 Task: Make a video presentation on a cultural or historical figure, highlighting their contributions and significance in an engaging way.
Action: Mouse moved to (91, 197)
Screenshot: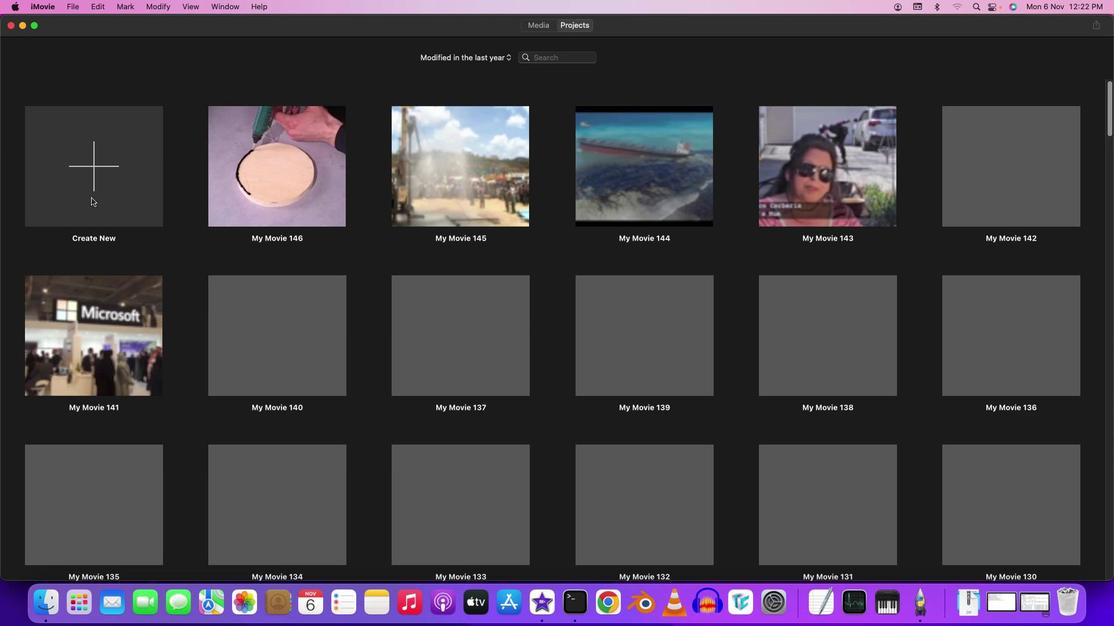 
Action: Mouse pressed left at (91, 197)
Screenshot: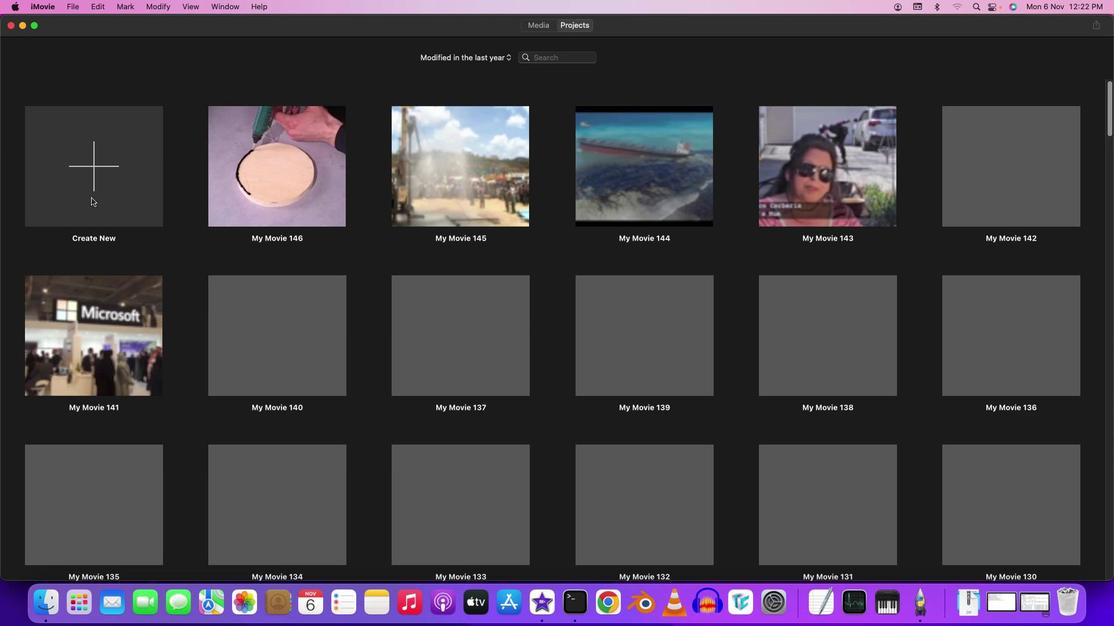 
Action: Mouse moved to (98, 178)
Screenshot: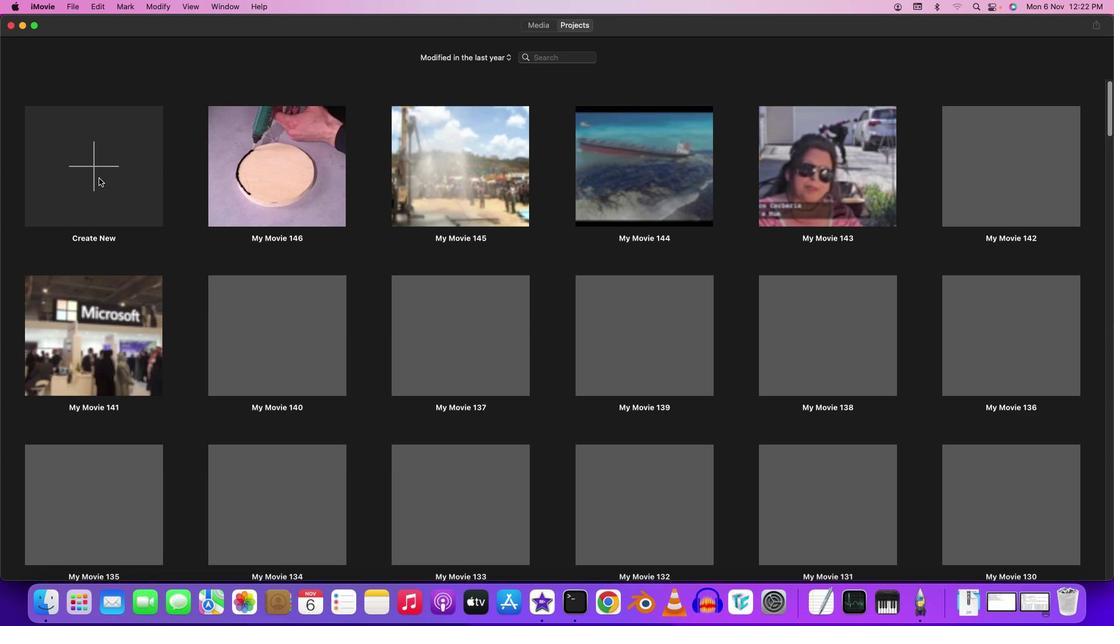 
Action: Mouse pressed left at (98, 178)
Screenshot: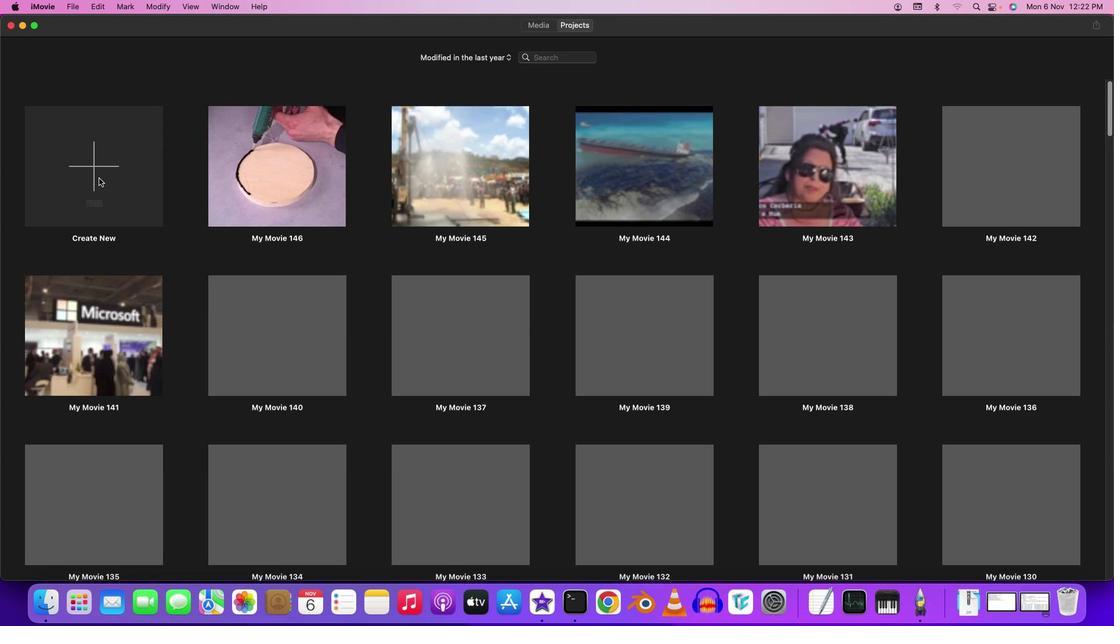 
Action: Mouse moved to (100, 219)
Screenshot: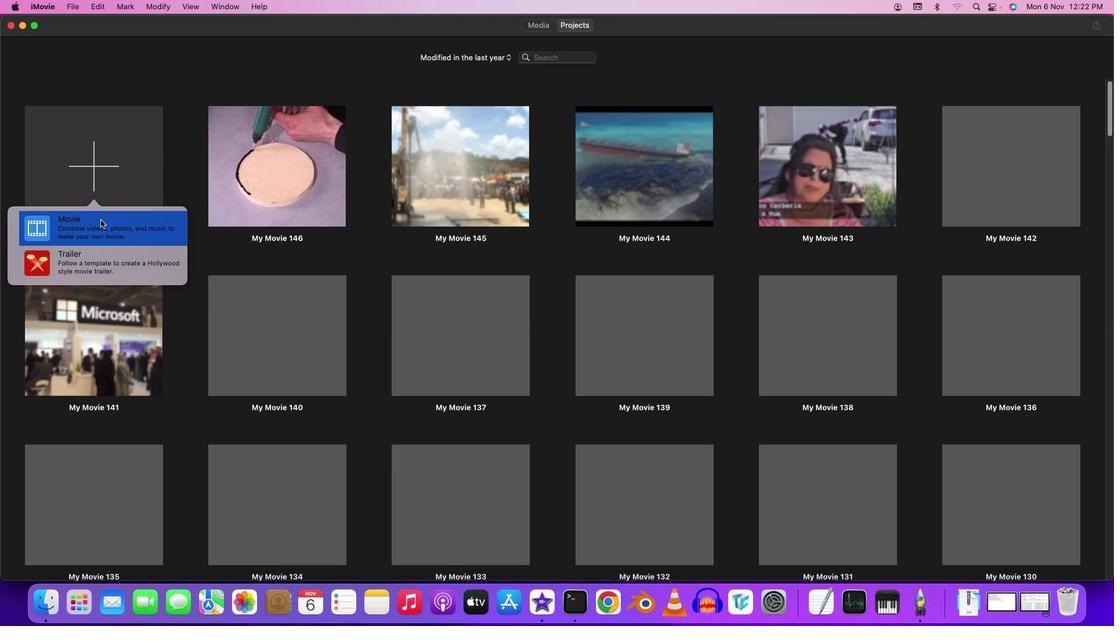 
Action: Mouse pressed left at (100, 219)
Screenshot: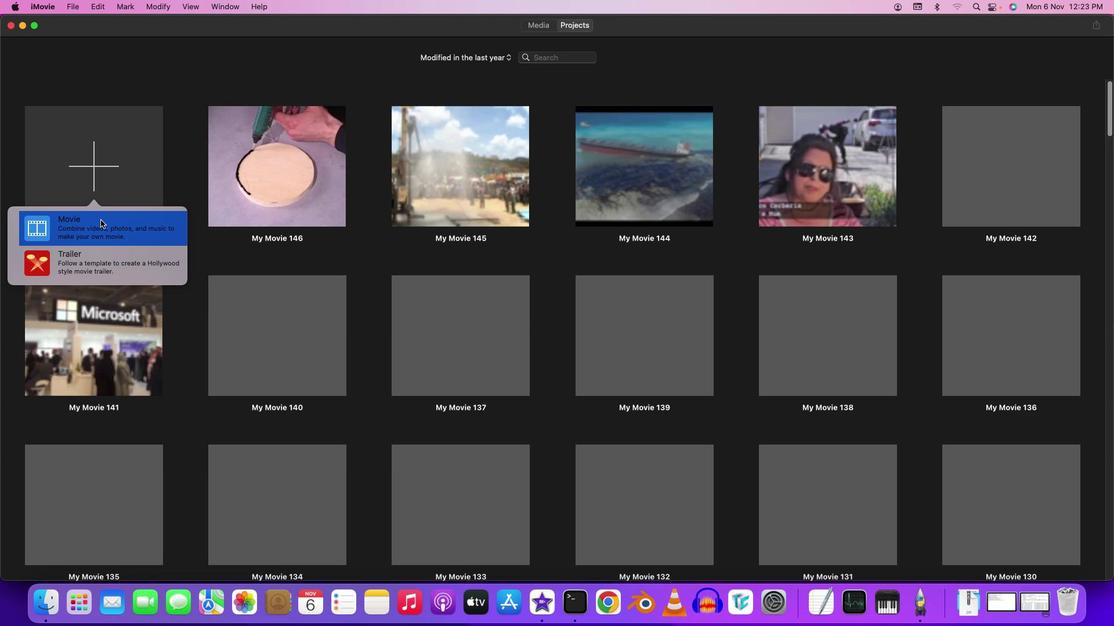 
Action: Mouse moved to (73, 88)
Screenshot: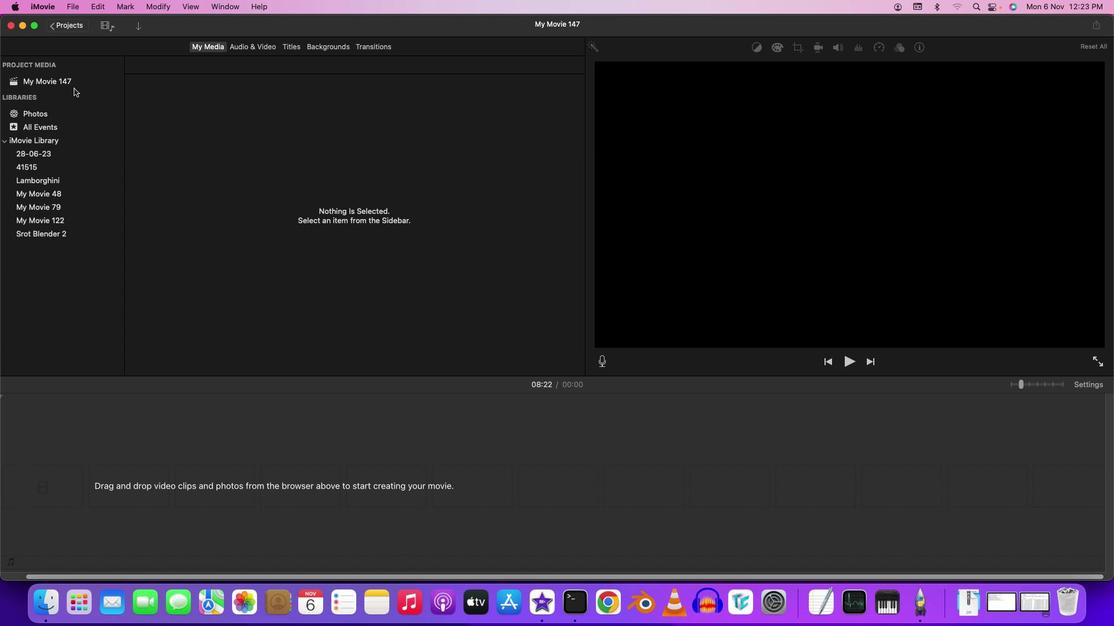 
Action: Mouse pressed left at (73, 88)
Screenshot: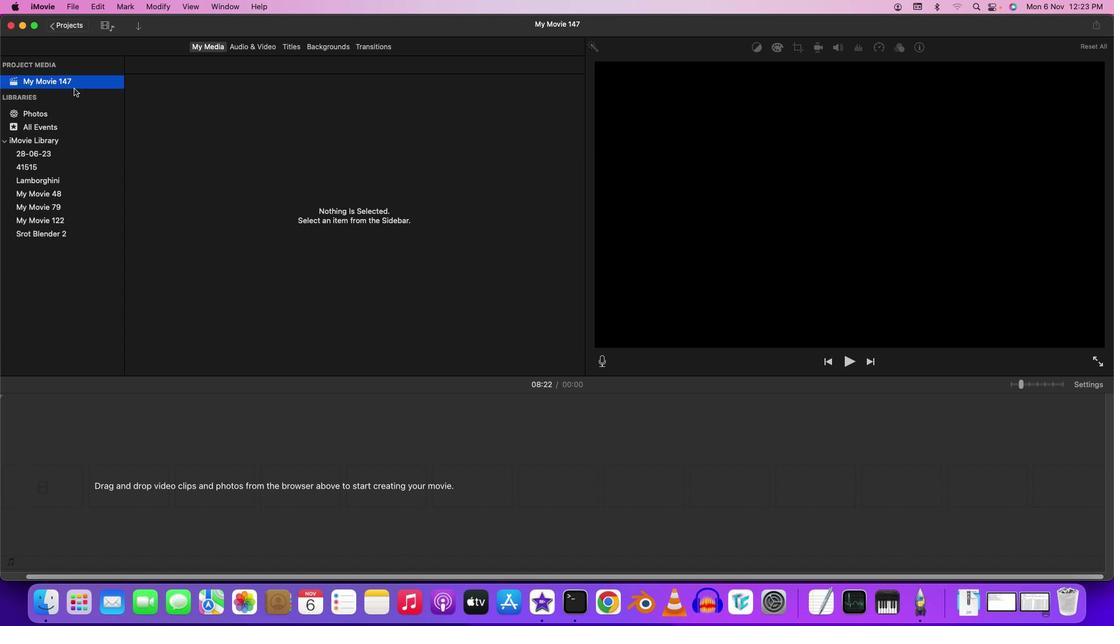
Action: Mouse moved to (309, 283)
Screenshot: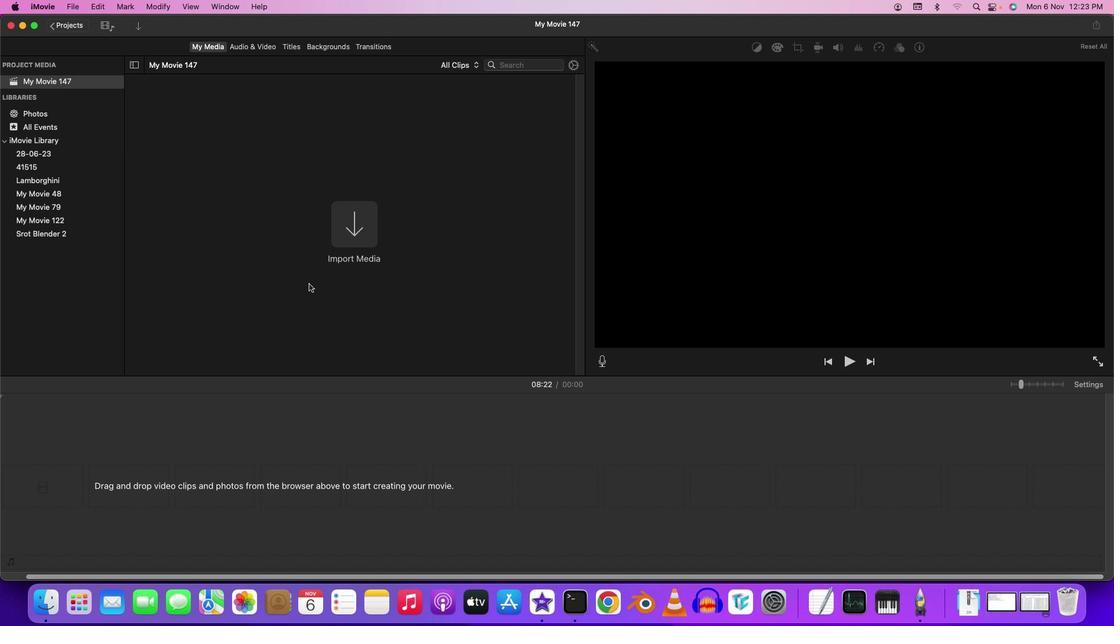 
Action: Mouse pressed left at (309, 283)
Screenshot: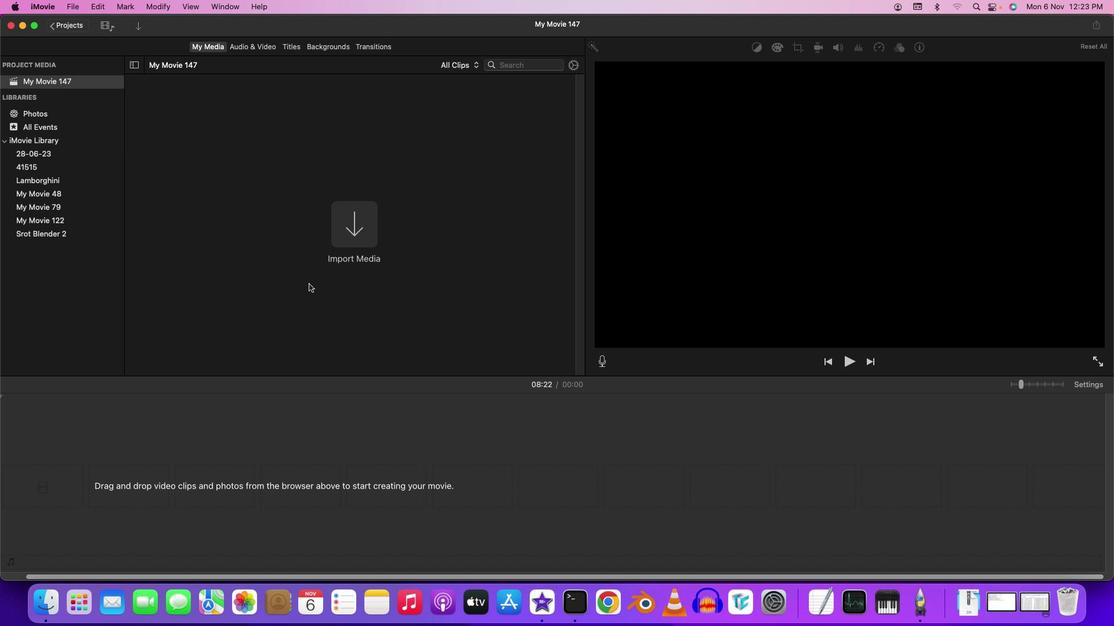 
Action: Mouse moved to (347, 234)
Screenshot: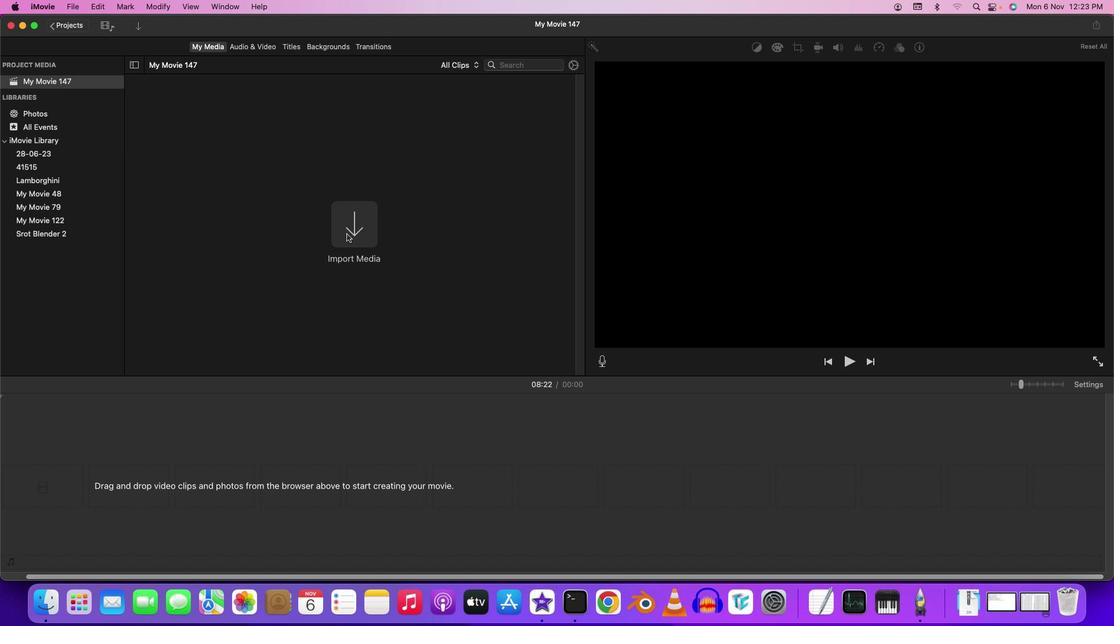 
Action: Mouse pressed left at (347, 234)
Screenshot: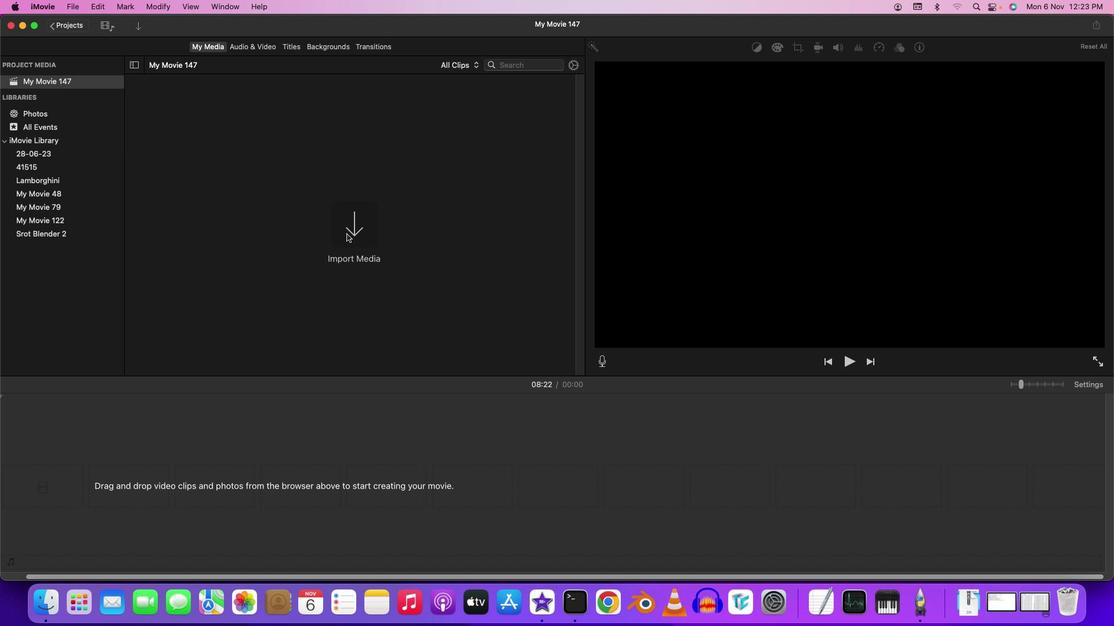 
Action: Mouse moved to (70, 152)
Screenshot: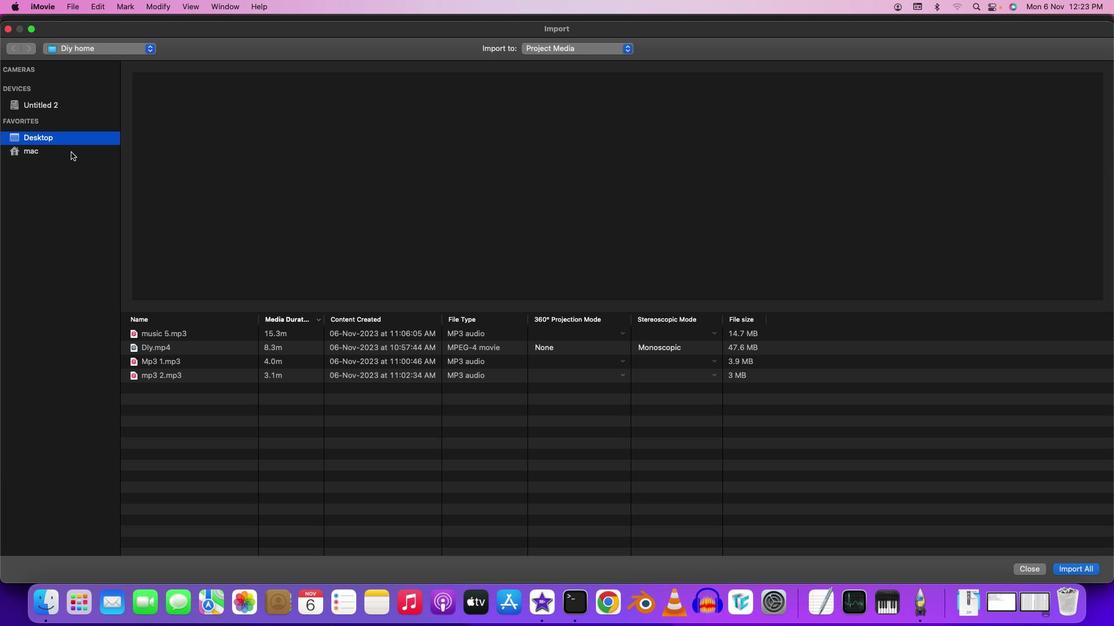 
Action: Mouse pressed left at (70, 152)
Screenshot: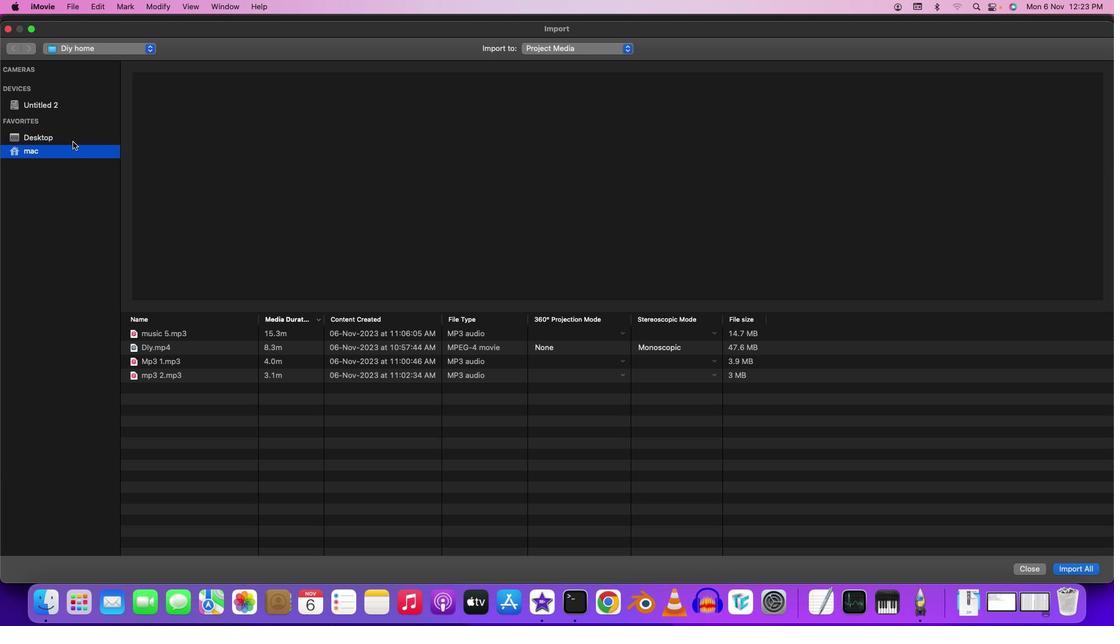 
Action: Mouse moved to (73, 137)
Screenshot: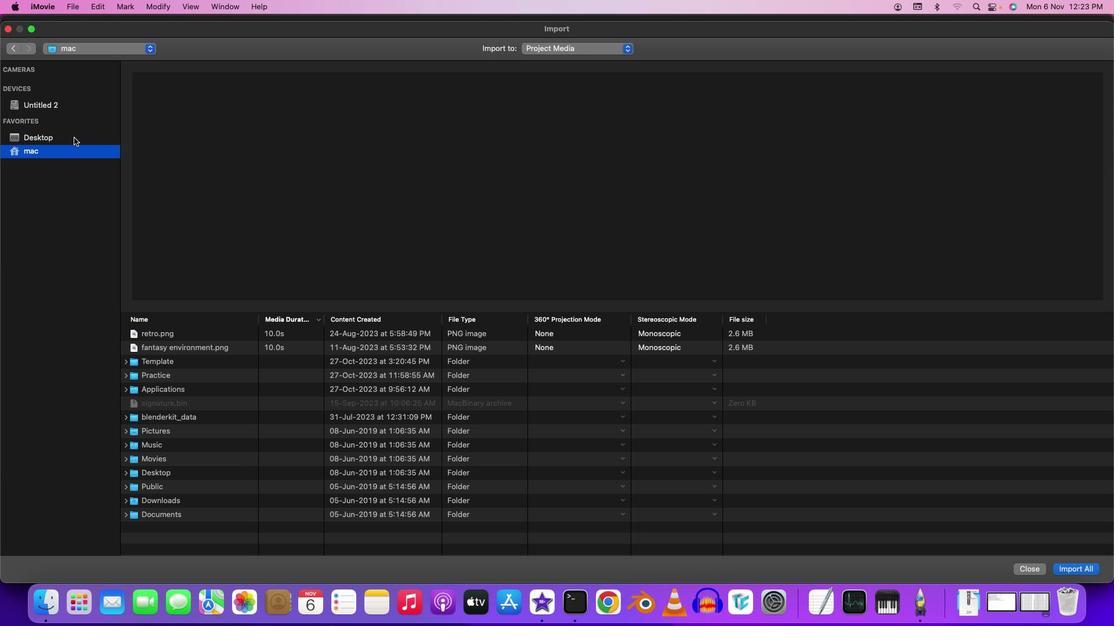 
Action: Mouse pressed left at (73, 137)
Screenshot: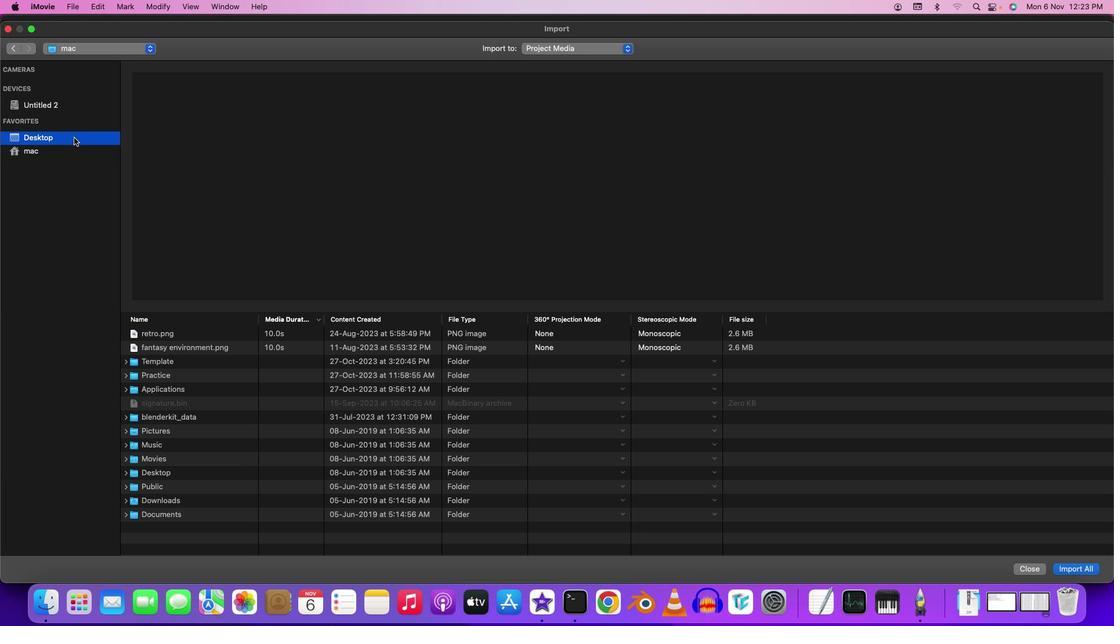 
Action: Mouse moved to (192, 362)
Screenshot: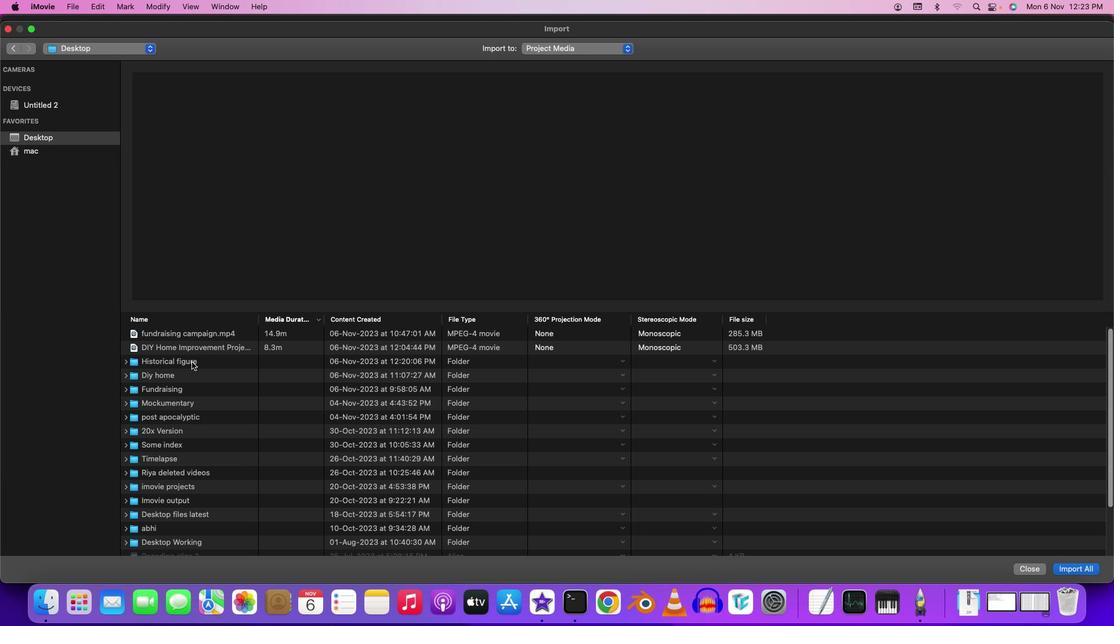 
Action: Mouse pressed left at (192, 362)
Screenshot: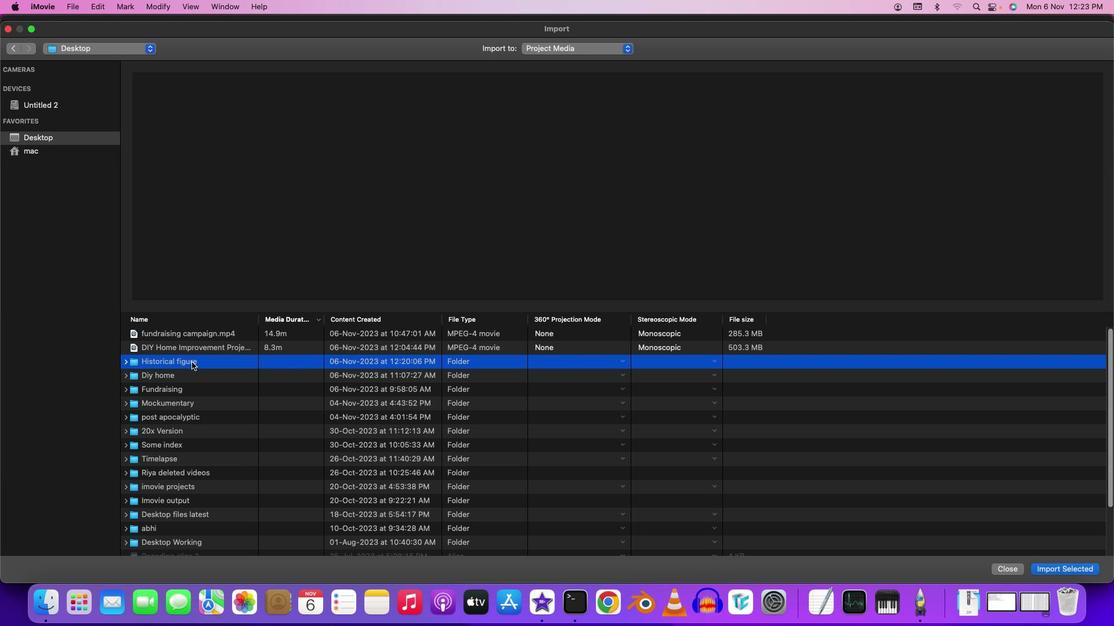 
Action: Mouse pressed left at (192, 362)
Screenshot: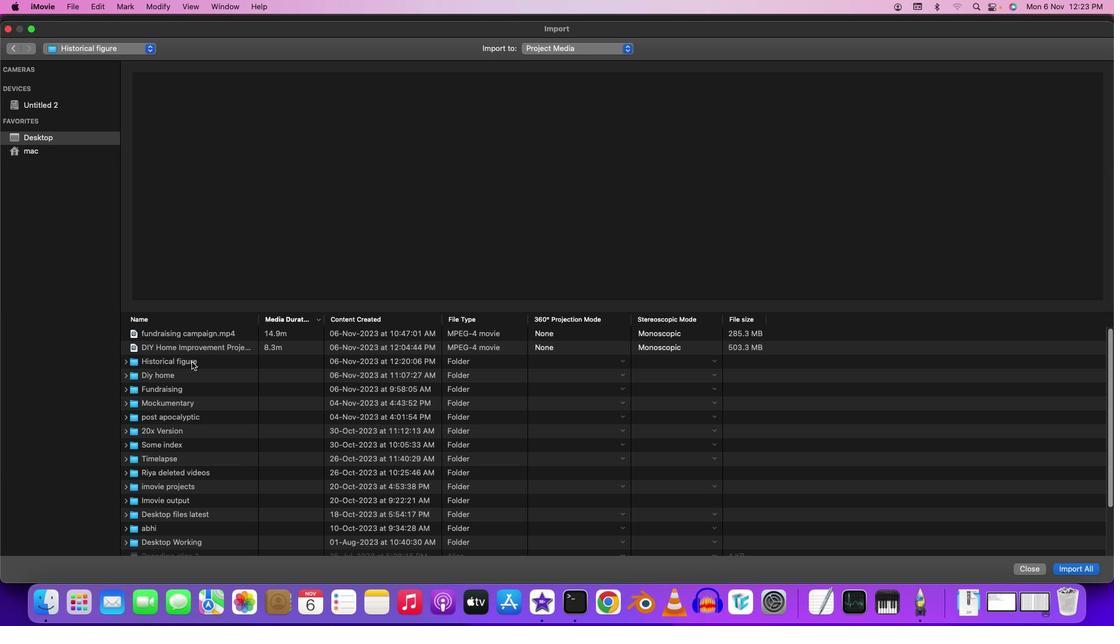 
Action: Mouse pressed left at (192, 362)
Screenshot: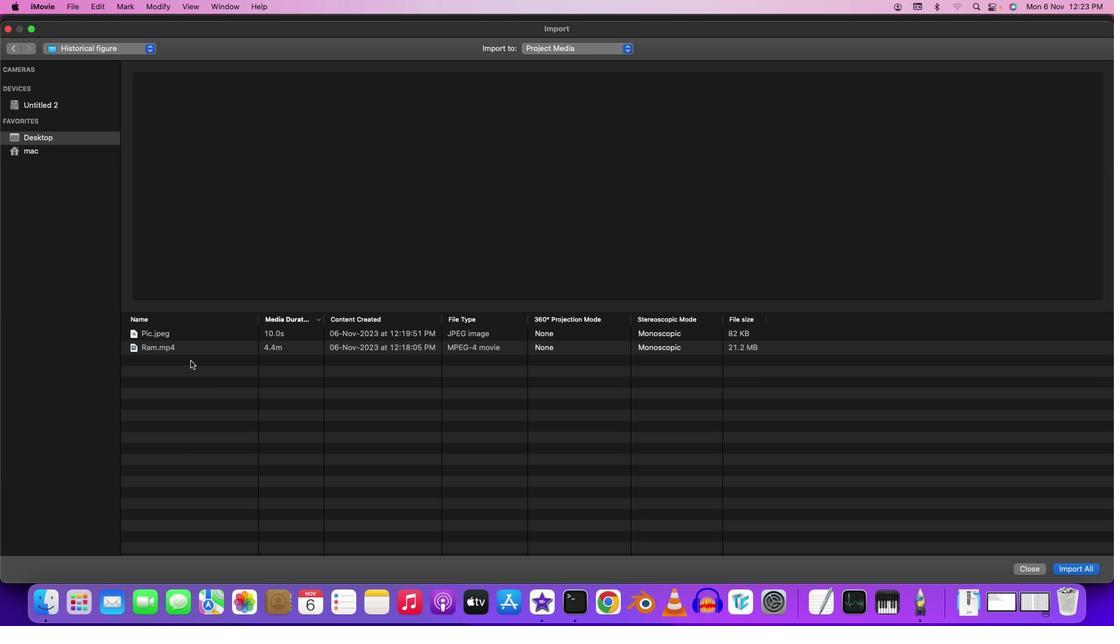 
Action: Mouse moved to (1066, 572)
Screenshot: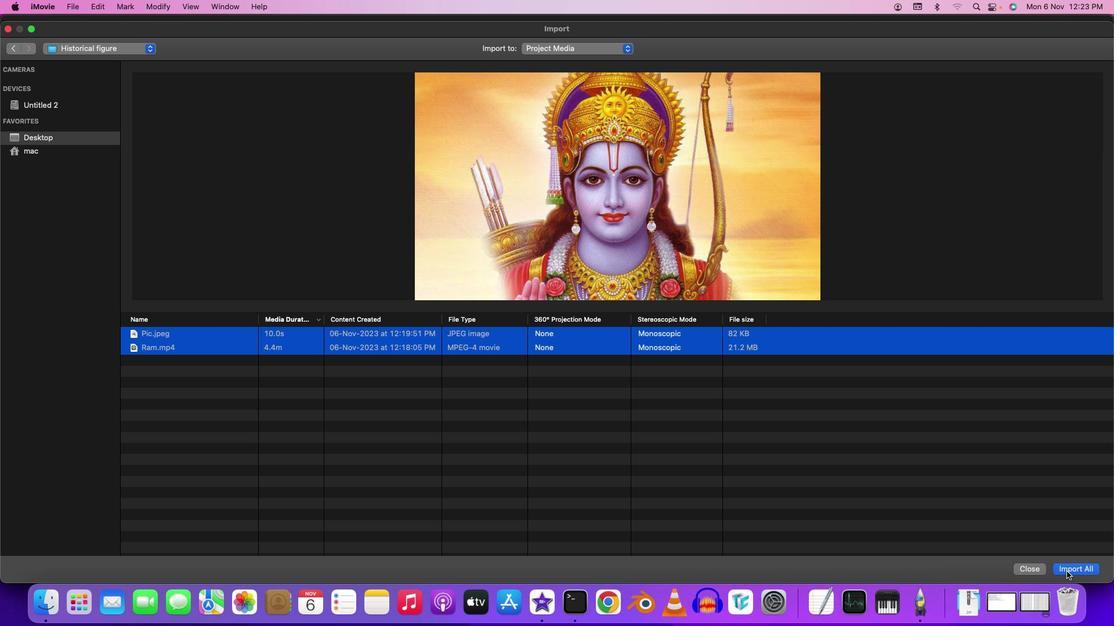 
Action: Mouse pressed left at (1066, 572)
Screenshot: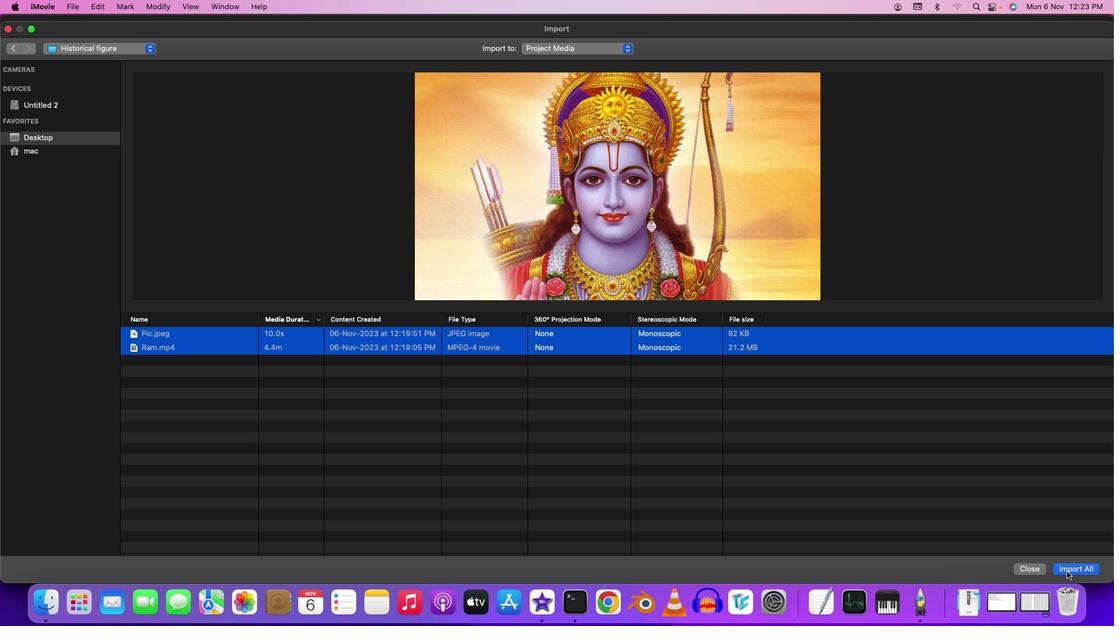 
Action: Mouse moved to (174, 114)
Screenshot: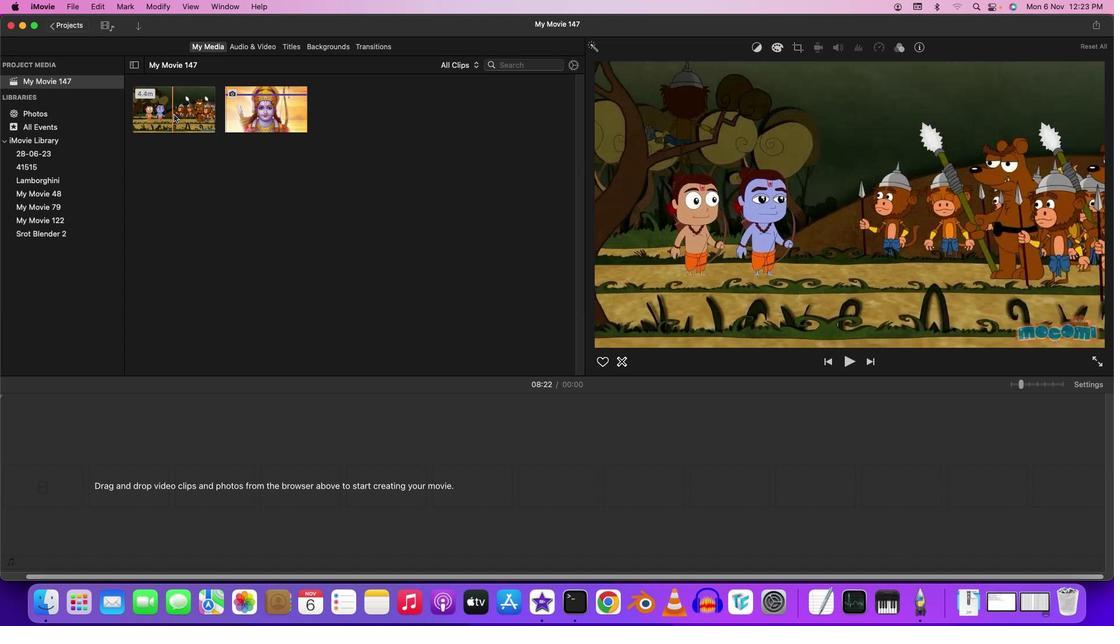 
Action: Mouse pressed left at (174, 114)
Screenshot: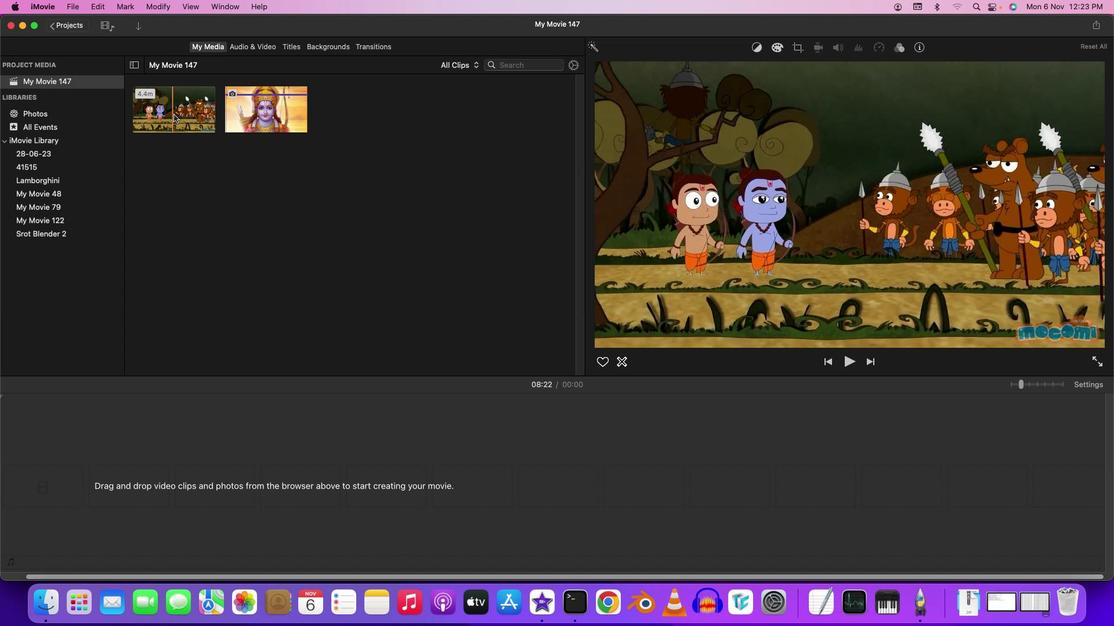 
Action: Mouse moved to (1017, 385)
Screenshot: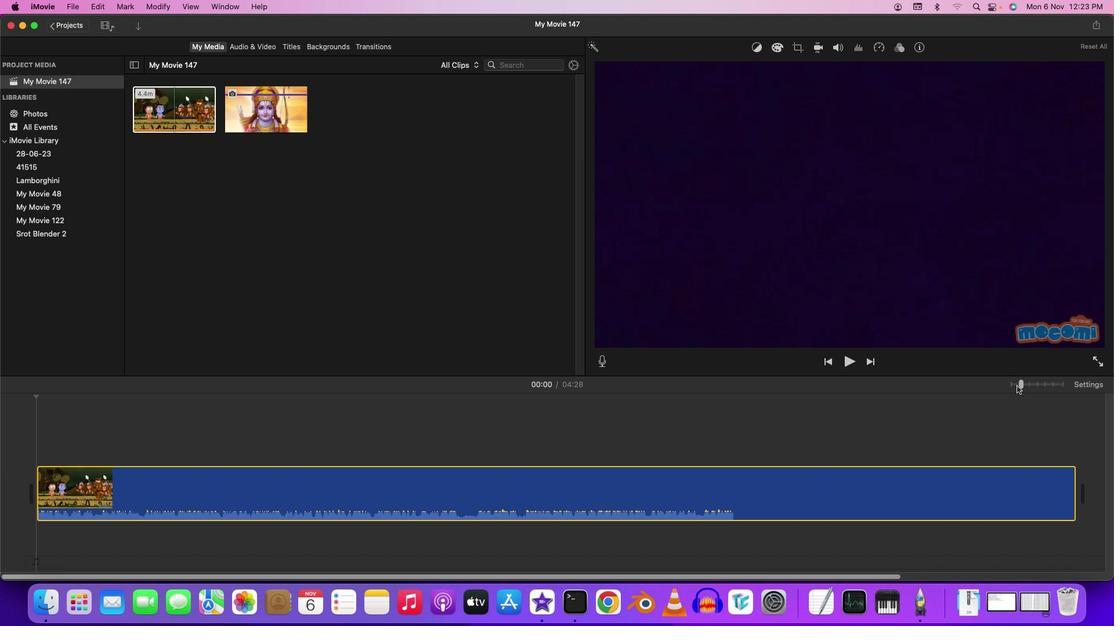 
Action: Mouse pressed left at (1017, 385)
Screenshot: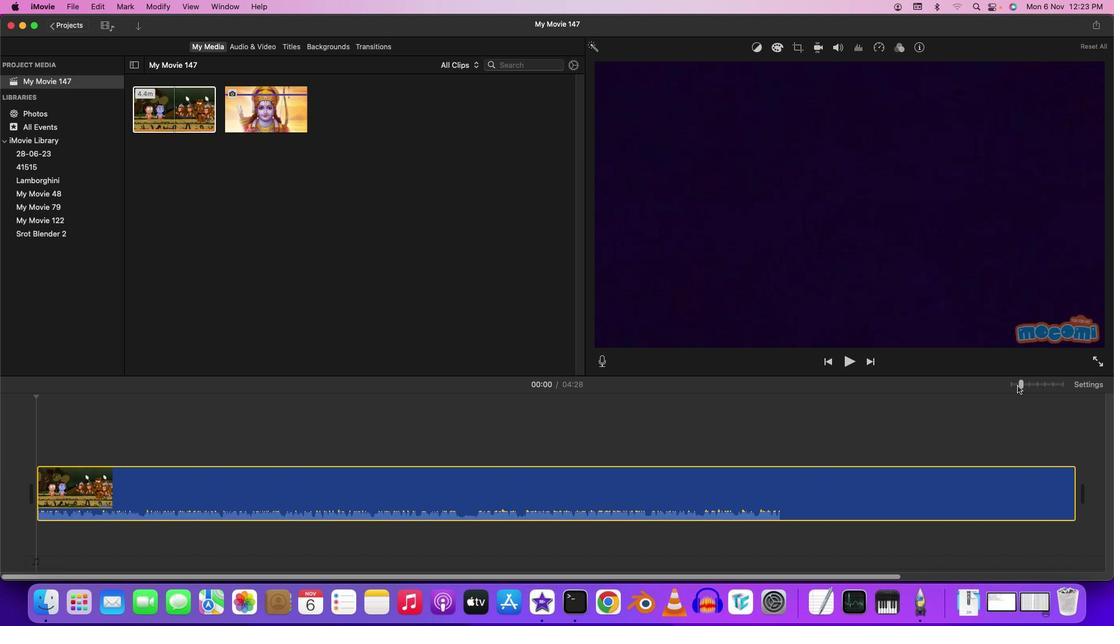 
Action: Mouse moved to (37, 449)
Screenshot: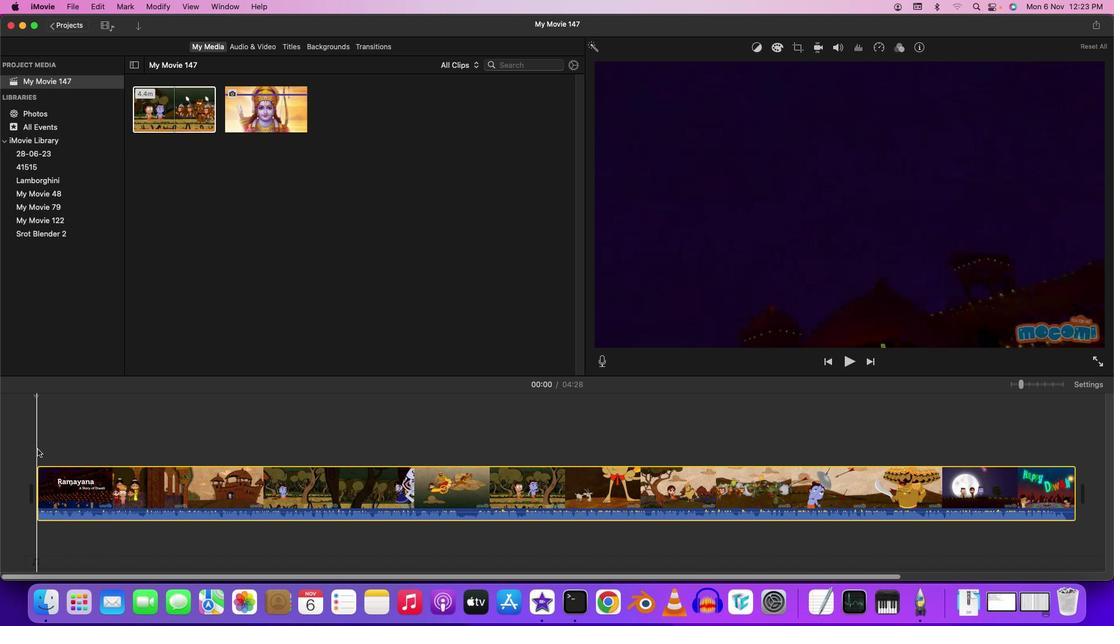 
Action: Key pressed Key.space
Screenshot: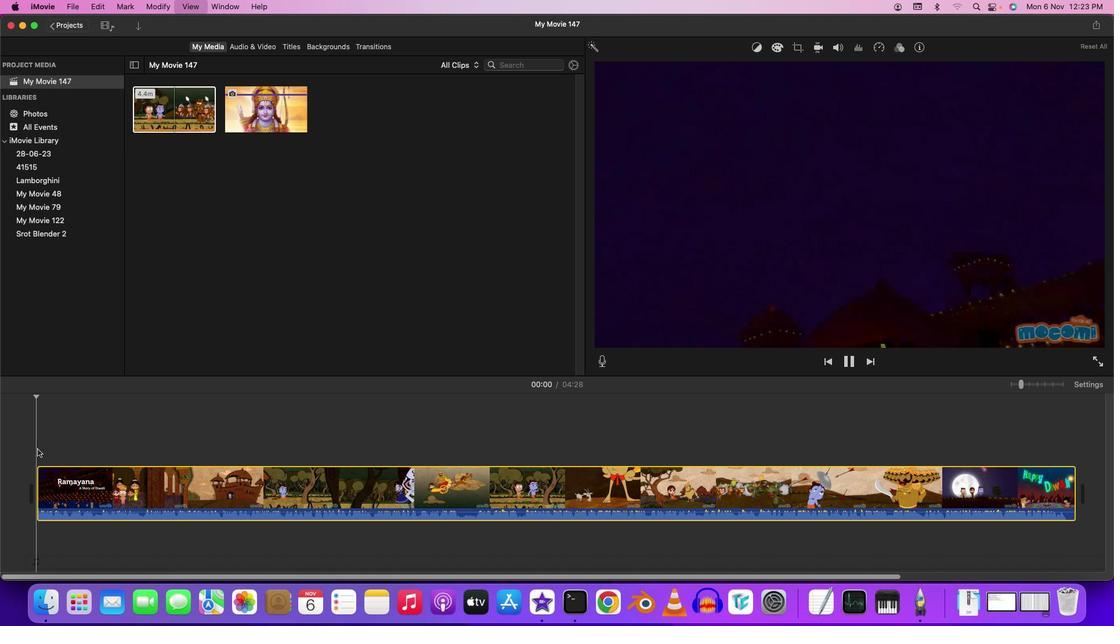 
Action: Mouse moved to (73, 457)
Screenshot: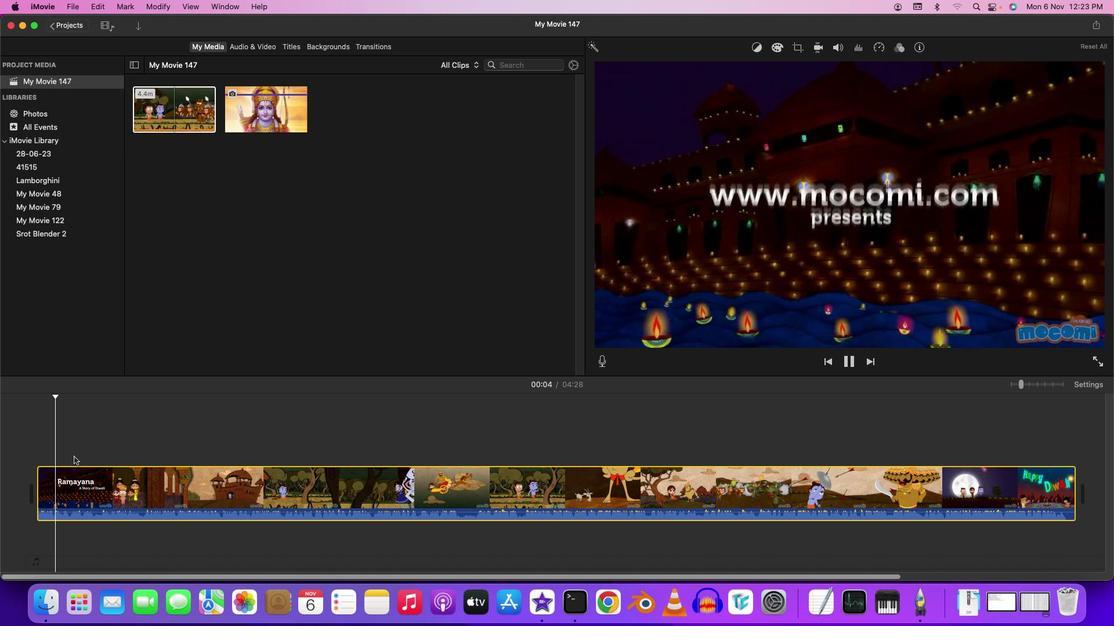 
Action: Key pressed Key.space
Screenshot: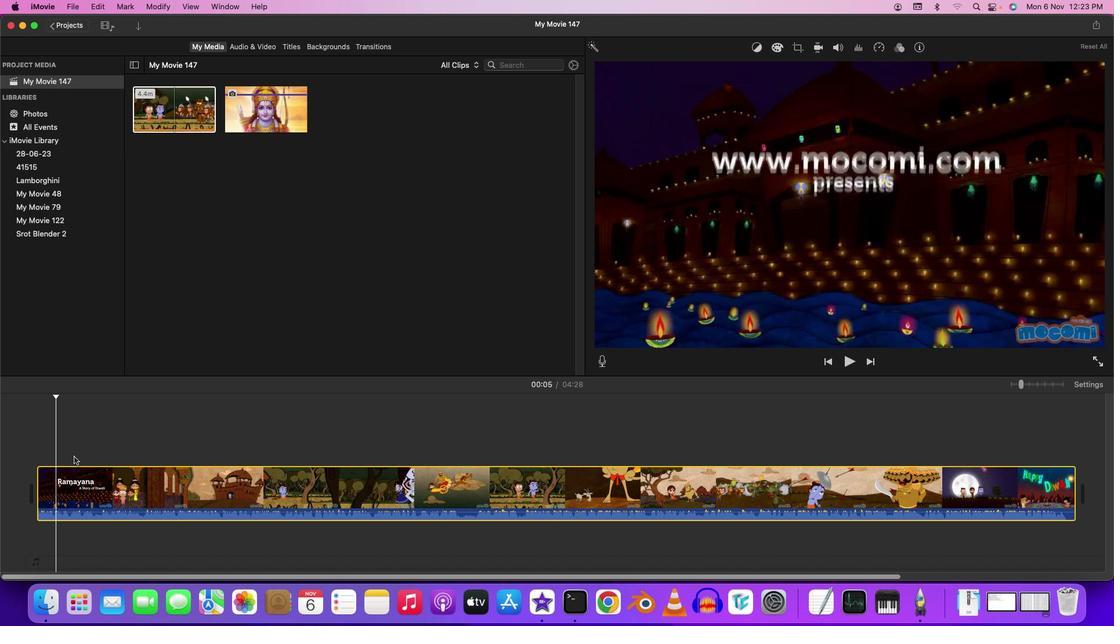 
Action: Mouse moved to (264, 121)
Screenshot: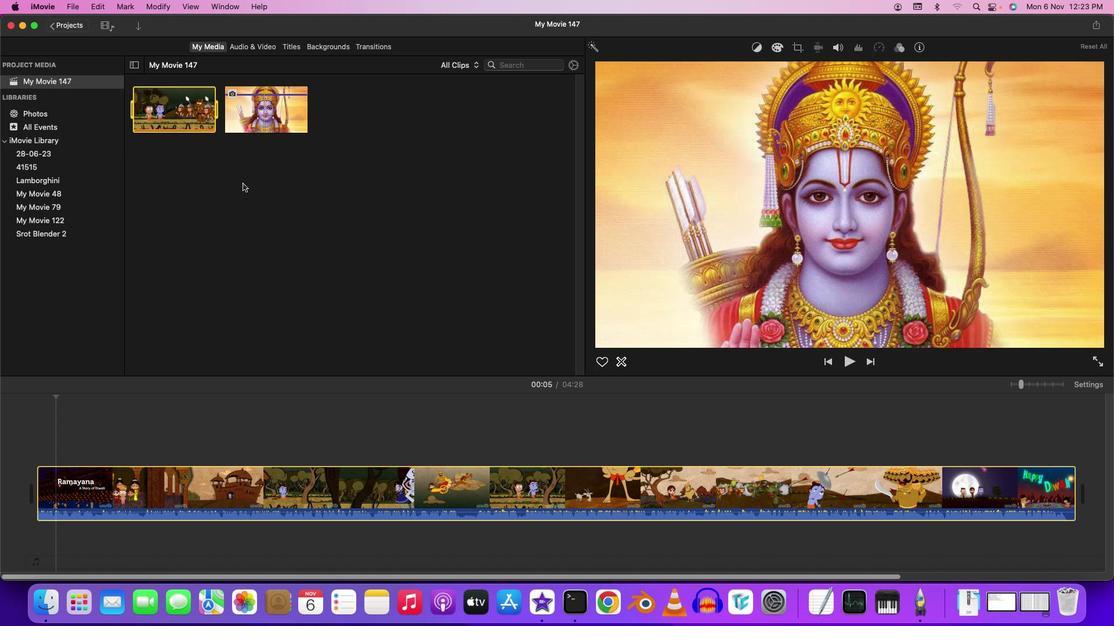 
Action: Mouse pressed left at (264, 121)
Screenshot: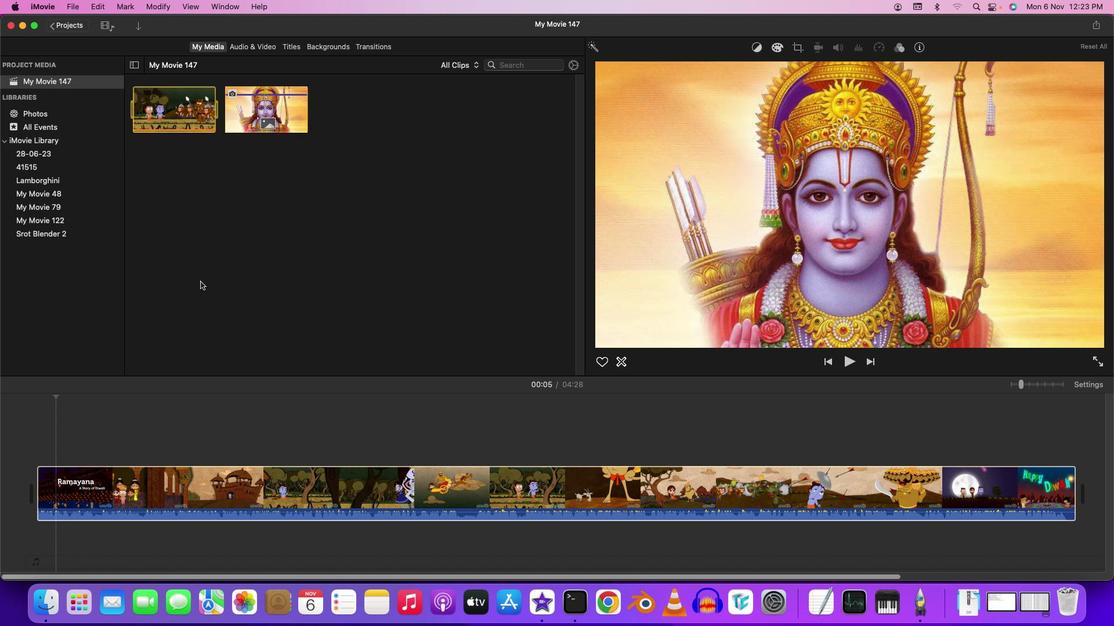 
Action: Mouse moved to (38, 407)
Screenshot: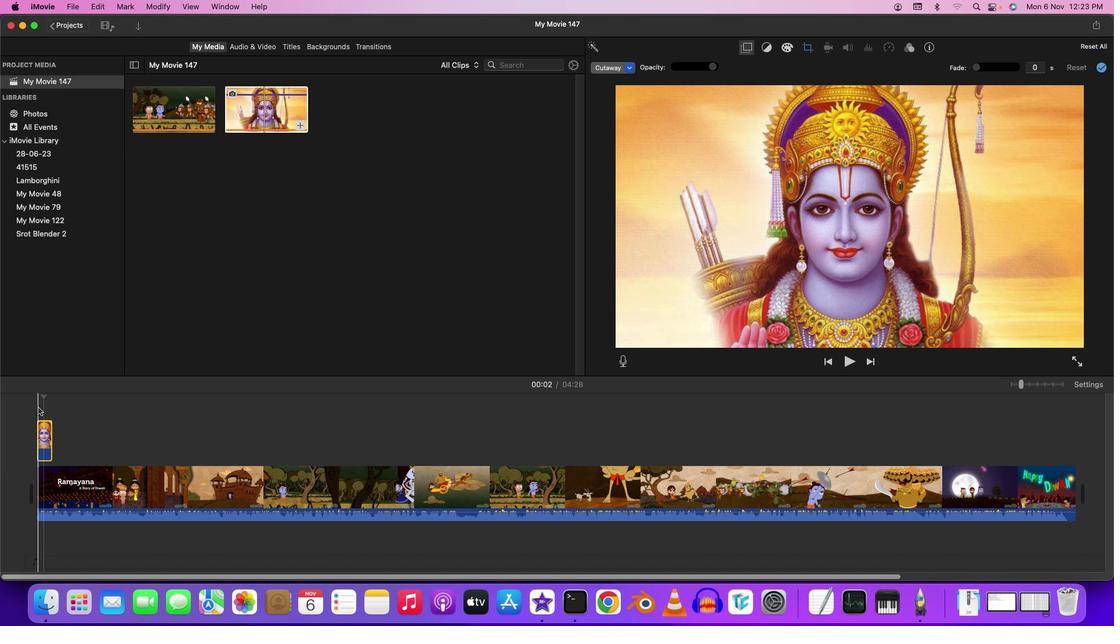 
Action: Mouse pressed left at (38, 407)
Screenshot: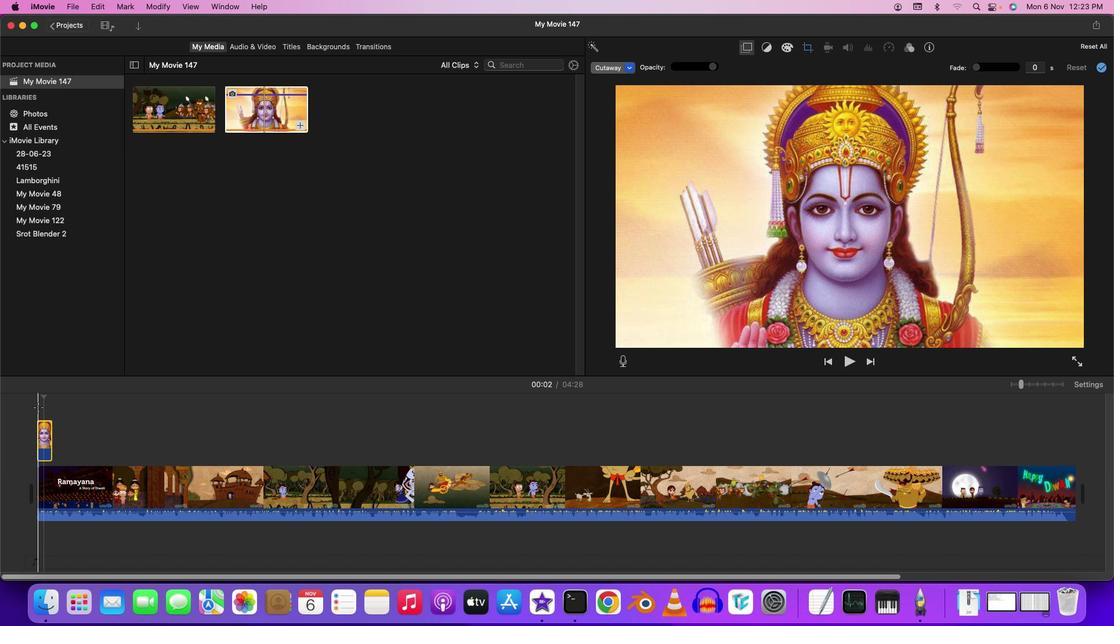 
Action: Key pressed Key.spaceKey.space
Screenshot: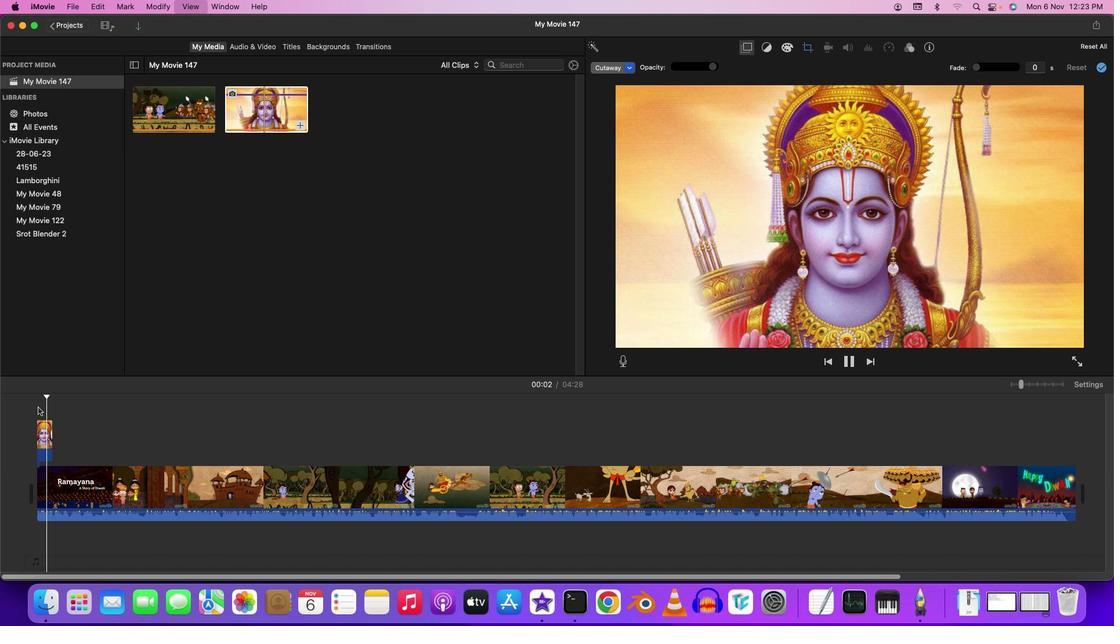 
Action: Mouse moved to (55, 435)
Screenshot: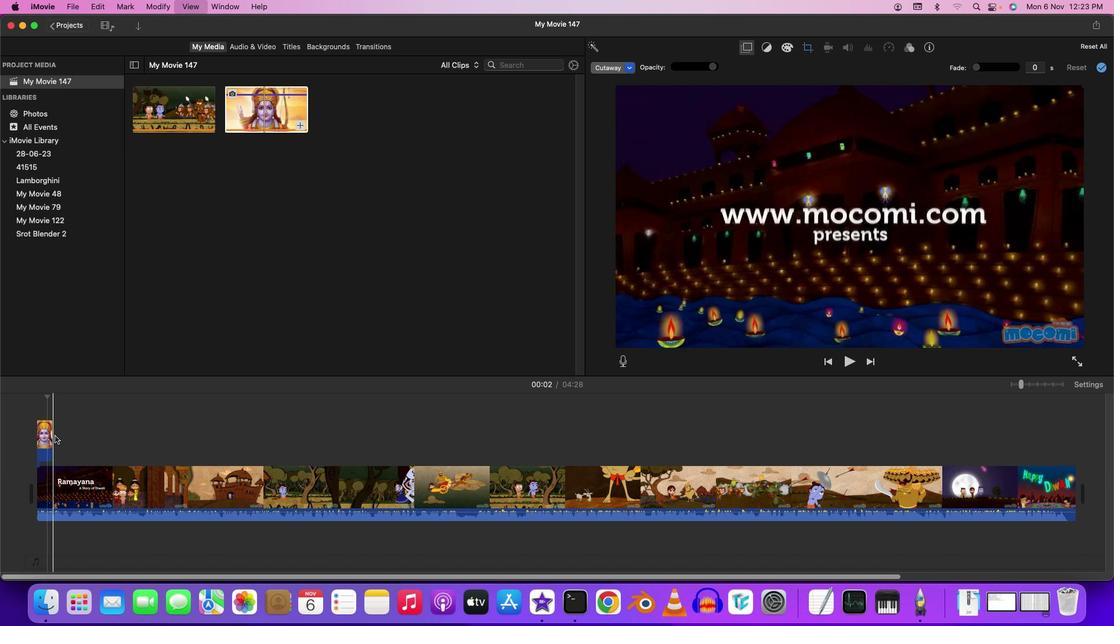 
Action: Mouse pressed left at (55, 435)
Screenshot: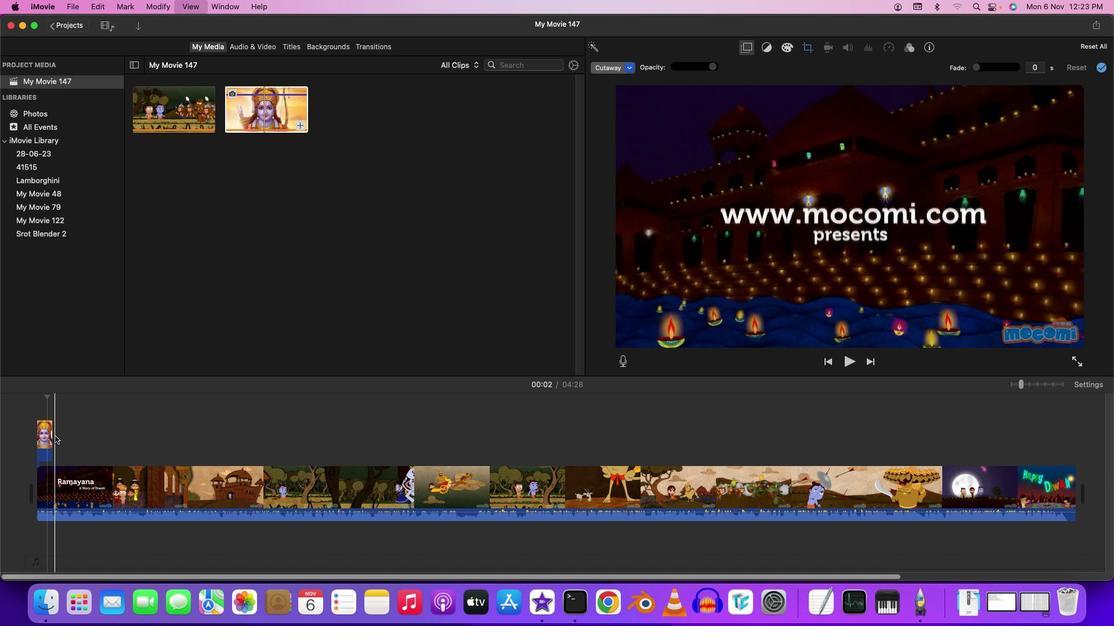 
Action: Key pressed Key.spaceKey.space
Screenshot: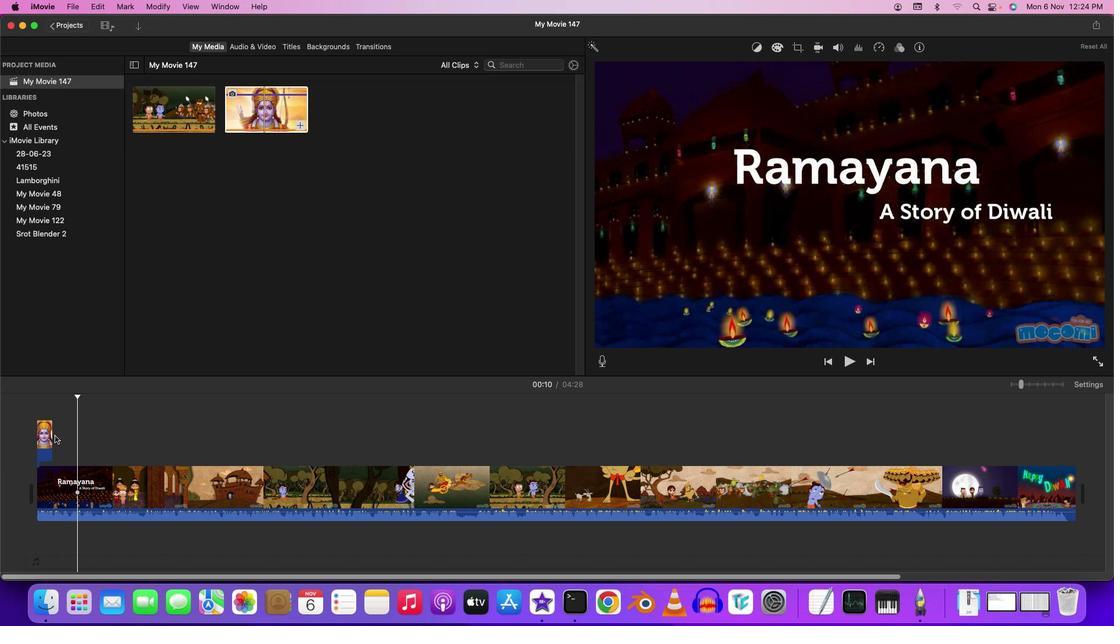 
Action: Mouse moved to (46, 448)
Screenshot: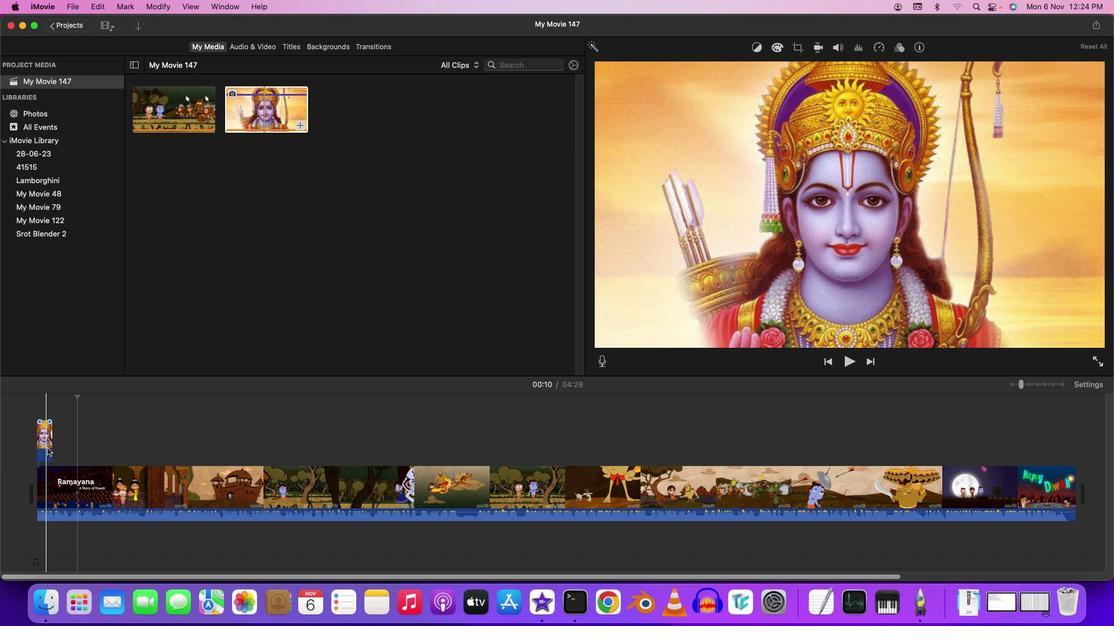 
Action: Mouse pressed left at (46, 448)
Screenshot: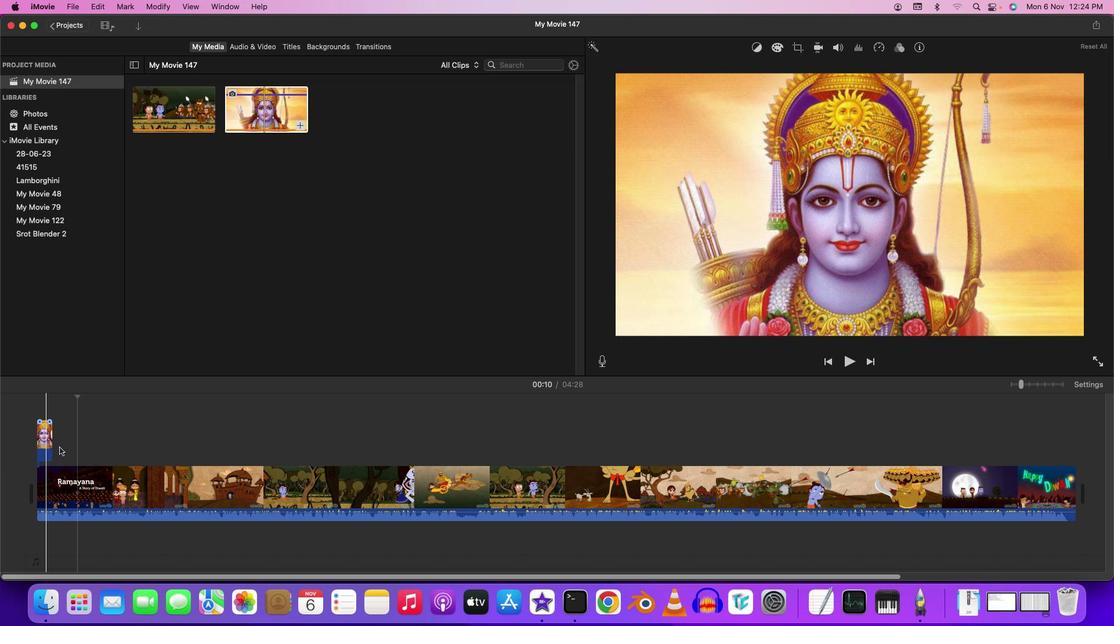 
Action: Mouse moved to (87, 448)
Screenshot: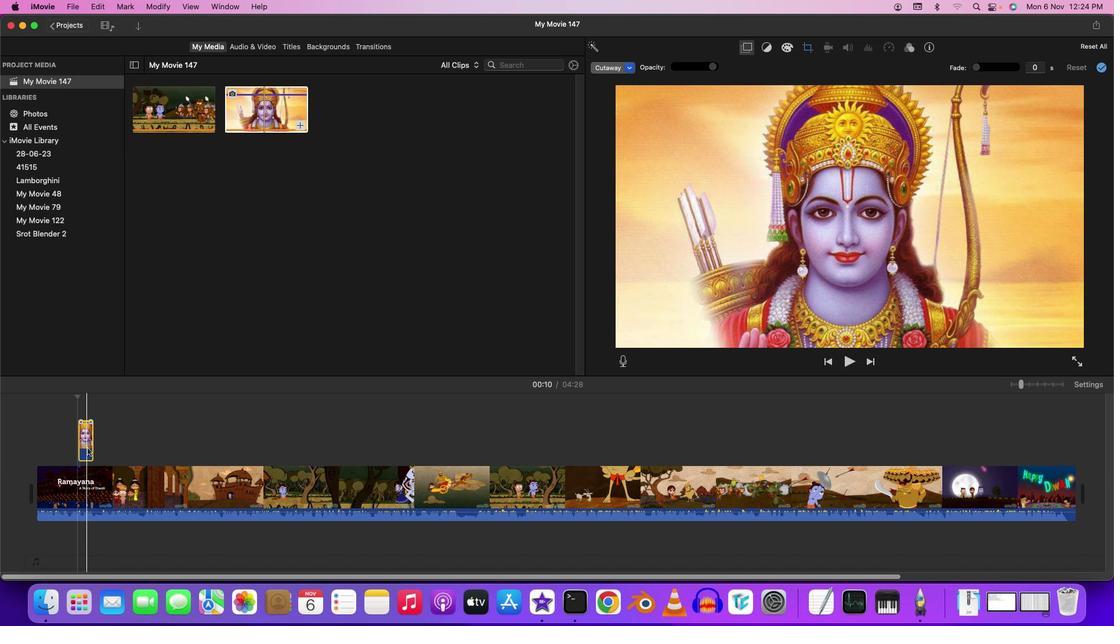 
Action: Mouse pressed left at (87, 448)
Screenshot: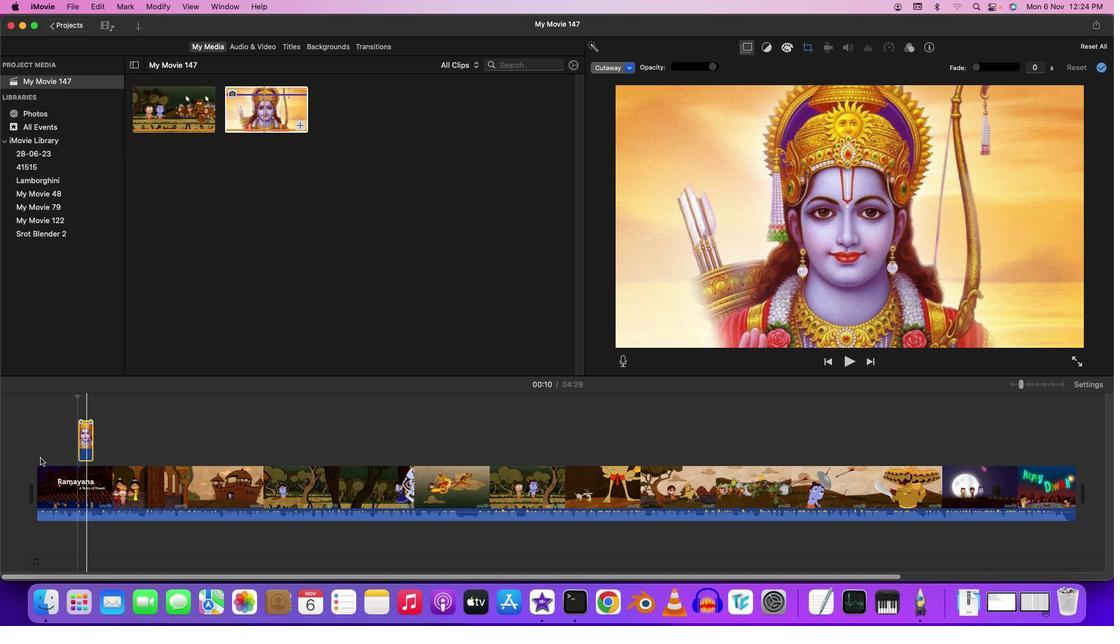 
Action: Mouse moved to (799, 49)
Screenshot: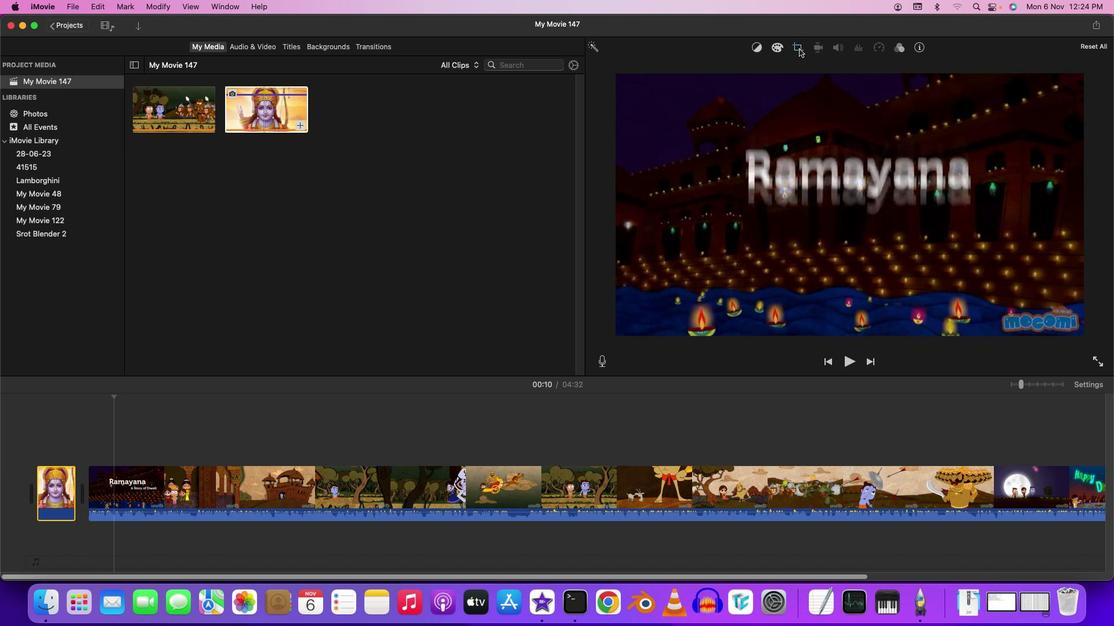 
Action: Mouse pressed left at (799, 49)
Screenshot: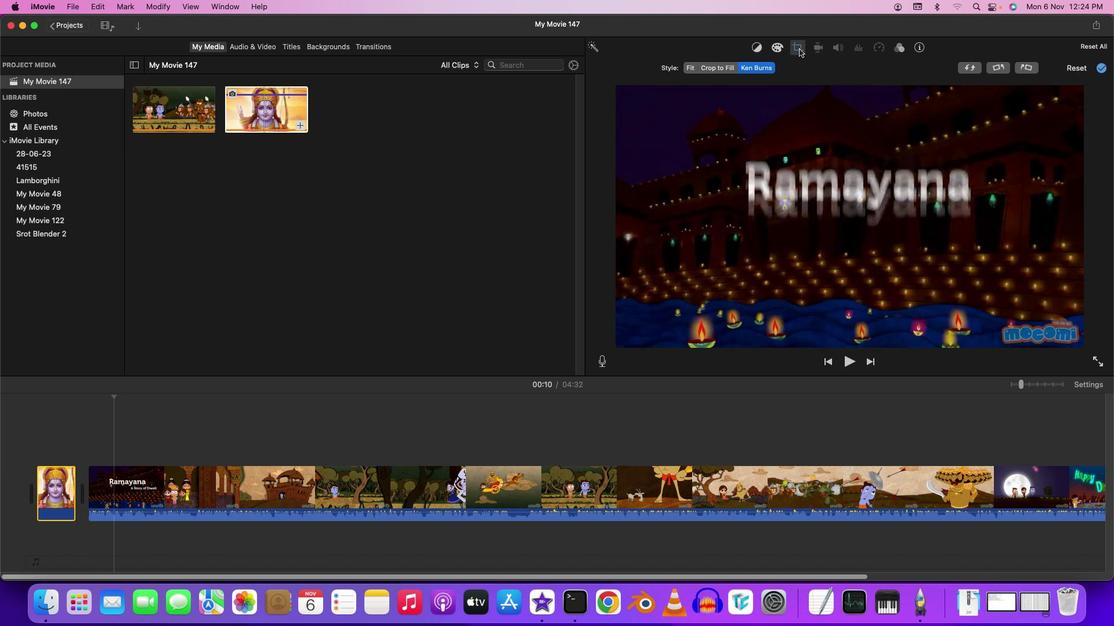 
Action: Mouse moved to (695, 67)
Screenshot: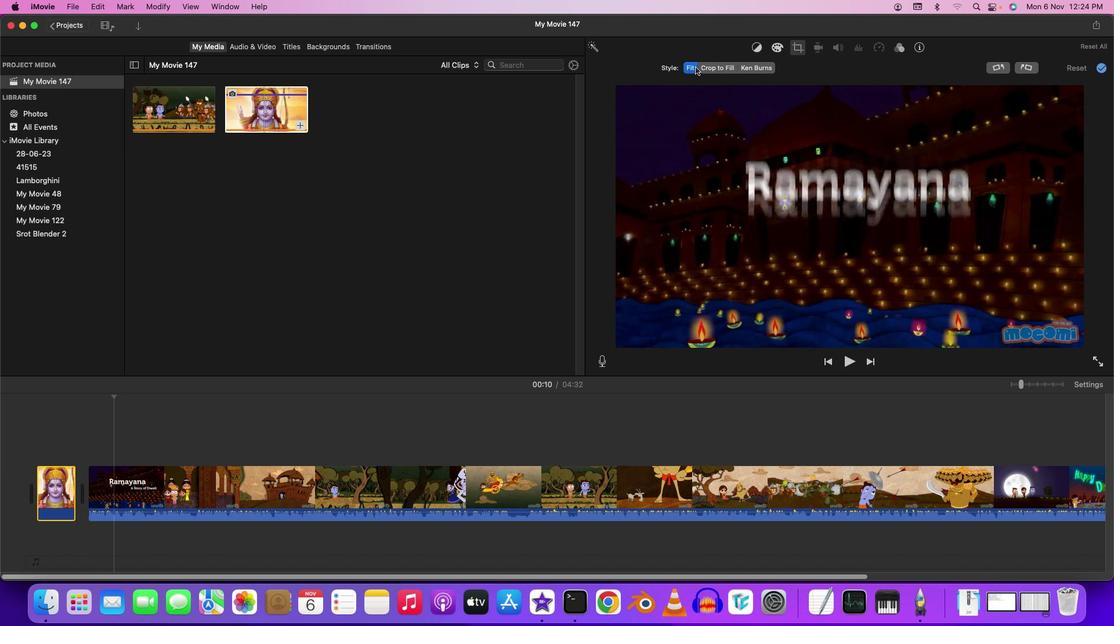 
Action: Mouse pressed left at (695, 67)
Screenshot: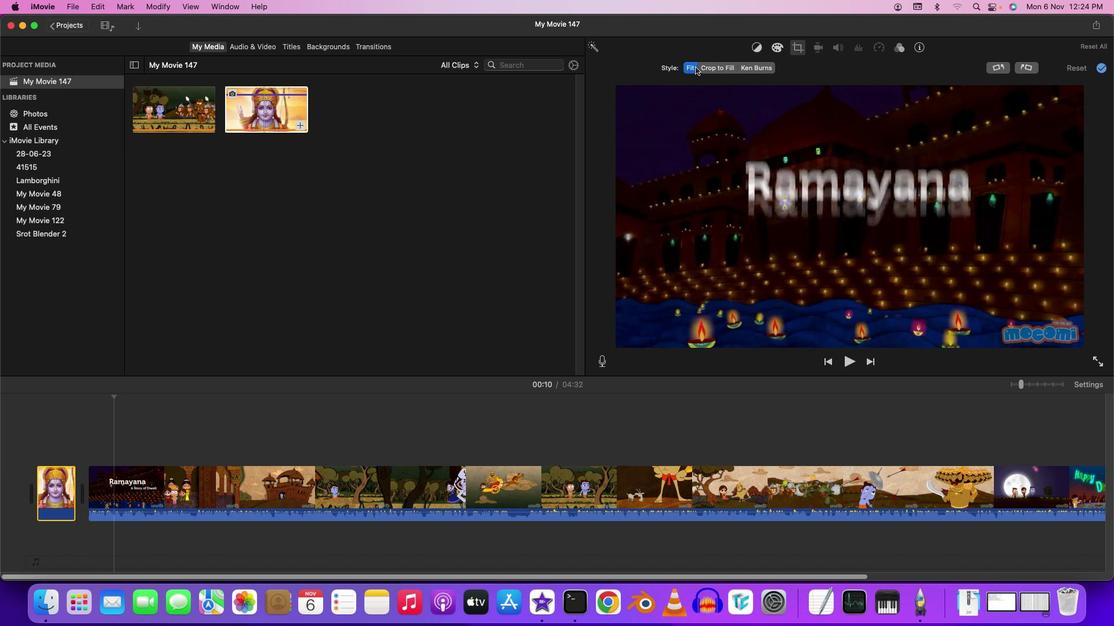 
Action: Mouse moved to (47, 447)
Screenshot: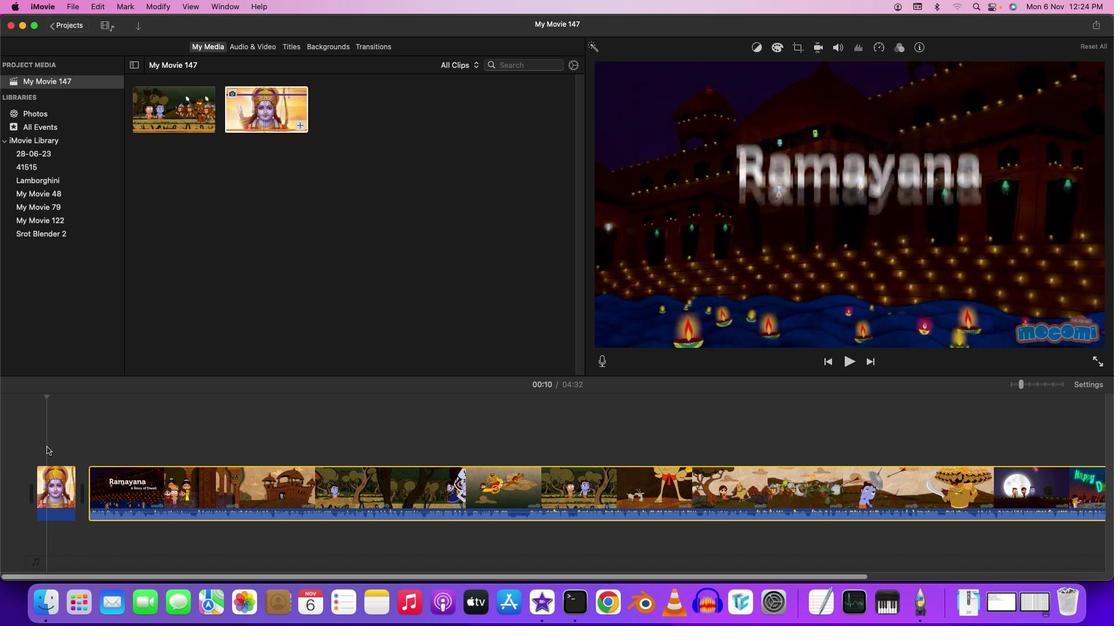 
Action: Mouse pressed left at (47, 447)
Screenshot: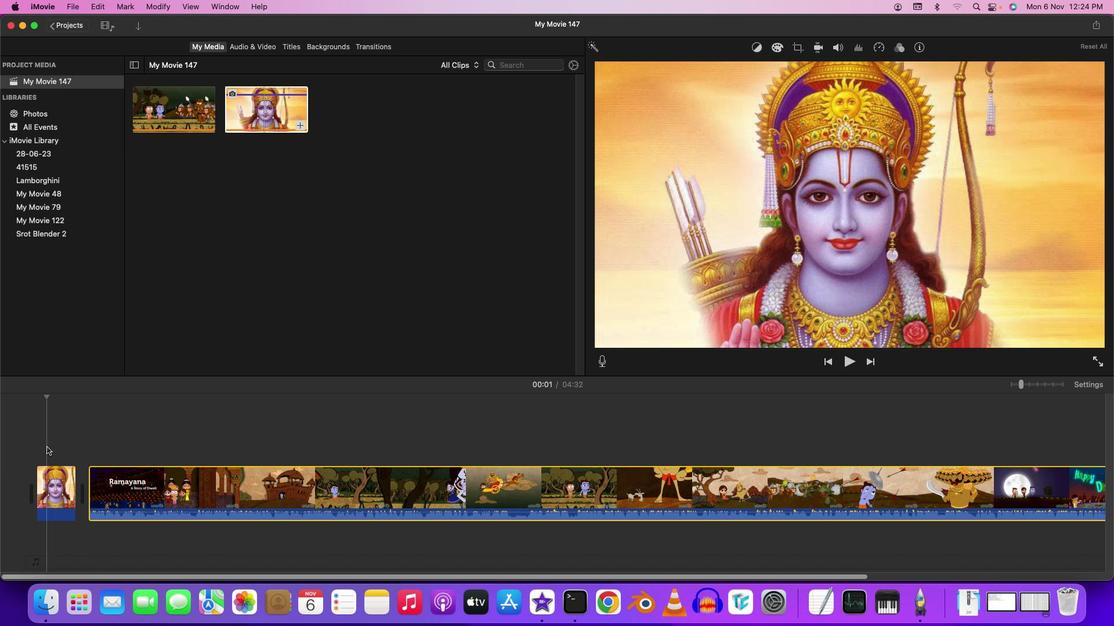
Action: Mouse moved to (788, 89)
Screenshot: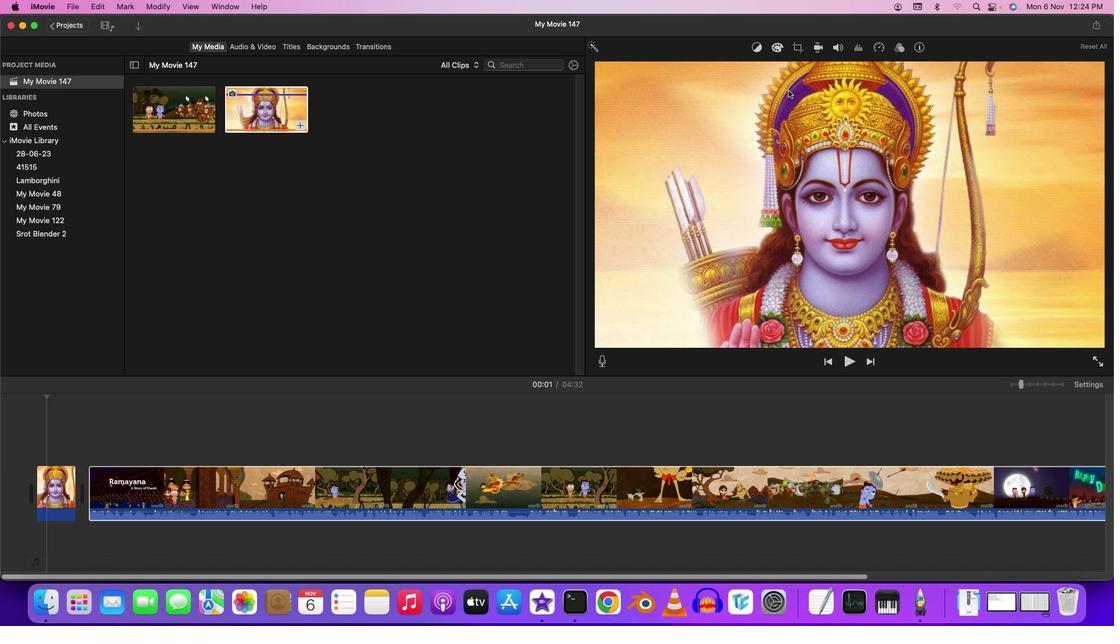 
Action: Mouse pressed left at (788, 89)
Screenshot: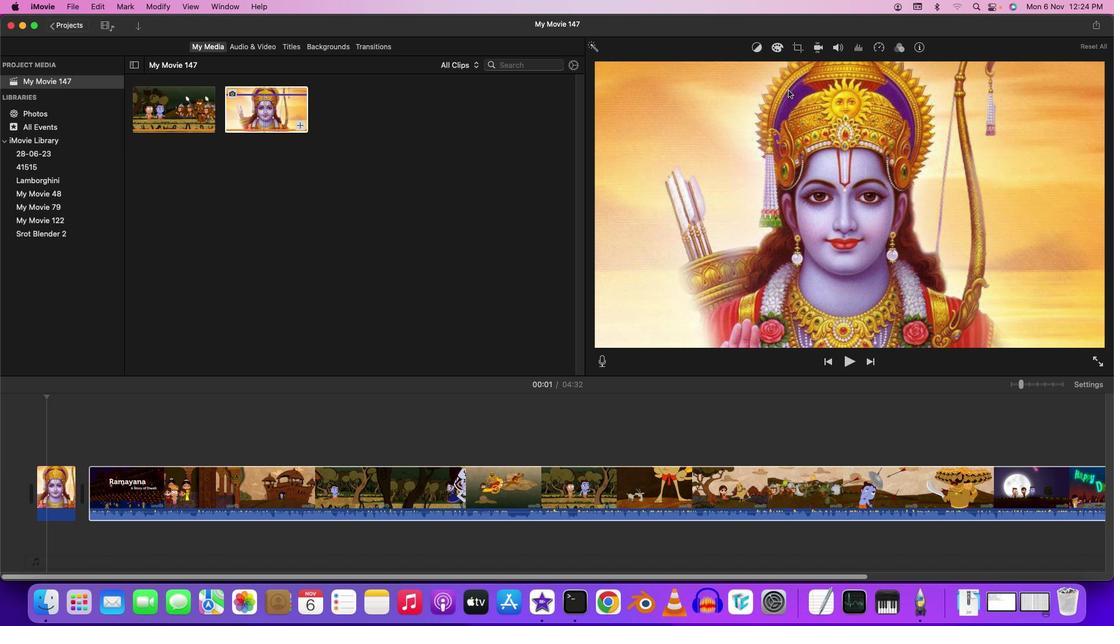 
Action: Mouse moved to (57, 489)
Screenshot: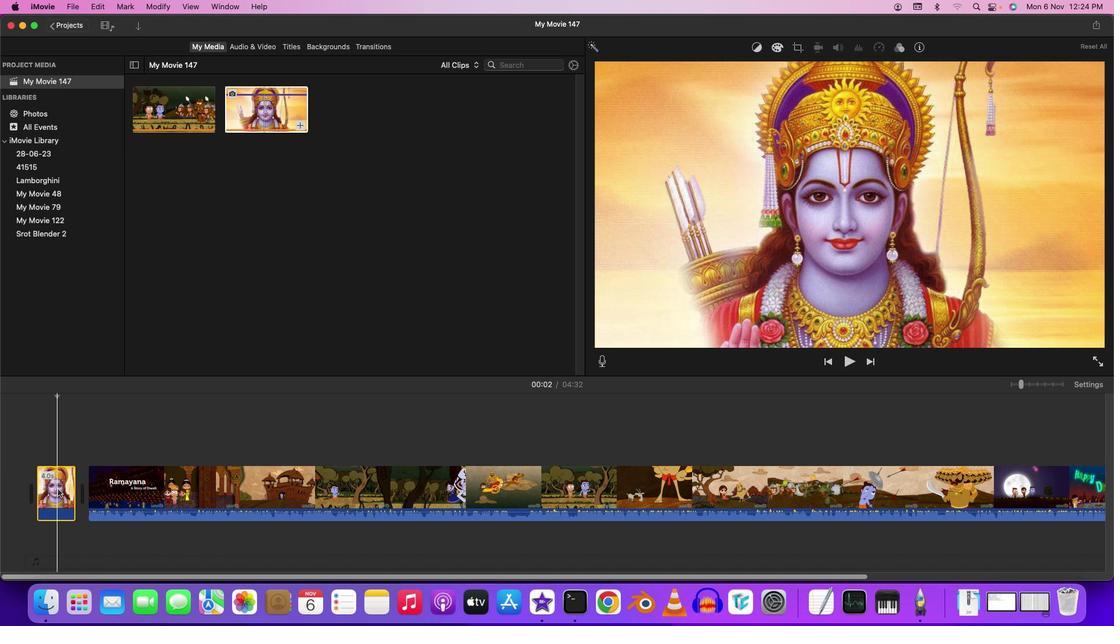 
Action: Mouse pressed left at (57, 489)
Screenshot: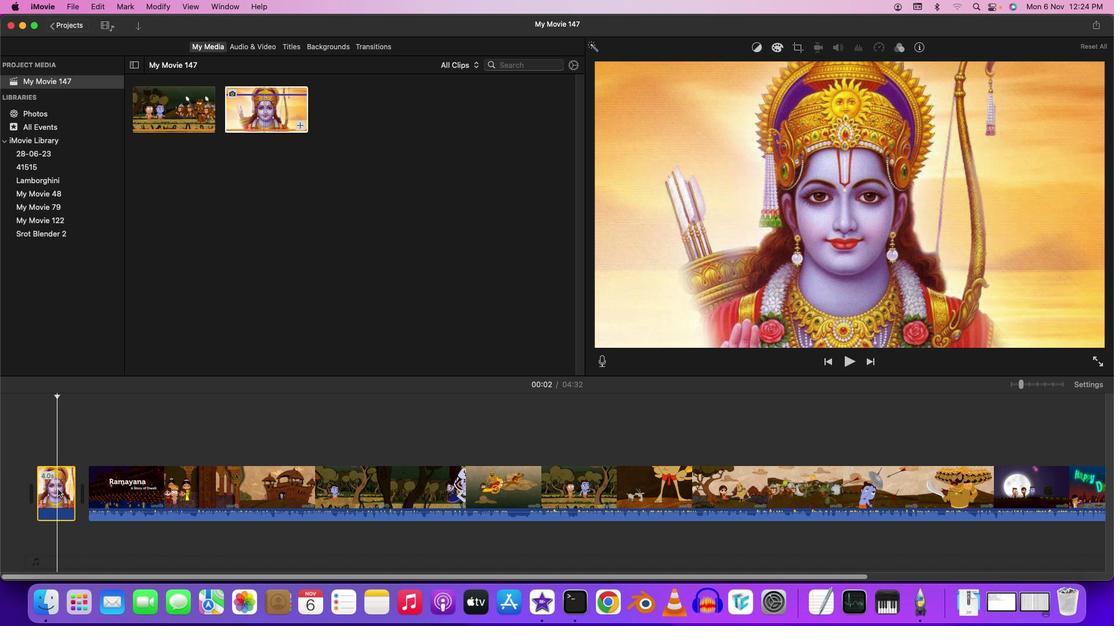 
Action: Mouse moved to (800, 48)
Screenshot: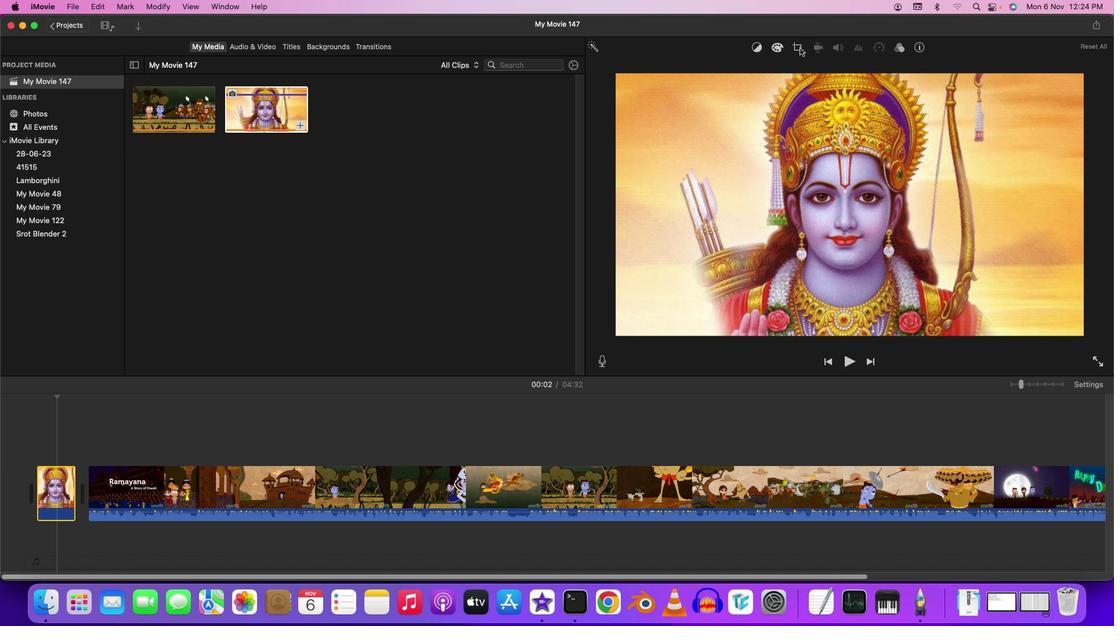 
Action: Mouse pressed left at (800, 48)
Screenshot: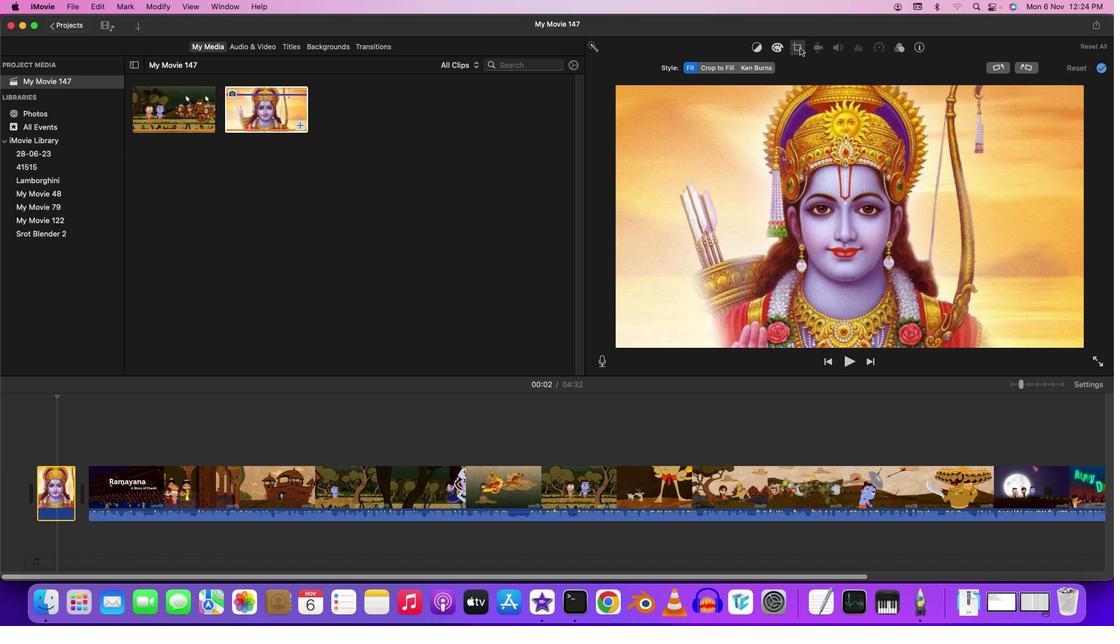 
Action: Mouse moved to (716, 69)
Screenshot: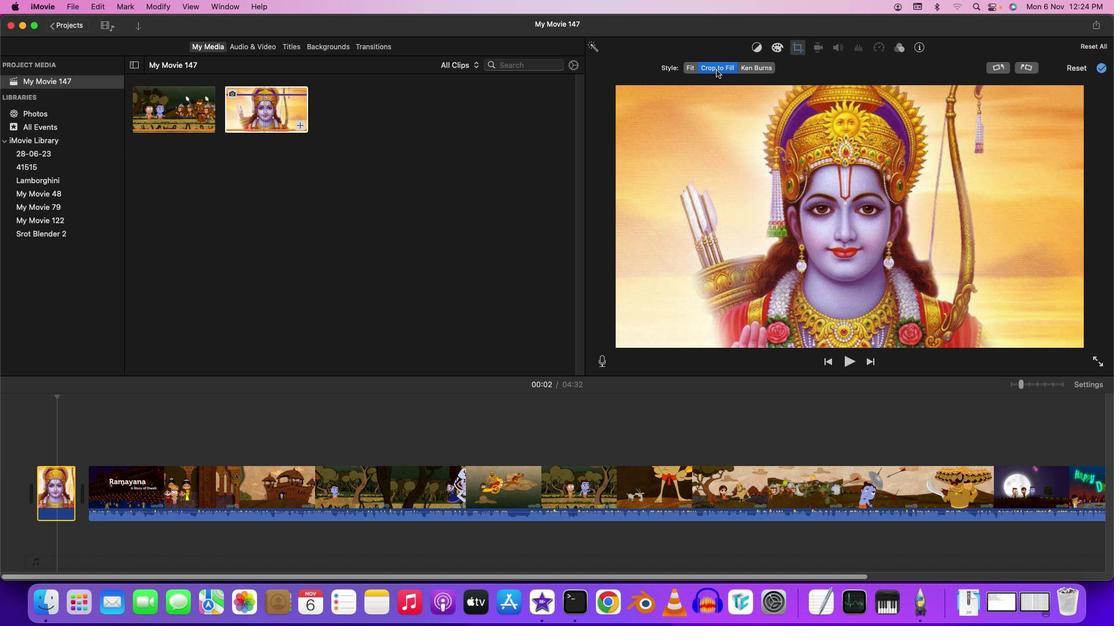 
Action: Mouse pressed left at (716, 69)
Screenshot: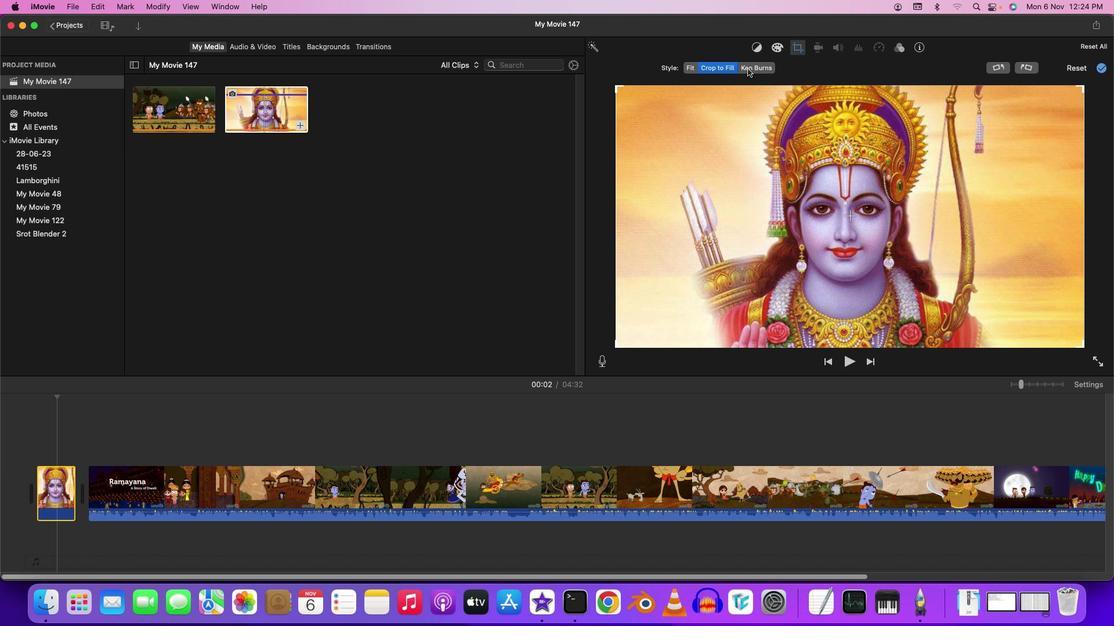 
Action: Mouse moved to (752, 68)
Screenshot: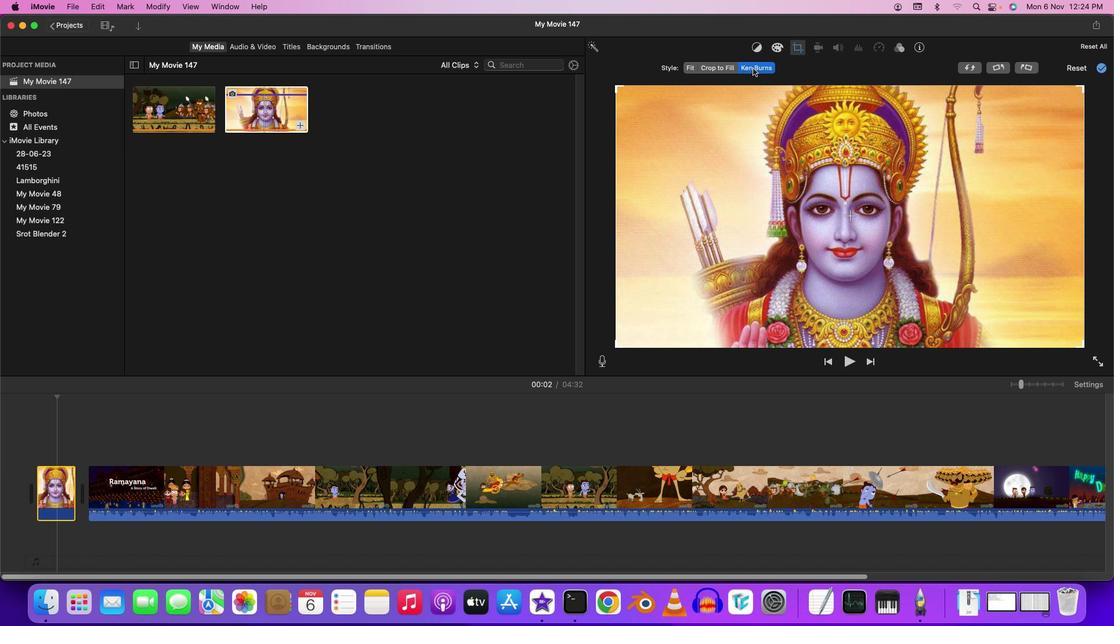 
Action: Mouse pressed left at (752, 68)
Screenshot: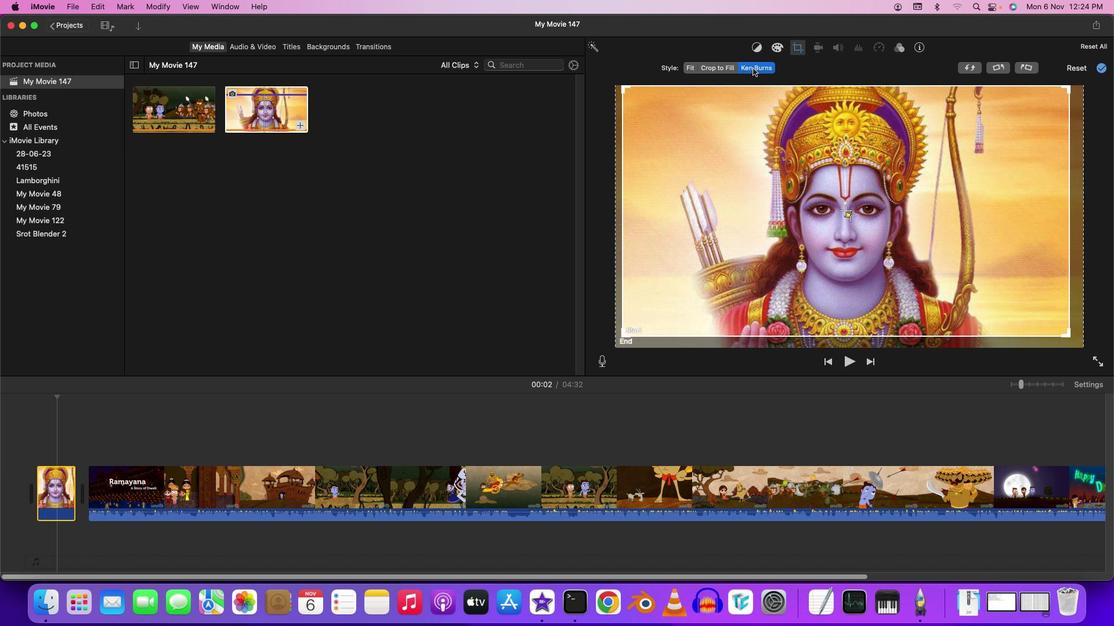 
Action: Mouse moved to (674, 65)
Screenshot: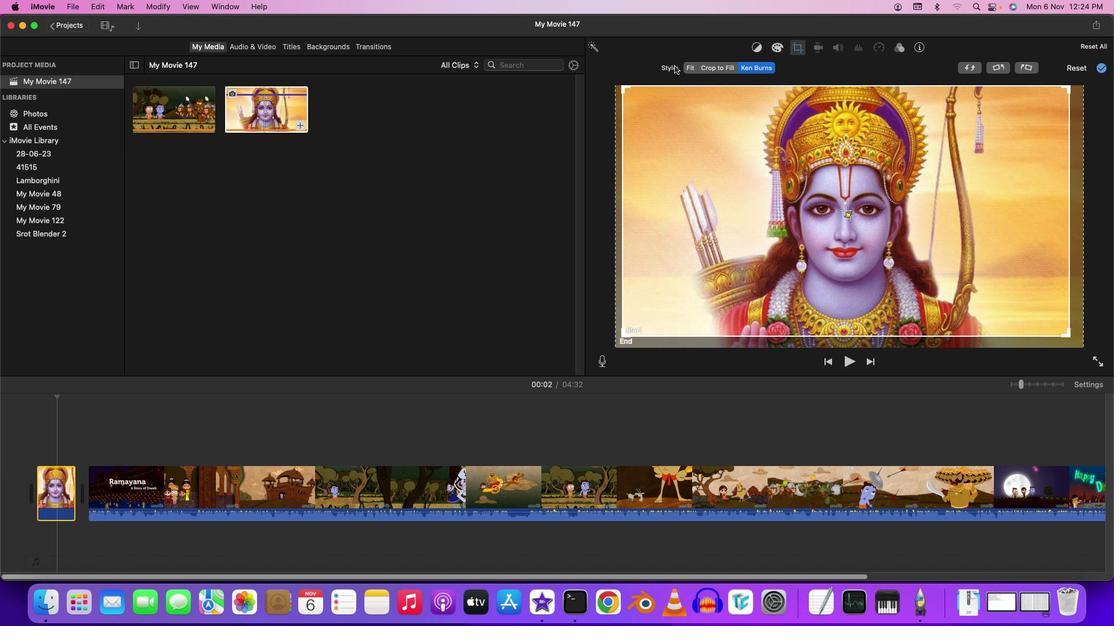 
Action: Mouse pressed left at (674, 65)
Screenshot: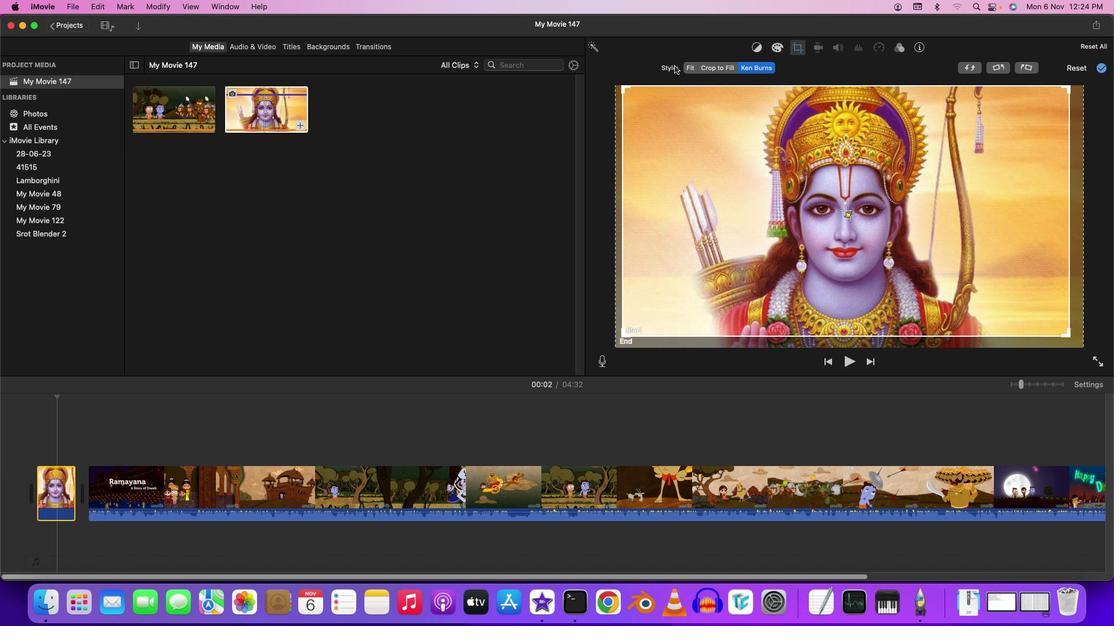
Action: Mouse moved to (663, 73)
Screenshot: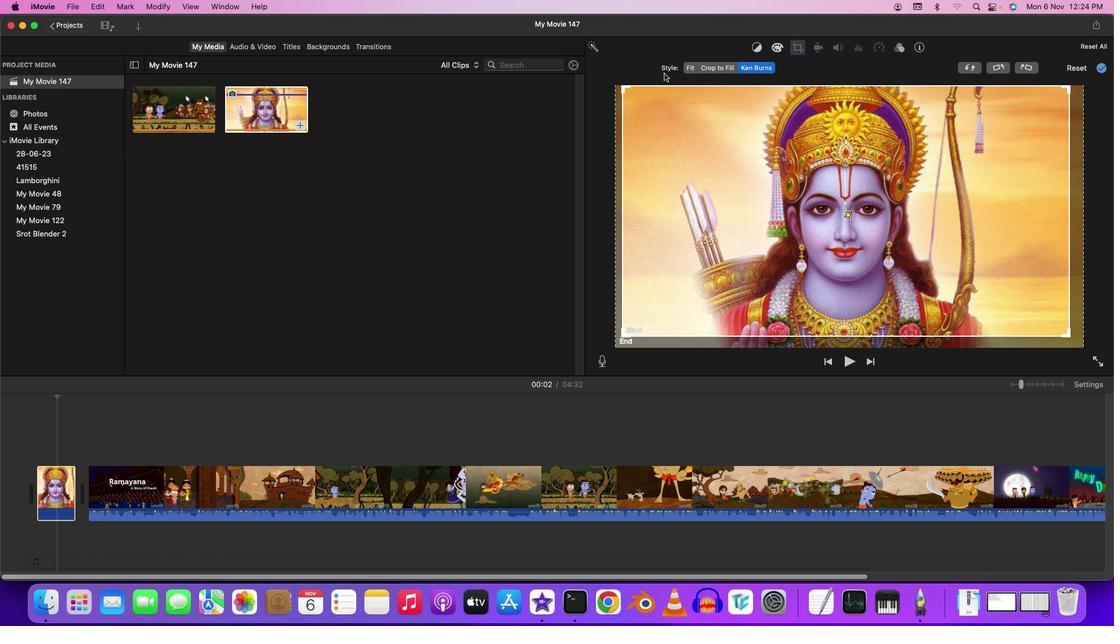 
Action: Mouse pressed left at (663, 73)
Screenshot: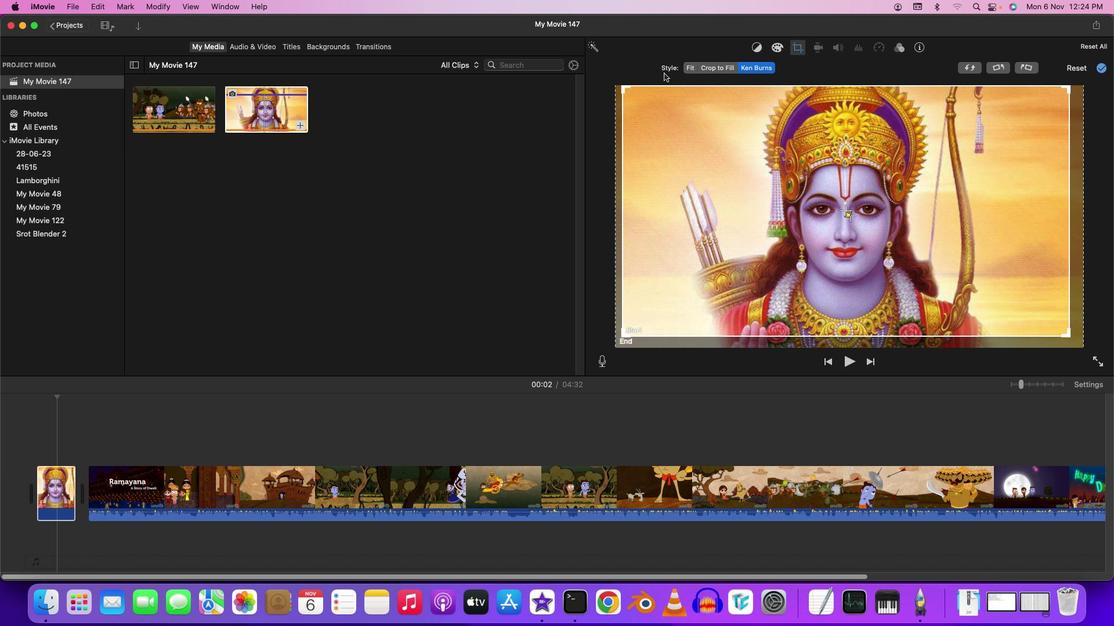 
Action: Mouse moved to (665, 68)
Screenshot: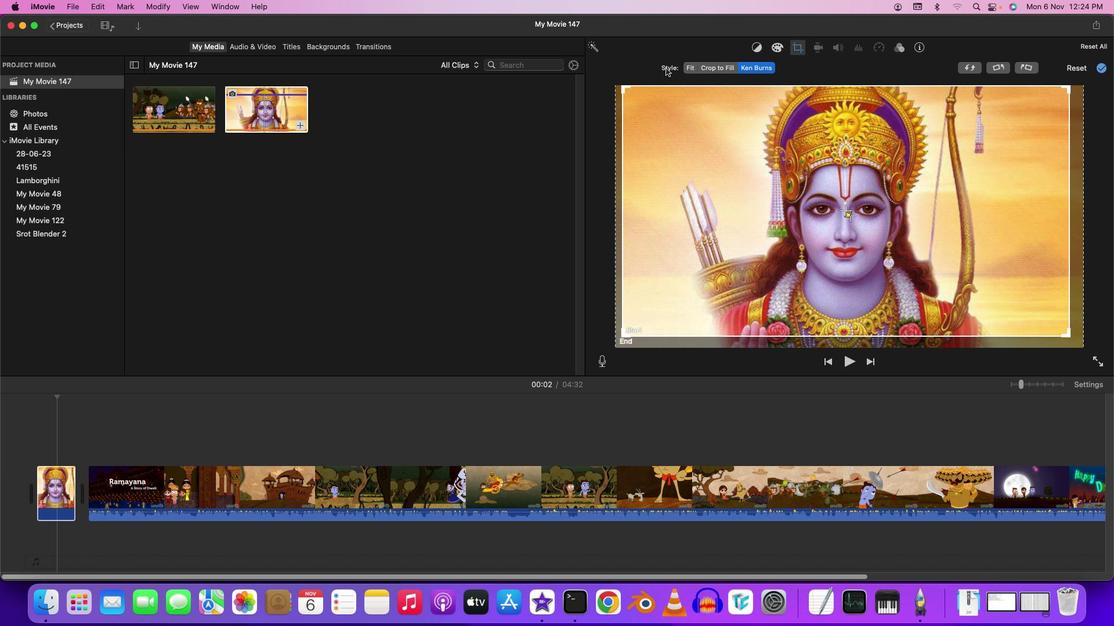 
Action: Mouse pressed left at (665, 68)
Screenshot: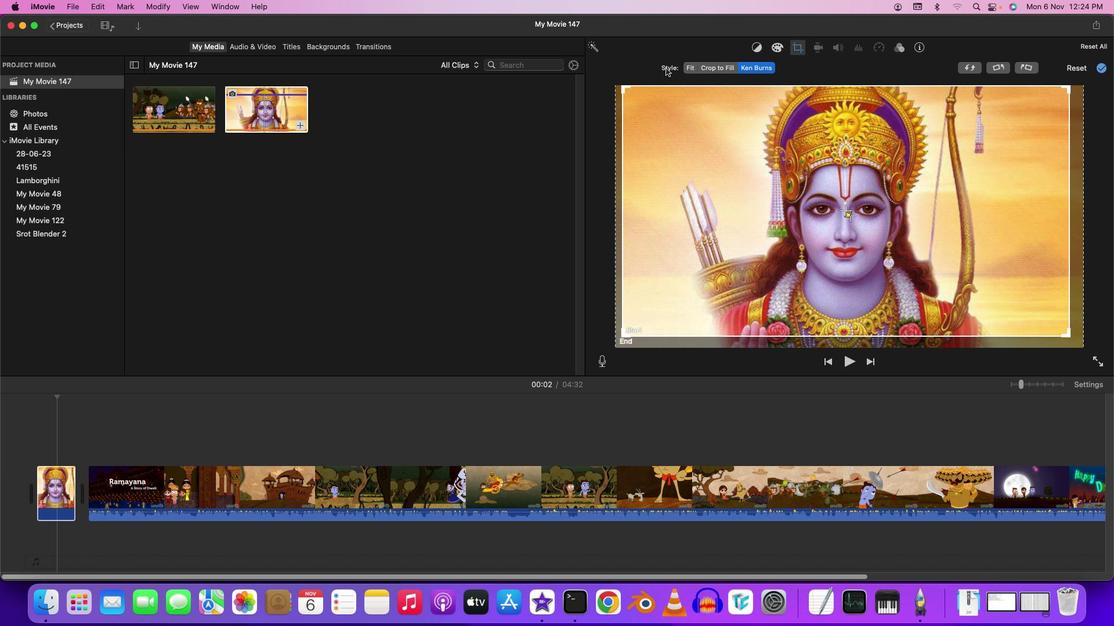 
Action: Mouse moved to (687, 67)
Screenshot: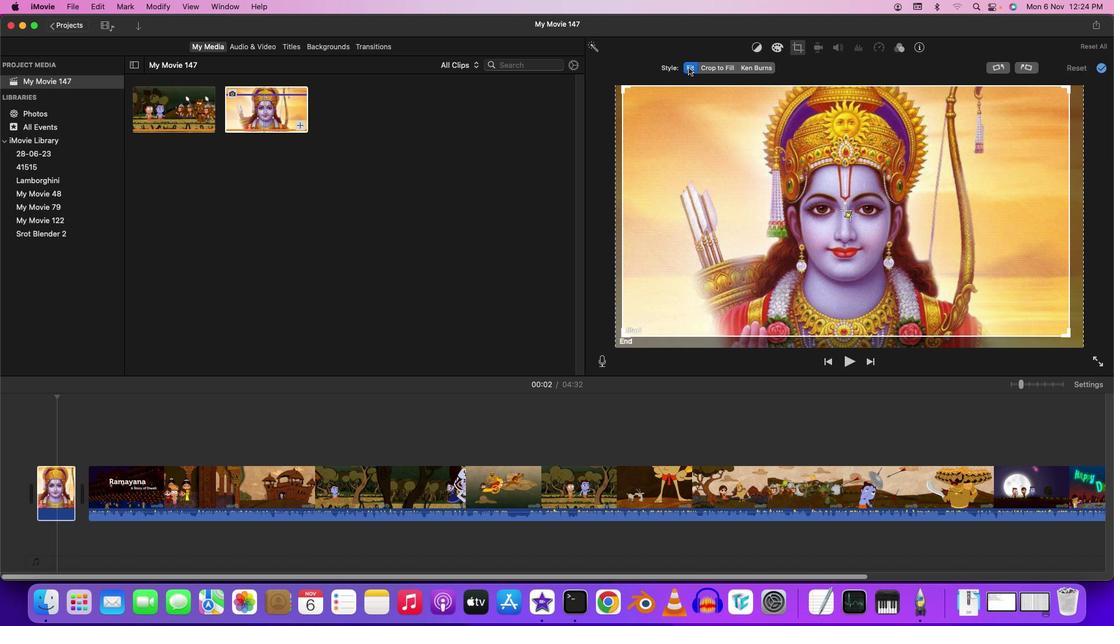 
Action: Mouse pressed left at (687, 67)
Screenshot: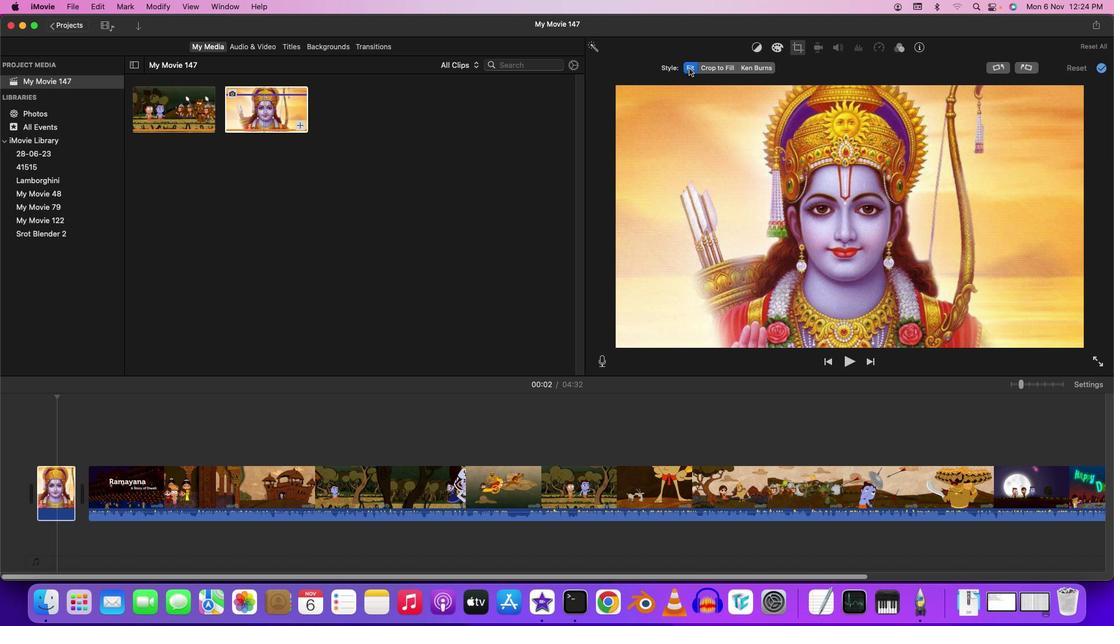
Action: Mouse moved to (745, 210)
Screenshot: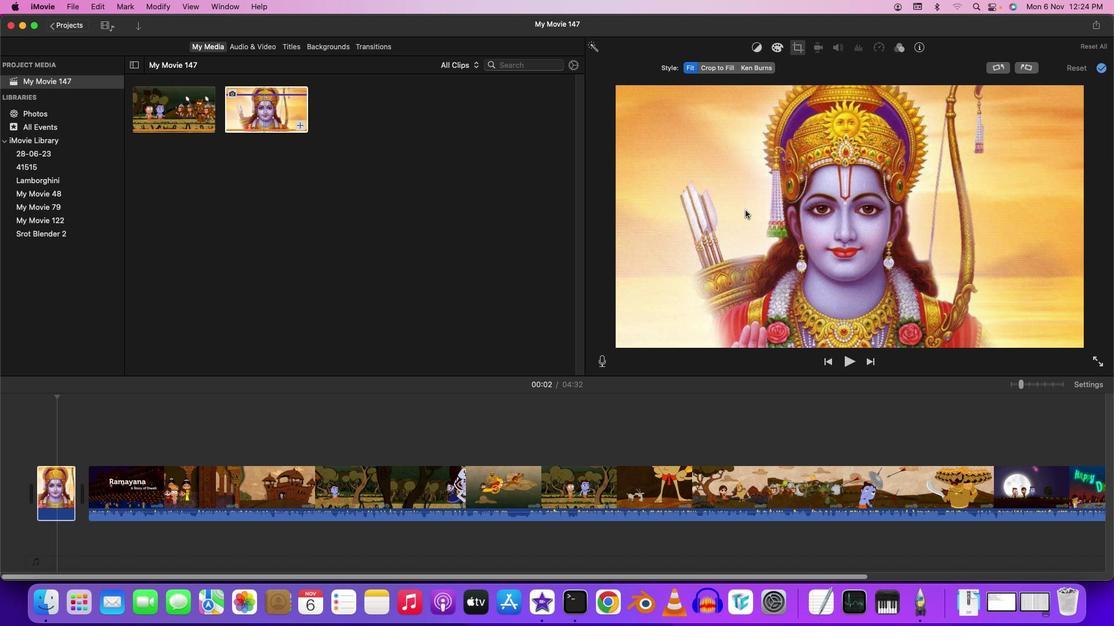 
Action: Mouse pressed left at (745, 210)
Screenshot: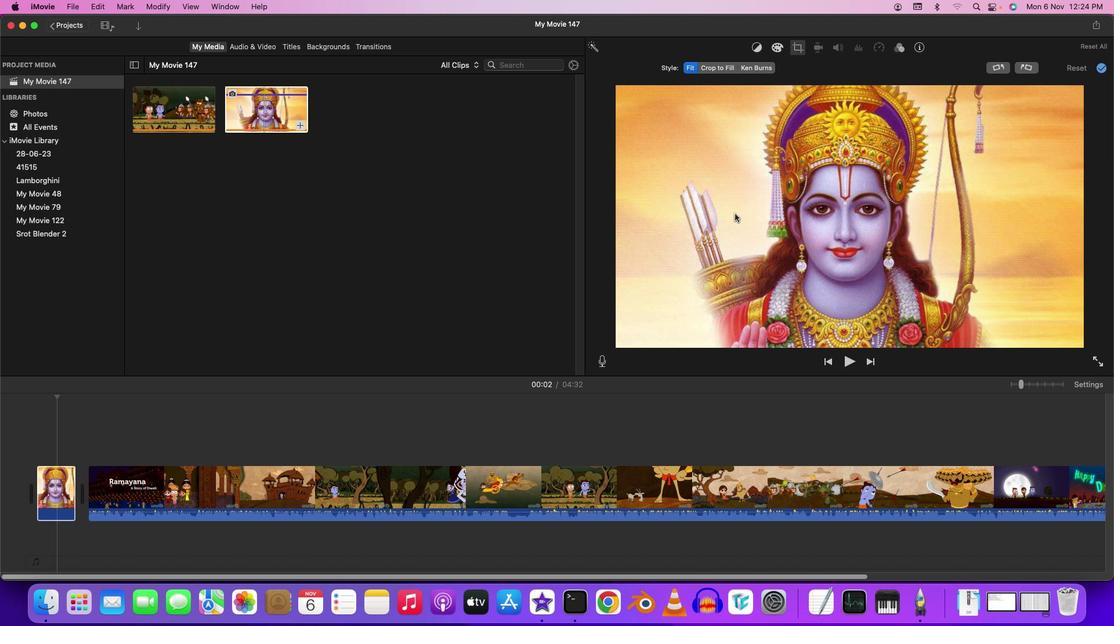 
Action: Mouse moved to (298, 48)
Screenshot: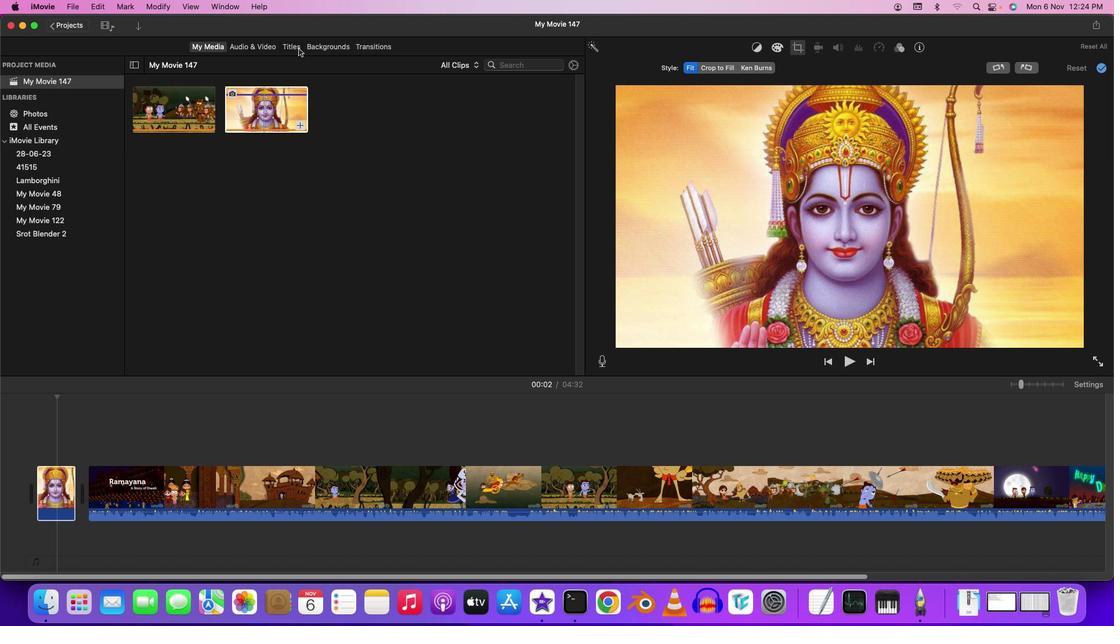 
Action: Mouse pressed left at (298, 48)
Screenshot: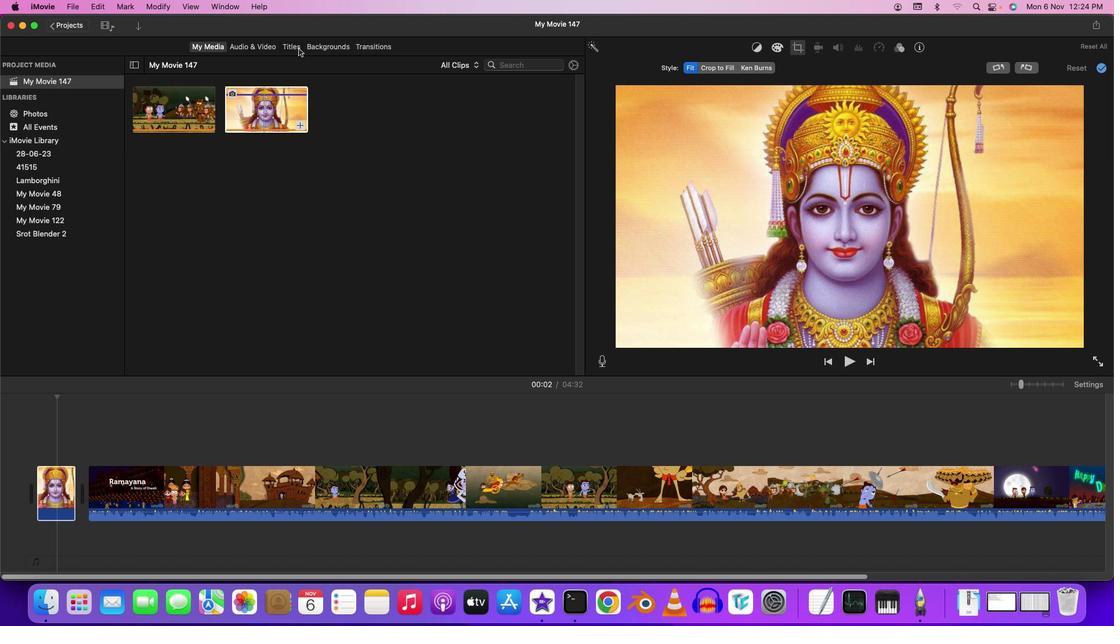 
Action: Mouse moved to (506, 242)
Screenshot: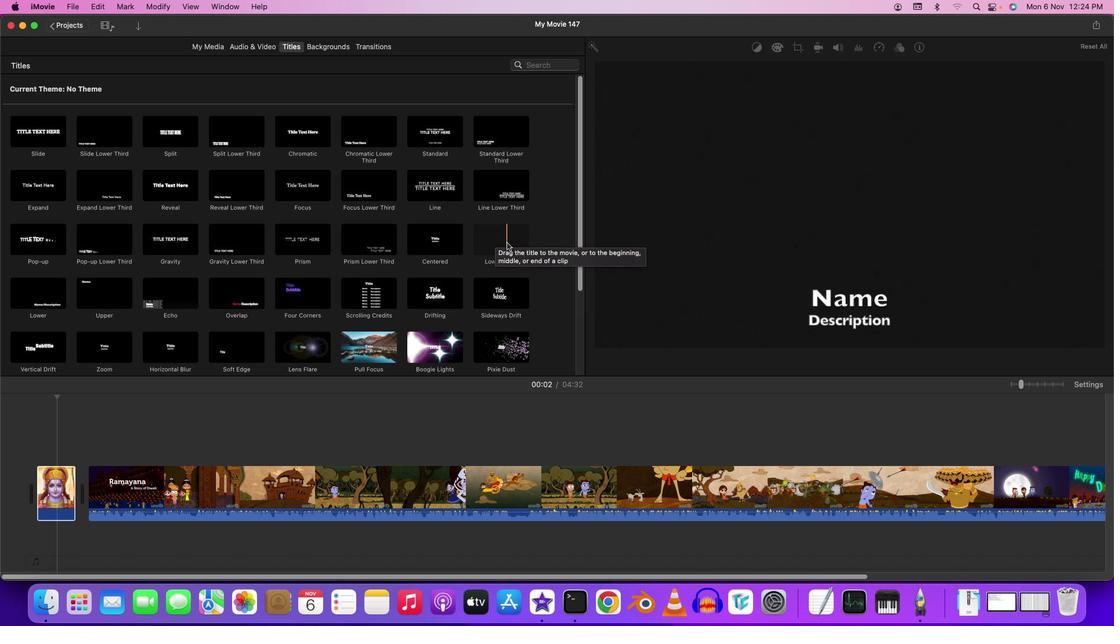 
Action: Mouse pressed left at (506, 242)
Screenshot: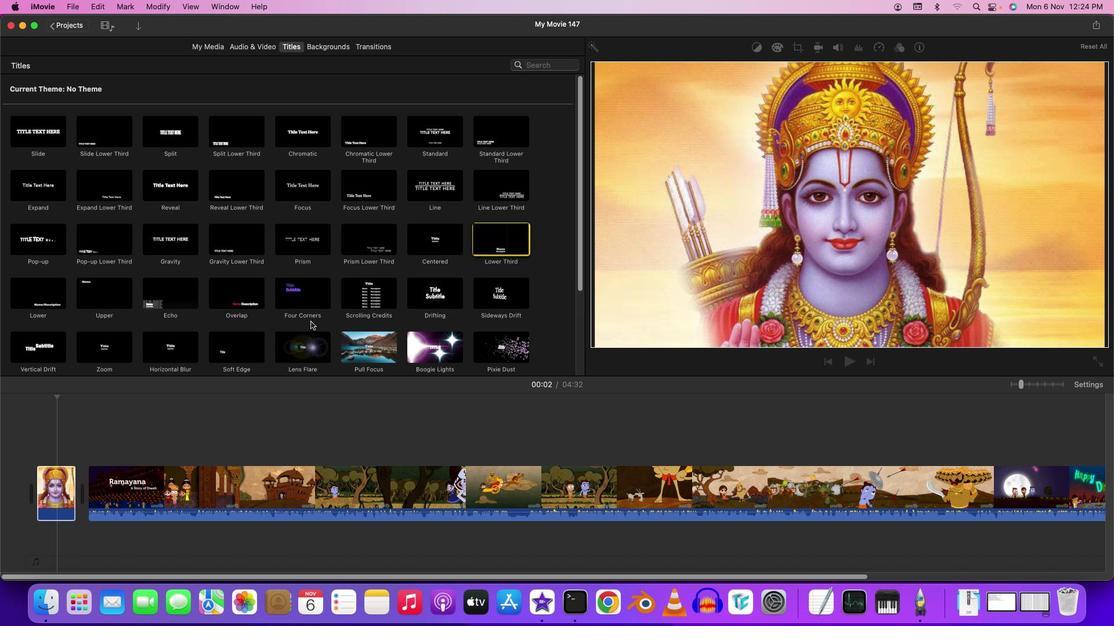 
Action: Mouse moved to (894, 321)
Screenshot: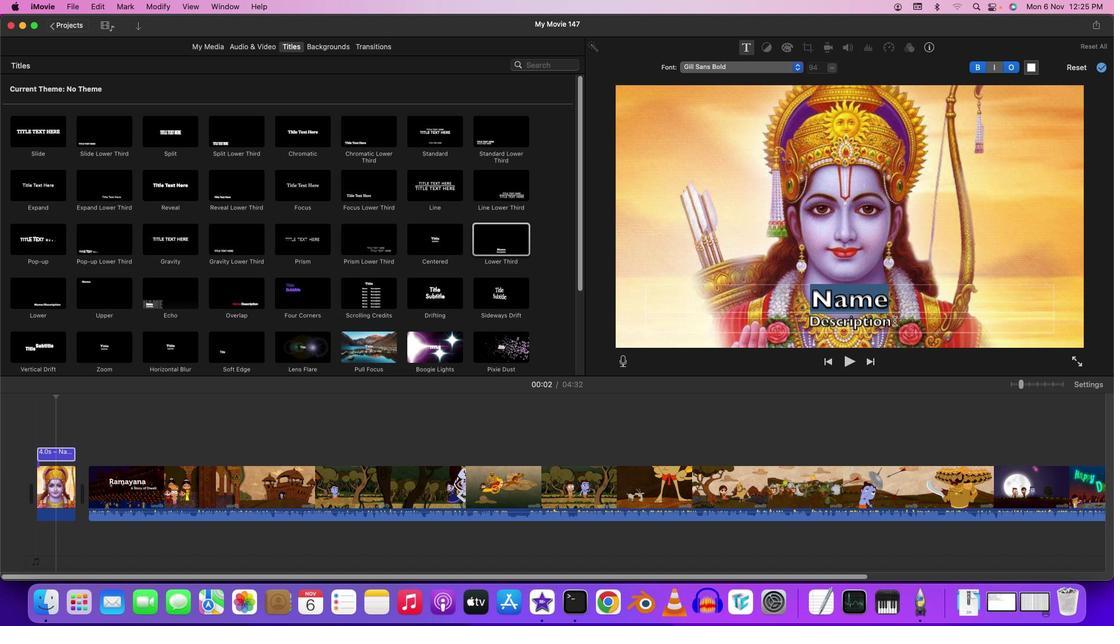 
Action: Mouse pressed left at (894, 321)
Screenshot: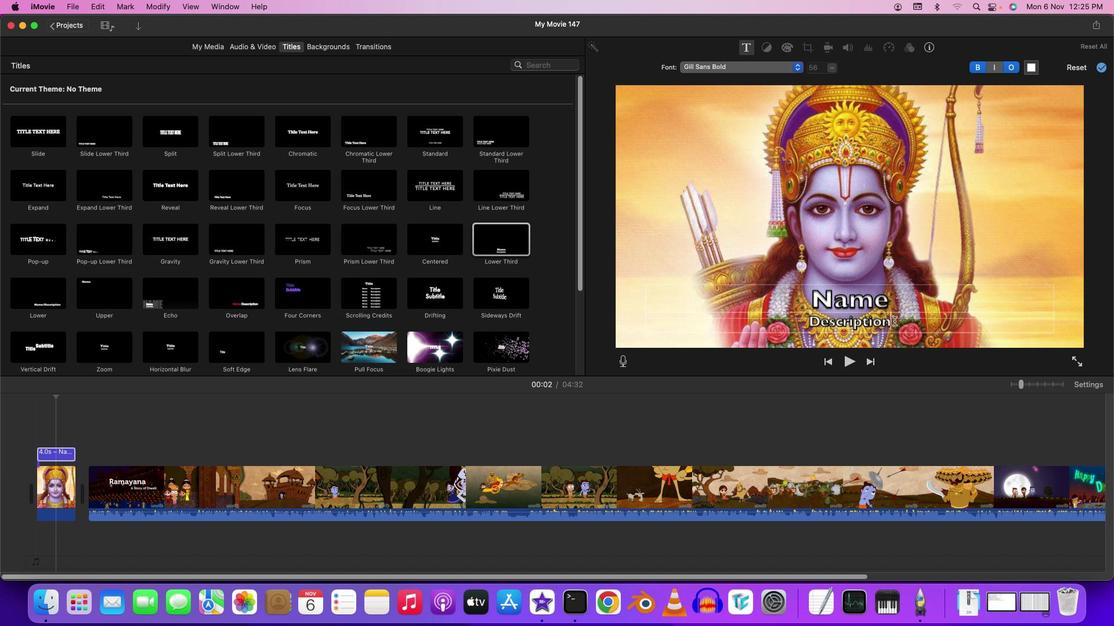 
Action: Key pressed Key.backspaceKey.backspaceKey.backspaceKey.backspaceKey.backspaceKey.backspaceKey.backspaceKey.backspaceKey.backspaceKey.backspaceKey.backspaceKey.backspaceKey.backspaceKey.backspaceKey.backspaceKey.backspaceKey.shift'H''u''s'Key.backspaceKey.backspace'i''s''t''o''r''i''c''a''l'Key.spaceKey.shift'F''i''g''u''r''e'Key.space
Screenshot: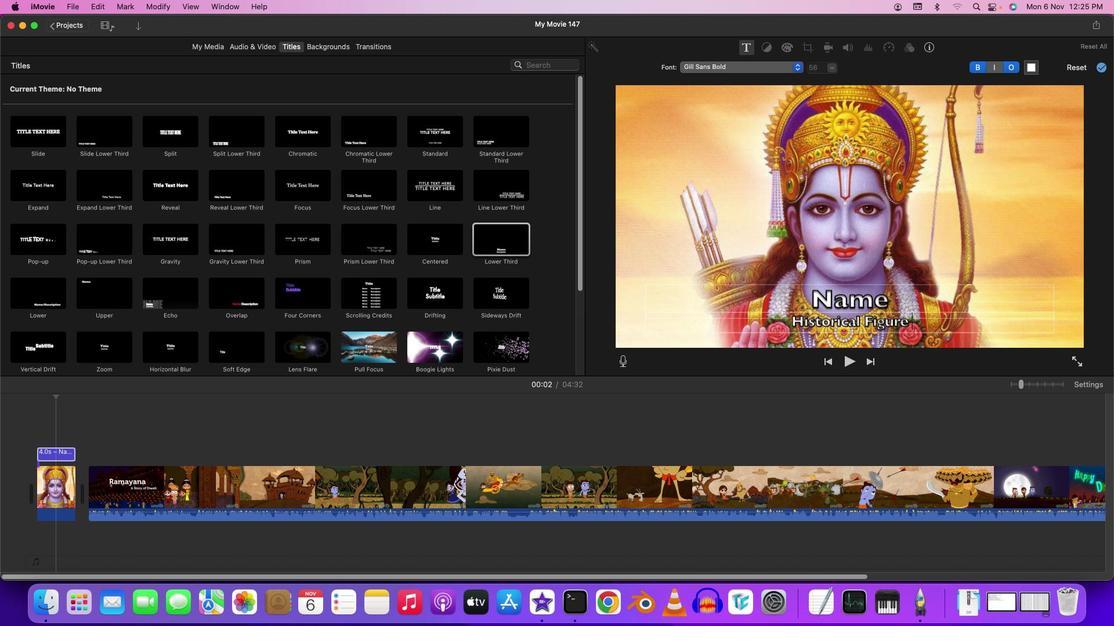 
Action: Mouse moved to (889, 300)
Screenshot: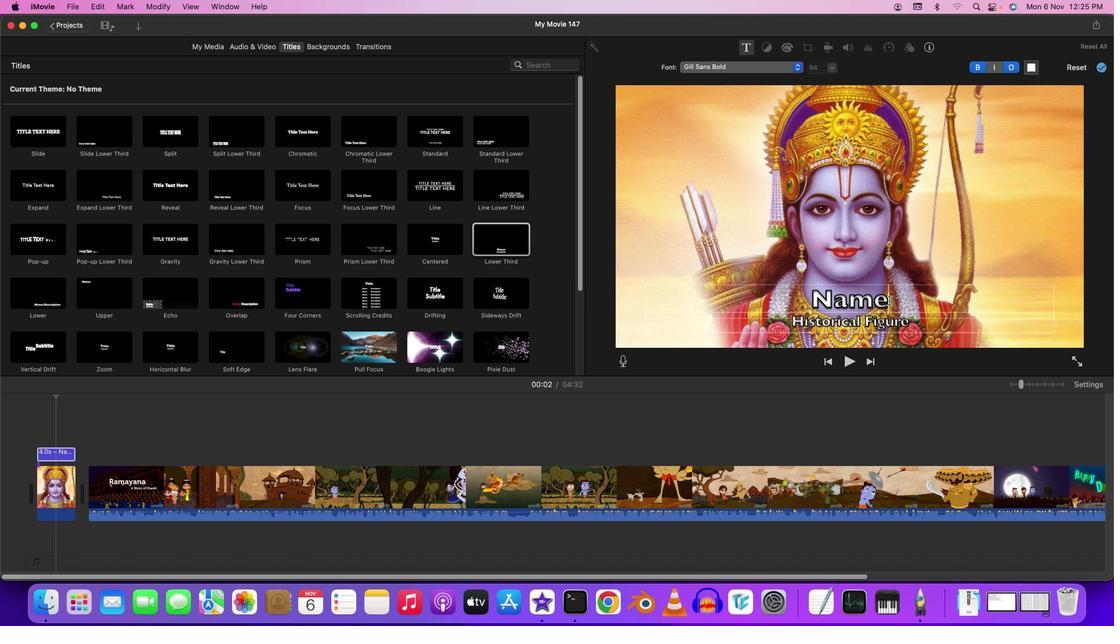 
Action: Mouse pressed left at (889, 300)
Screenshot: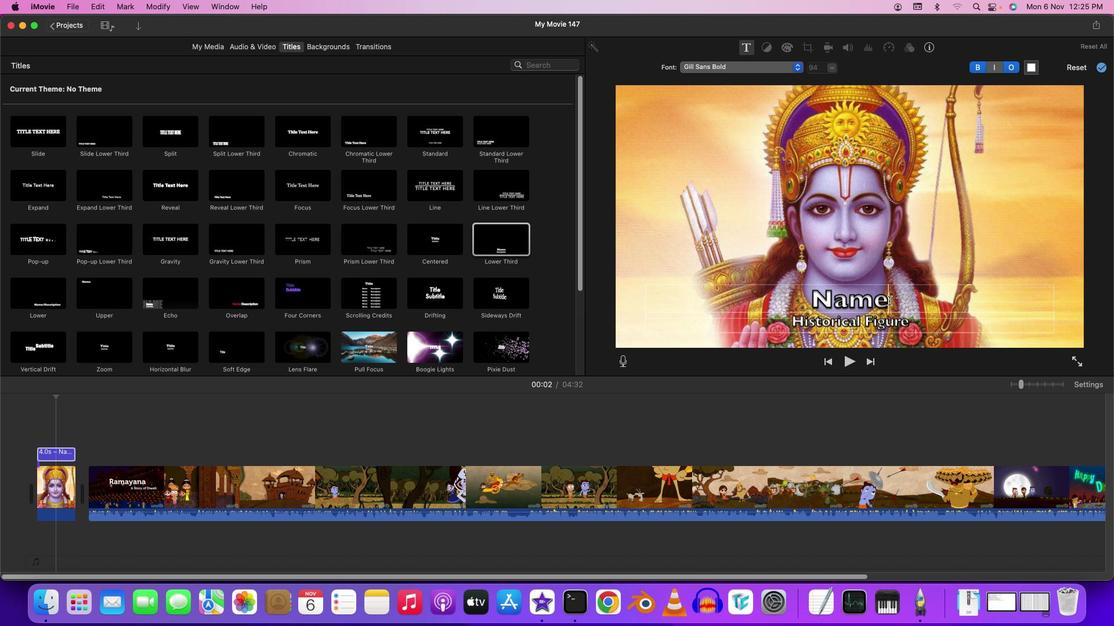 
Action: Key pressed Key.backspaceKey.backspaceKey.backspaceKey.backspaceKey.backspaceKey.backspaceKey.backspaceKey.shift'R'Key.shift'A''M''A'
Screenshot: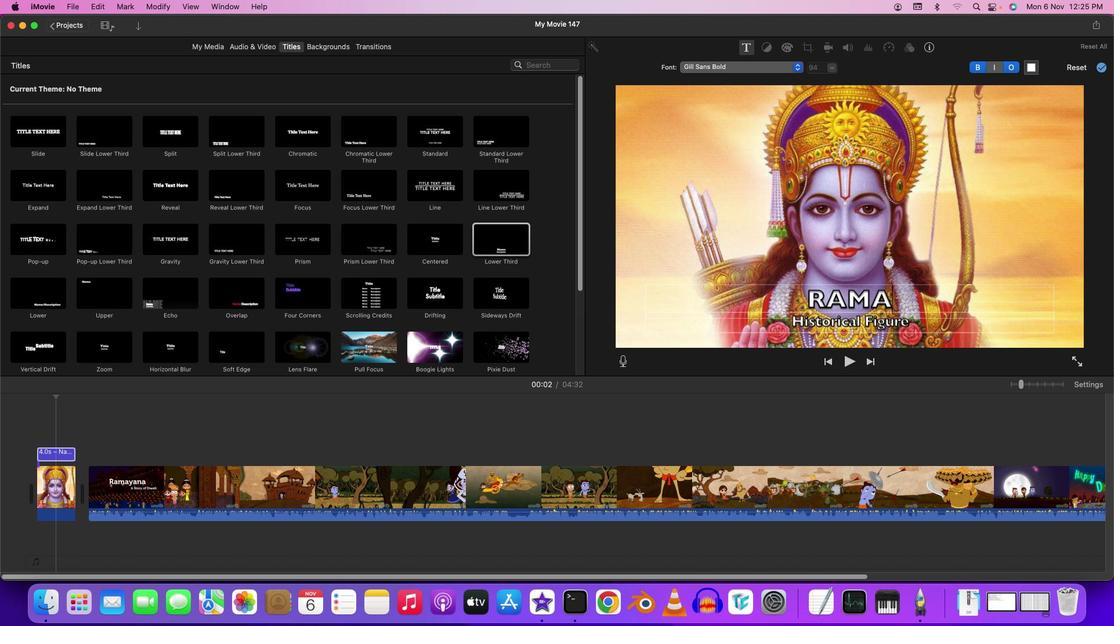 
Action: Mouse moved to (966, 253)
Screenshot: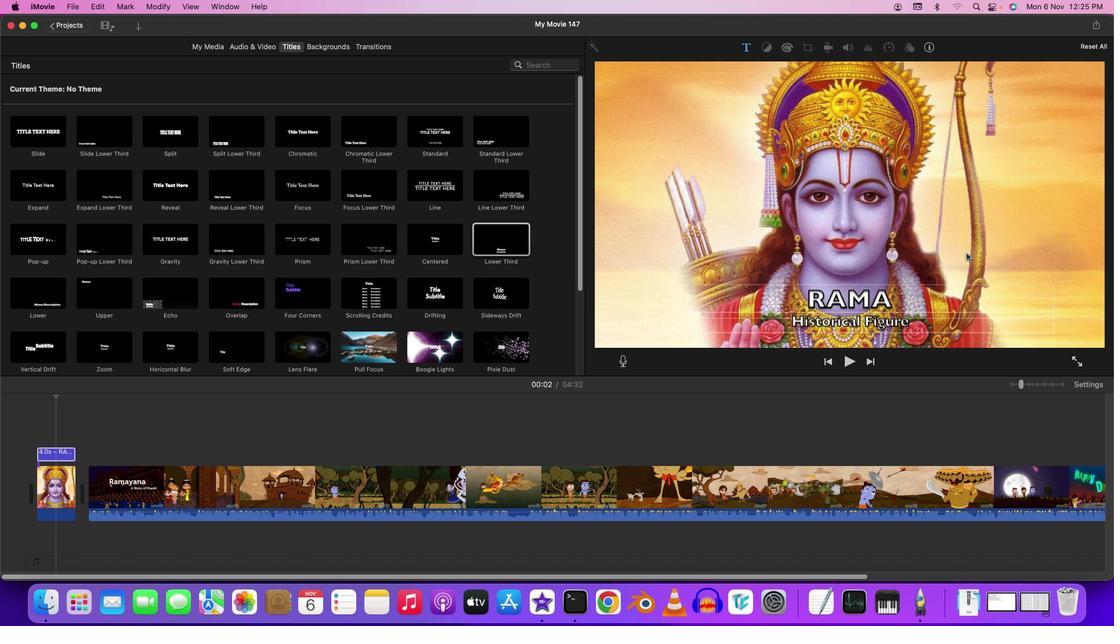 
Action: Mouse pressed left at (966, 253)
Screenshot: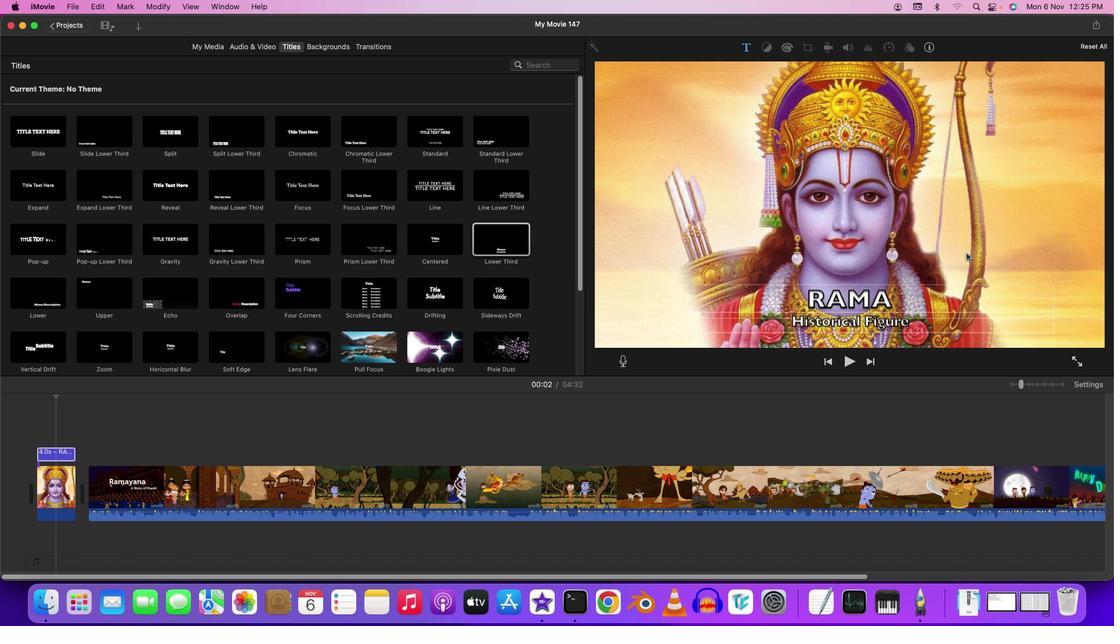 
Action: Mouse moved to (51, 456)
Screenshot: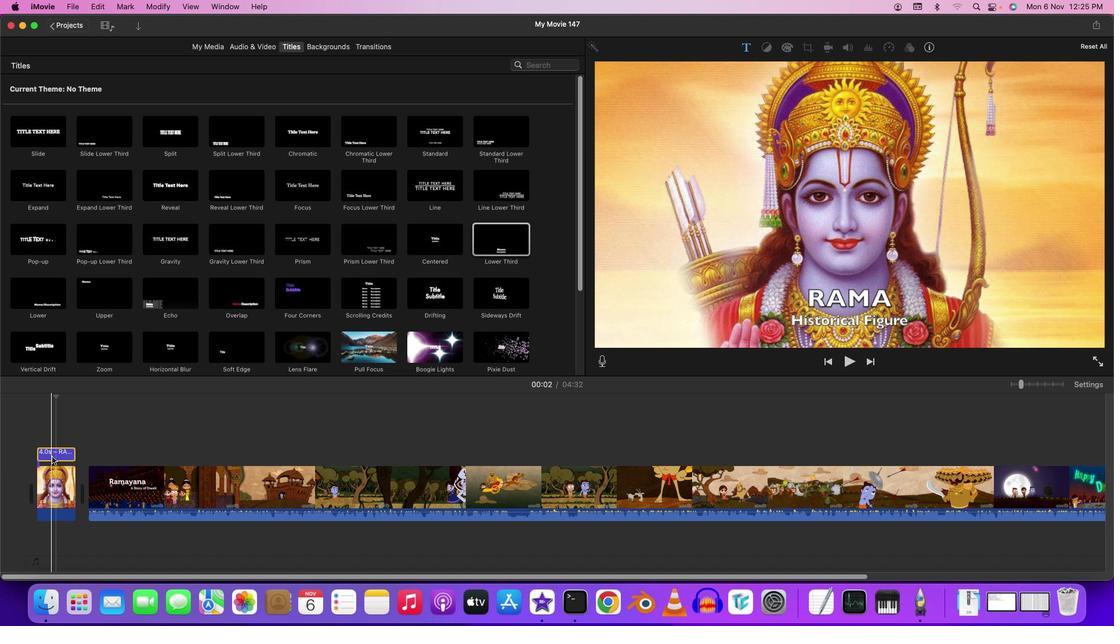 
Action: Mouse pressed left at (51, 456)
Screenshot: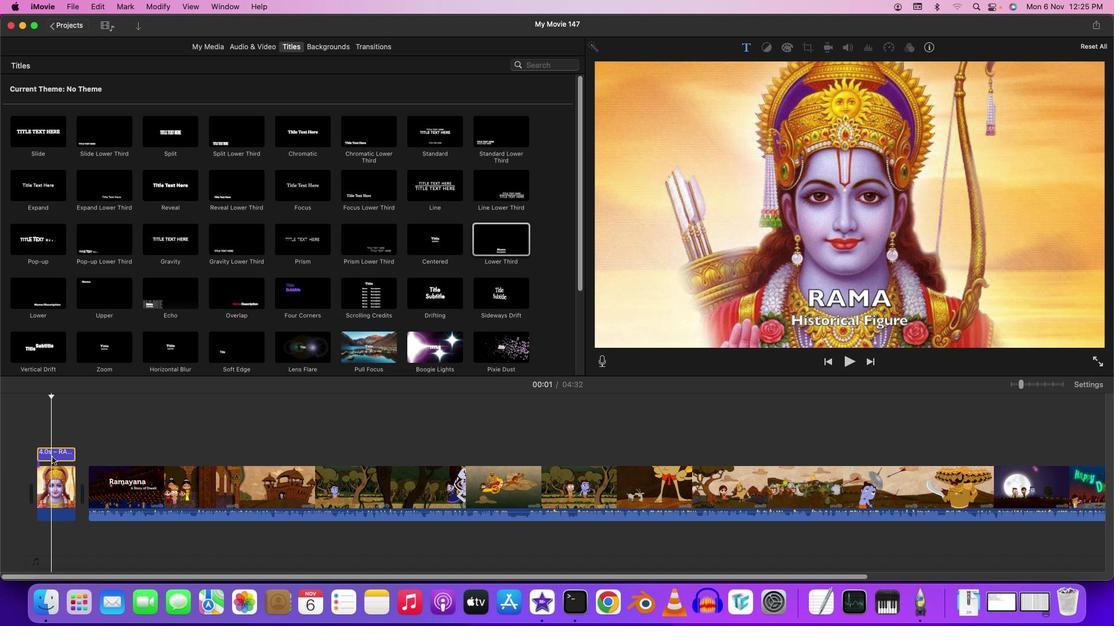
Action: Mouse pressed left at (51, 456)
Screenshot: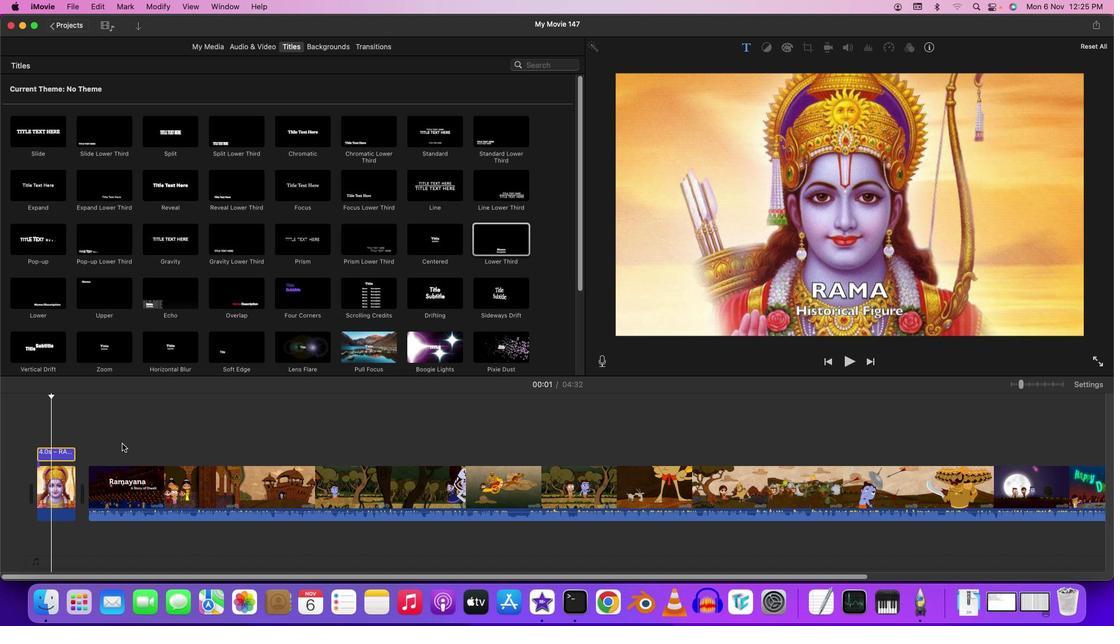 
Action: Mouse moved to (1035, 66)
Screenshot: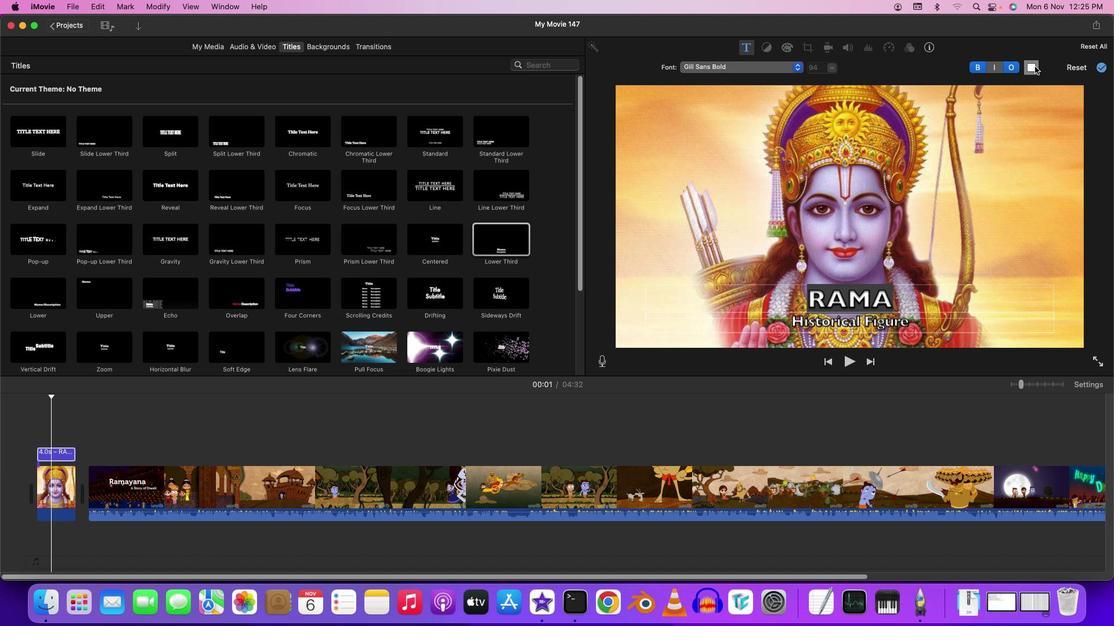 
Action: Mouse pressed left at (1035, 66)
Screenshot: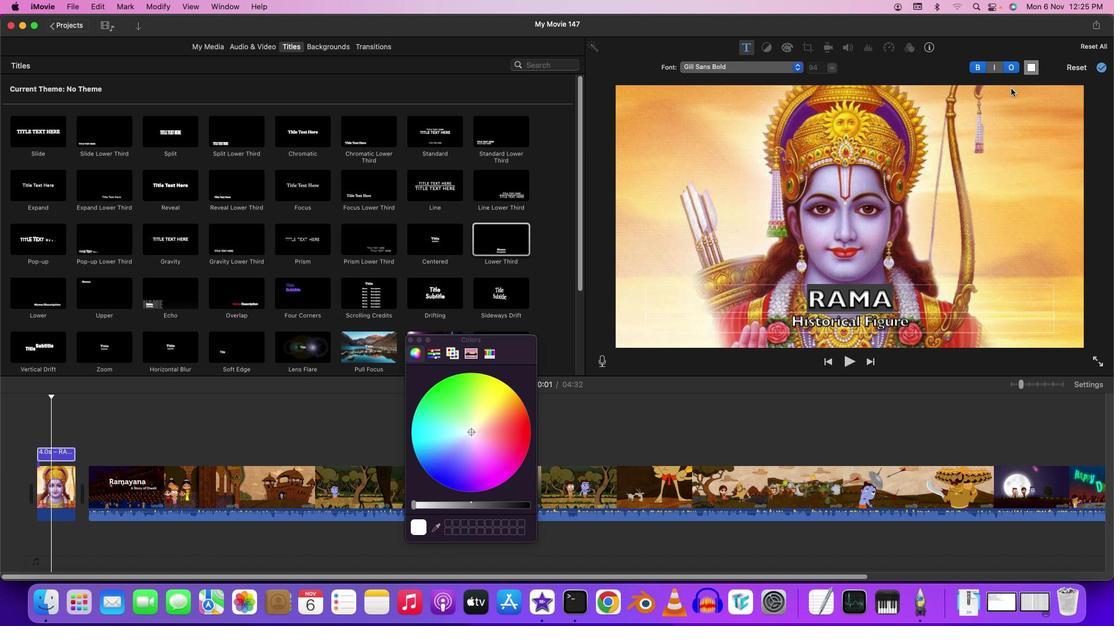 
Action: Mouse moved to (470, 431)
Screenshot: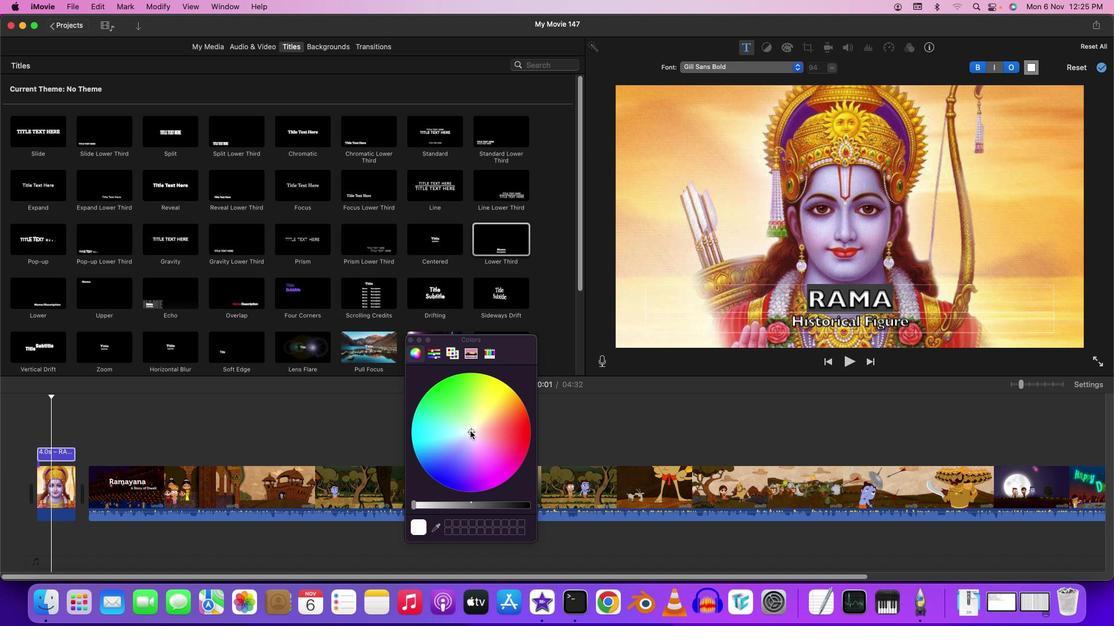 
Action: Mouse pressed left at (470, 431)
Screenshot: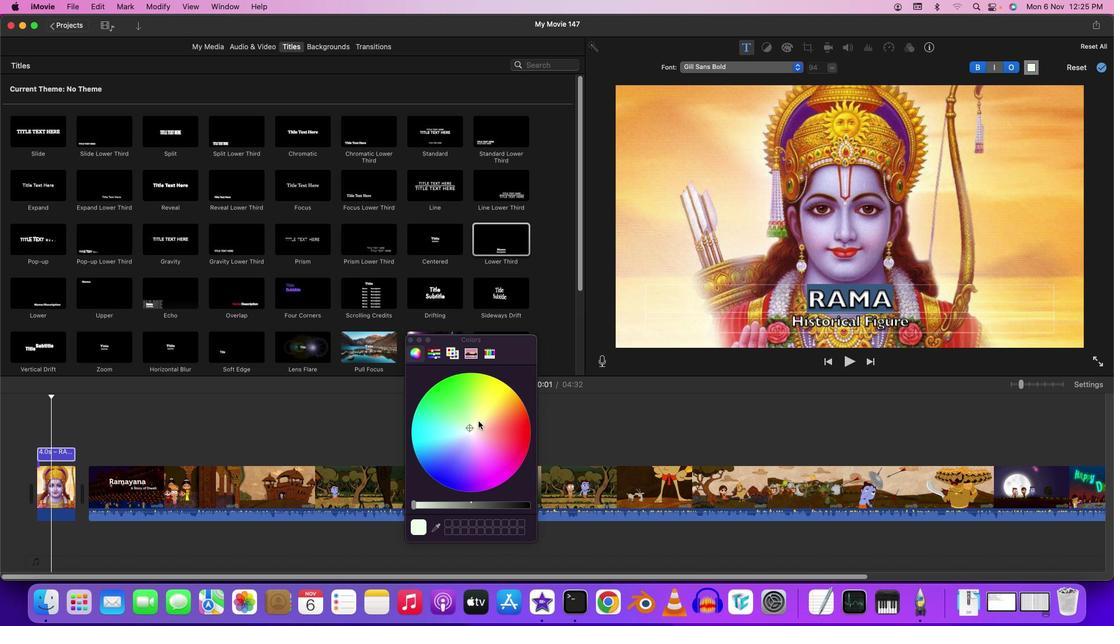 
Action: Mouse moved to (904, 291)
Screenshot: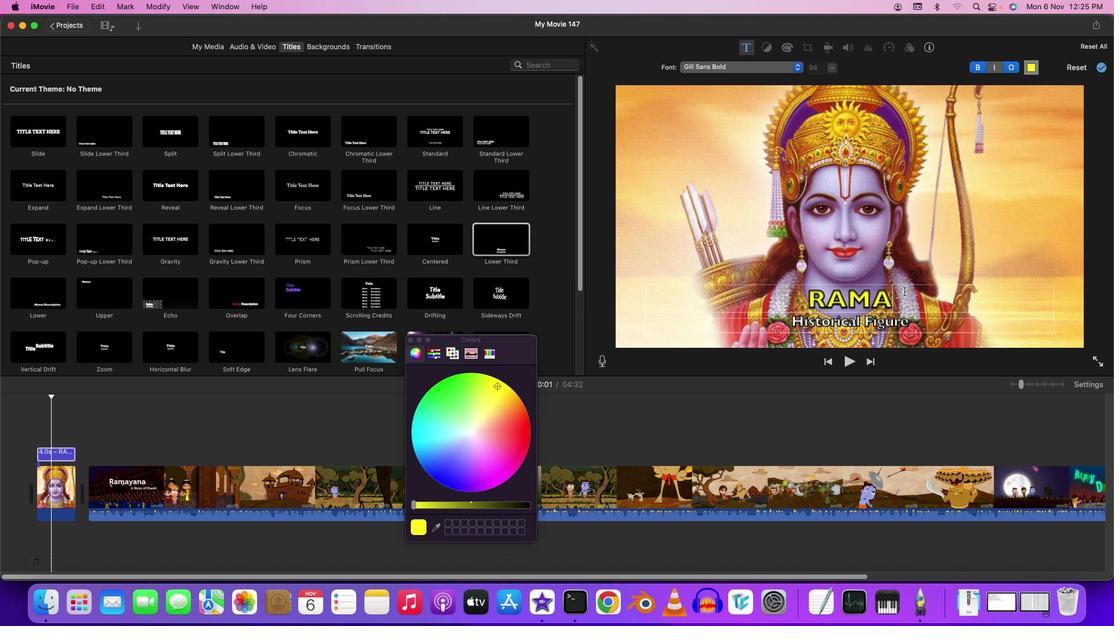 
Action: Mouse pressed left at (904, 291)
Screenshot: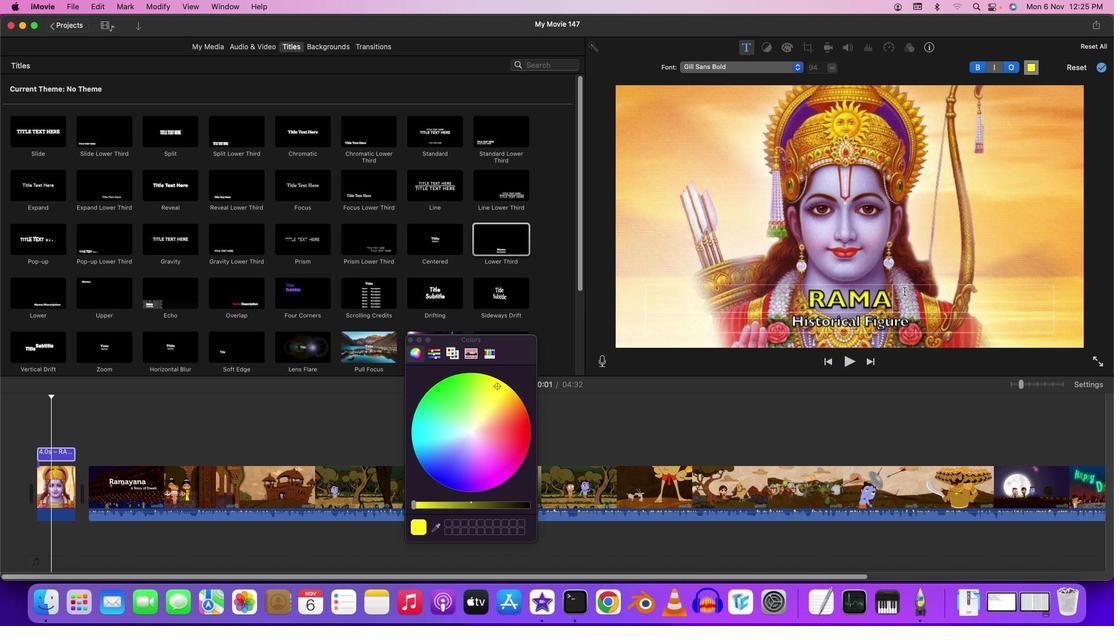 
Action: Mouse moved to (926, 325)
Screenshot: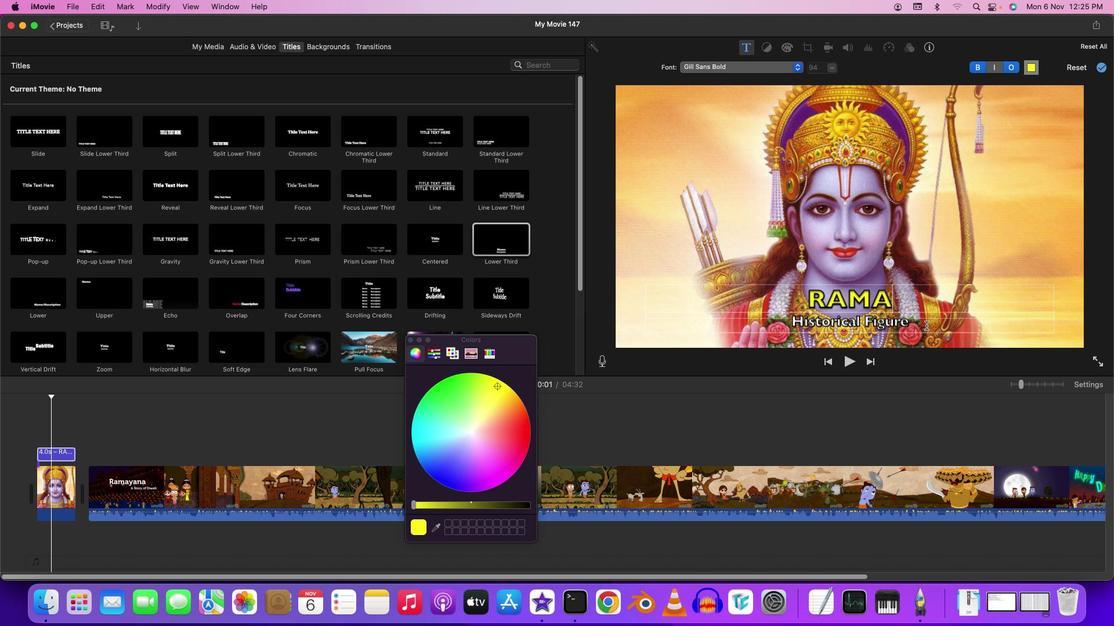 
Action: Mouse pressed left at (926, 325)
Screenshot: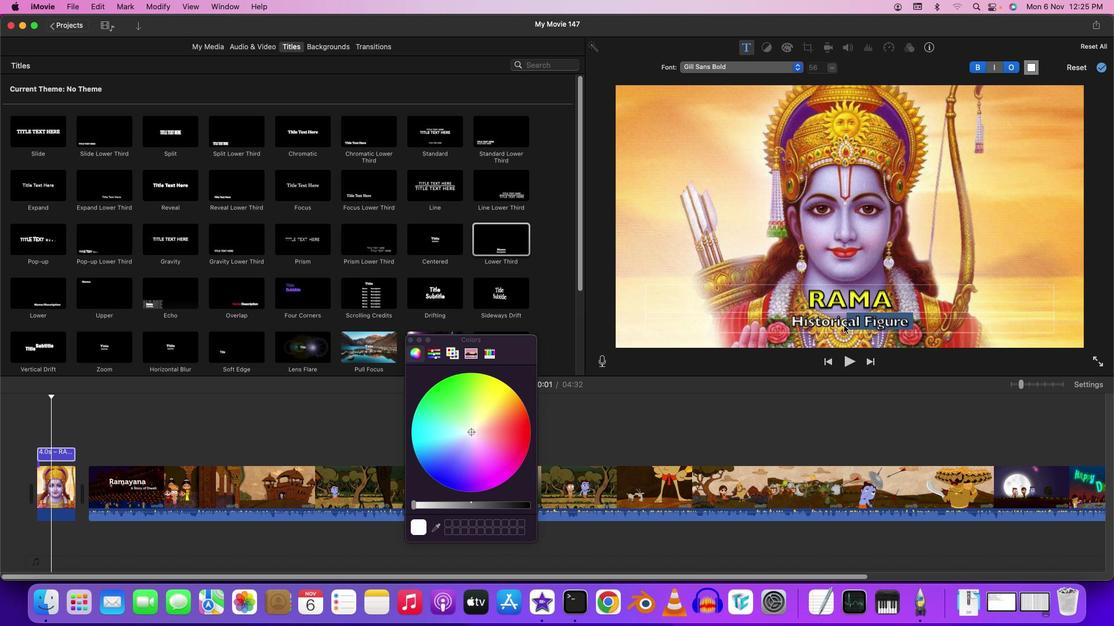 
Action: Mouse moved to (1032, 65)
Screenshot: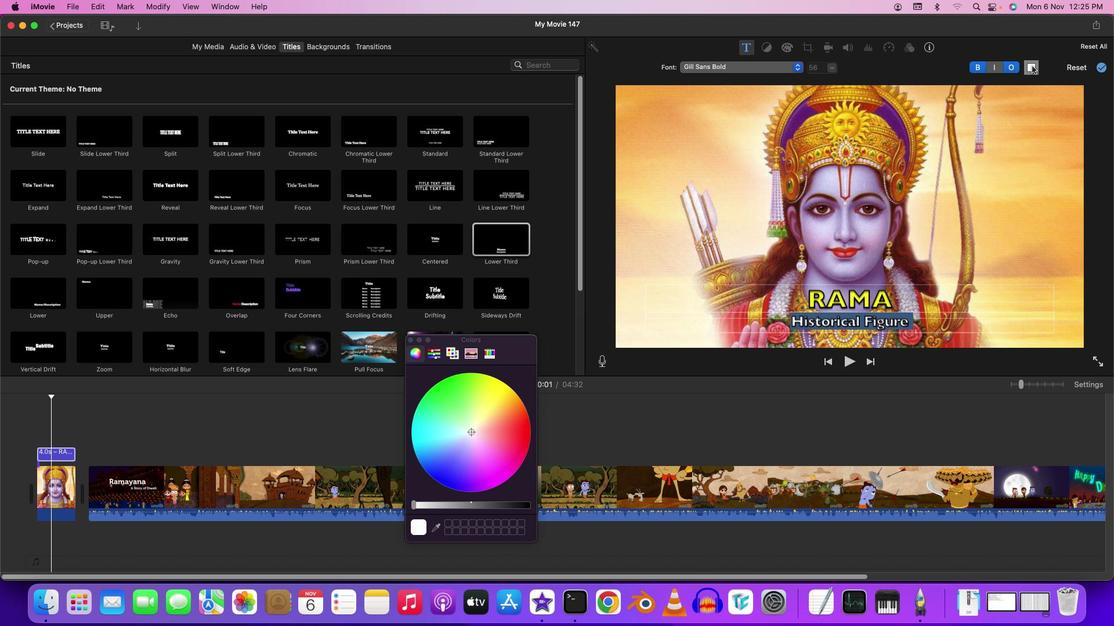 
Action: Mouse pressed left at (1032, 65)
Screenshot: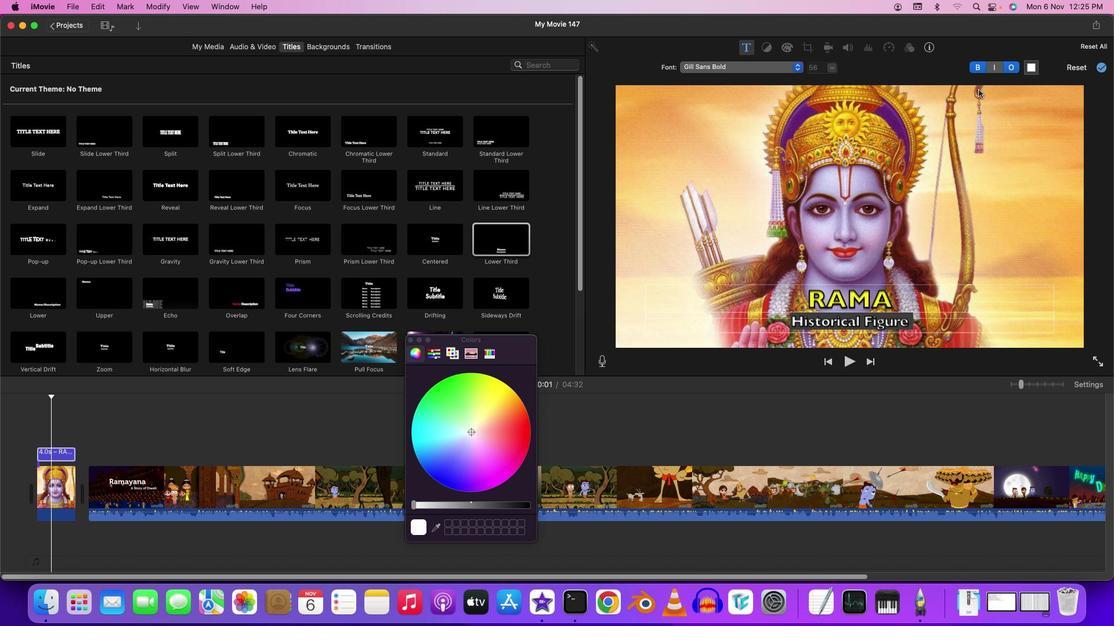 
Action: Mouse moved to (412, 341)
Screenshot: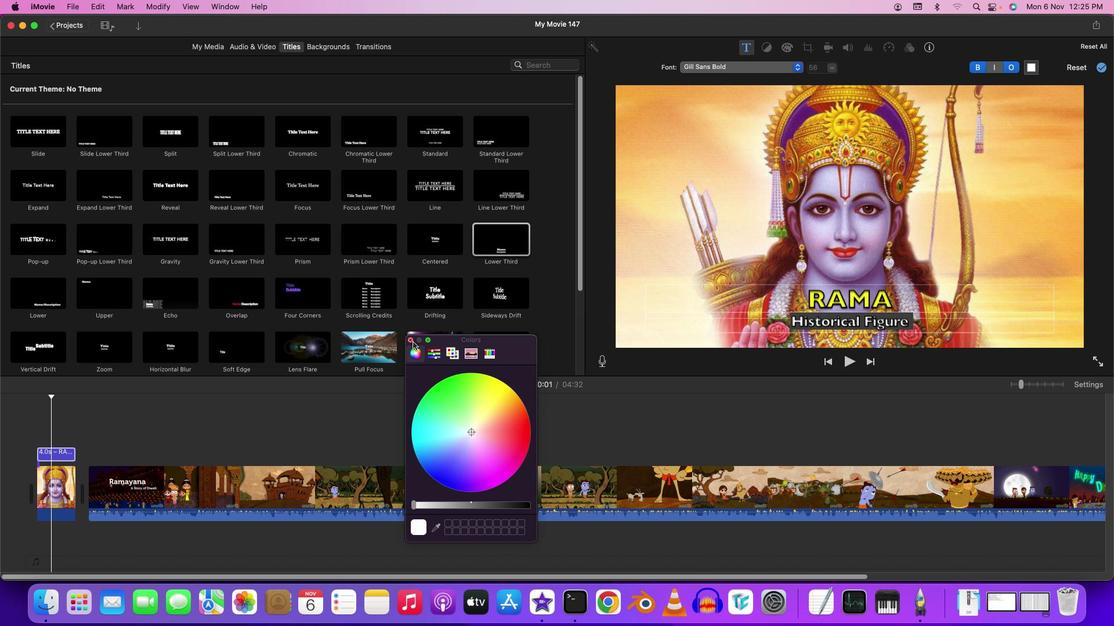 
Action: Mouse pressed left at (412, 341)
Screenshot: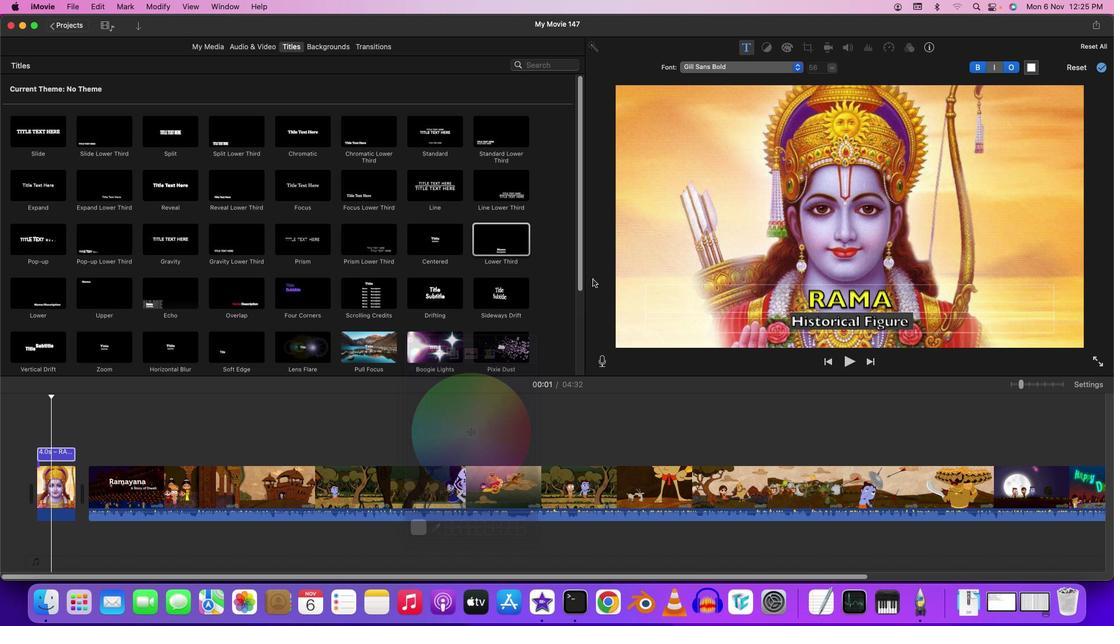
Action: Mouse moved to (1037, 64)
Screenshot: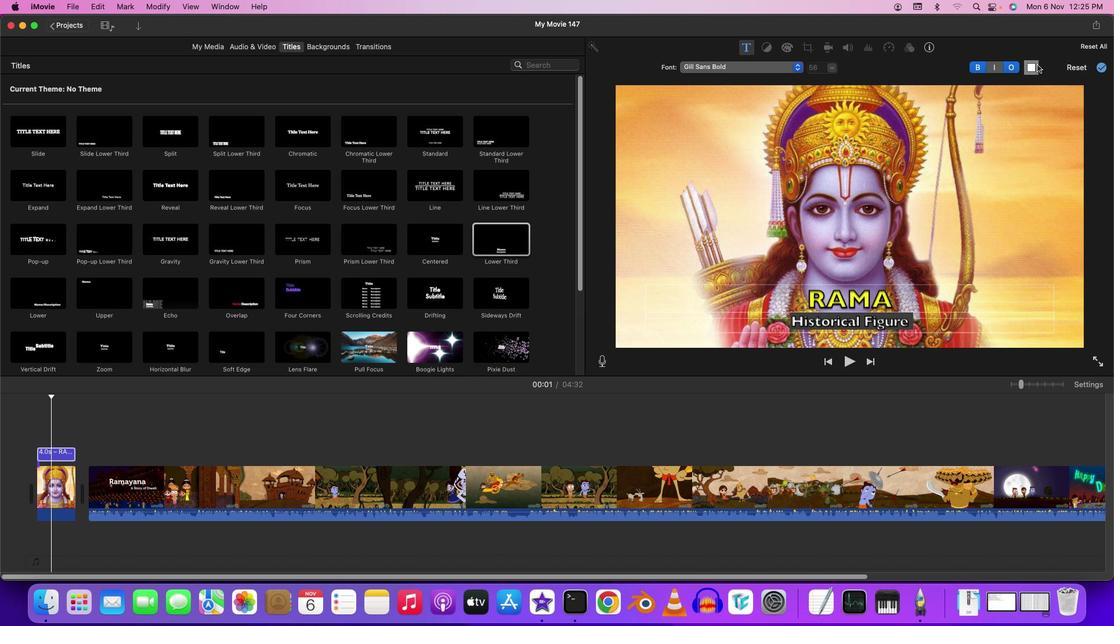 
Action: Mouse pressed left at (1037, 64)
Screenshot: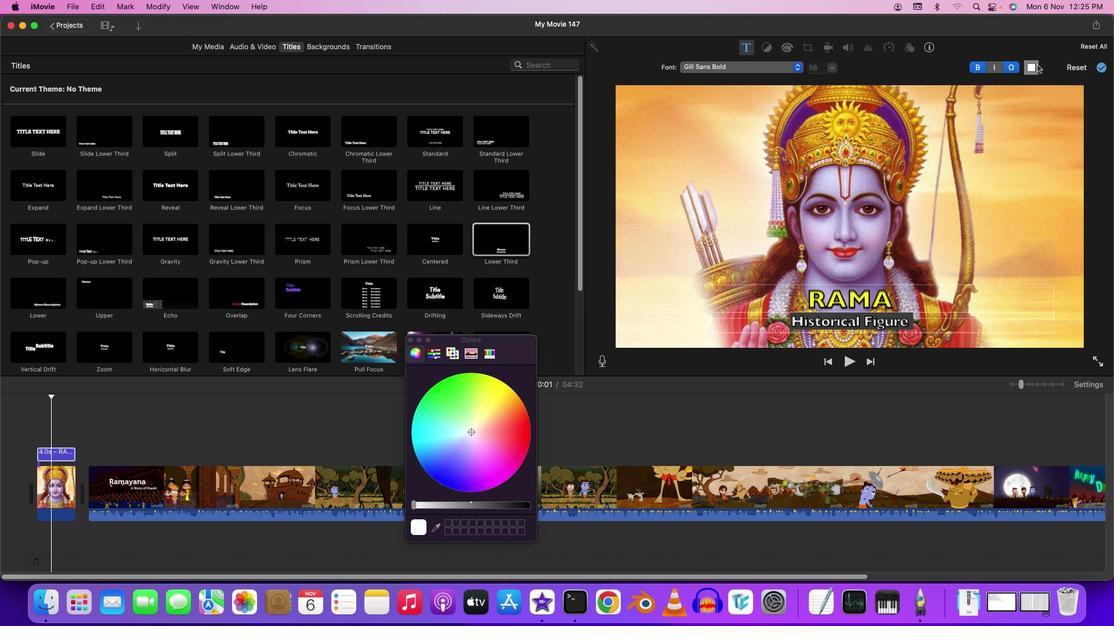 
Action: Mouse moved to (469, 433)
Screenshot: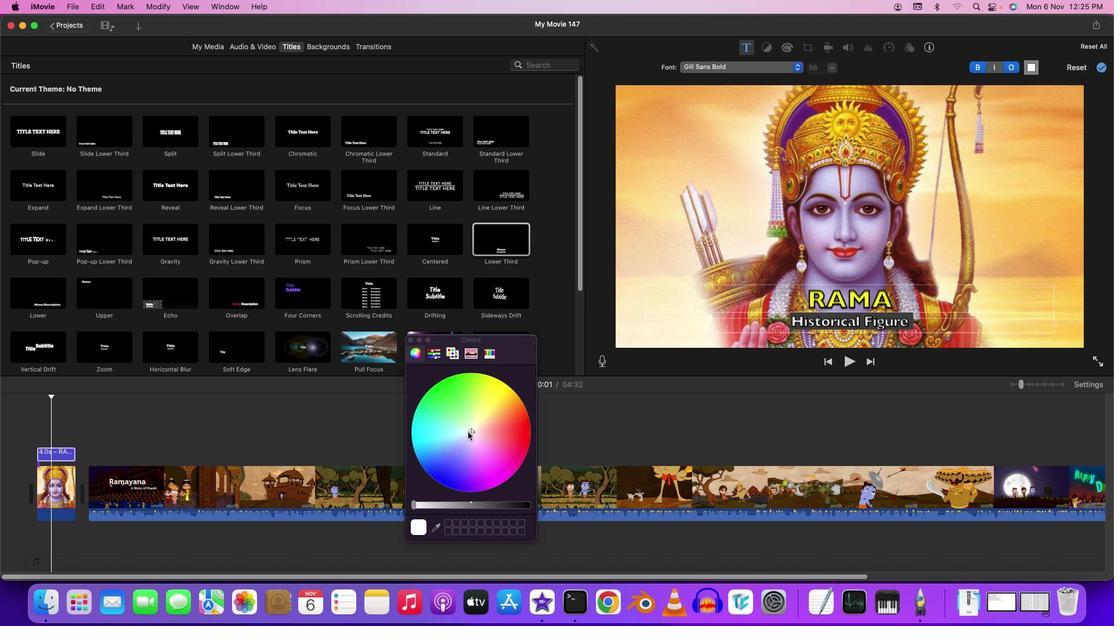 
Action: Mouse pressed left at (469, 433)
Screenshot: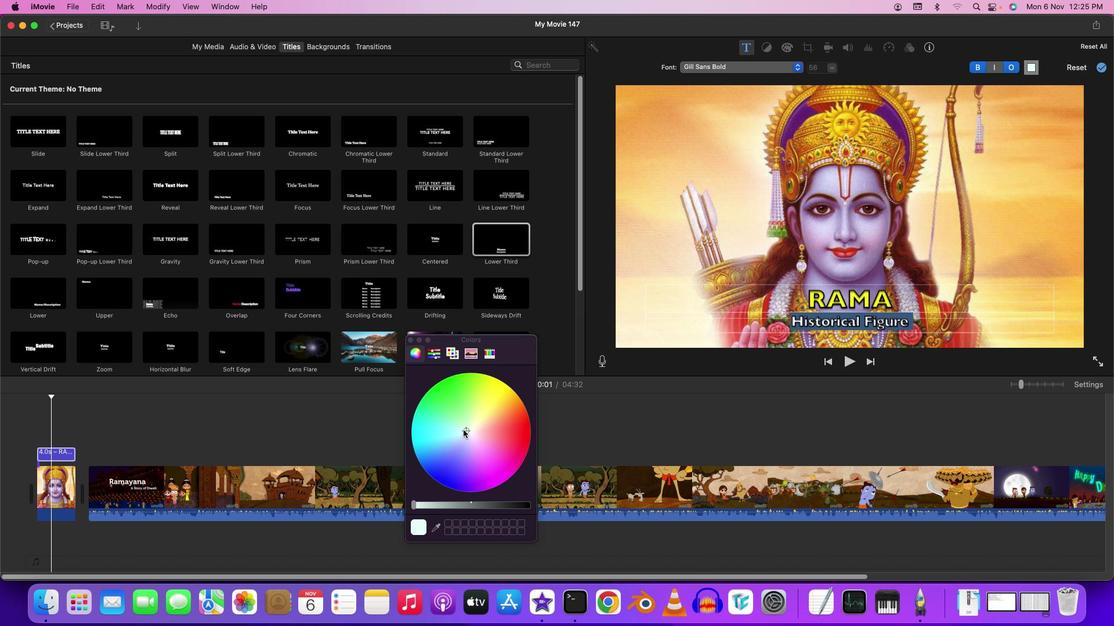 
Action: Mouse moved to (929, 319)
Screenshot: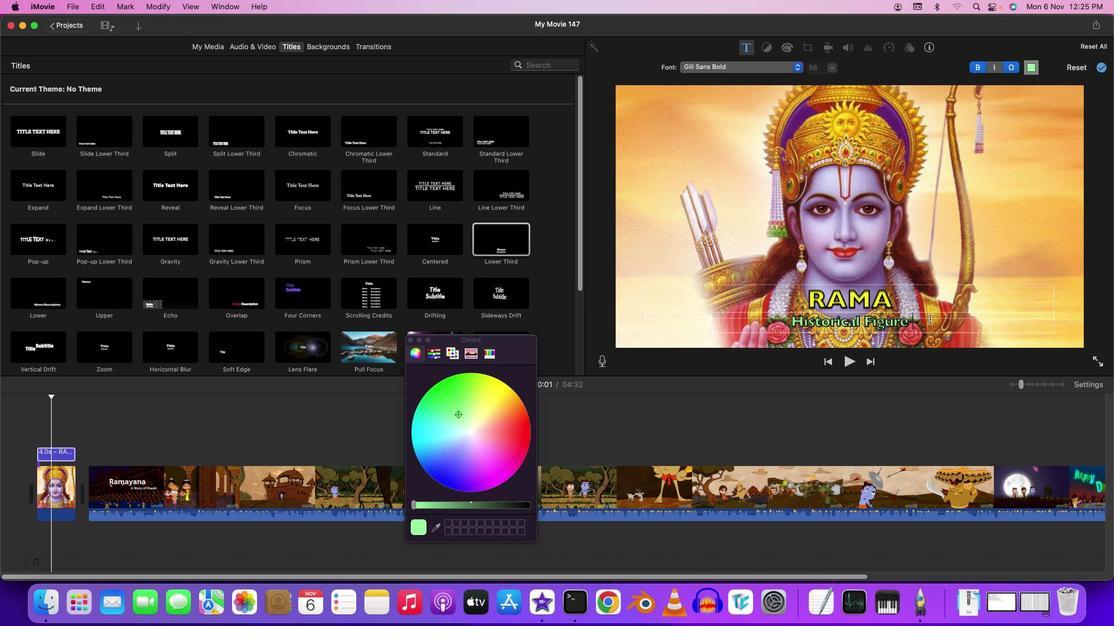 
Action: Mouse pressed left at (929, 319)
Screenshot: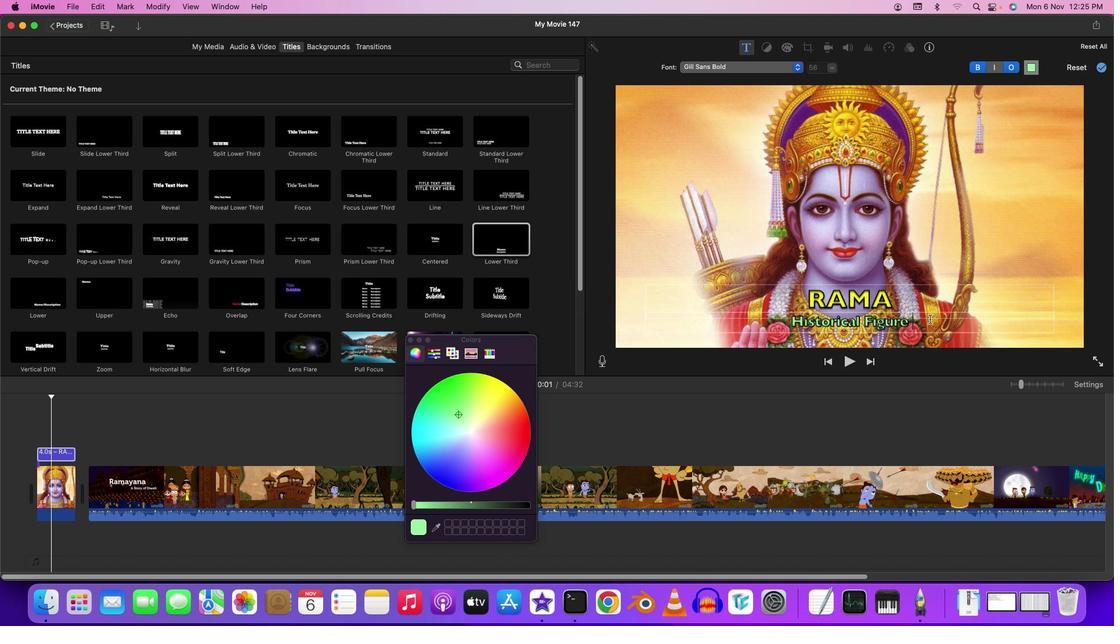 
Action: Mouse moved to (706, 430)
Screenshot: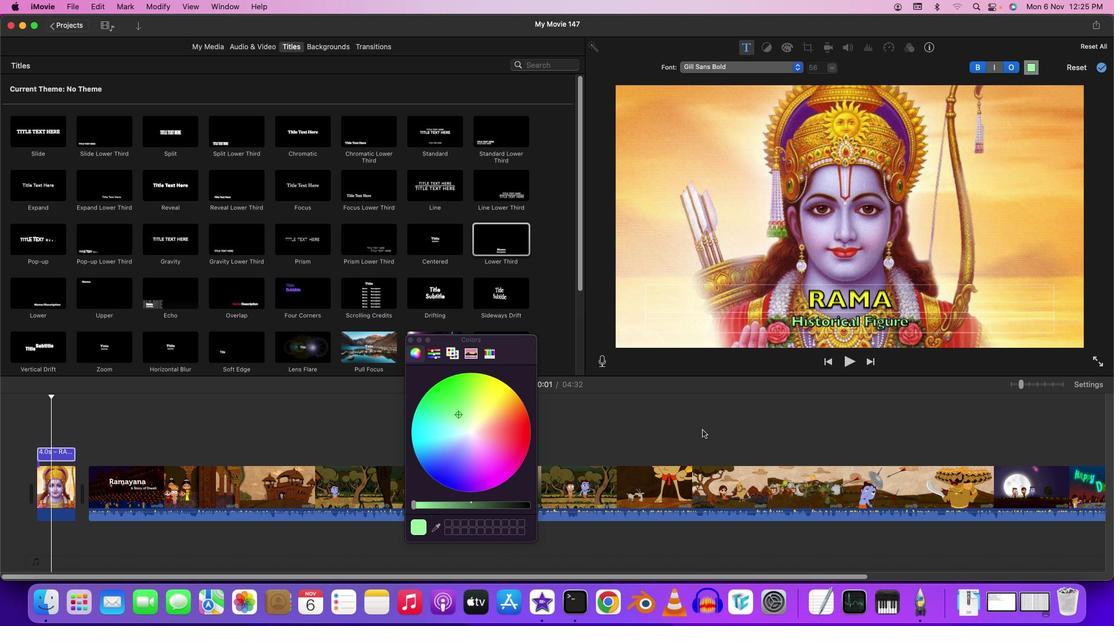 
Action: Mouse pressed left at (706, 430)
Screenshot: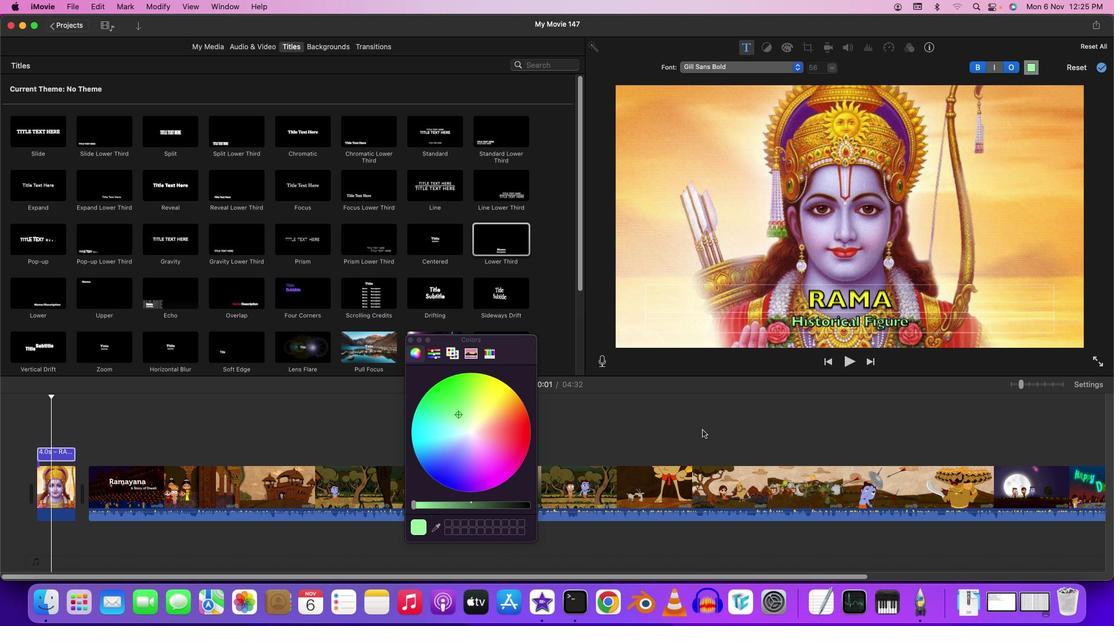 
Action: Mouse moved to (412, 340)
Screenshot: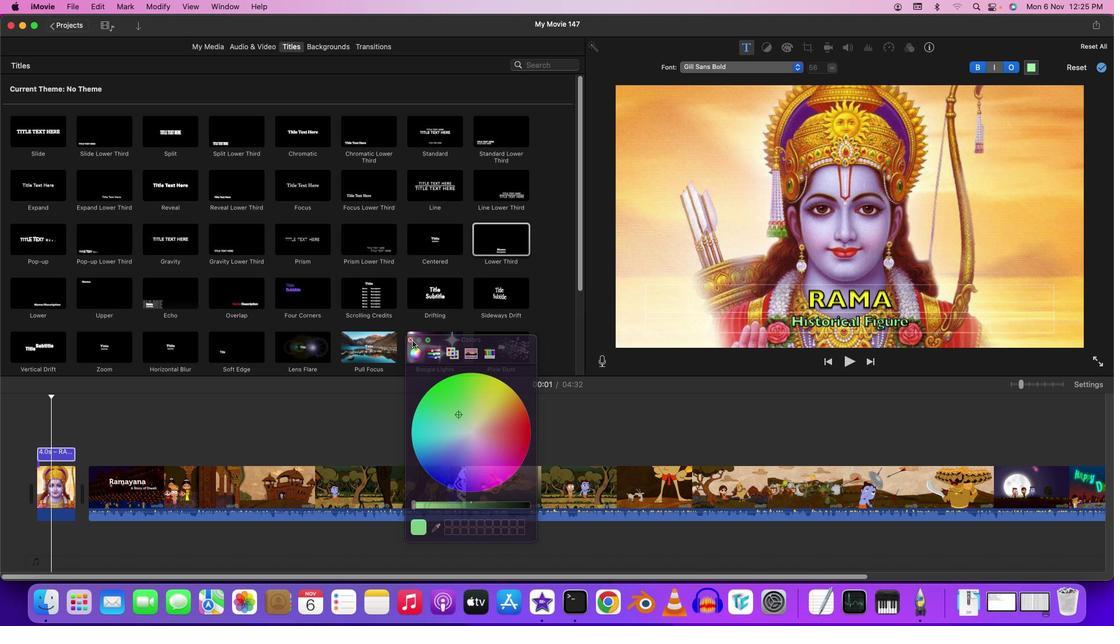 
Action: Mouse pressed left at (412, 340)
Screenshot: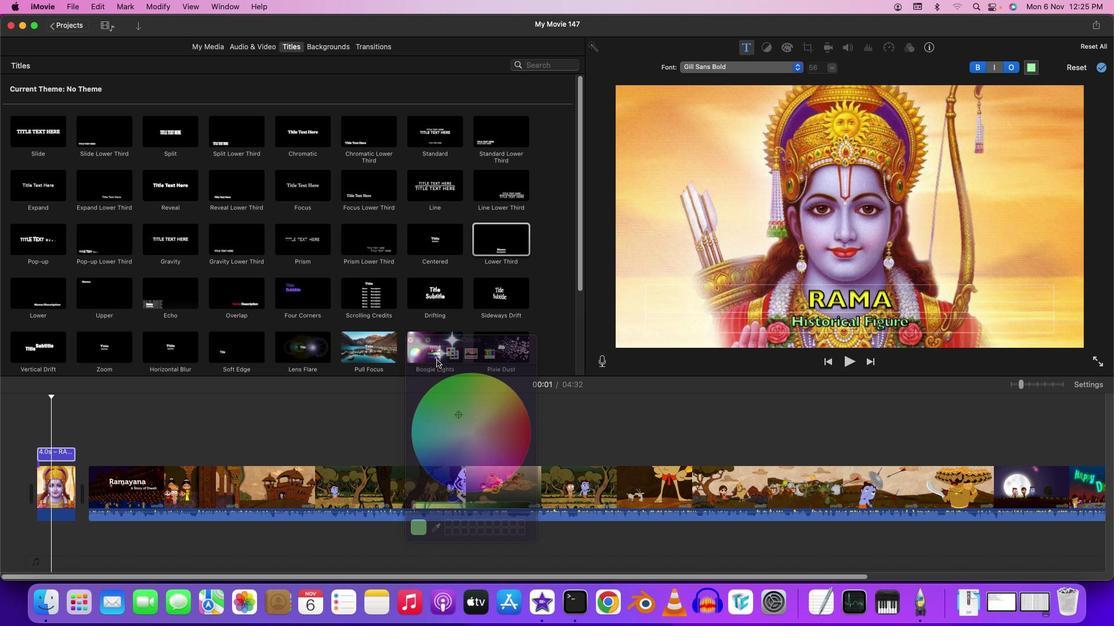 
Action: Mouse moved to (499, 416)
Screenshot: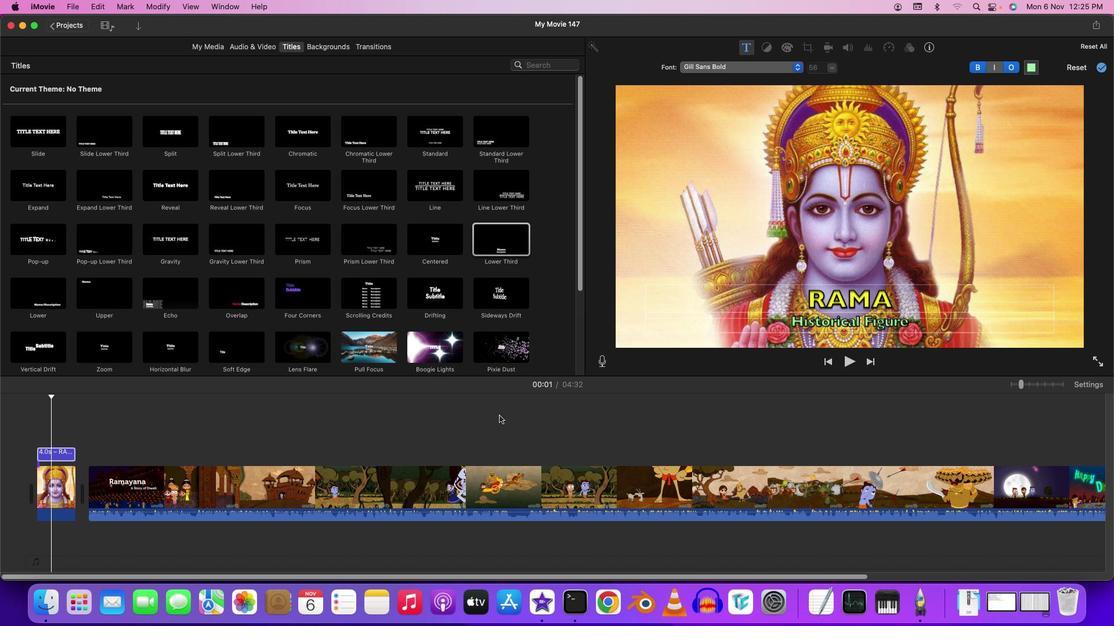 
Action: Mouse pressed left at (499, 416)
Screenshot: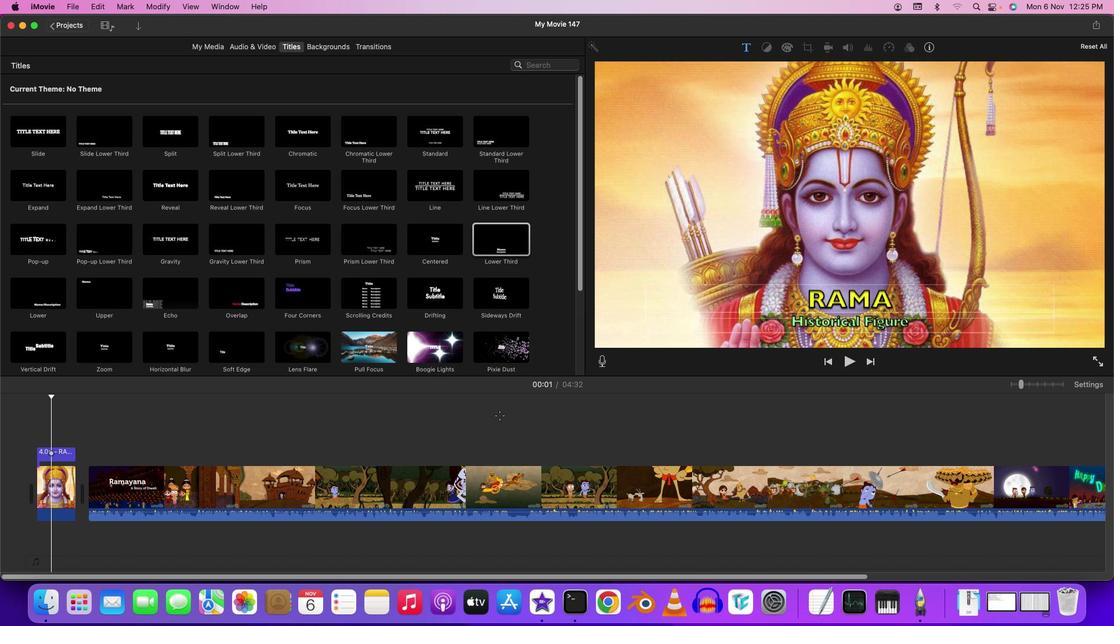 
Action: Mouse moved to (22, 419)
Screenshot: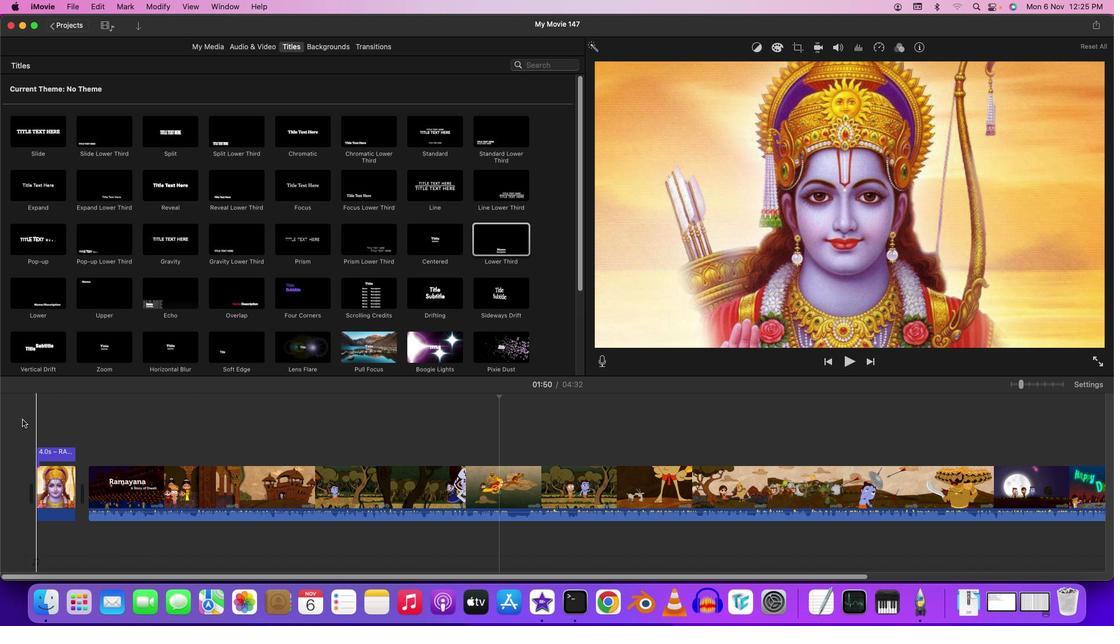 
Action: Mouse pressed left at (22, 419)
Screenshot: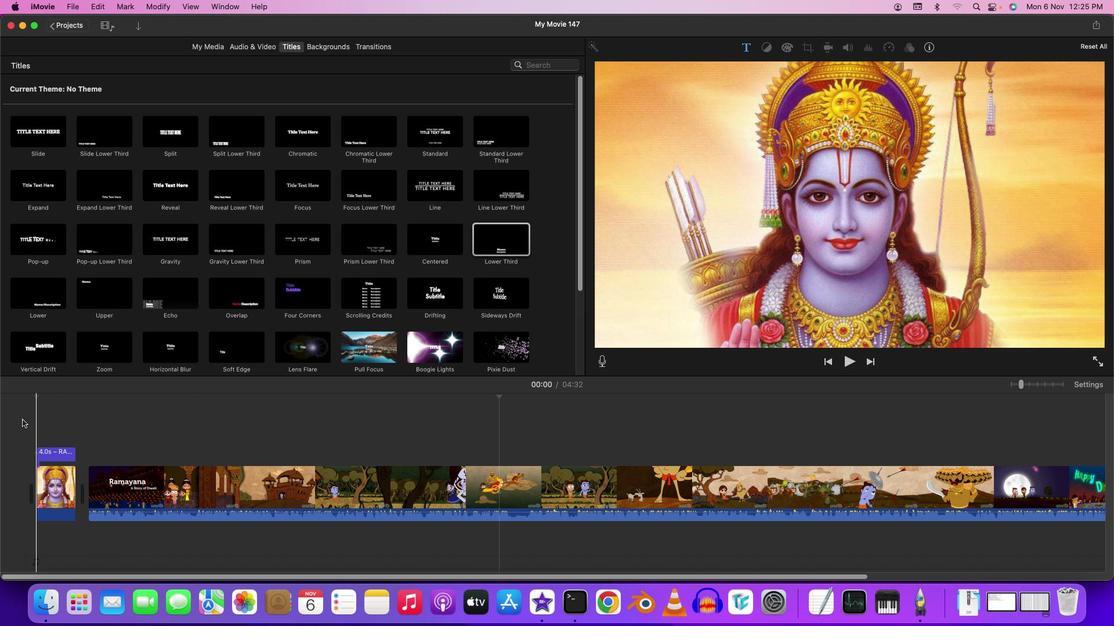 
Action: Key pressed Key.spaceKey.space
Screenshot: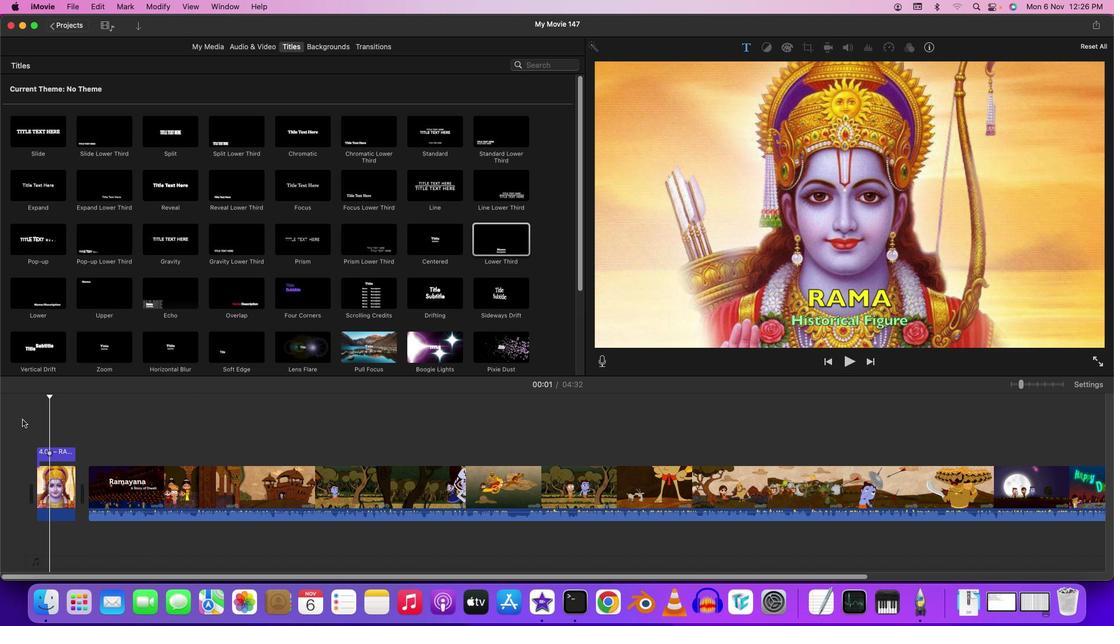 
Action: Mouse moved to (246, 45)
Screenshot: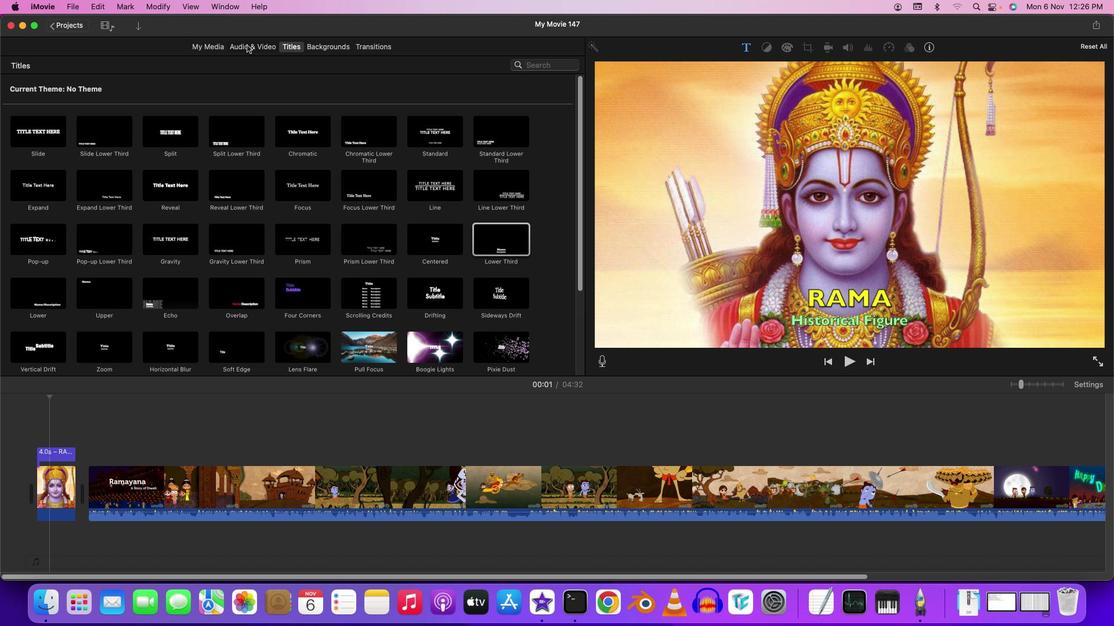 
Action: Mouse pressed left at (246, 45)
Screenshot: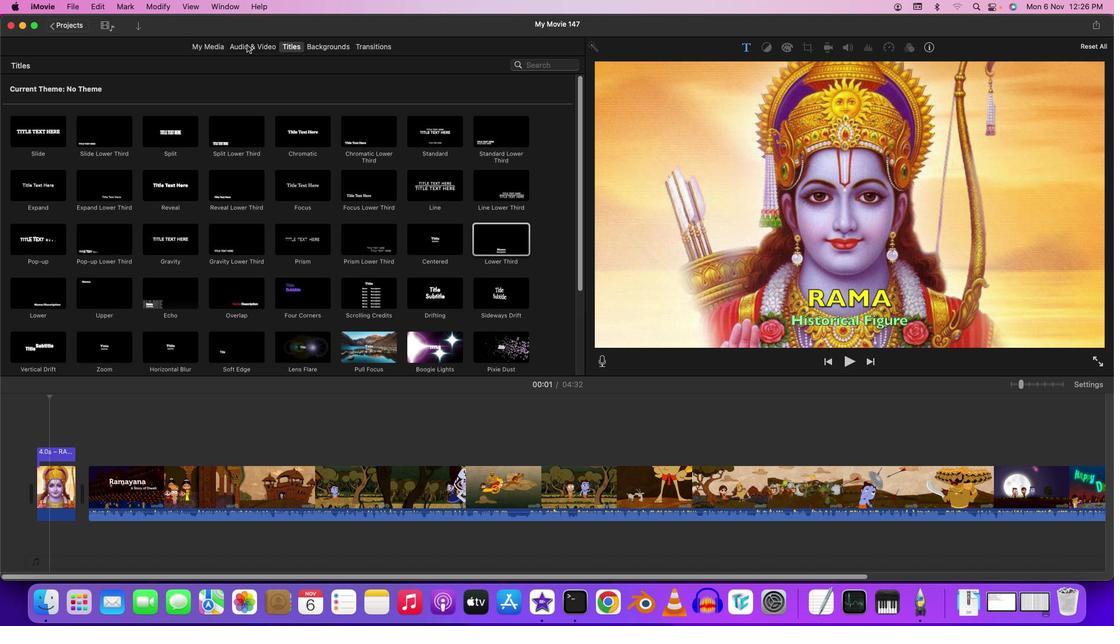 
Action: Mouse moved to (136, 206)
Screenshot: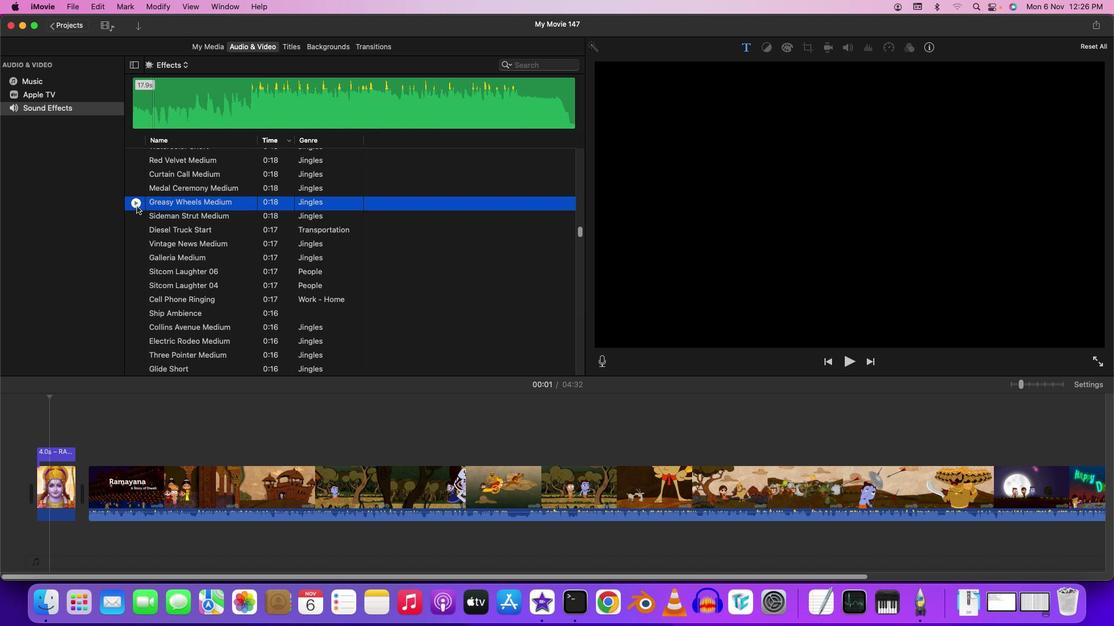 
Action: Mouse pressed left at (136, 206)
Screenshot: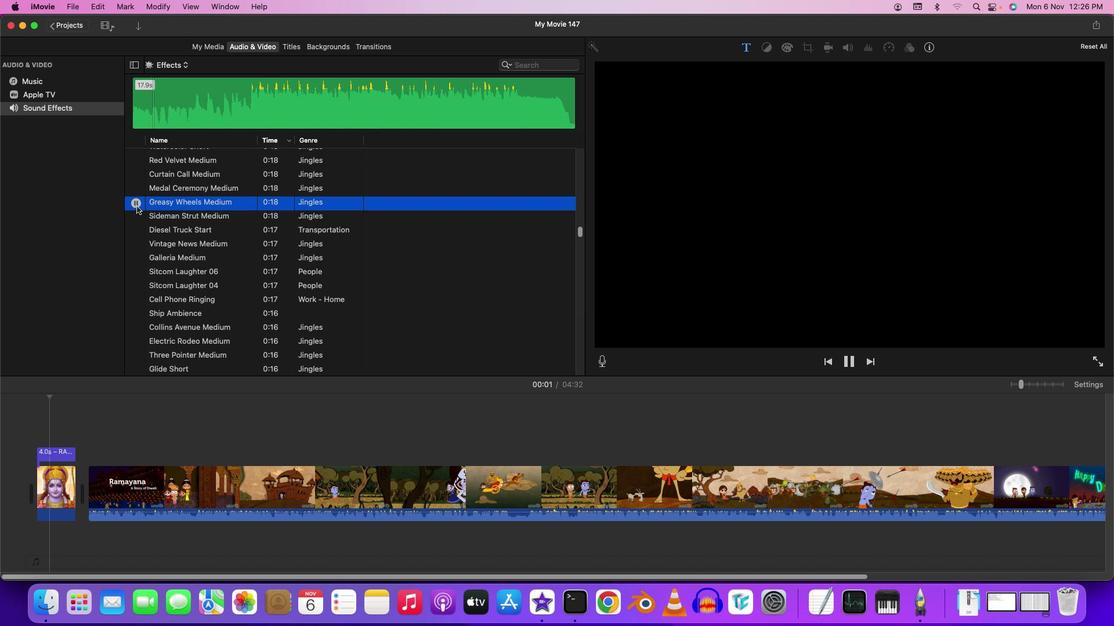 
Action: Mouse moved to (579, 231)
Screenshot: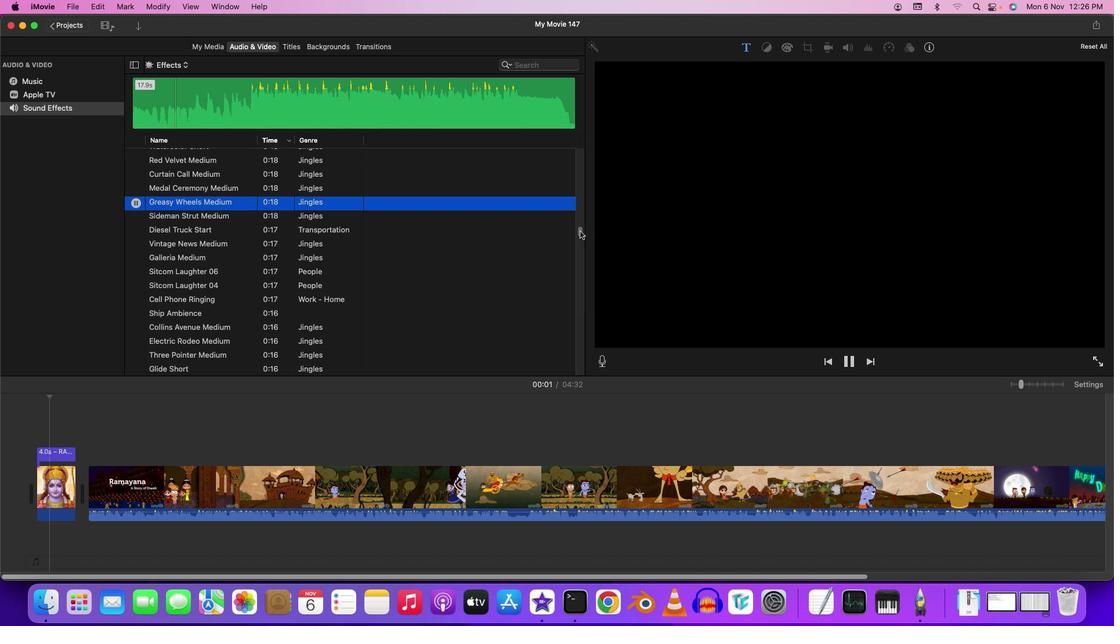 
Action: Mouse pressed left at (579, 231)
Screenshot: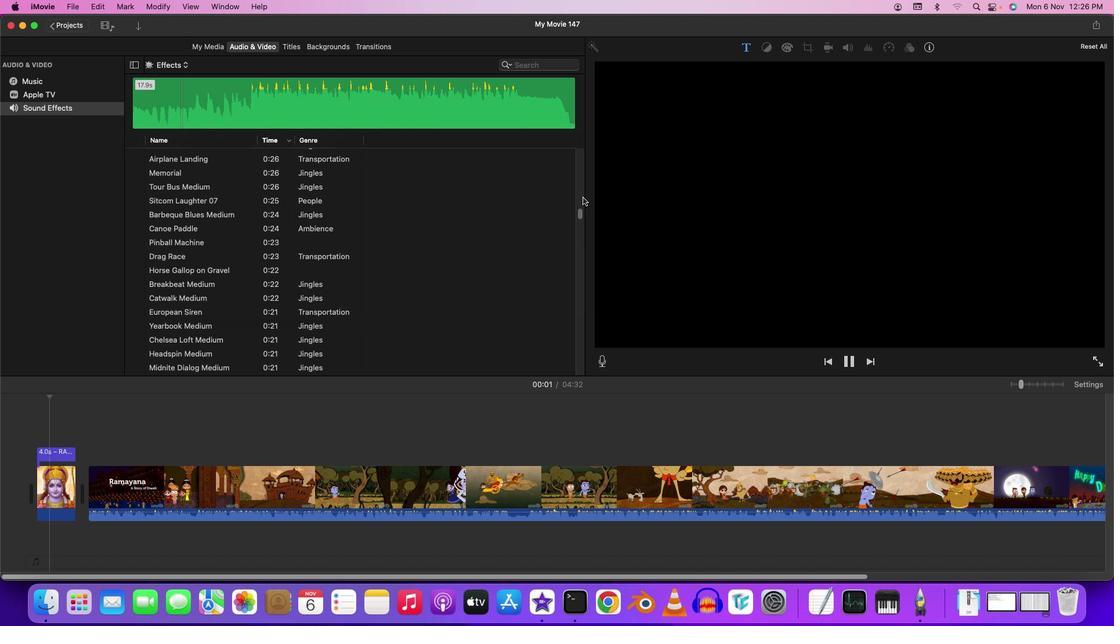 
Action: Mouse moved to (133, 154)
Screenshot: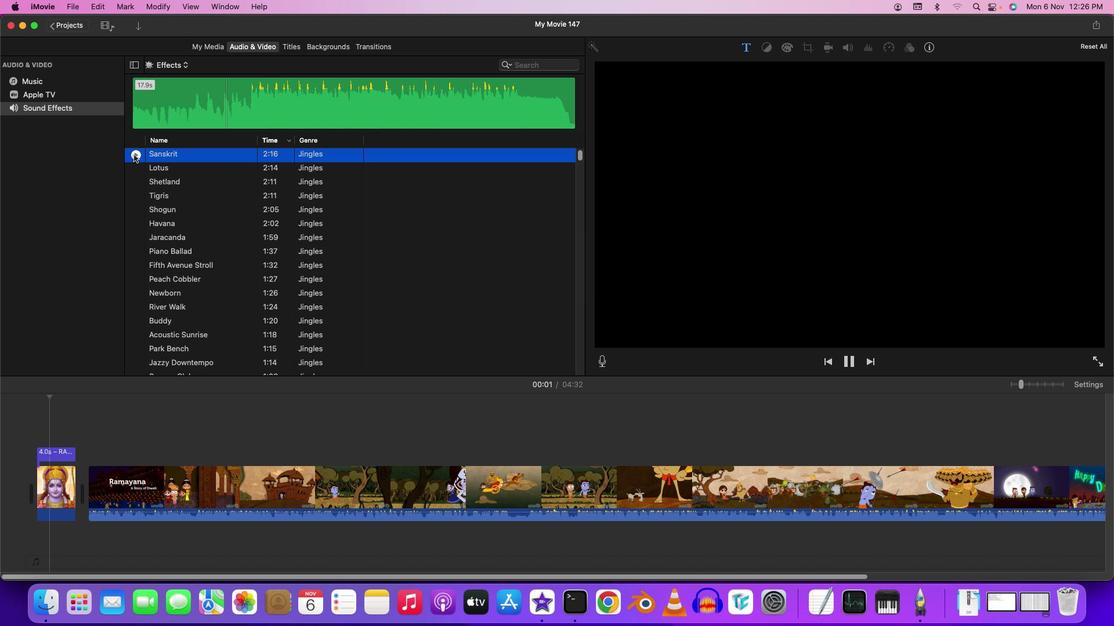 
Action: Mouse pressed left at (133, 154)
Screenshot: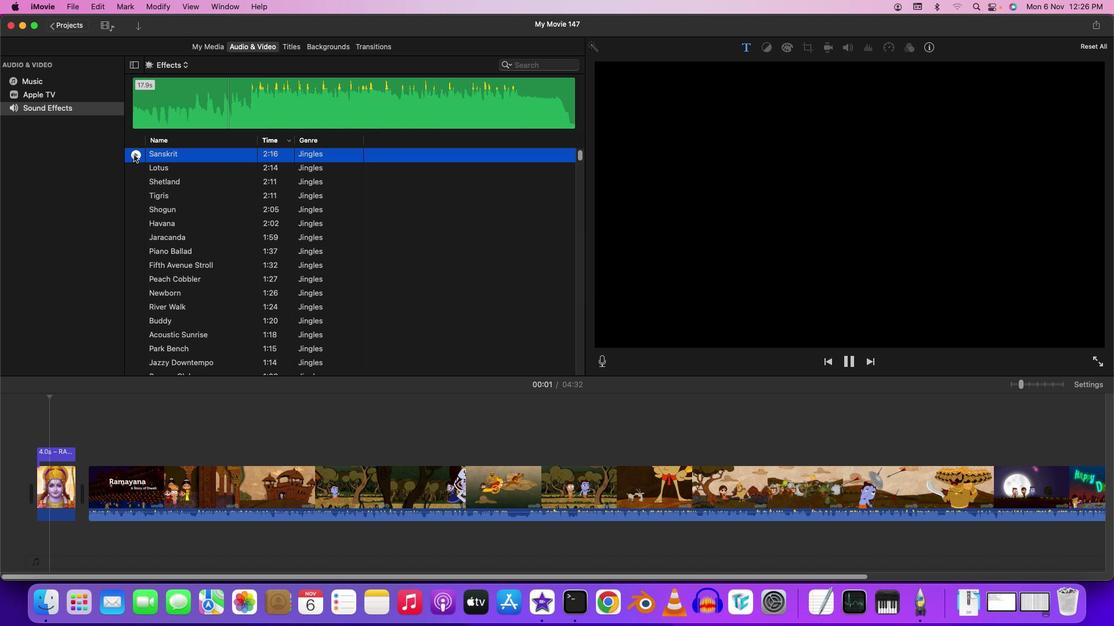 
Action: Mouse moved to (136, 168)
Screenshot: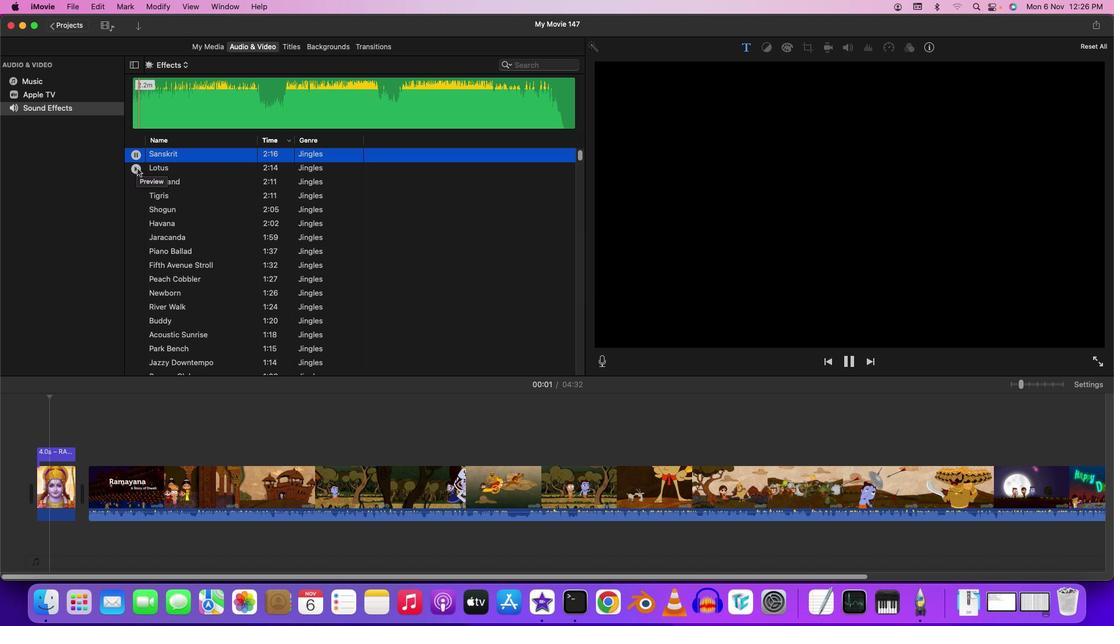 
Action: Mouse pressed left at (136, 168)
Screenshot: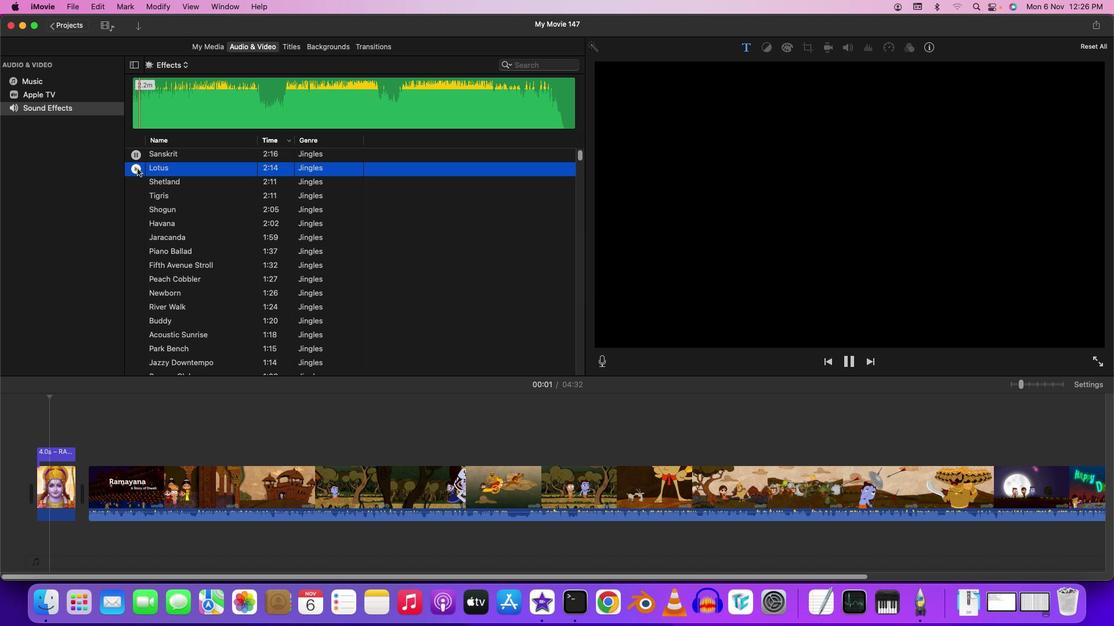 
Action: Mouse moved to (136, 180)
Screenshot: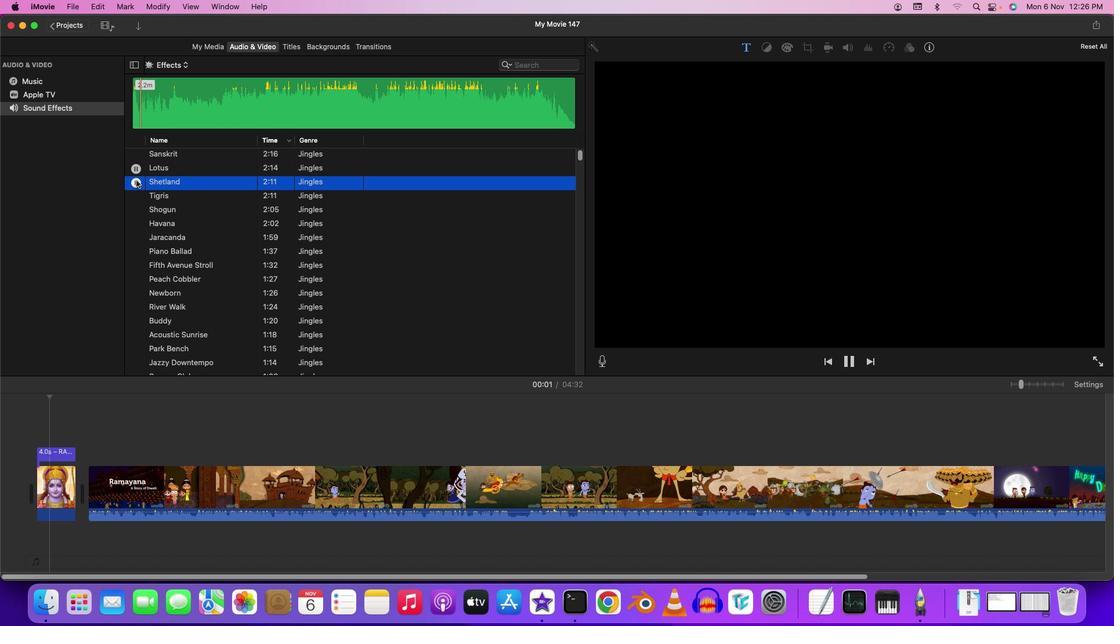 
Action: Mouse pressed left at (136, 180)
Screenshot: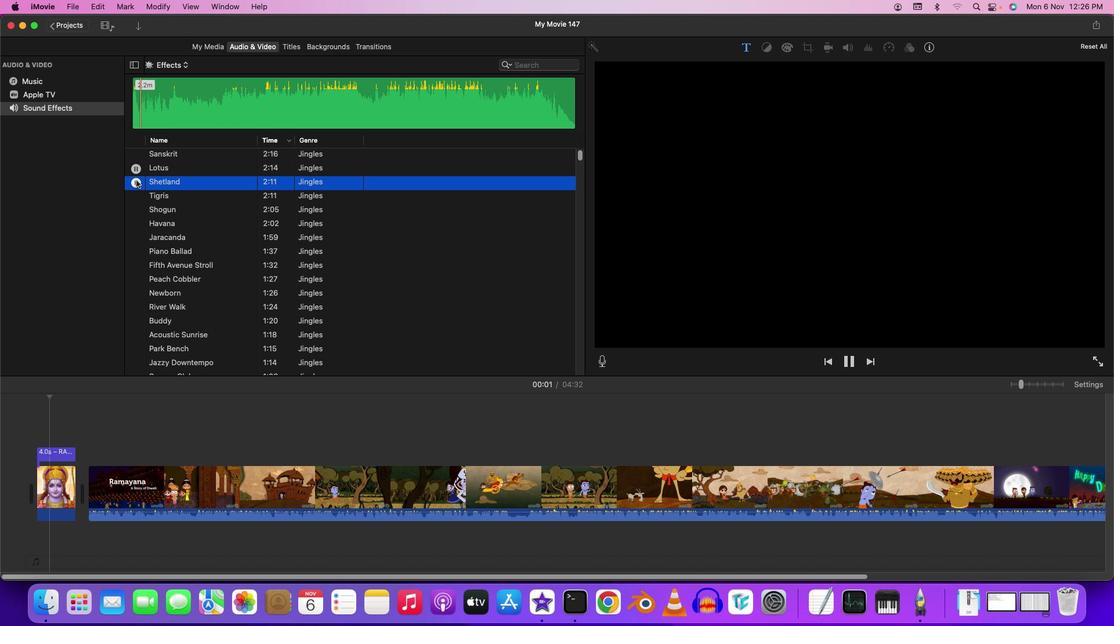 
Action: Mouse moved to (135, 197)
Screenshot: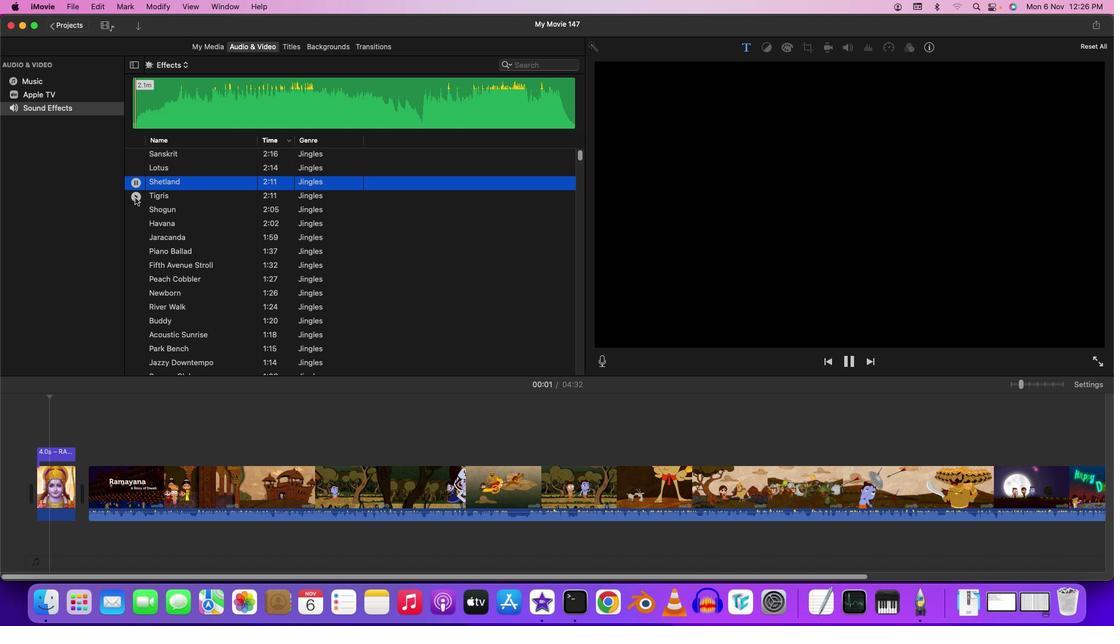 
Action: Mouse pressed left at (135, 197)
Screenshot: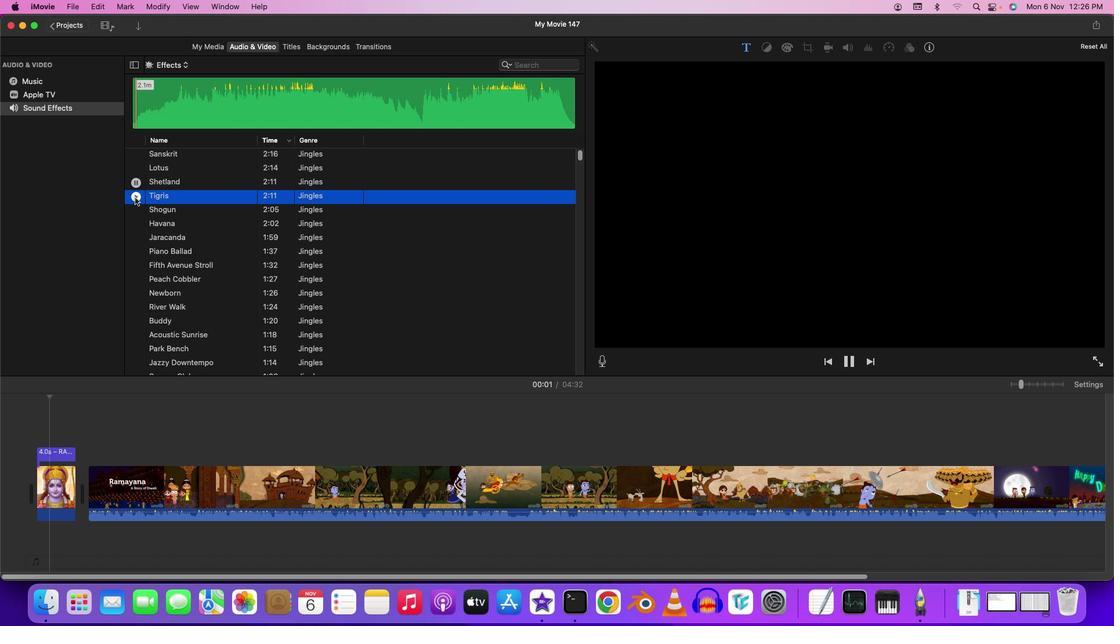 
Action: Mouse moved to (139, 211)
Screenshot: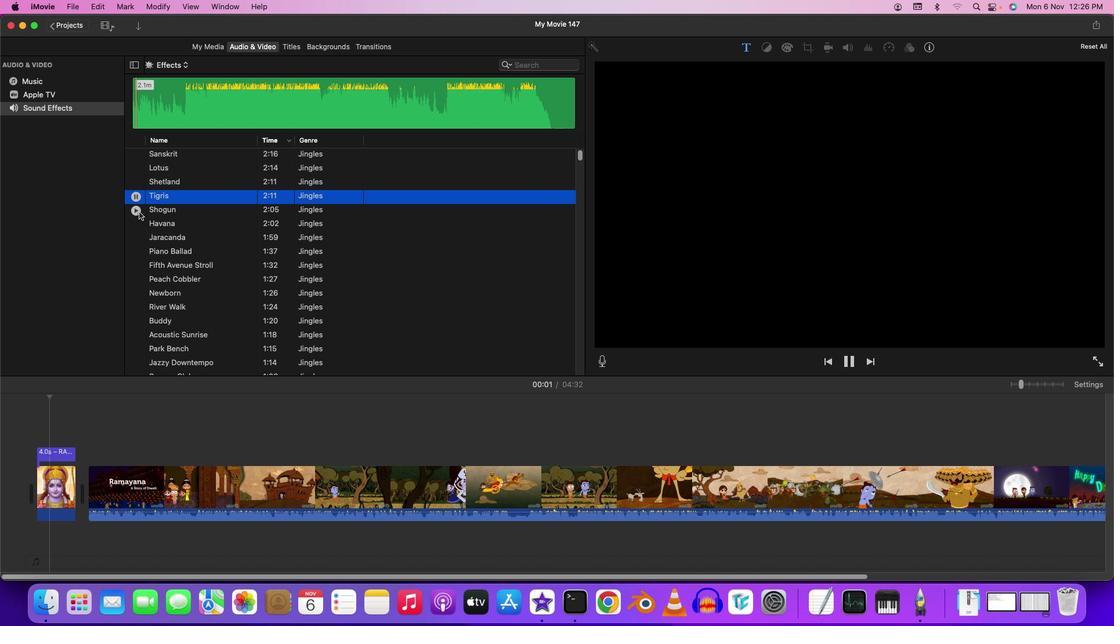 
Action: Mouse pressed left at (139, 211)
Screenshot: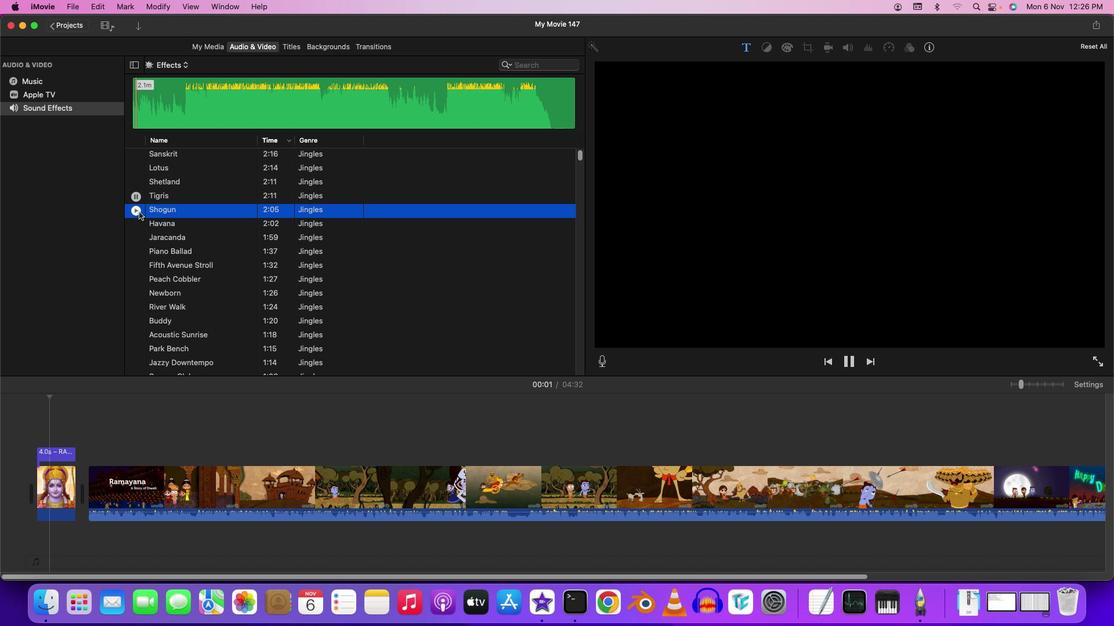 
Action: Mouse moved to (138, 225)
Screenshot: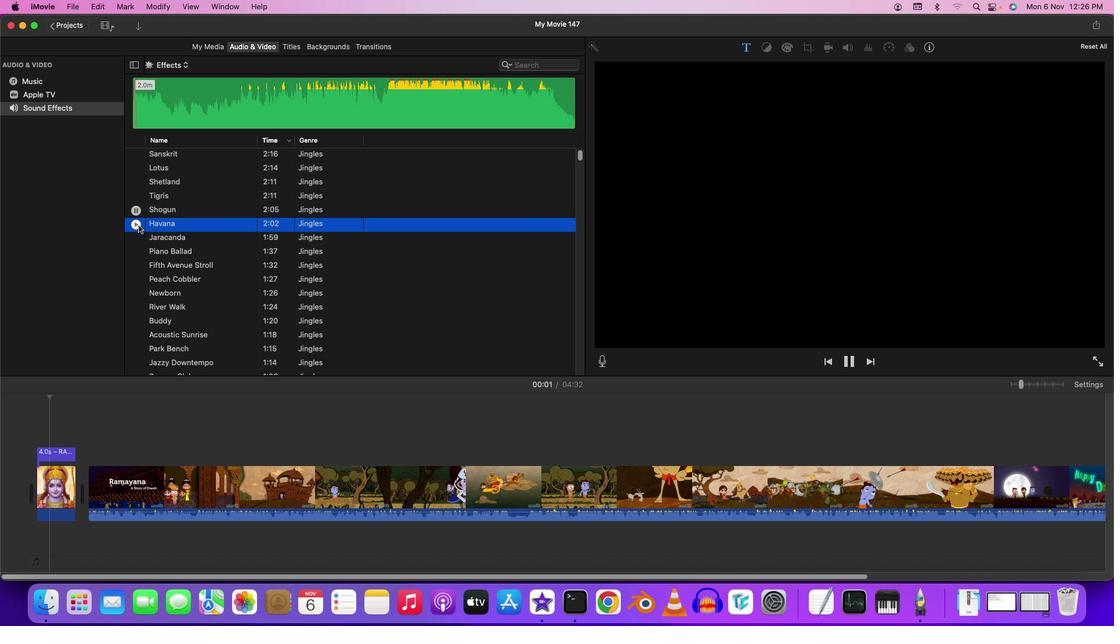 
Action: Mouse pressed left at (138, 225)
Screenshot: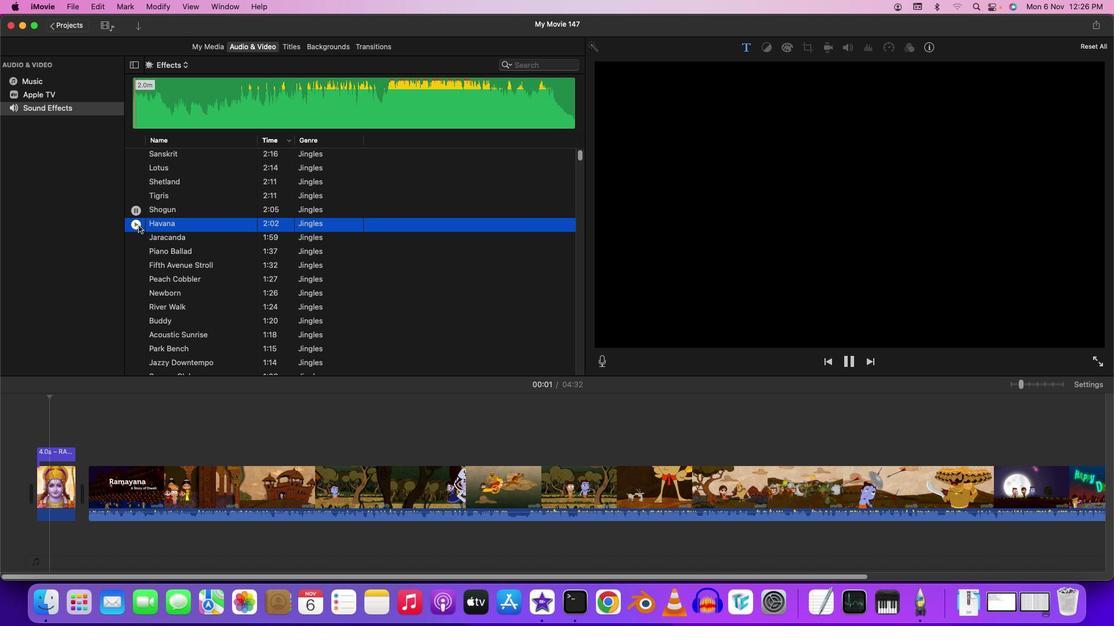 
Action: Mouse moved to (137, 235)
Screenshot: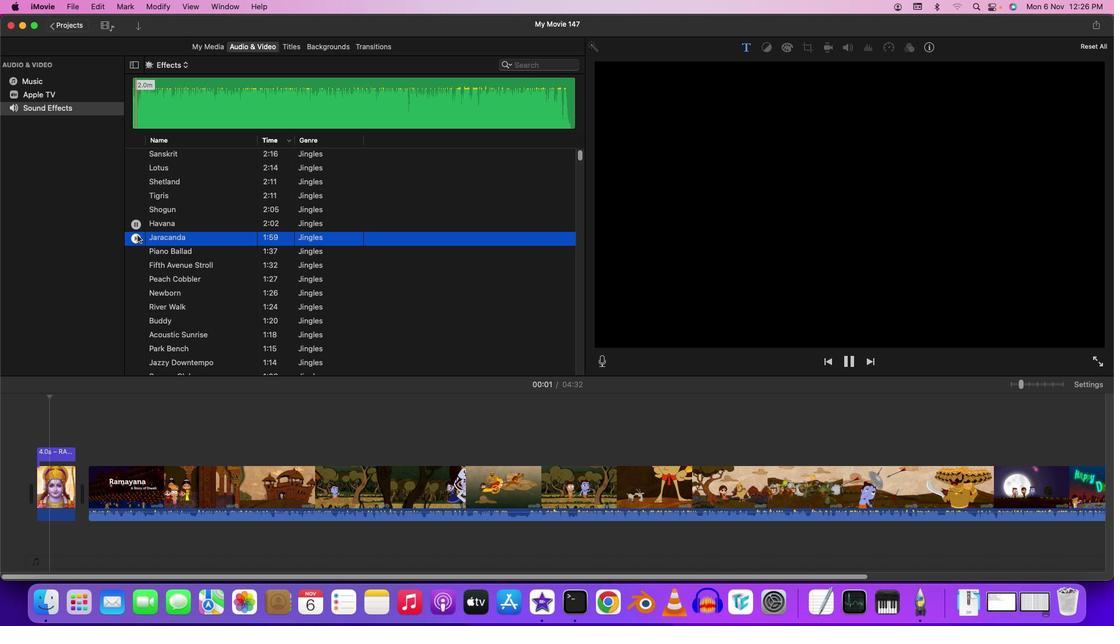 
Action: Mouse pressed left at (137, 235)
Screenshot: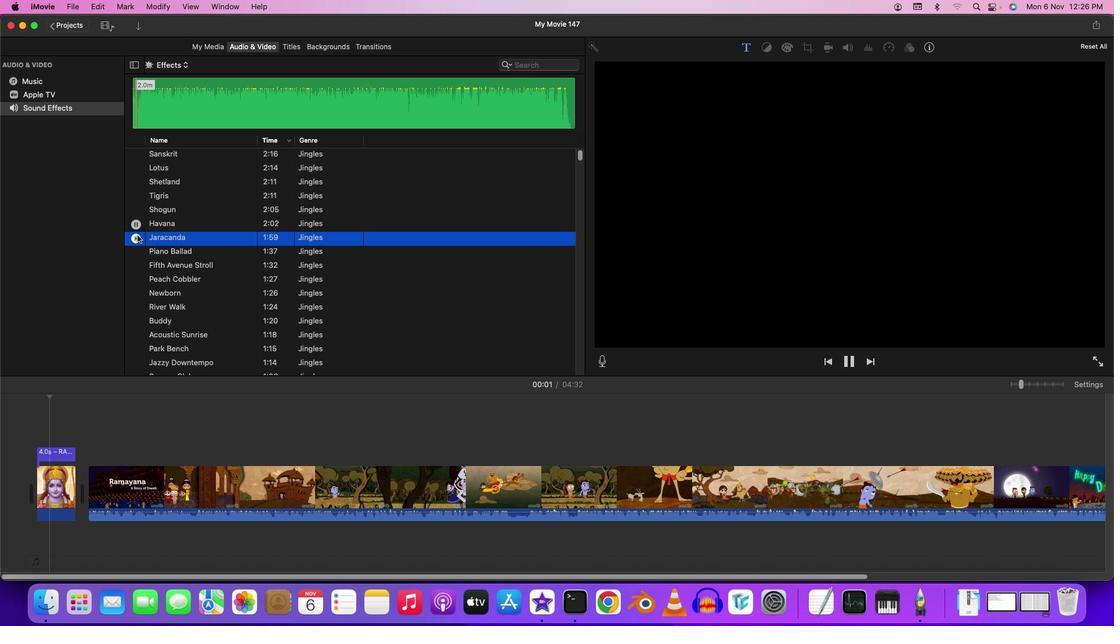 
Action: Mouse moved to (140, 254)
Screenshot: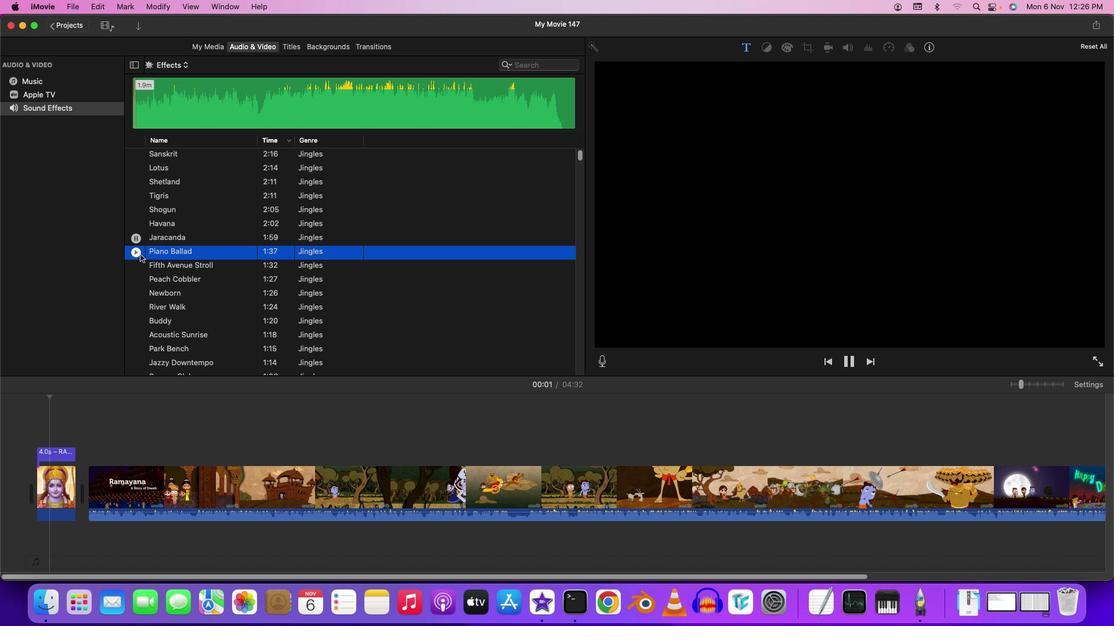 
Action: Mouse pressed left at (140, 254)
Screenshot: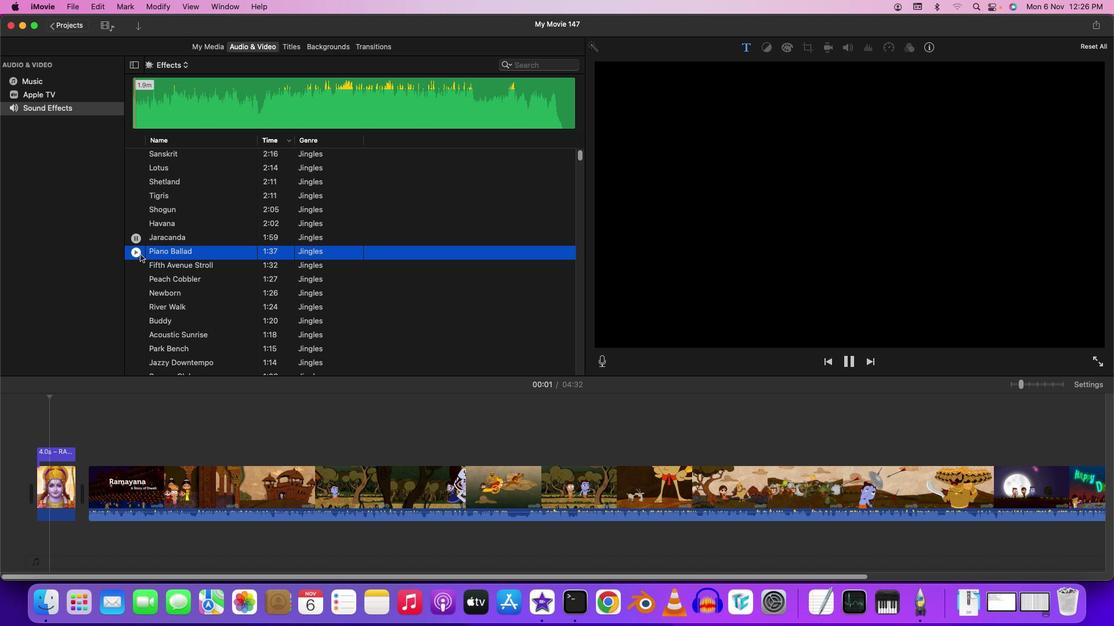 
Action: Mouse moved to (138, 266)
Screenshot: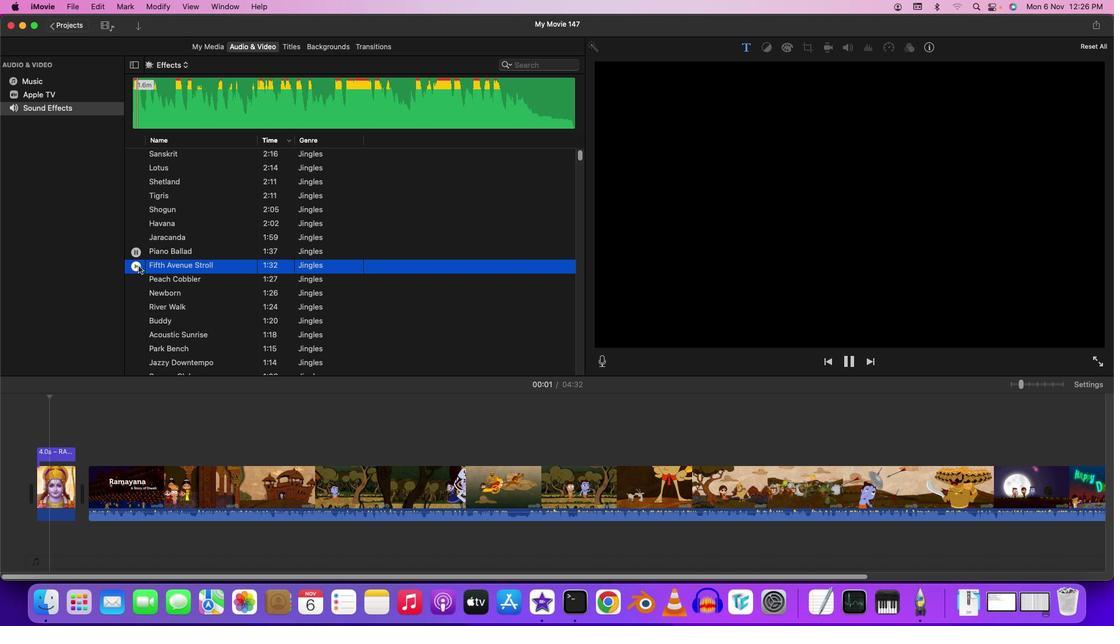 
Action: Mouse pressed left at (138, 266)
Screenshot: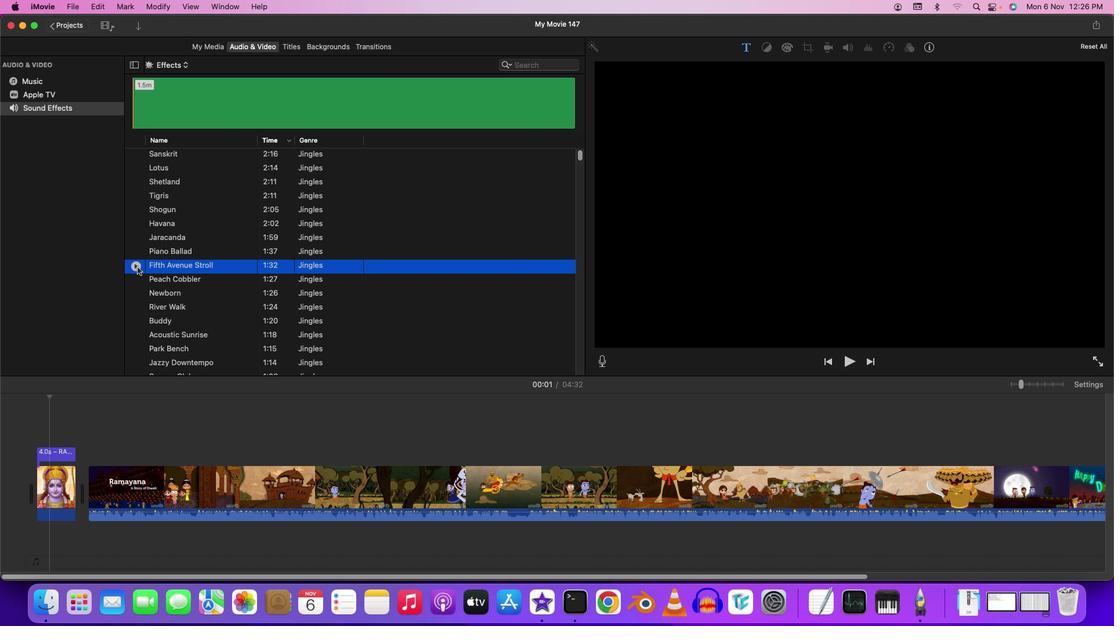 
Action: Mouse moved to (136, 279)
Screenshot: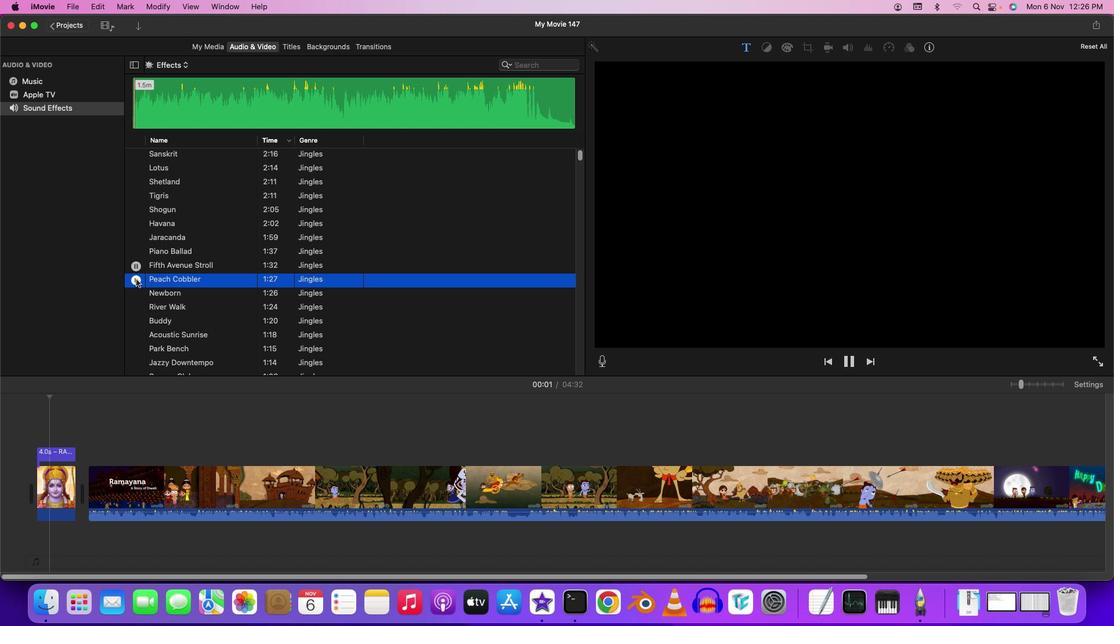
Action: Mouse pressed left at (136, 279)
Screenshot: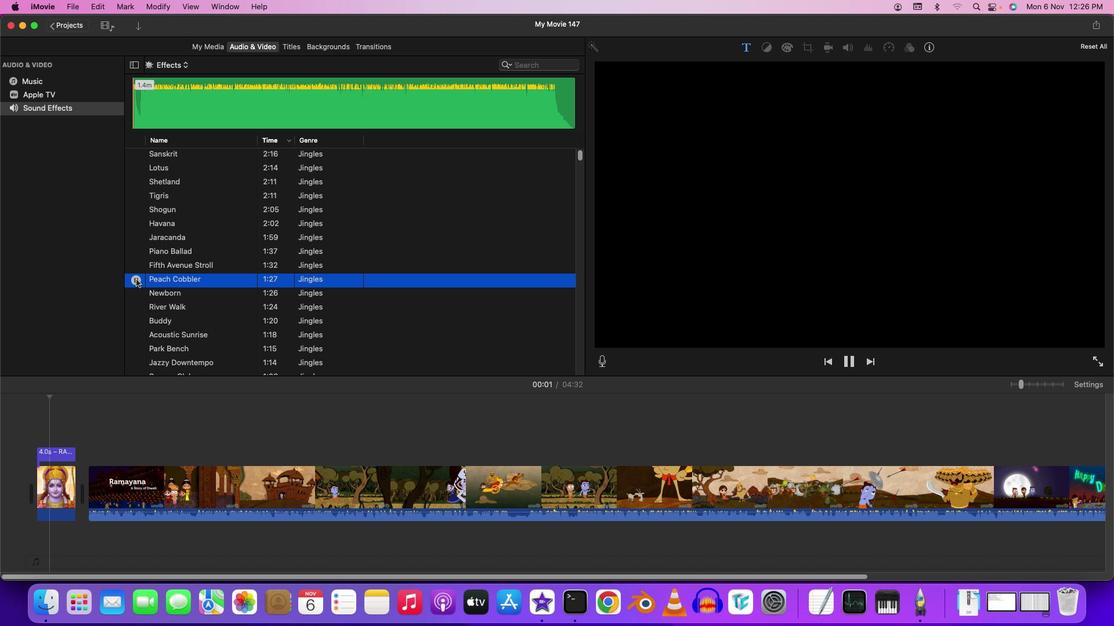 
Action: Mouse moved to (135, 290)
Screenshot: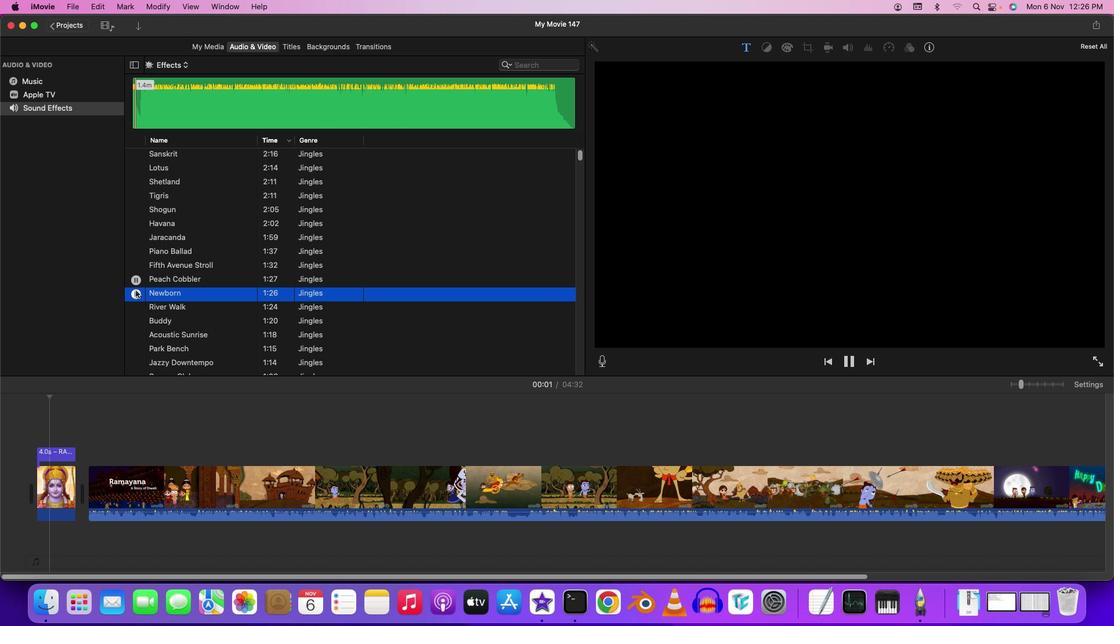 
Action: Mouse pressed left at (135, 290)
Screenshot: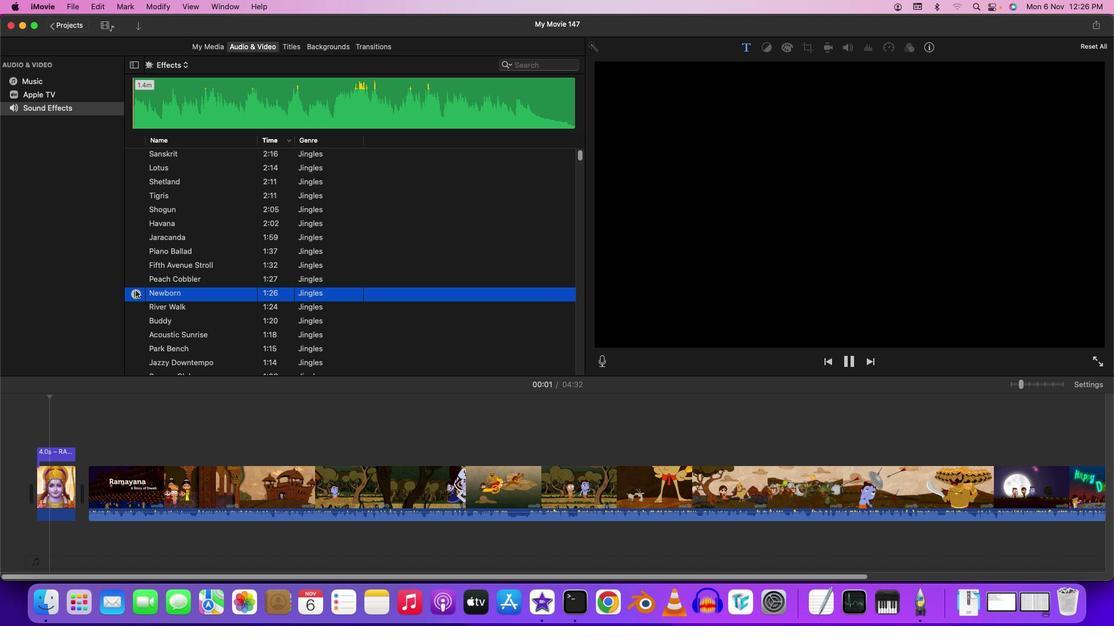 
Action: Mouse moved to (135, 308)
Screenshot: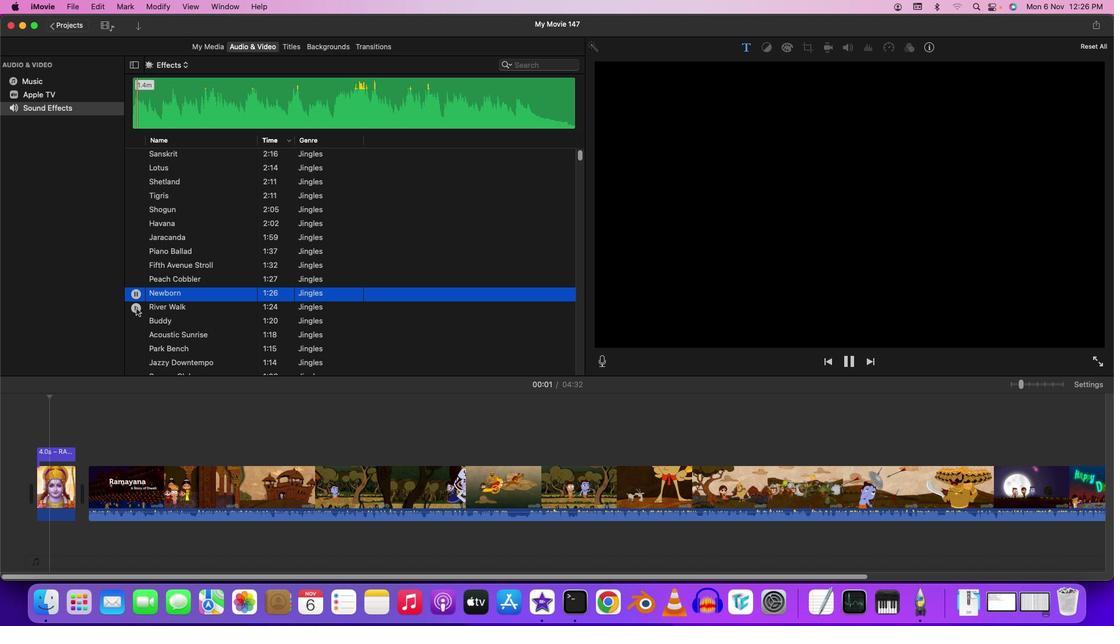 
Action: Mouse pressed left at (135, 308)
Screenshot: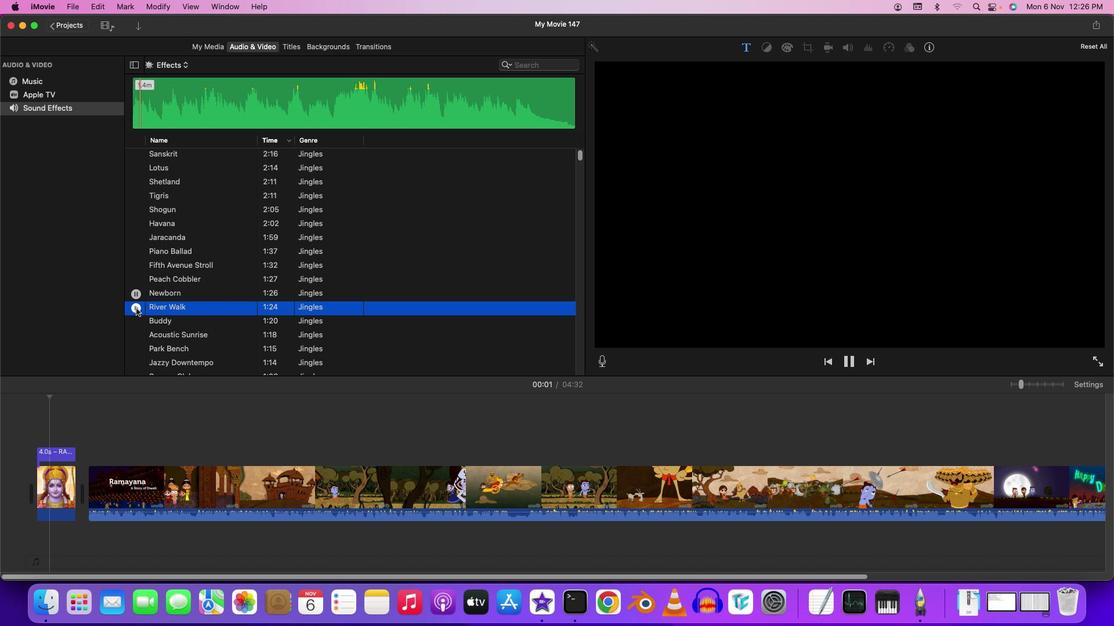 
Action: Mouse moved to (135, 308)
Screenshot: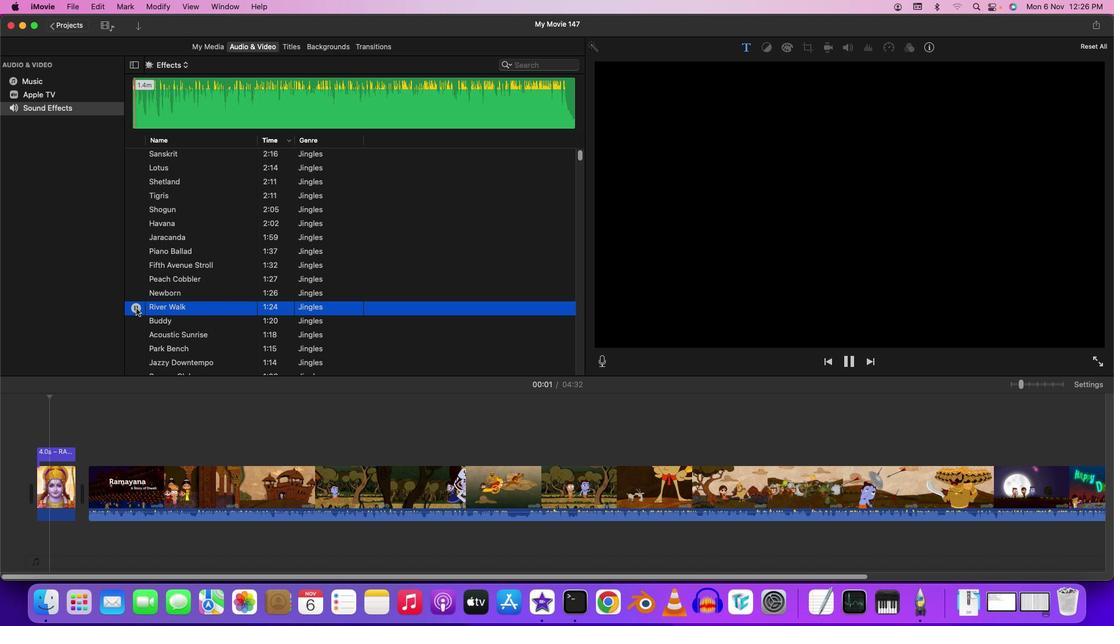 
Action: Mouse pressed left at (135, 308)
Screenshot: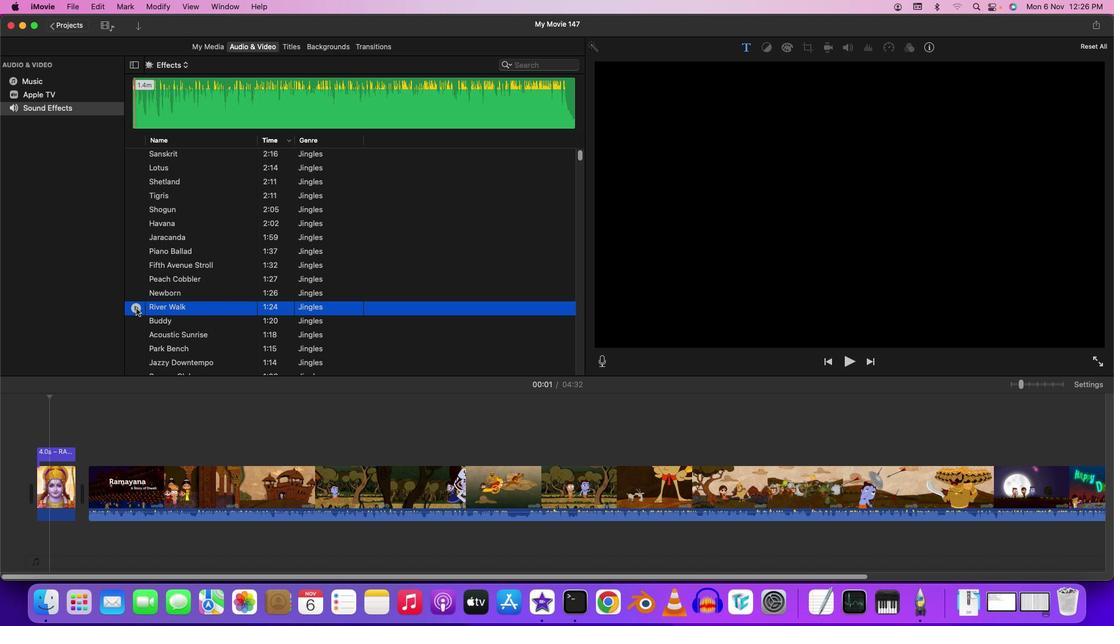 
Action: Mouse moved to (149, 311)
Screenshot: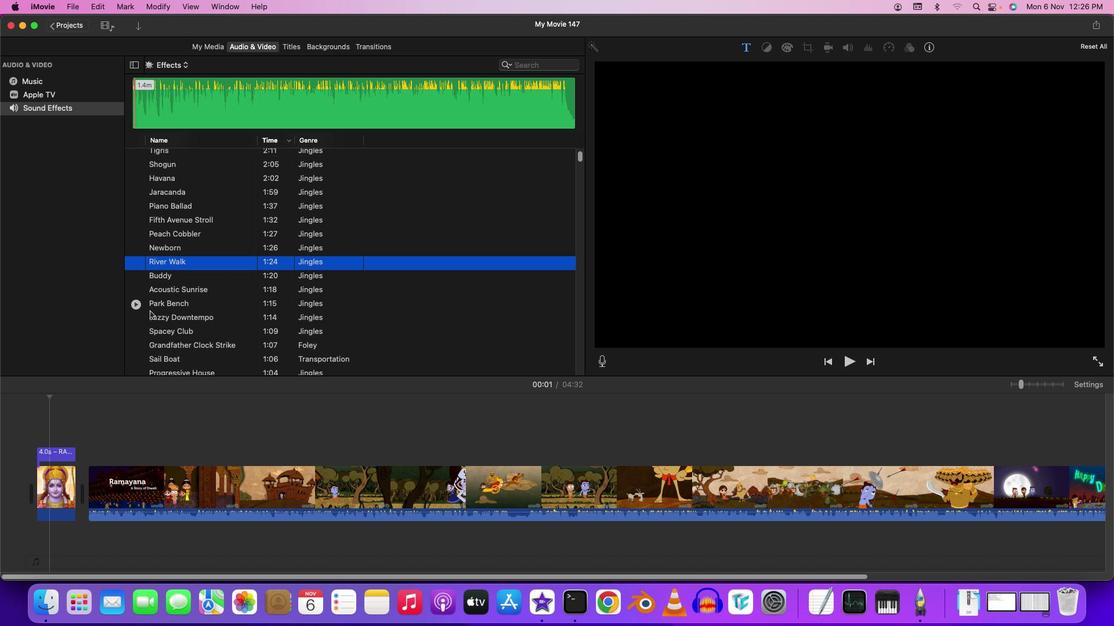 
Action: Mouse scrolled (149, 311) with delta (0, 0)
Screenshot: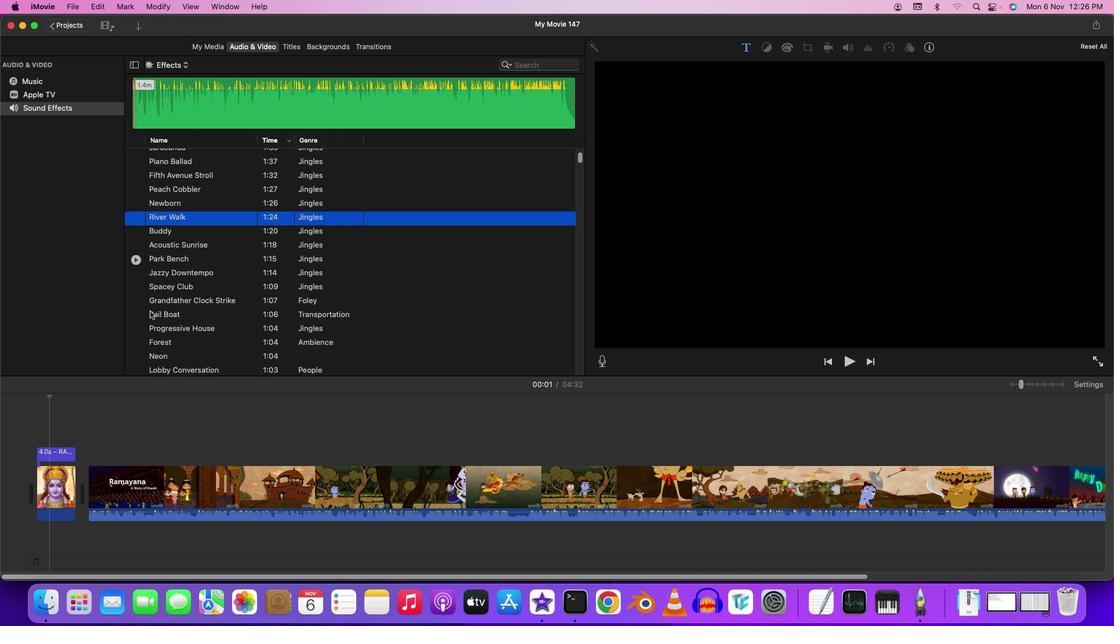 
Action: Mouse scrolled (149, 311) with delta (0, 0)
Screenshot: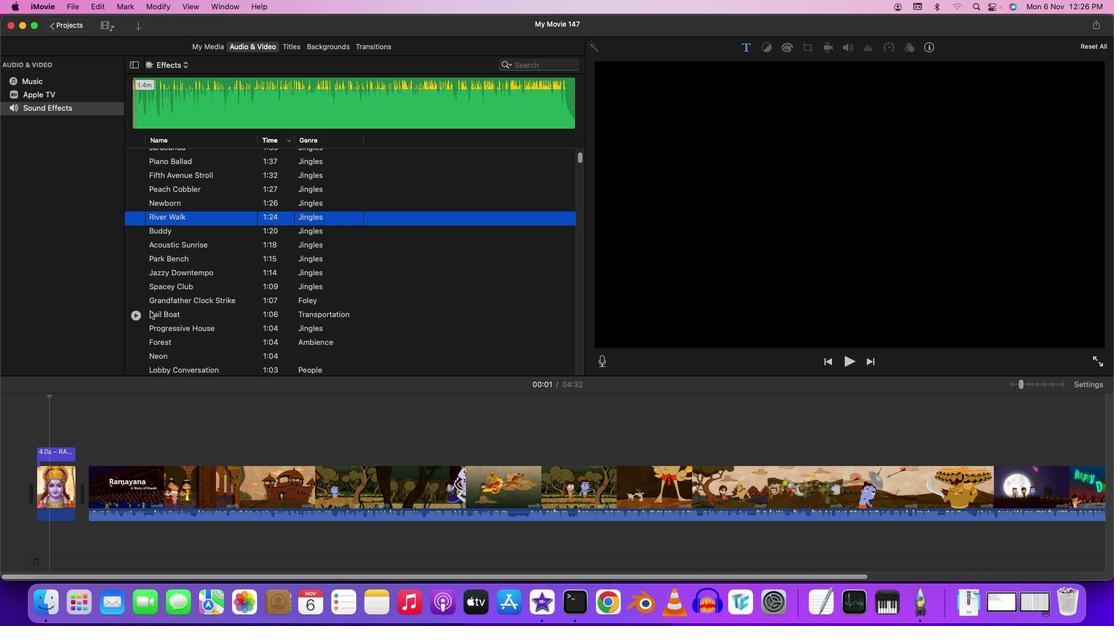 
Action: Mouse scrolled (149, 311) with delta (0, -1)
Screenshot: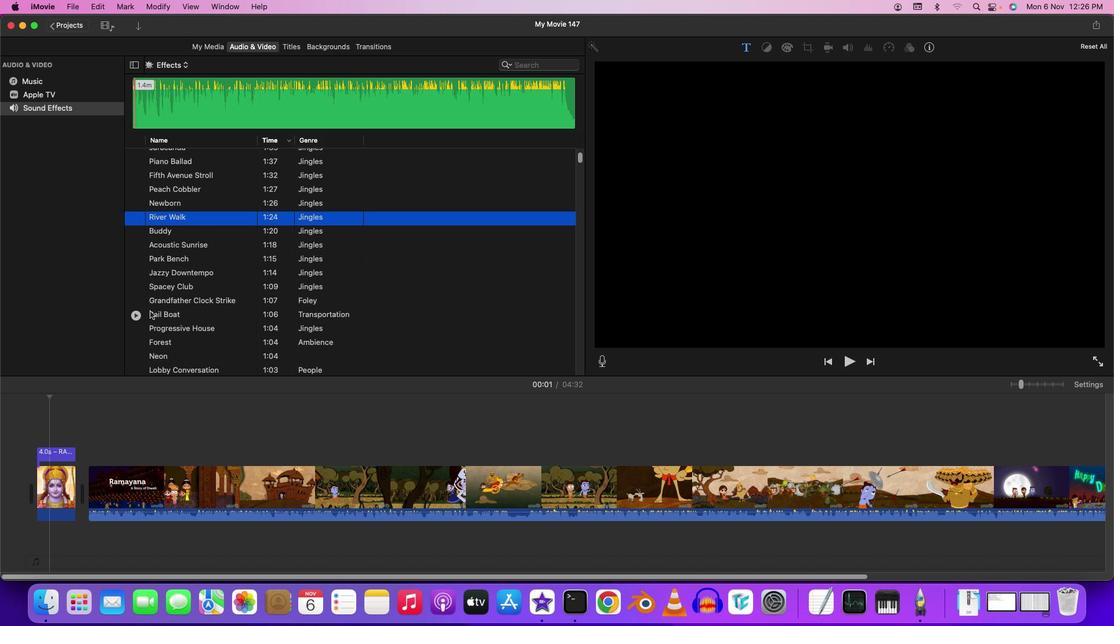 
Action: Mouse scrolled (149, 311) with delta (0, -1)
Screenshot: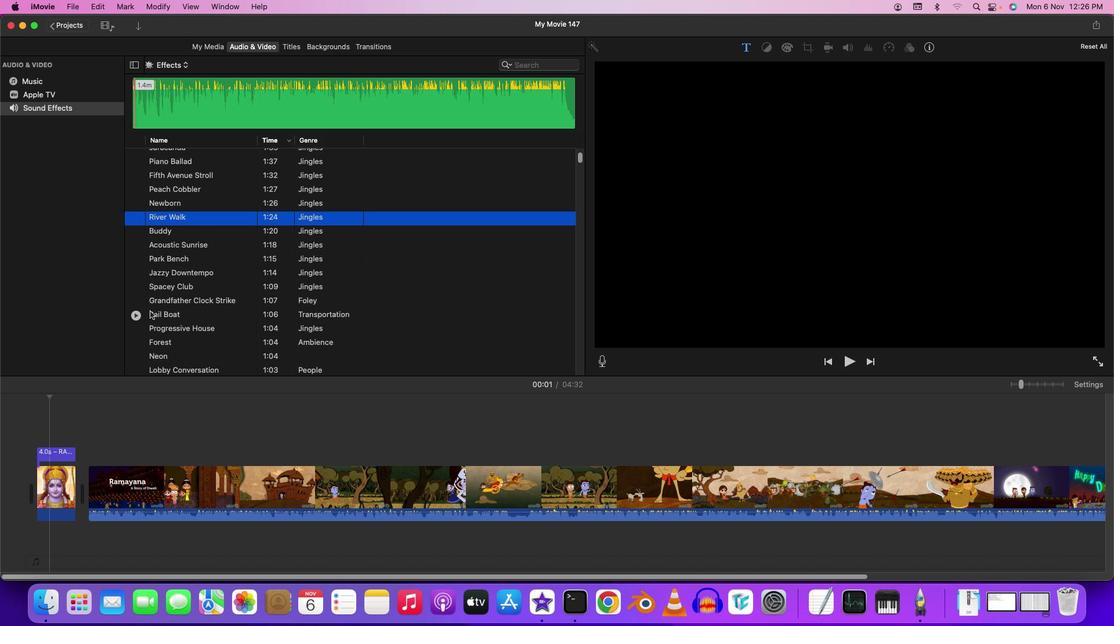 
Action: Mouse scrolled (149, 311) with delta (0, 0)
Screenshot: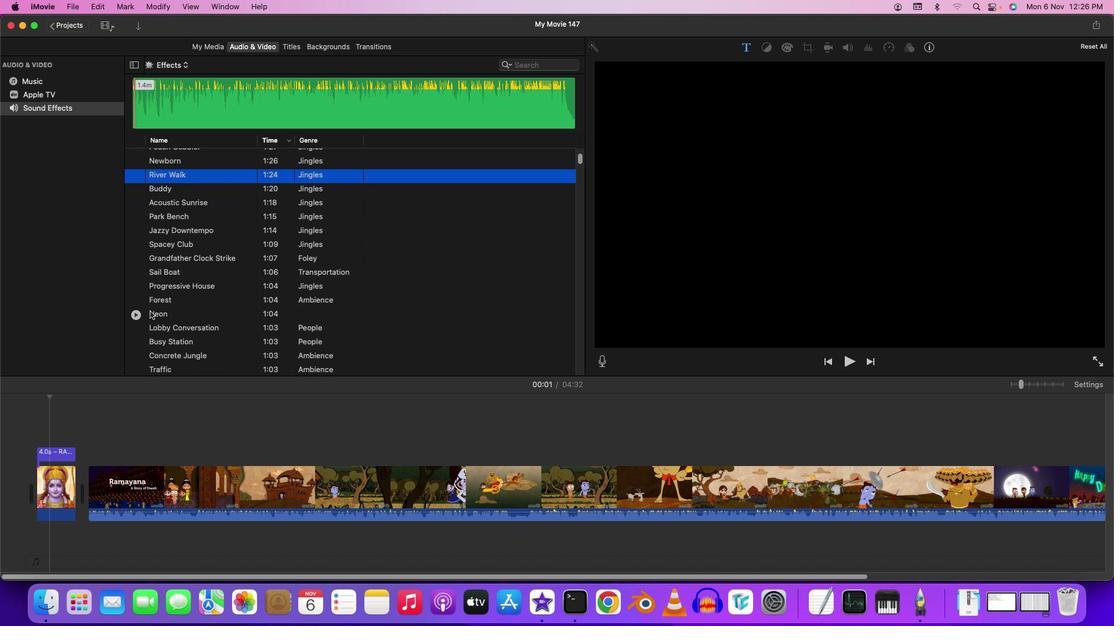 
Action: Mouse scrolled (149, 311) with delta (0, 0)
Screenshot: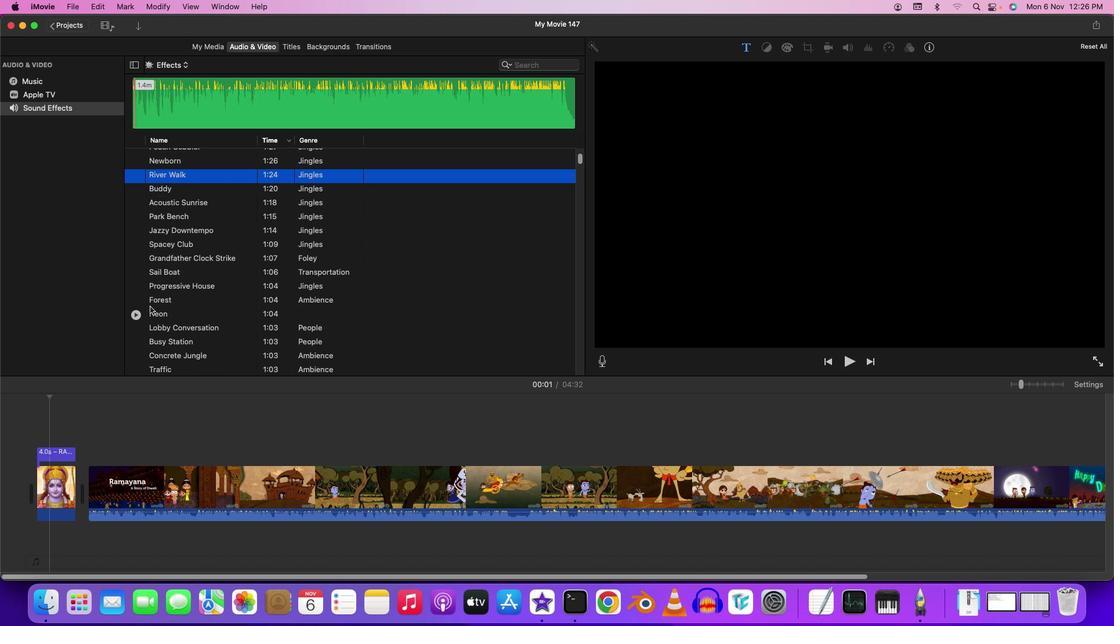 
Action: Mouse scrolled (149, 311) with delta (0, -1)
Screenshot: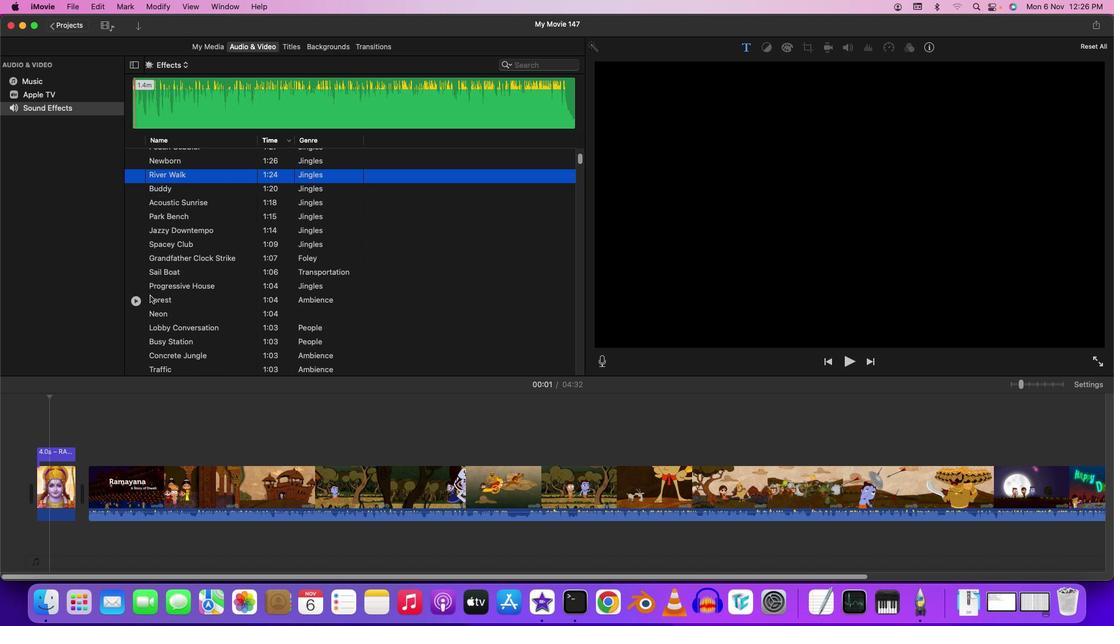 
Action: Mouse moved to (139, 191)
Screenshot: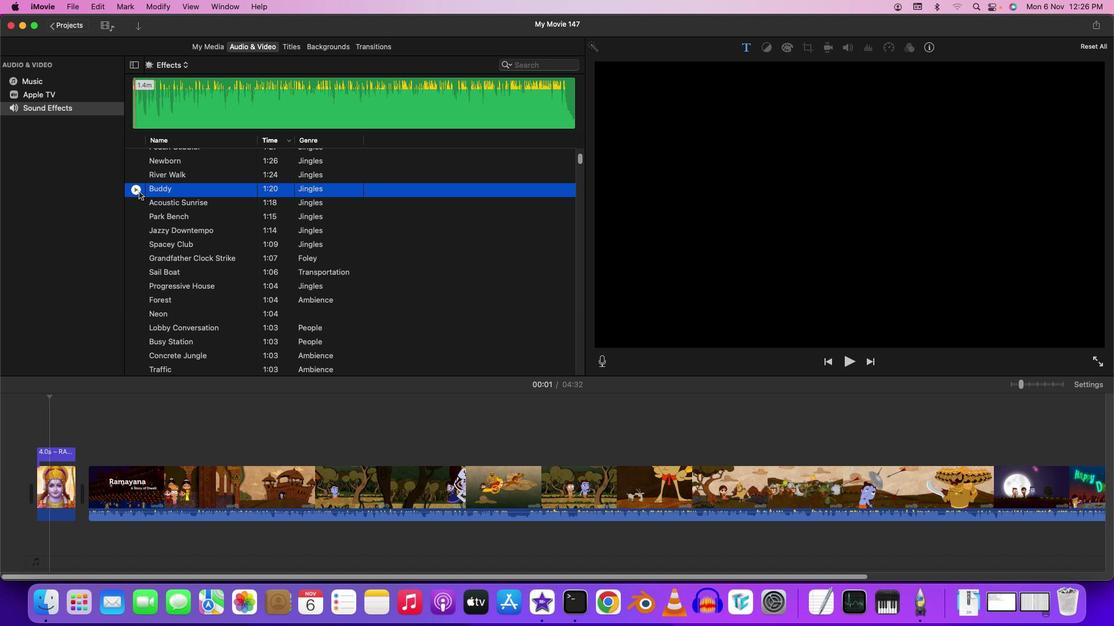 
Action: Mouse pressed left at (139, 191)
Screenshot: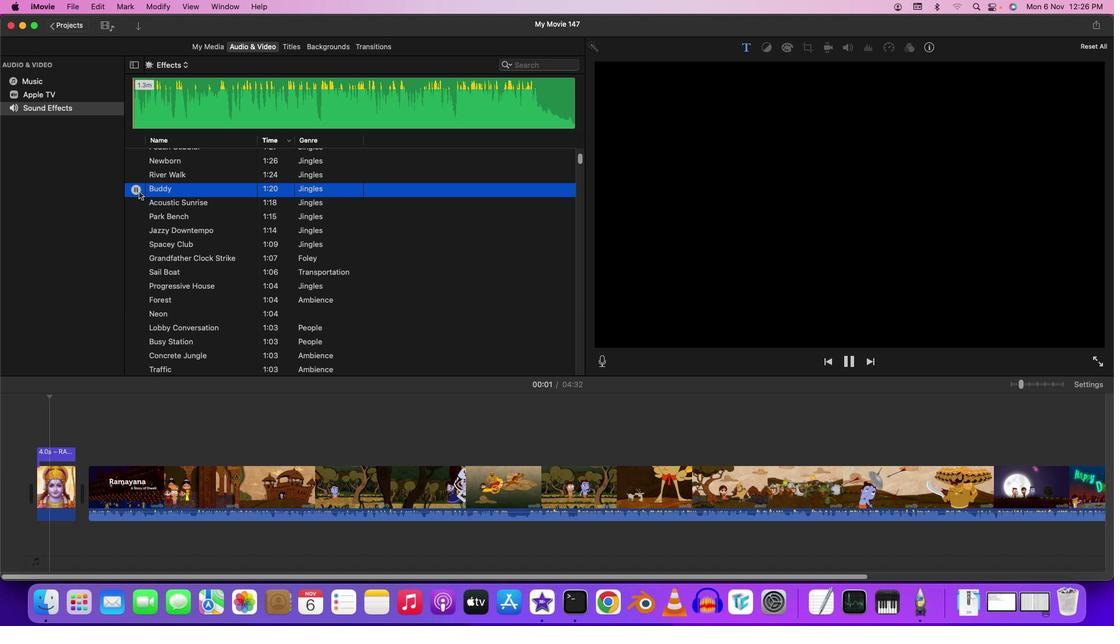 
Action: Mouse moved to (138, 195)
Screenshot: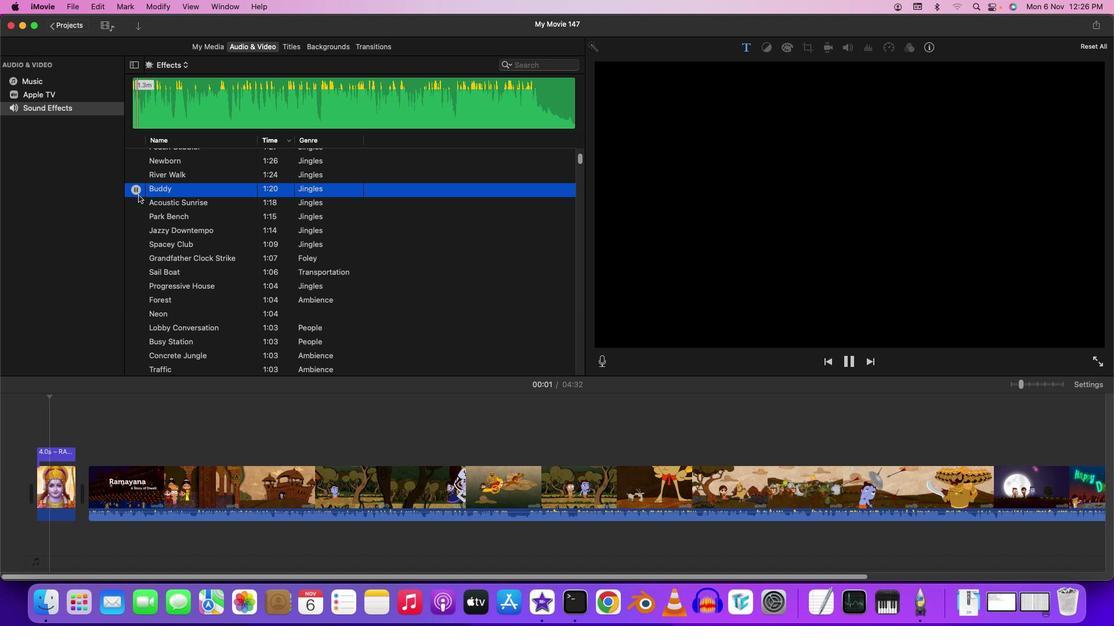 
Action: Mouse pressed left at (138, 195)
Screenshot: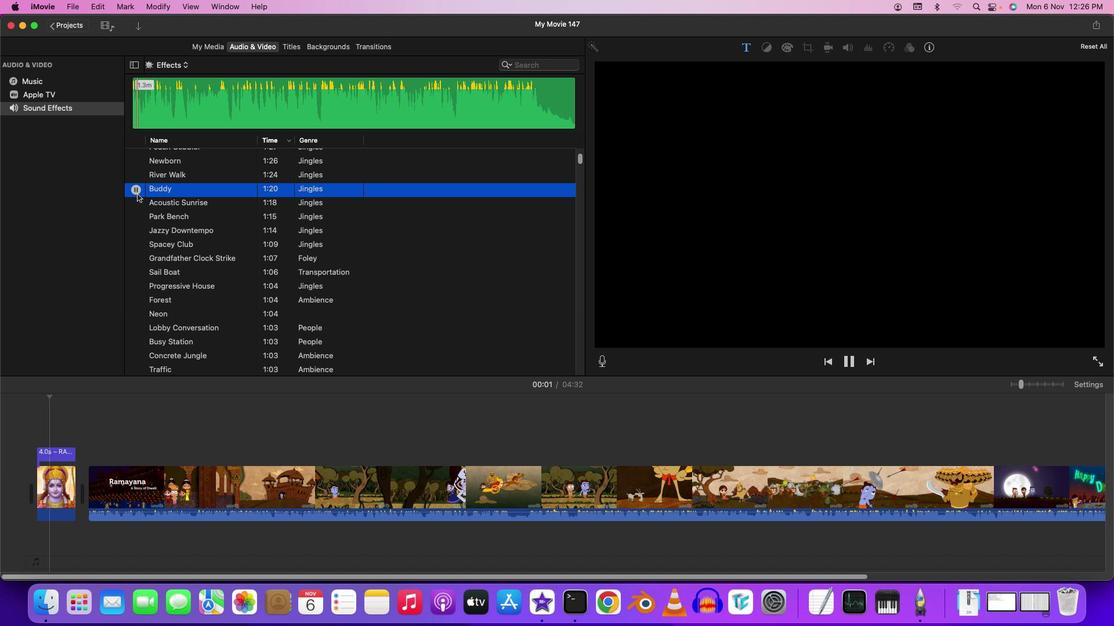 
Action: Mouse moved to (136, 191)
Screenshot: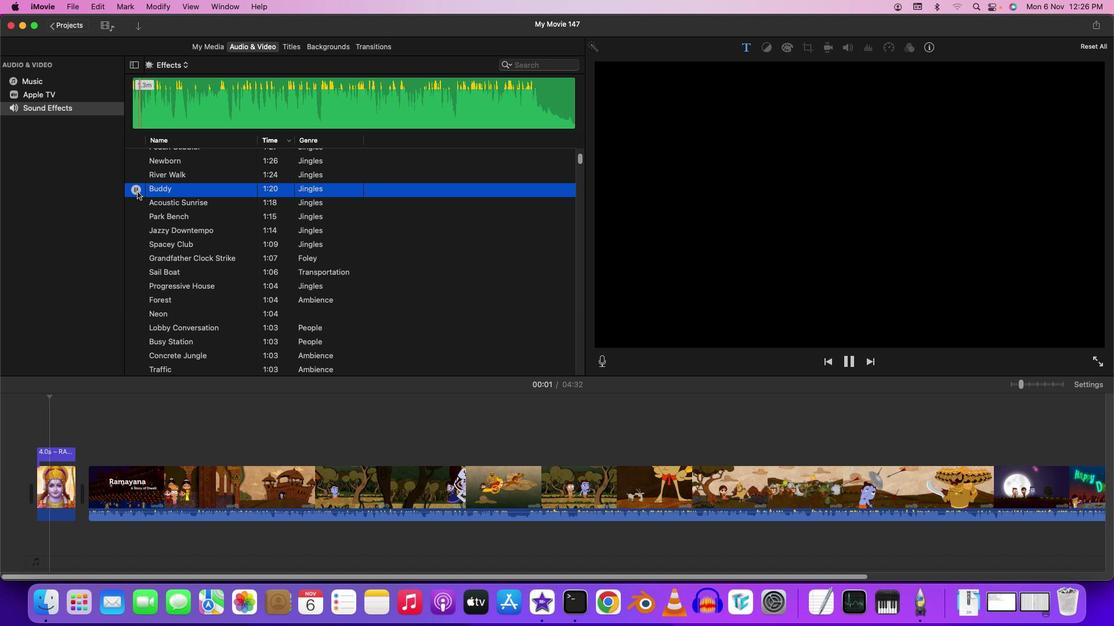 
Action: Mouse pressed left at (136, 191)
Screenshot: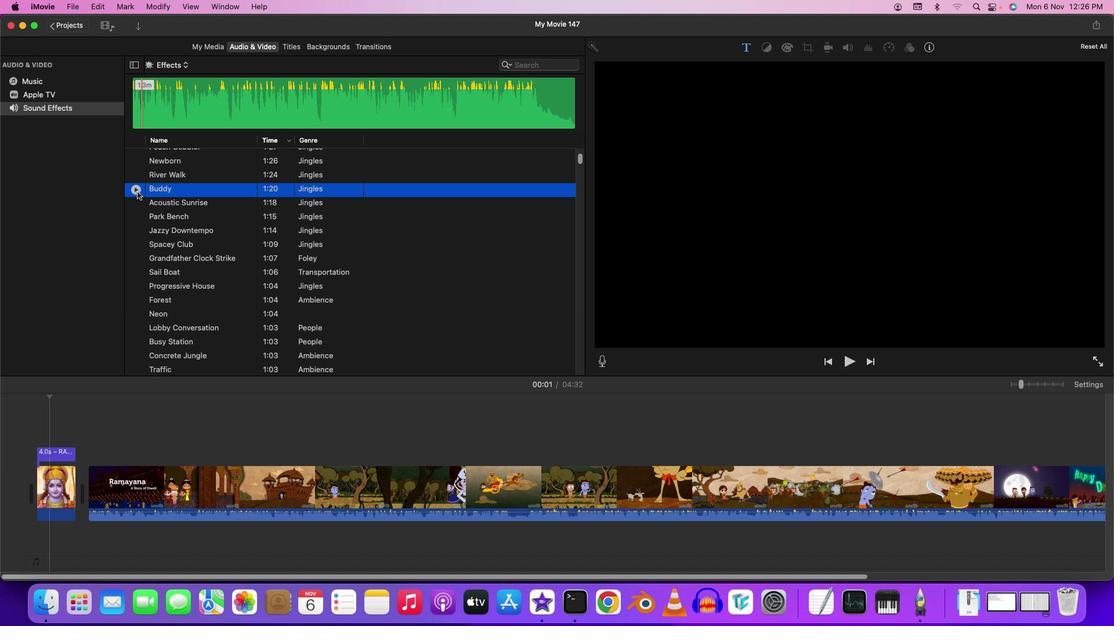 
Action: Mouse moved to (137, 202)
Screenshot: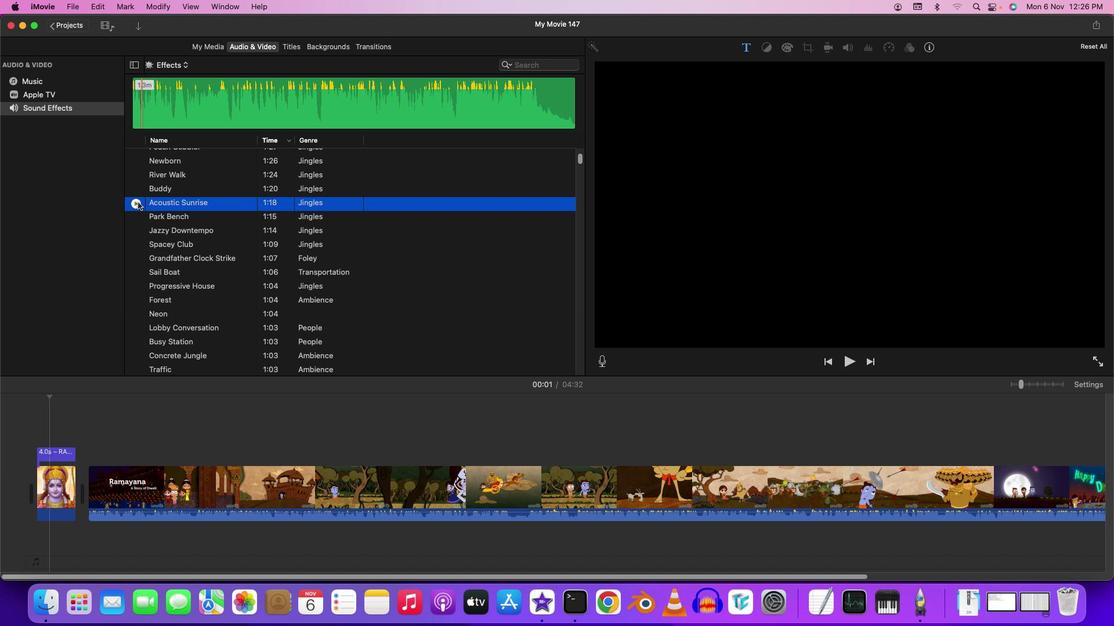 
Action: Mouse pressed left at (137, 202)
Screenshot: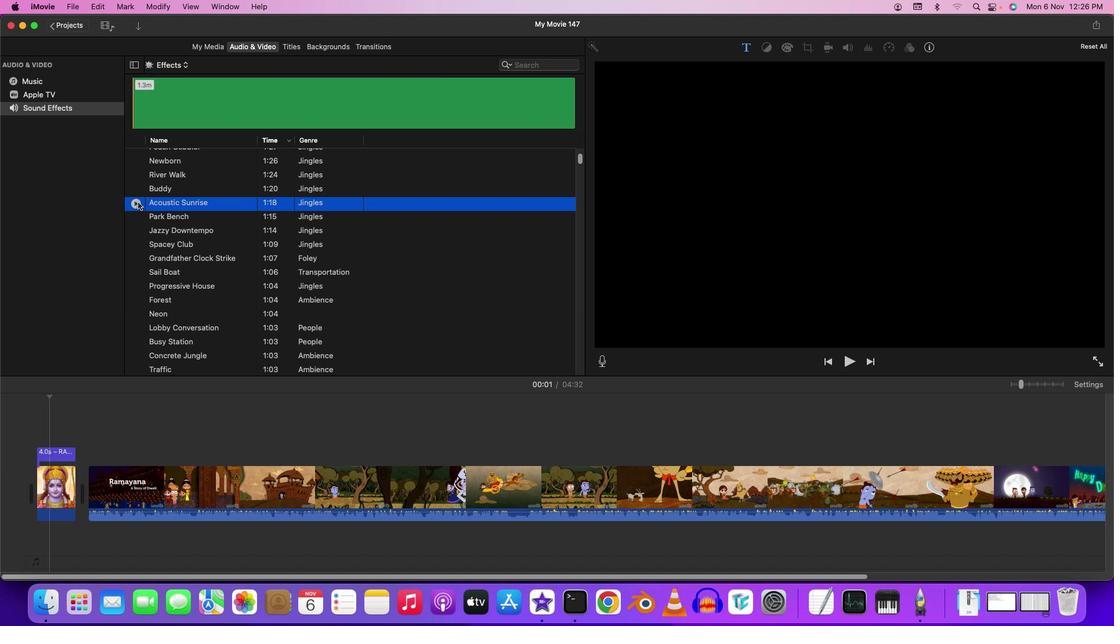 
Action: Mouse pressed left at (137, 202)
Screenshot: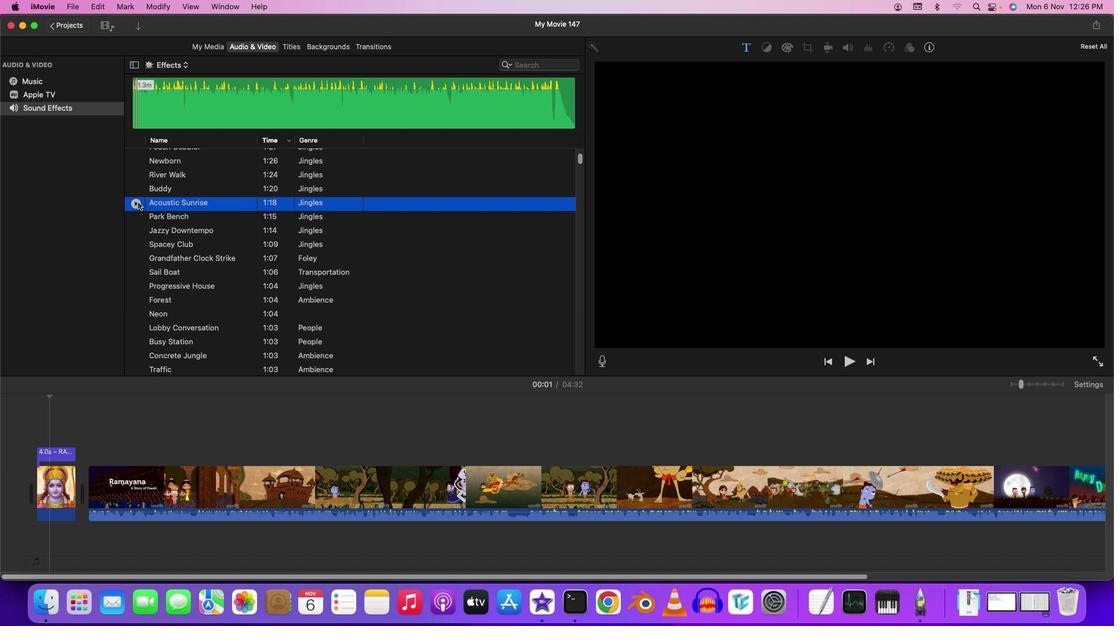 
Action: Mouse moved to (138, 214)
Screenshot: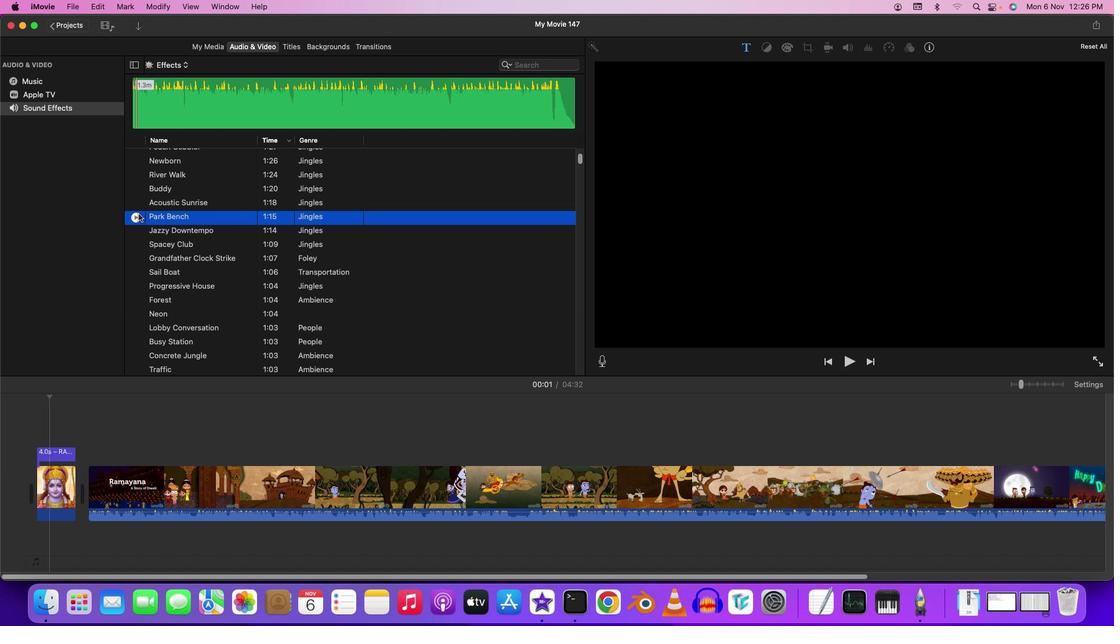 
Action: Mouse pressed left at (138, 214)
Screenshot: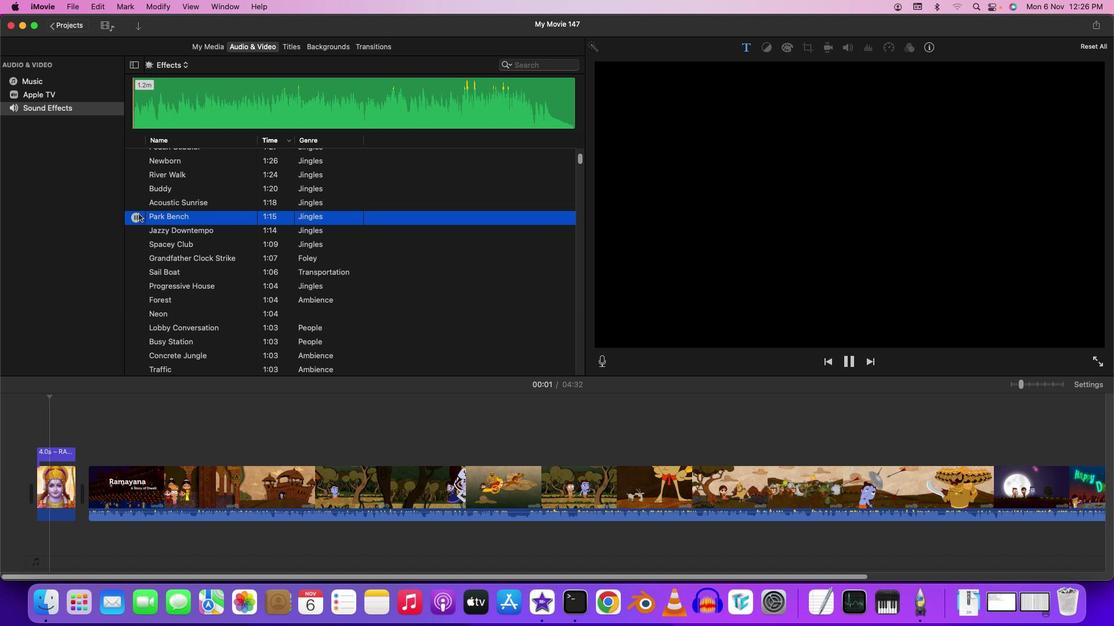 
Action: Mouse moved to (137, 231)
Screenshot: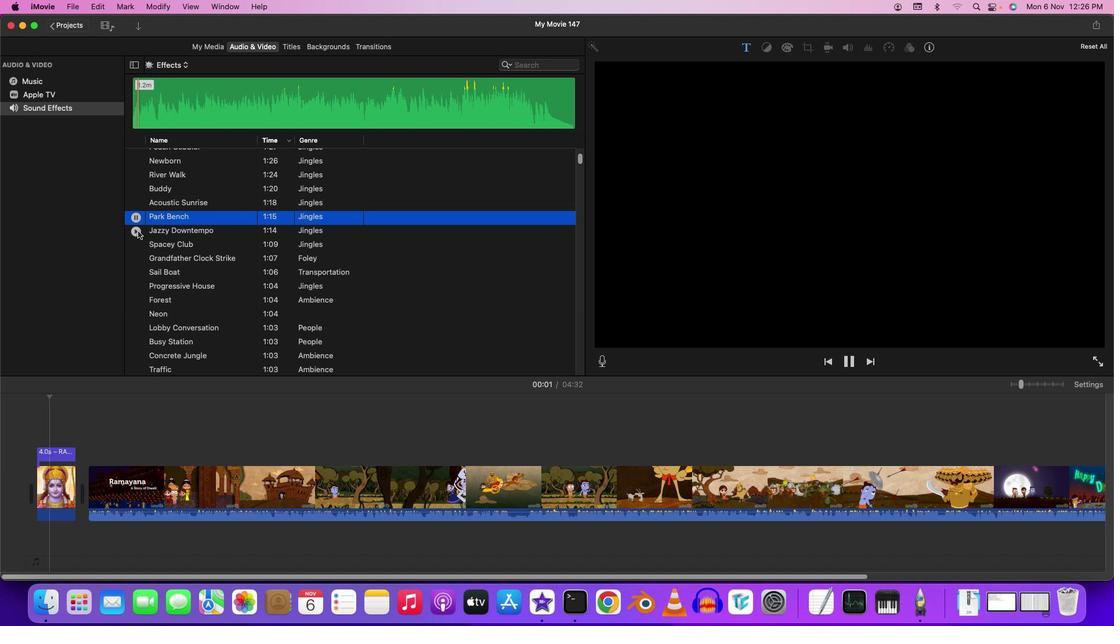 
Action: Mouse pressed left at (137, 231)
Screenshot: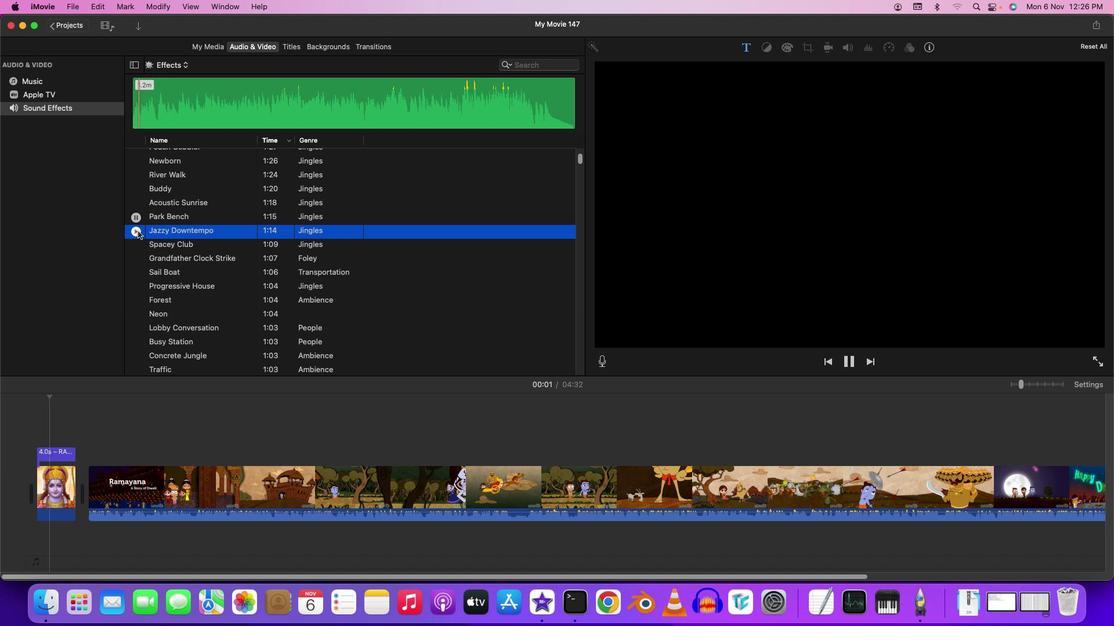 
Action: Mouse moved to (138, 244)
Screenshot: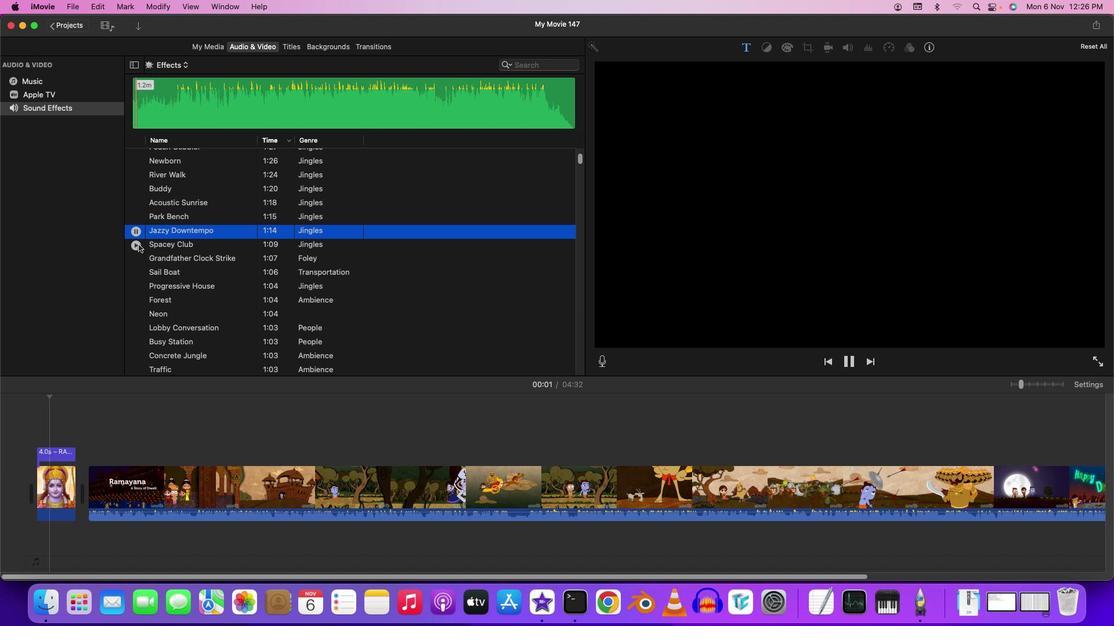 
Action: Mouse pressed left at (138, 244)
Screenshot: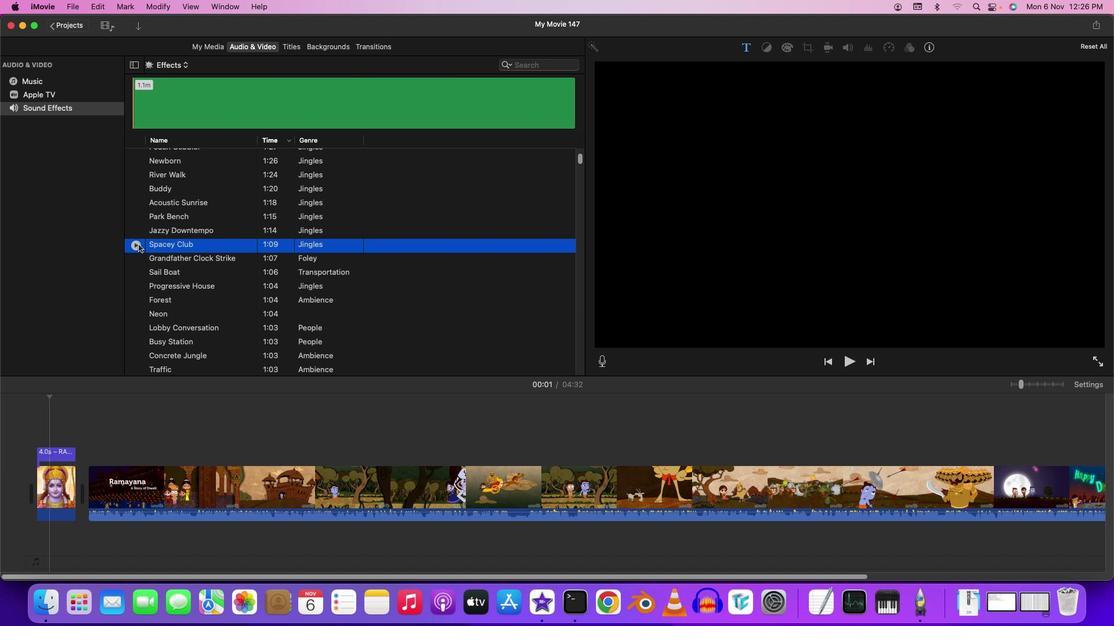 
Action: Mouse moved to (137, 257)
Screenshot: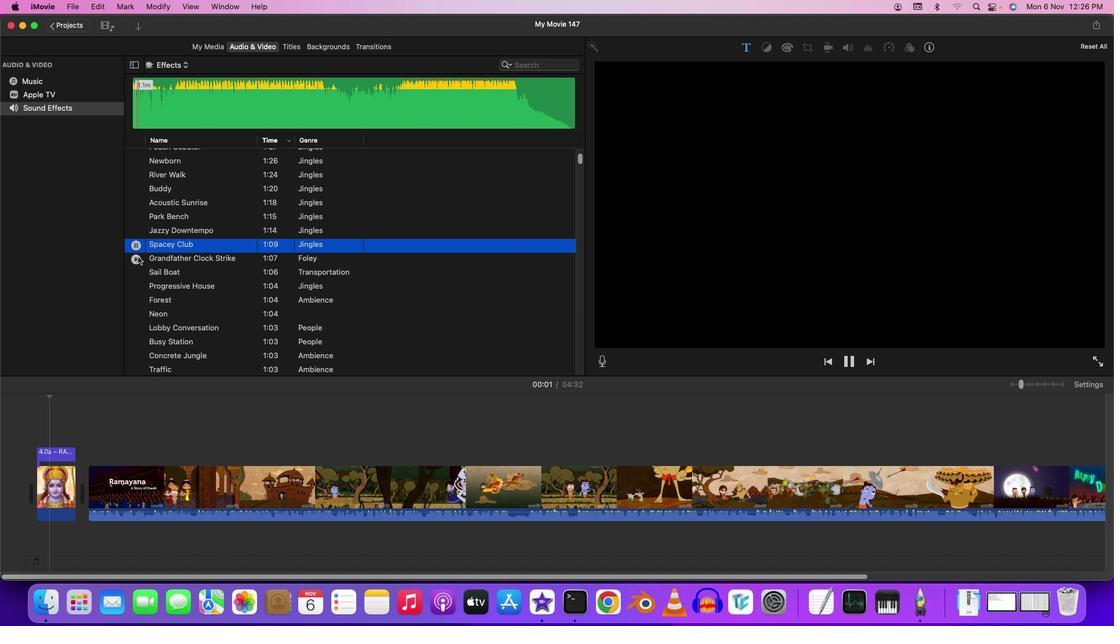 
Action: Mouse pressed left at (137, 257)
Screenshot: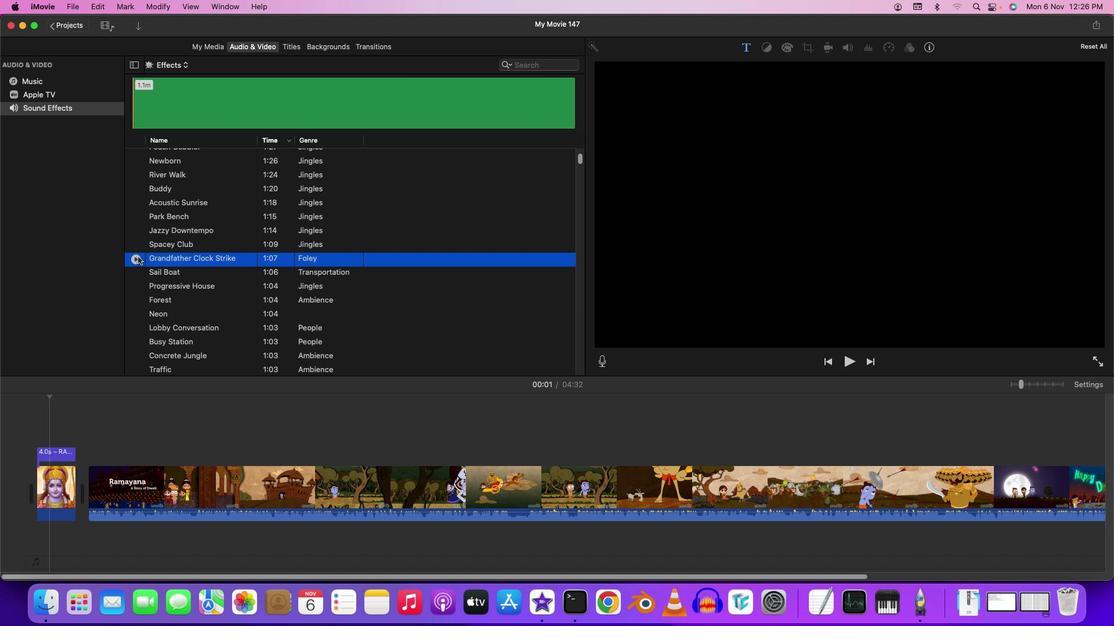 
Action: Mouse moved to (138, 272)
Screenshot: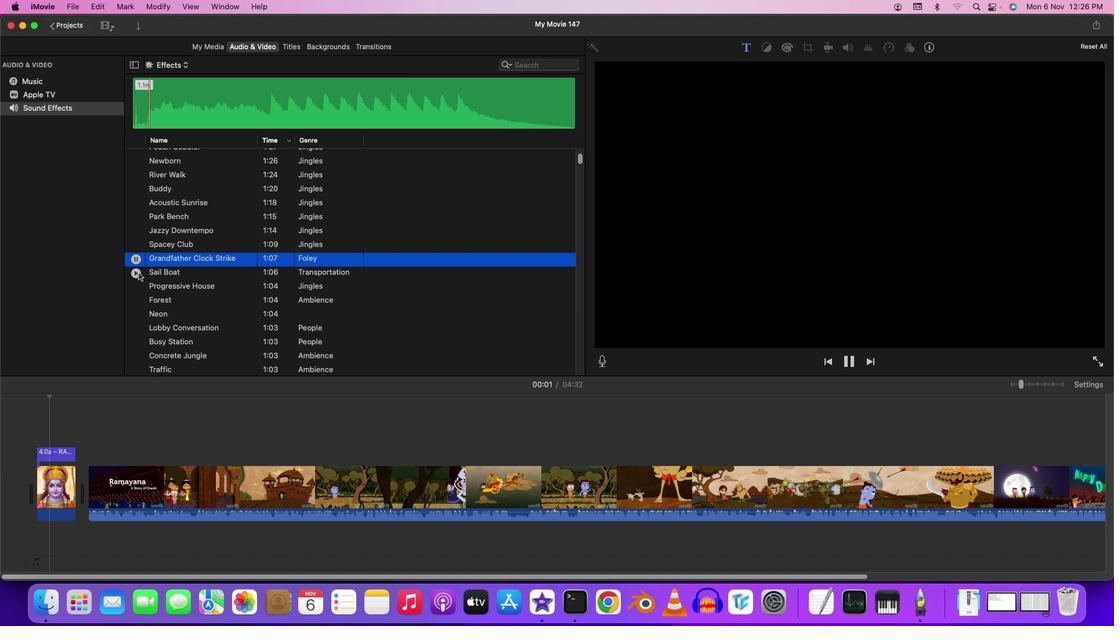 
Action: Mouse pressed left at (138, 272)
Screenshot: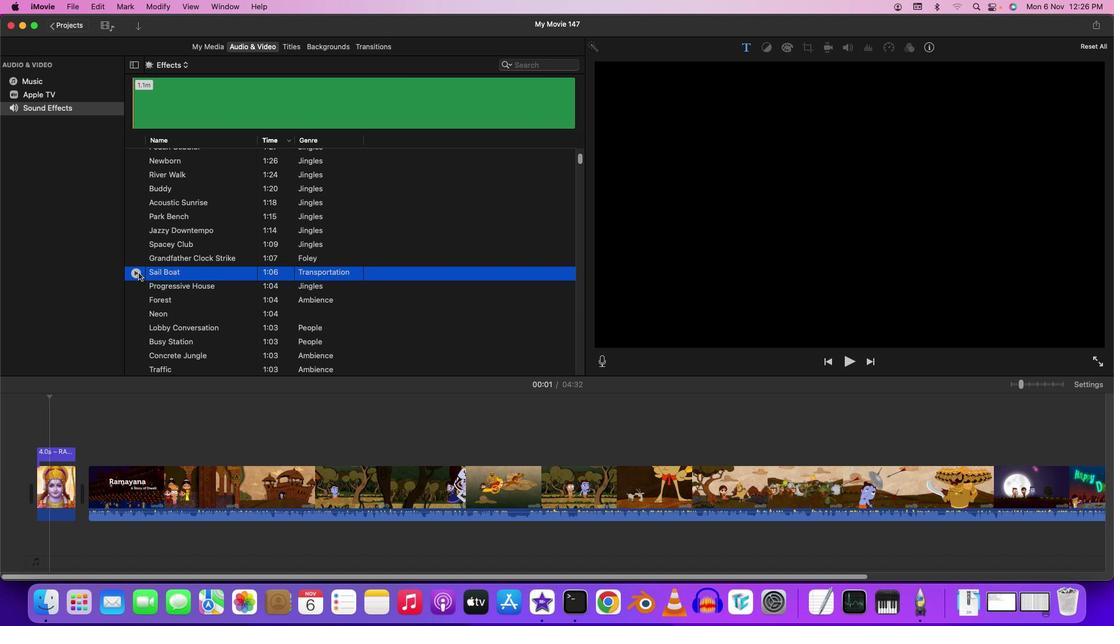 
Action: Mouse moved to (139, 287)
Screenshot: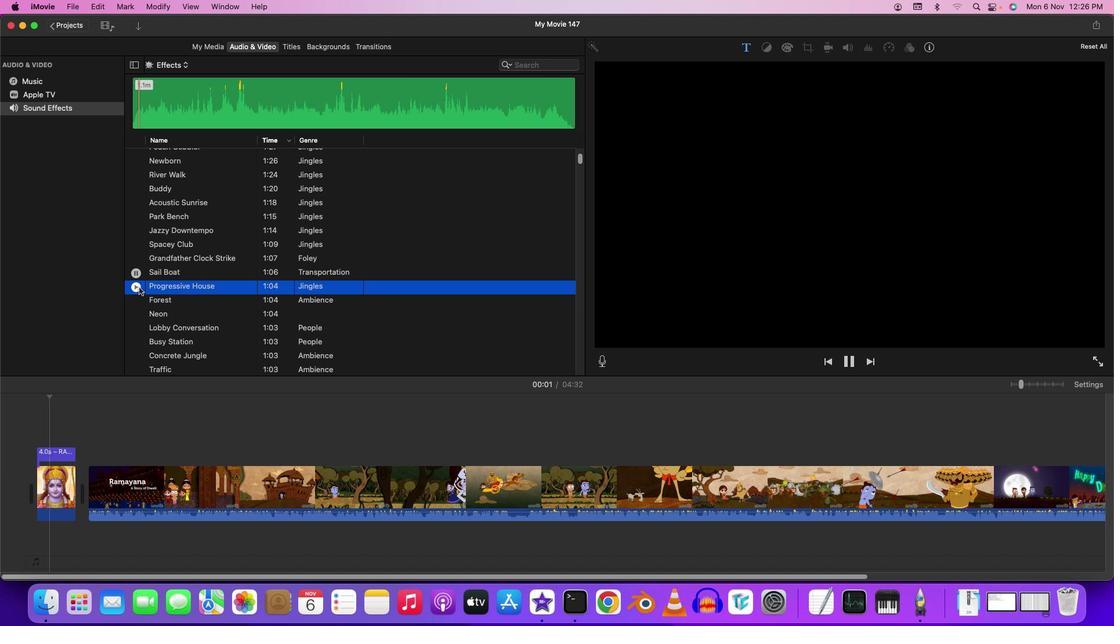 
Action: Mouse pressed left at (139, 287)
Screenshot: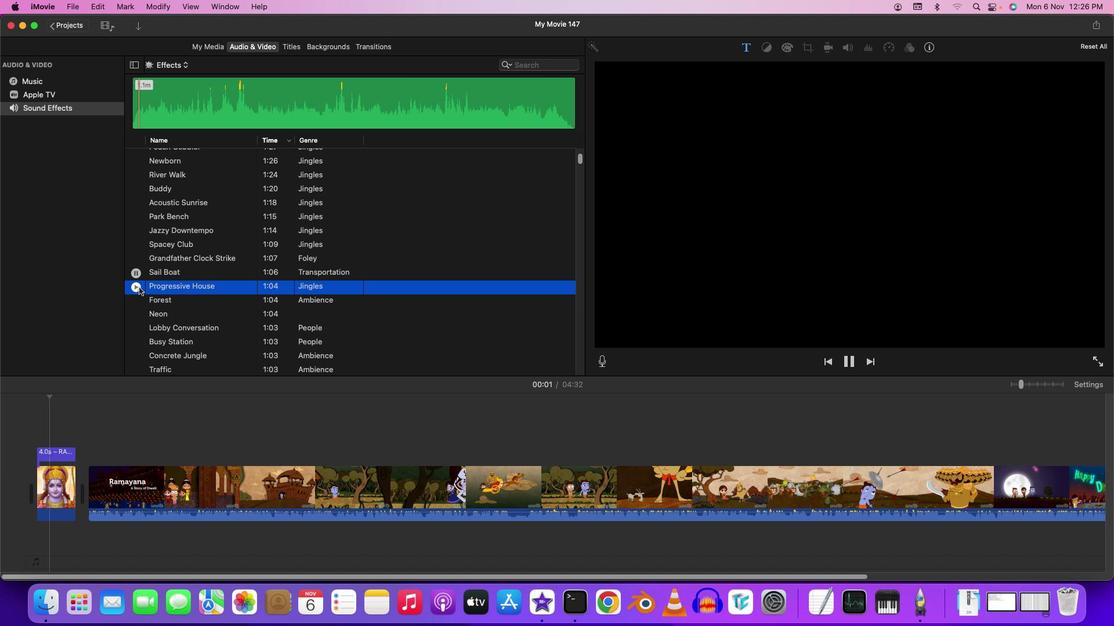 
Action: Mouse moved to (132, 301)
Screenshot: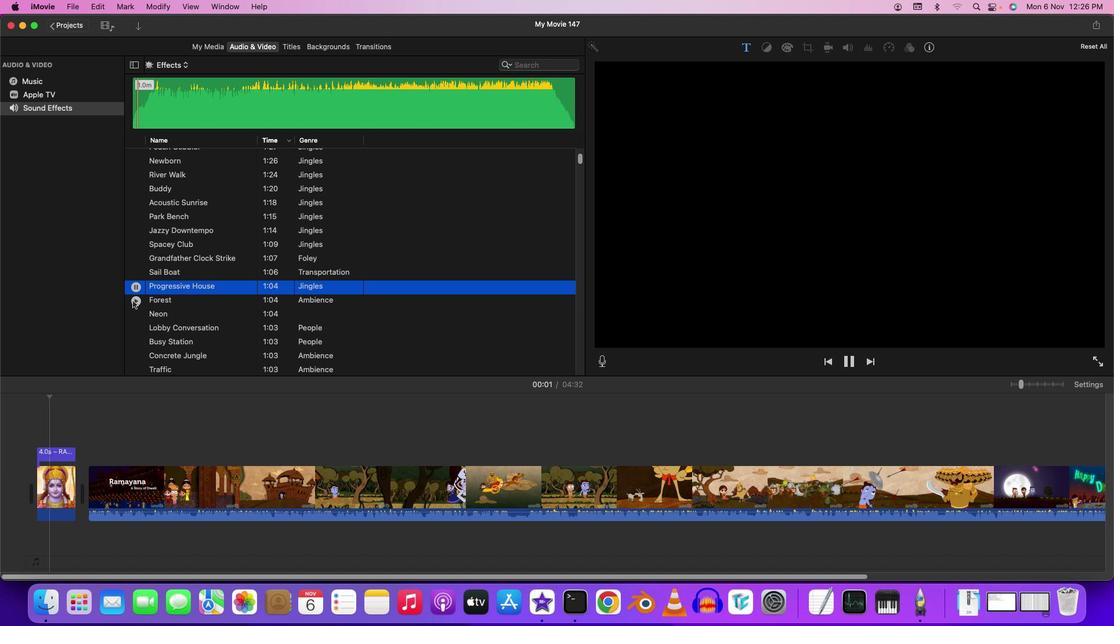 
Action: Mouse pressed left at (132, 301)
Screenshot: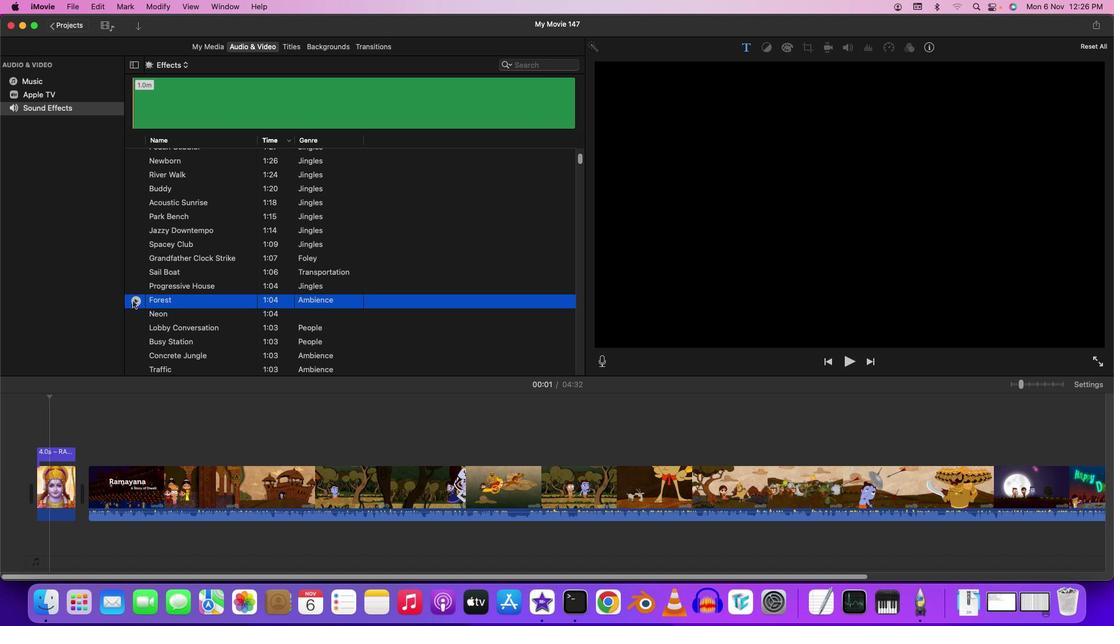 
Action: Mouse moved to (137, 313)
Screenshot: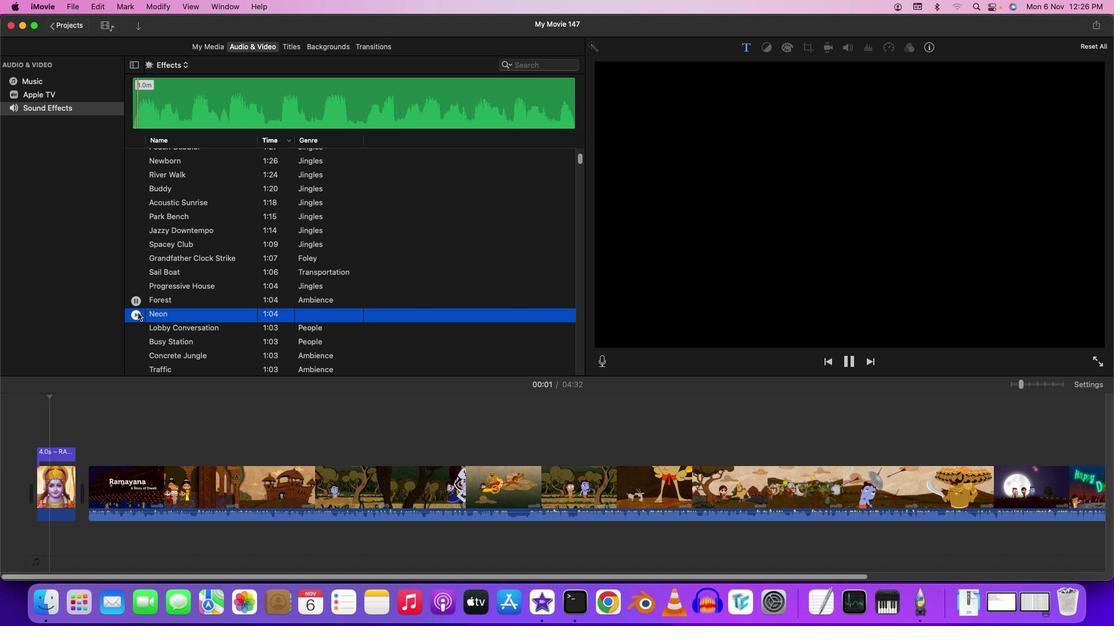 
Action: Mouse pressed left at (137, 313)
Screenshot: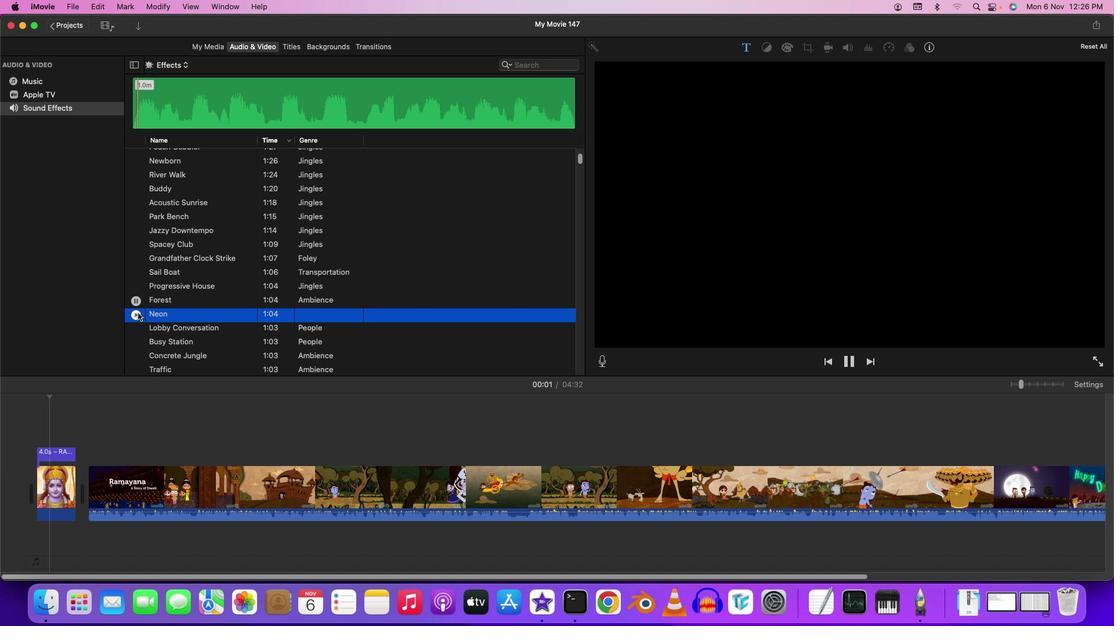 
Action: Mouse moved to (137, 326)
Screenshot: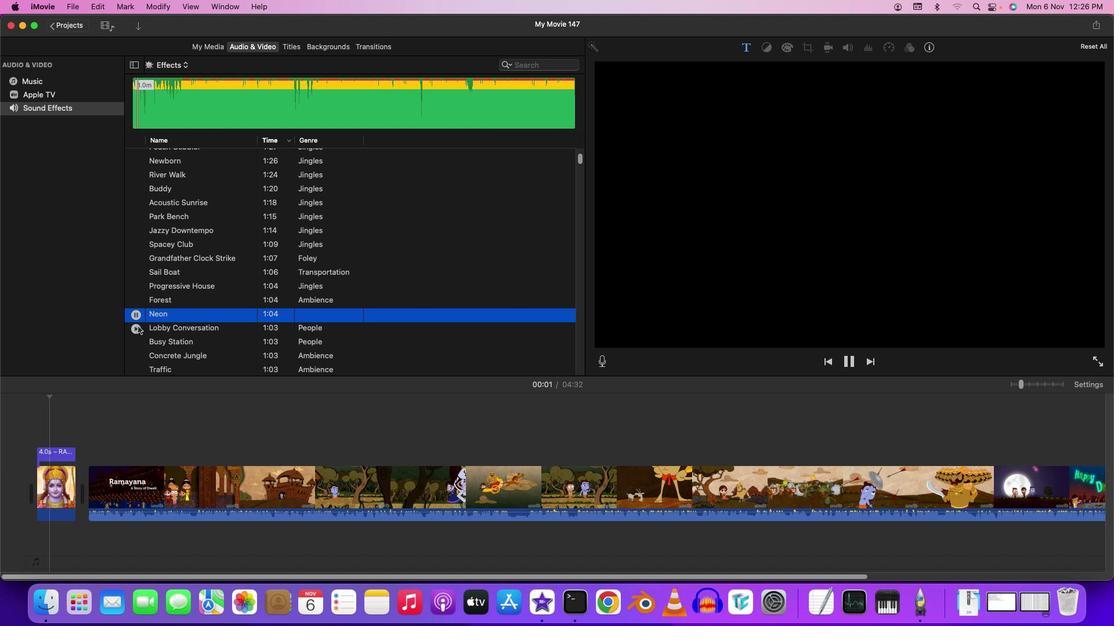 
Action: Mouse pressed left at (137, 326)
Screenshot: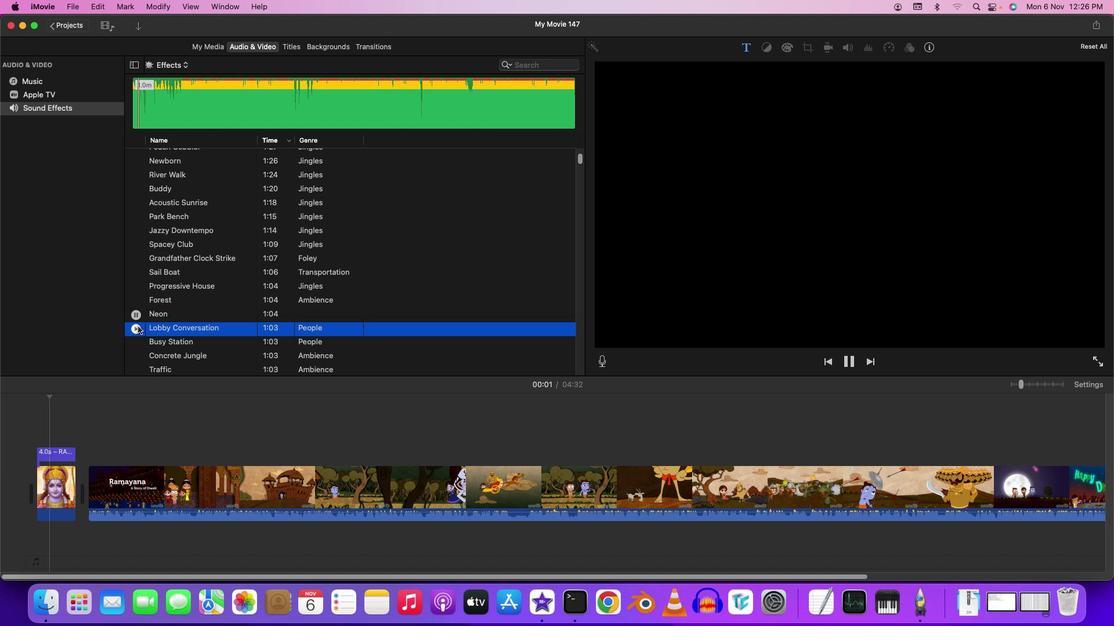 
Action: Mouse moved to (140, 324)
Screenshot: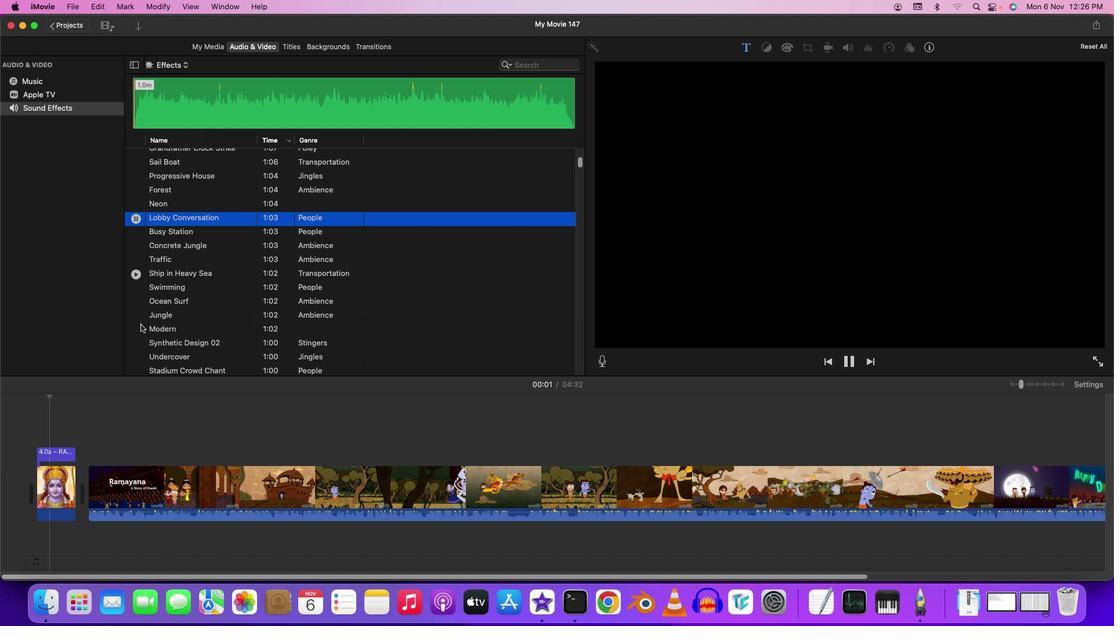 
Action: Mouse scrolled (140, 324) with delta (0, 0)
Screenshot: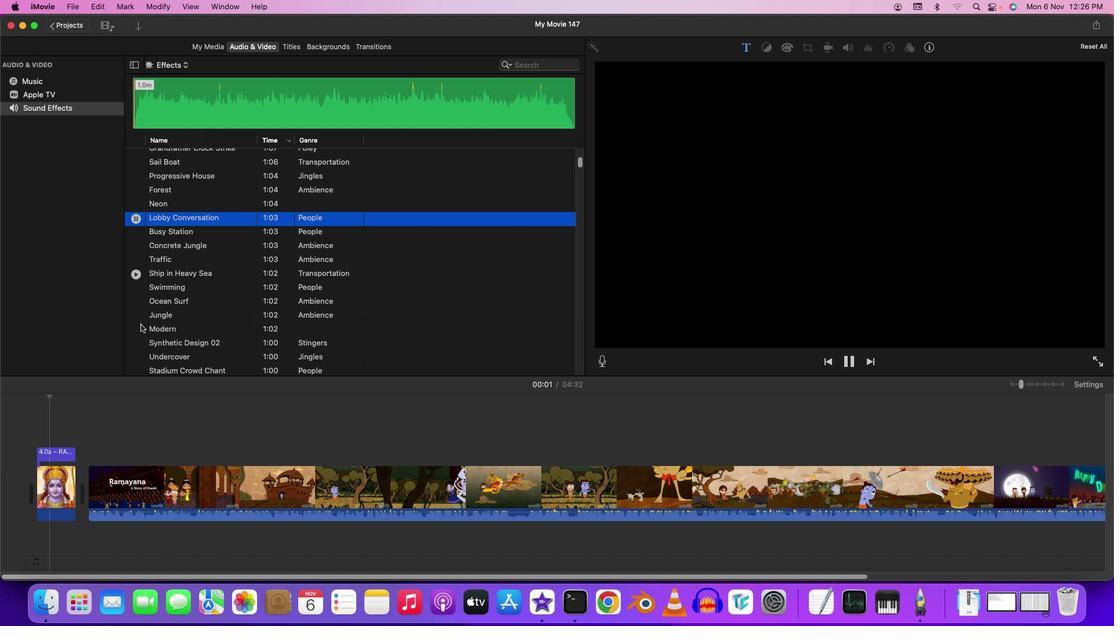 
Action: Mouse scrolled (140, 324) with delta (0, 0)
Screenshot: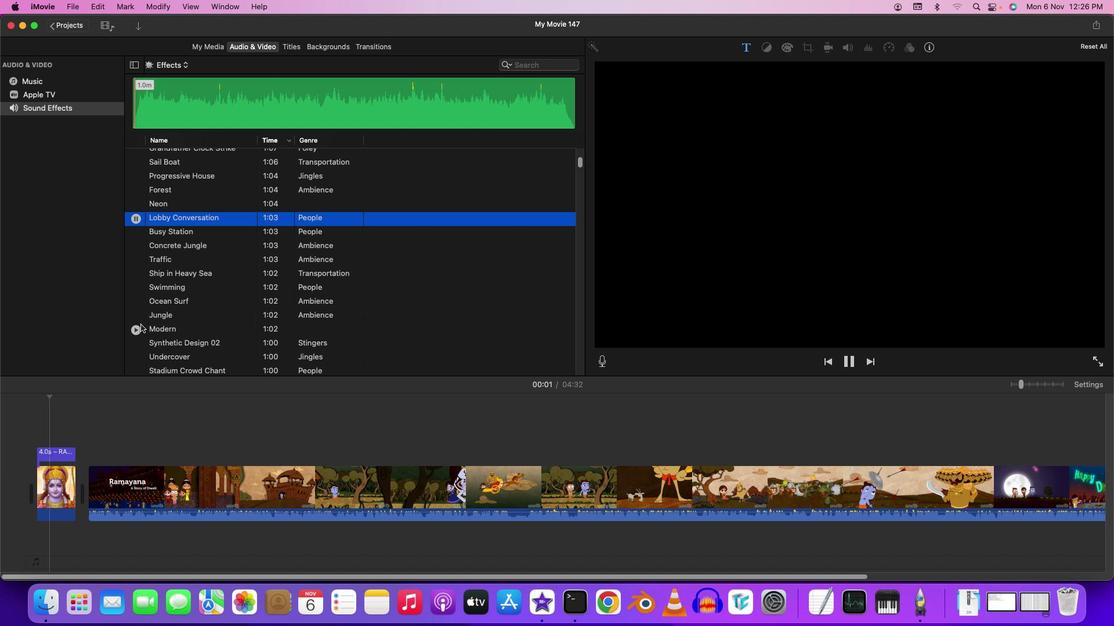 
Action: Mouse scrolled (140, 324) with delta (0, -1)
Screenshot: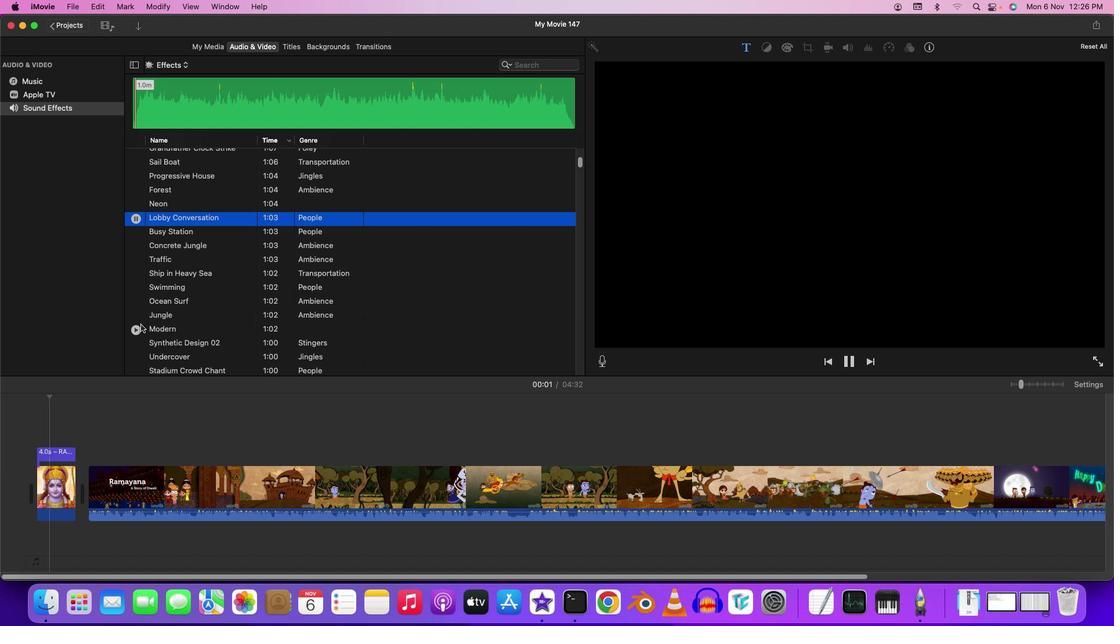 
Action: Mouse scrolled (140, 324) with delta (0, -1)
Screenshot: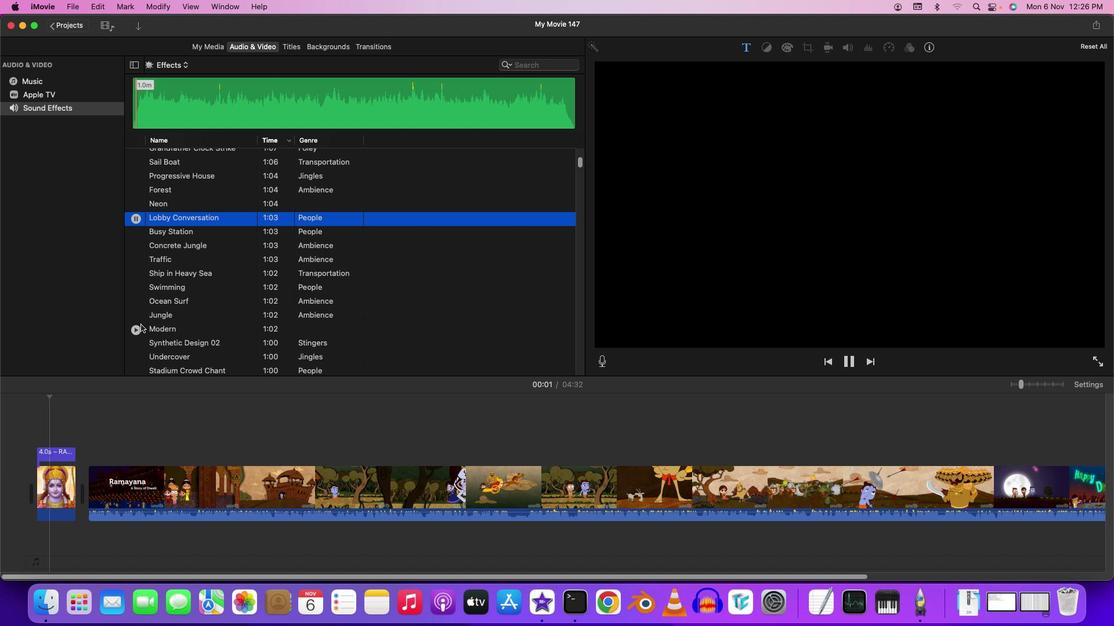 
Action: Mouse moved to (138, 233)
Screenshot: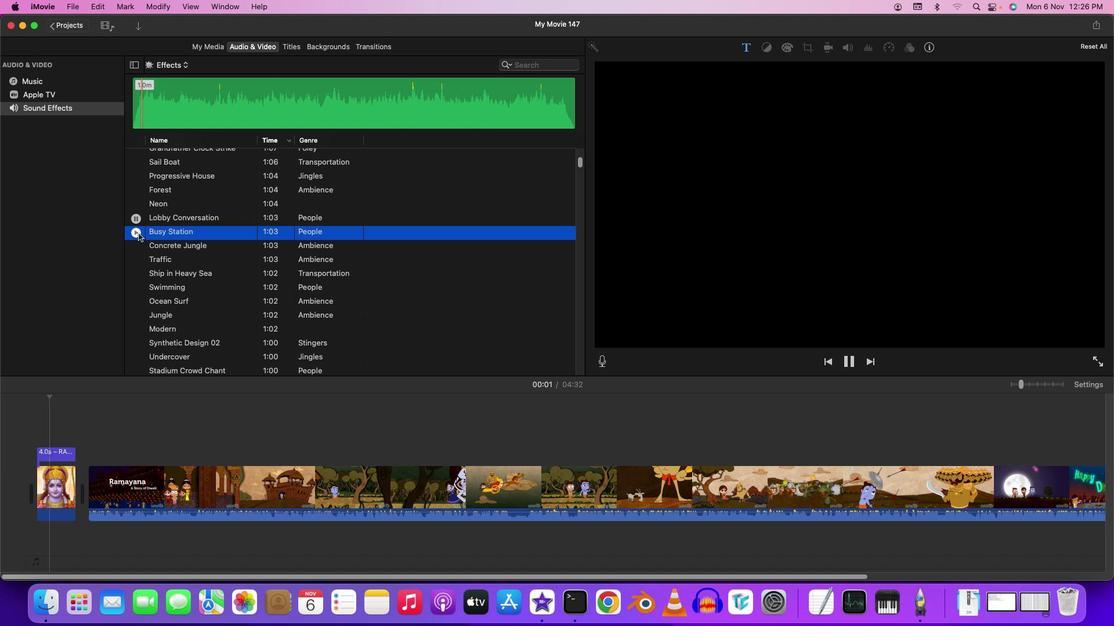 
Action: Mouse pressed left at (138, 233)
Screenshot: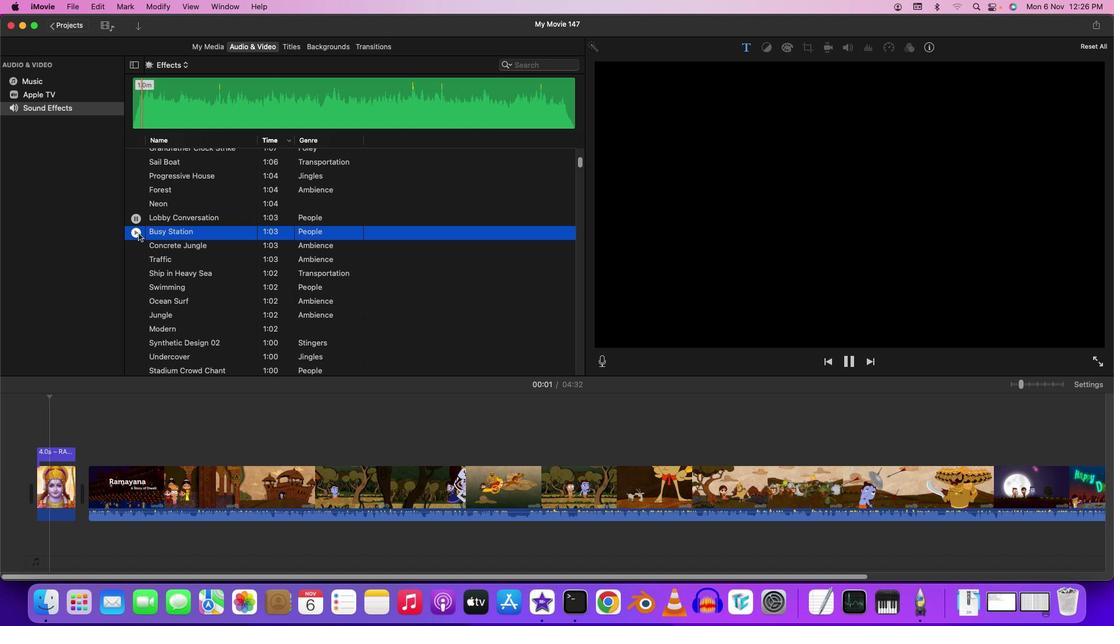 
Action: Mouse moved to (137, 249)
Screenshot: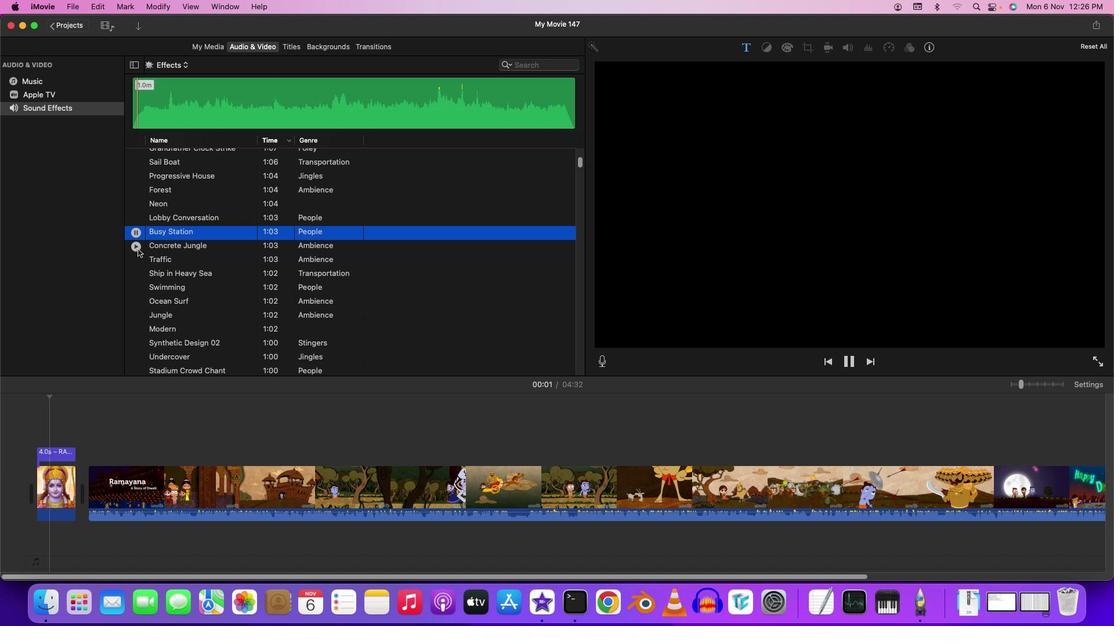 
Action: Mouse pressed left at (137, 249)
Screenshot: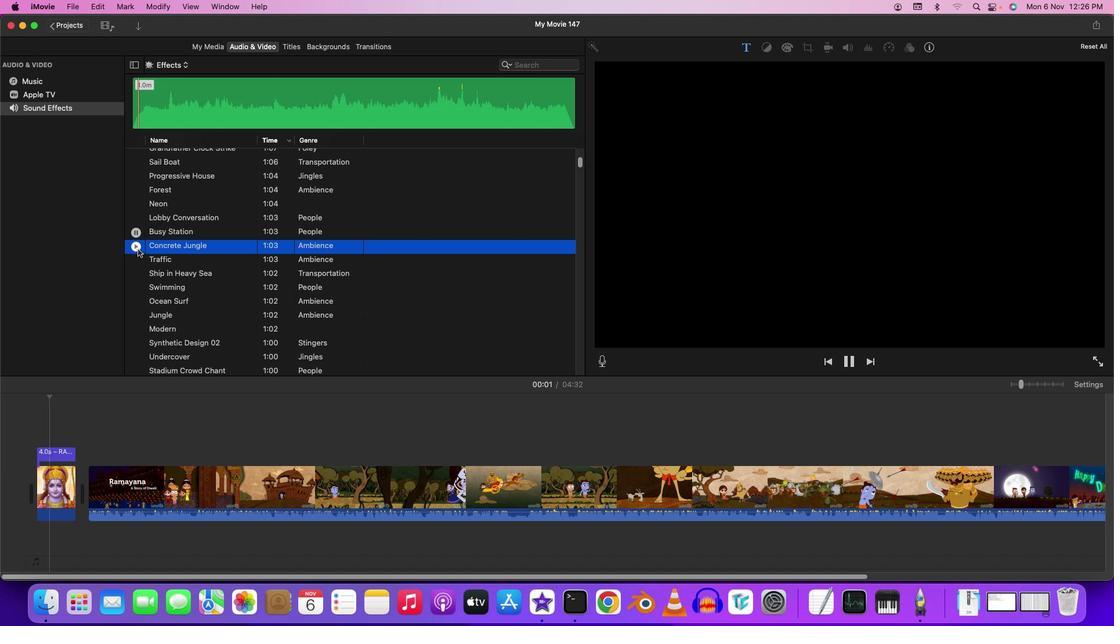 
Action: Mouse moved to (139, 260)
Screenshot: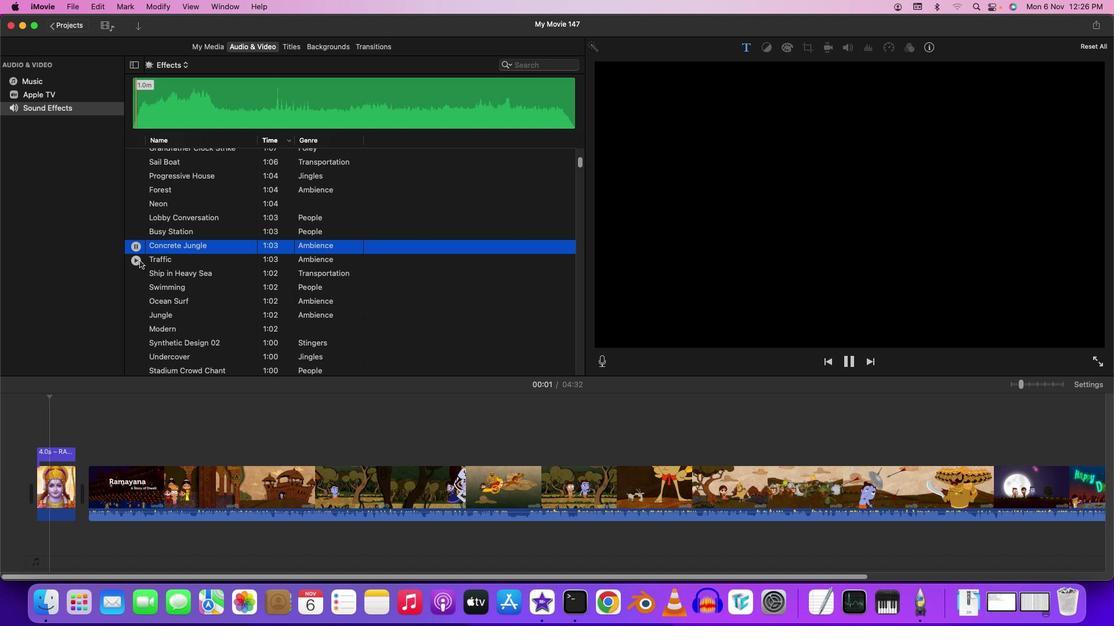 
Action: Mouse pressed left at (139, 260)
Screenshot: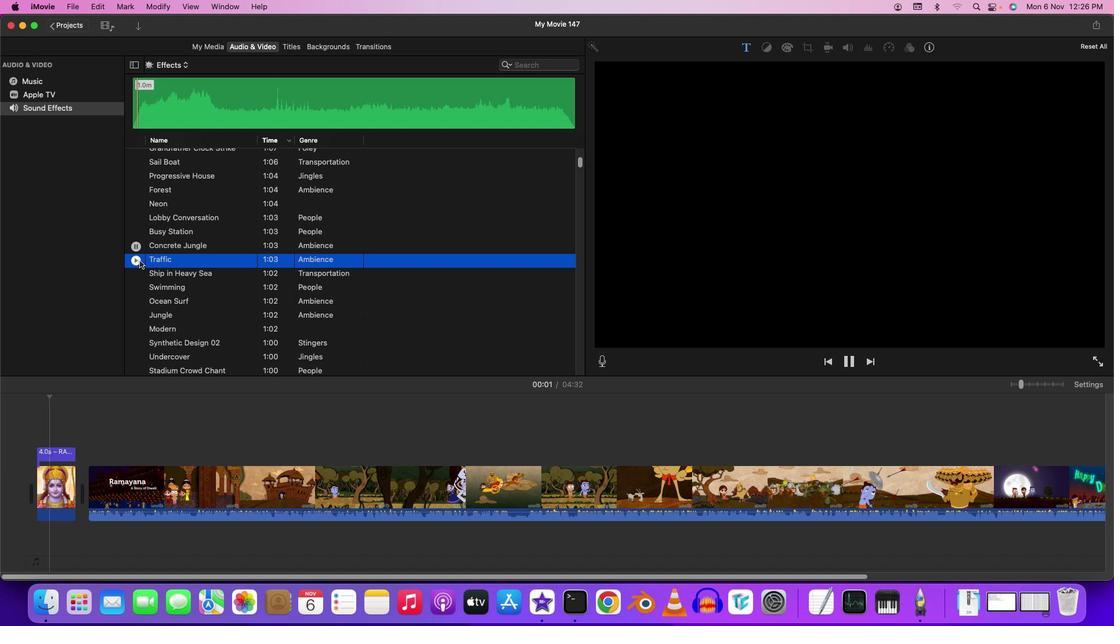 
Action: Mouse moved to (138, 272)
Screenshot: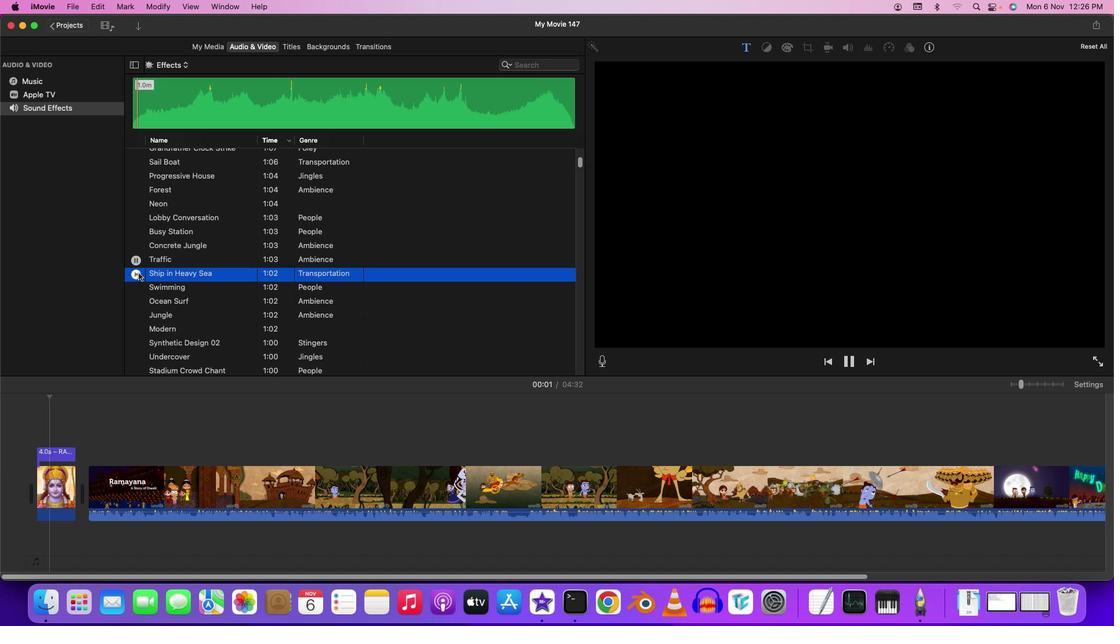 
Action: Mouse pressed left at (138, 272)
Screenshot: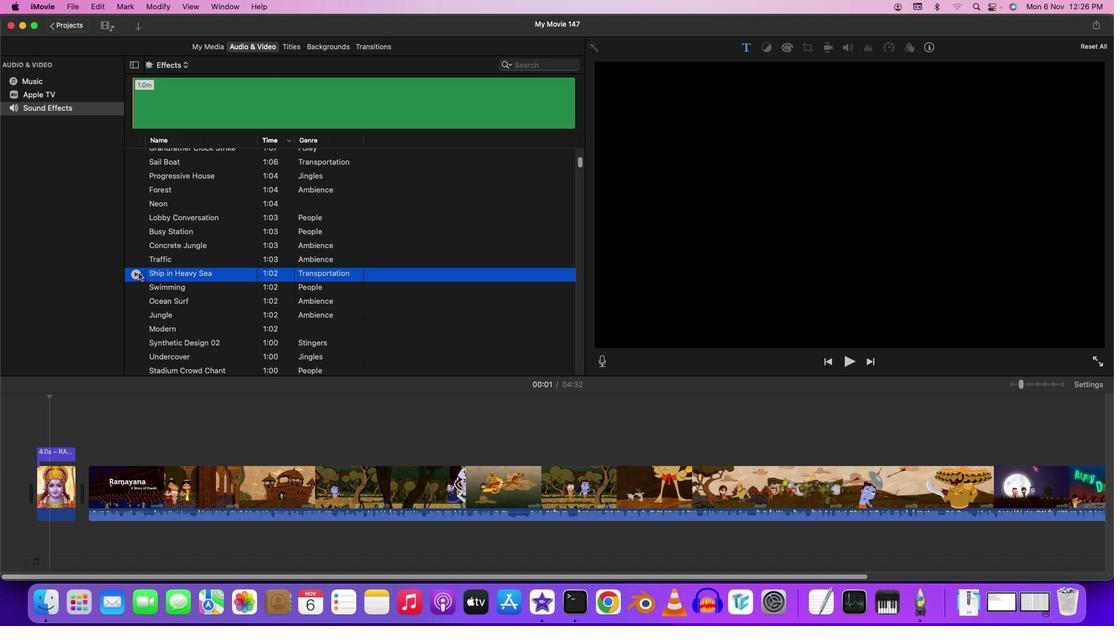 
Action: Mouse moved to (138, 287)
Screenshot: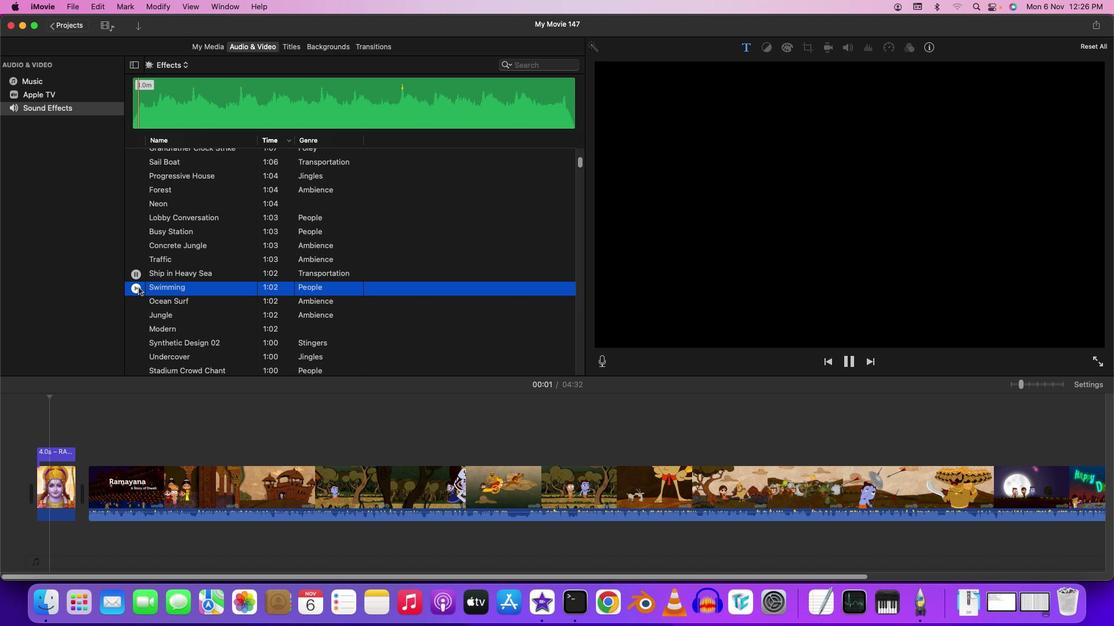 
Action: Mouse pressed left at (138, 287)
Screenshot: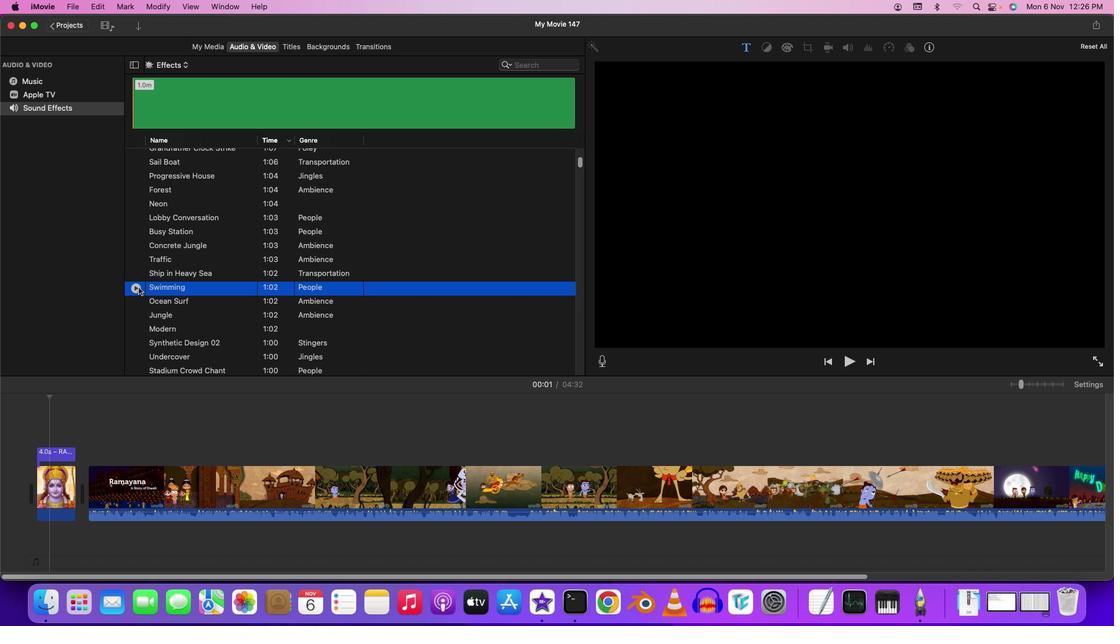 
Action: Mouse moved to (138, 301)
Screenshot: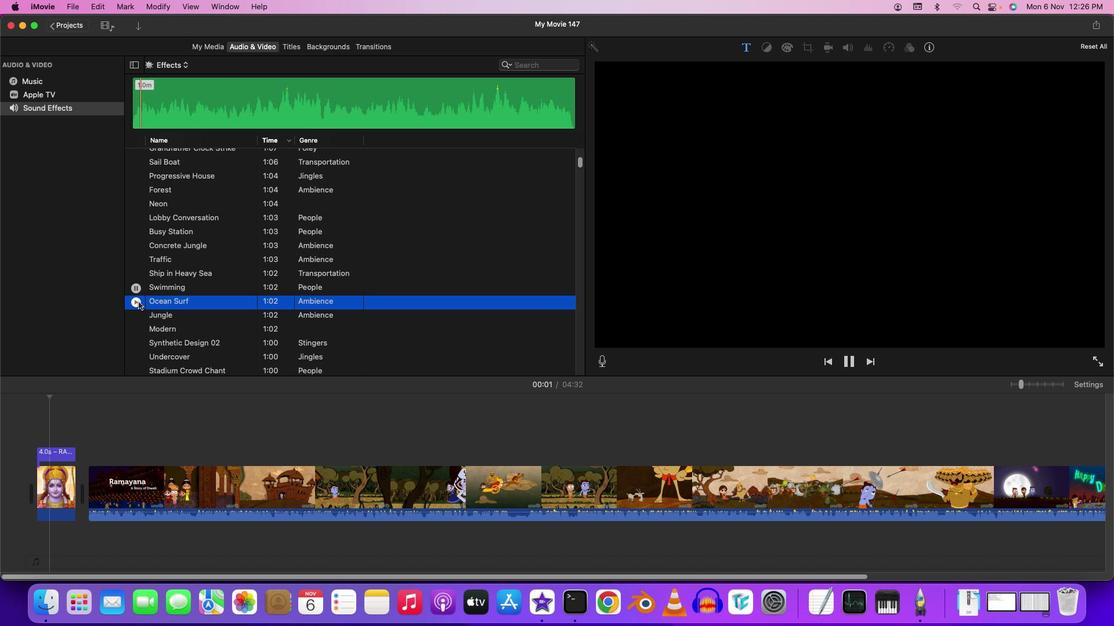 
Action: Mouse pressed left at (138, 301)
Screenshot: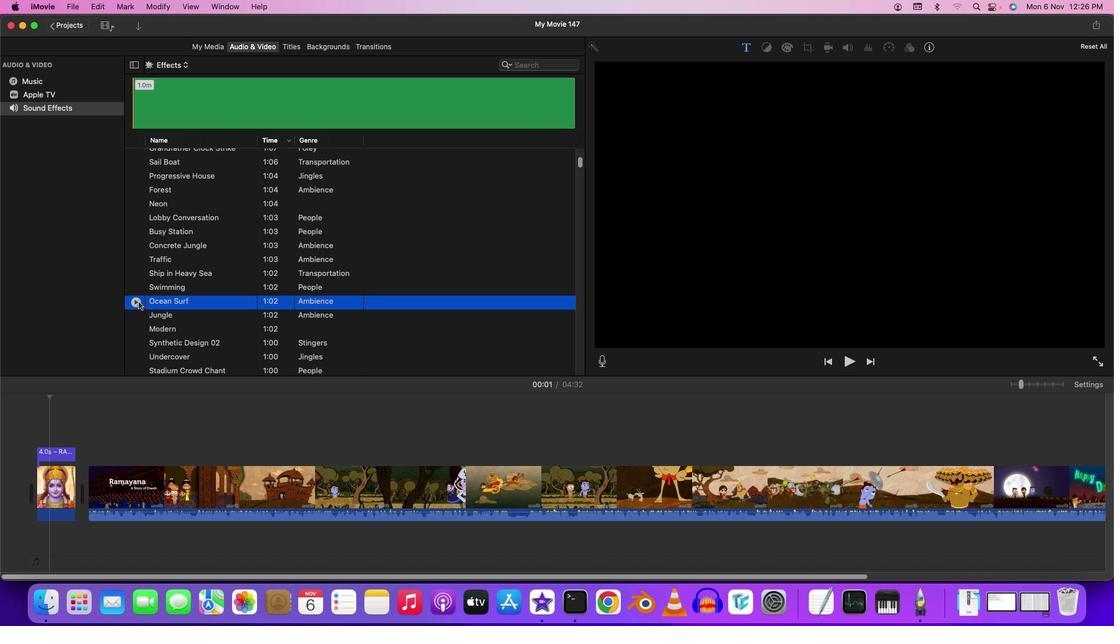
Action: Mouse moved to (137, 317)
Screenshot: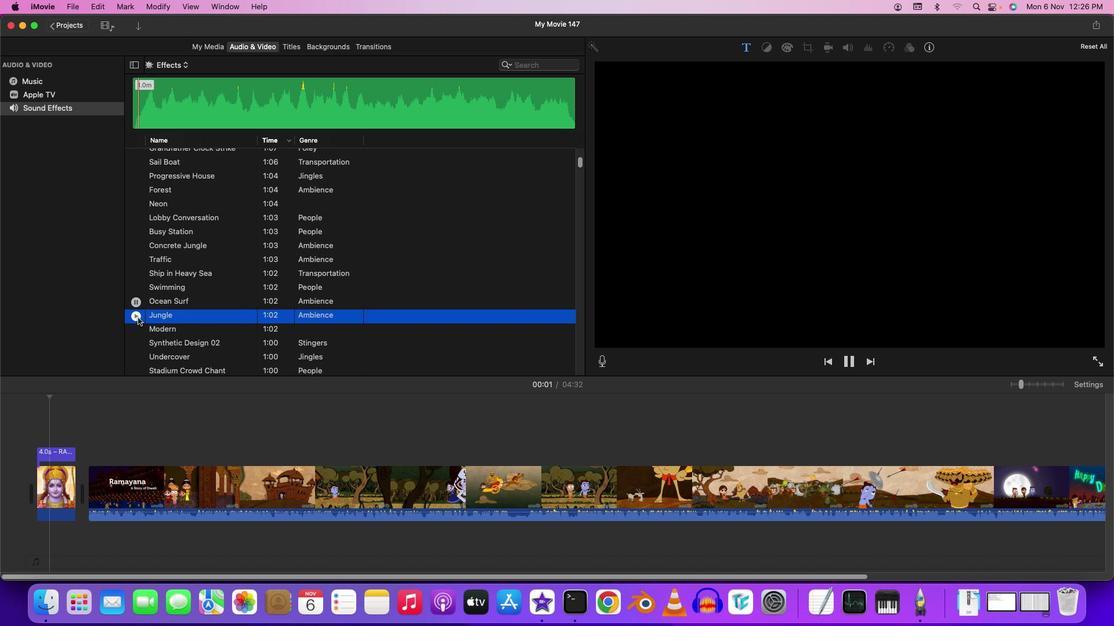 
Action: Mouse pressed left at (137, 317)
Screenshot: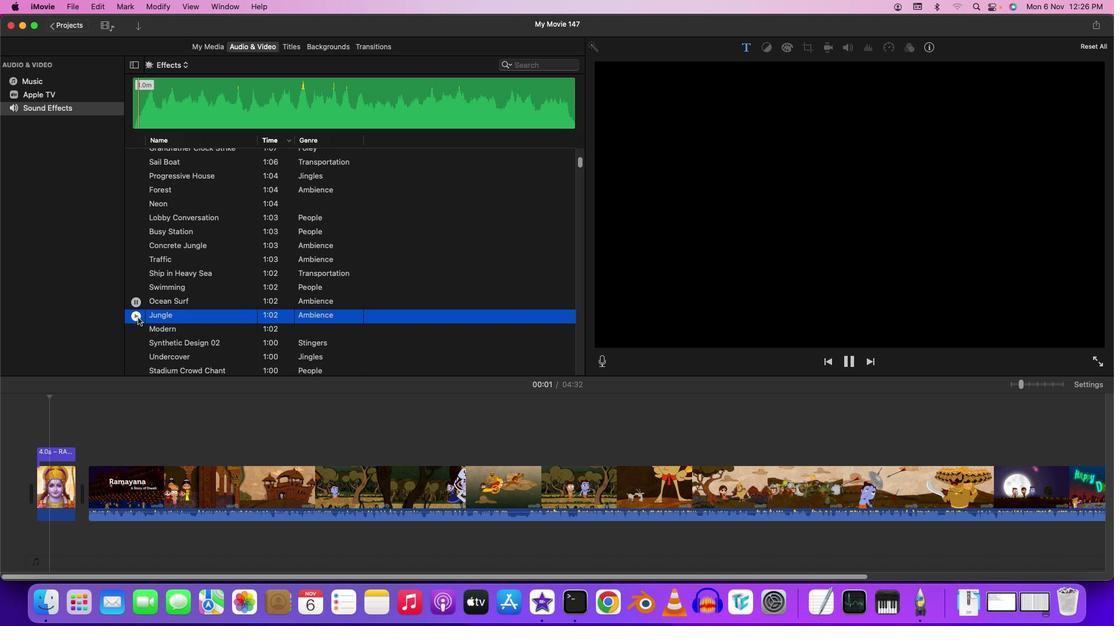 
Action: Mouse moved to (137, 327)
Screenshot: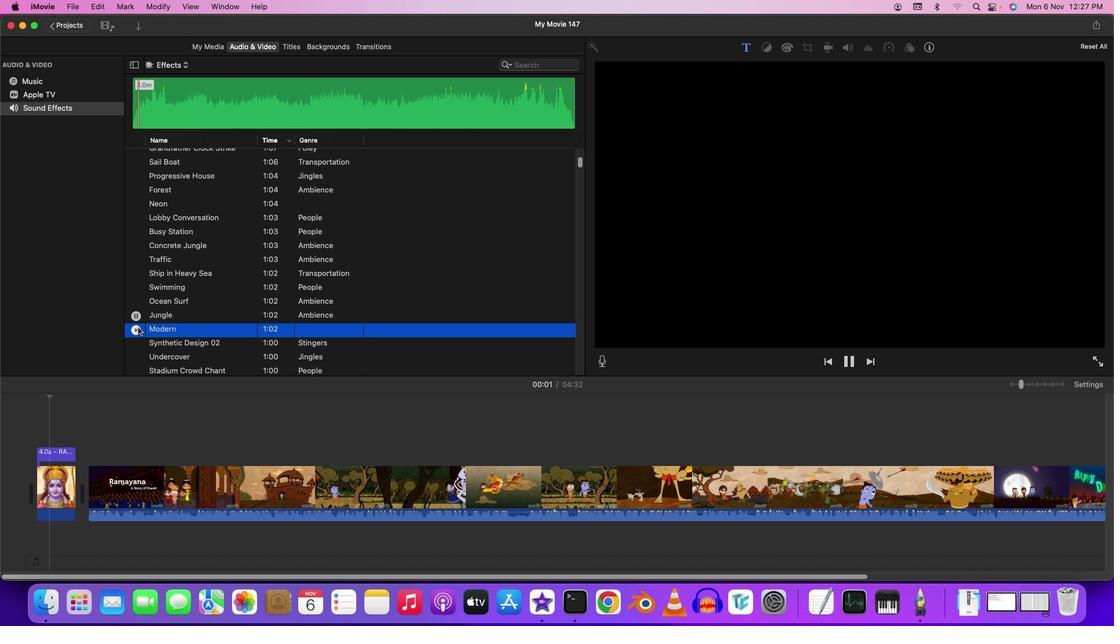 
Action: Mouse pressed left at (137, 327)
Screenshot: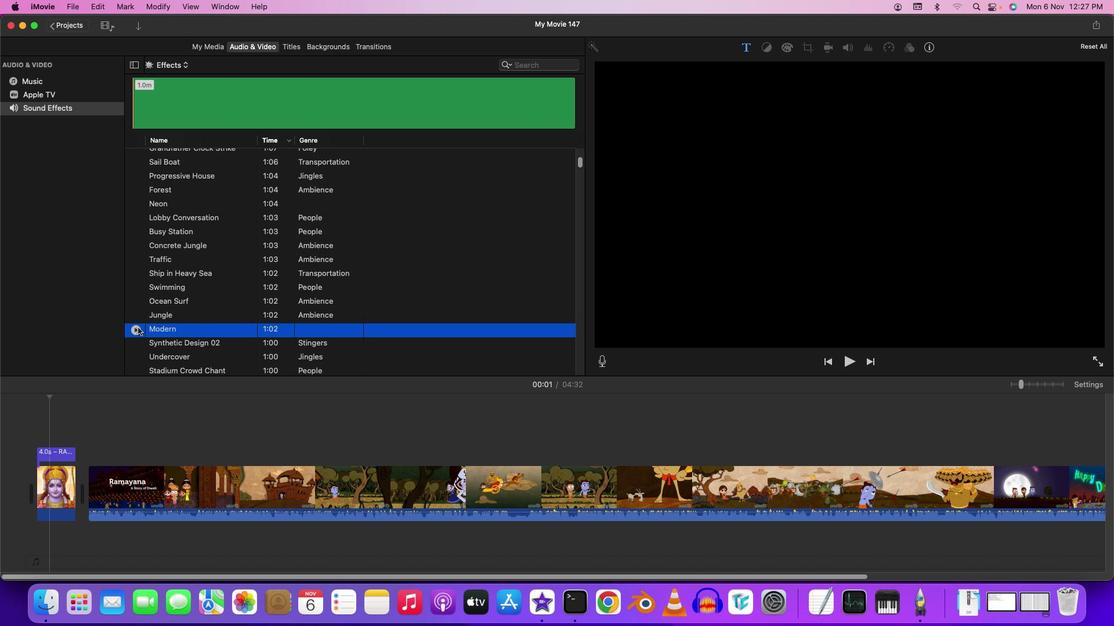 
Action: Mouse moved to (141, 320)
Screenshot: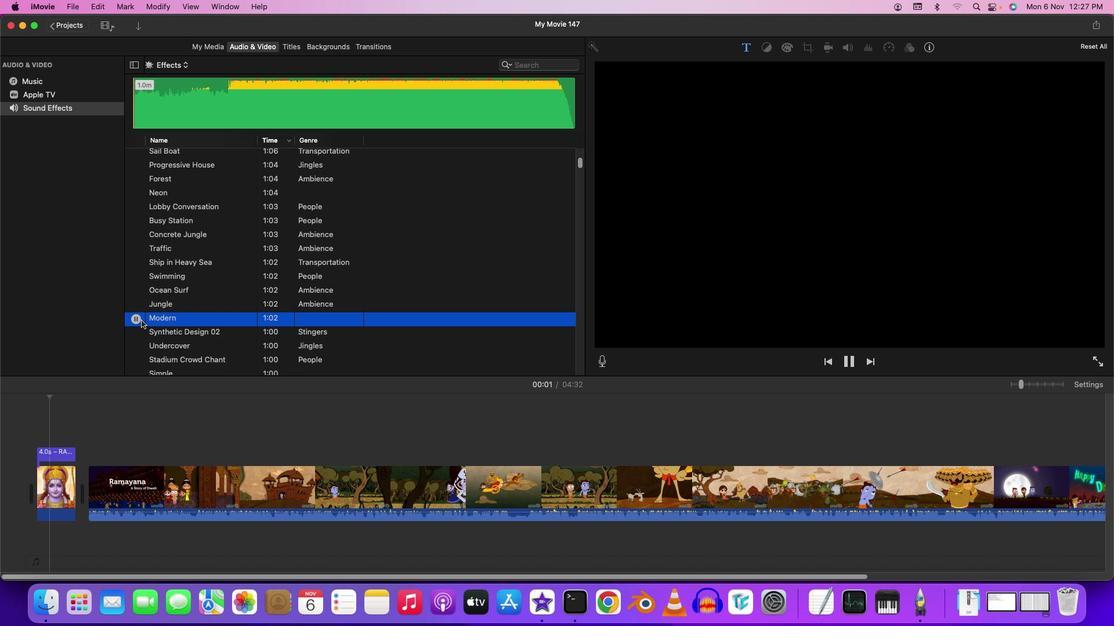 
Action: Mouse scrolled (141, 320) with delta (0, 0)
Screenshot: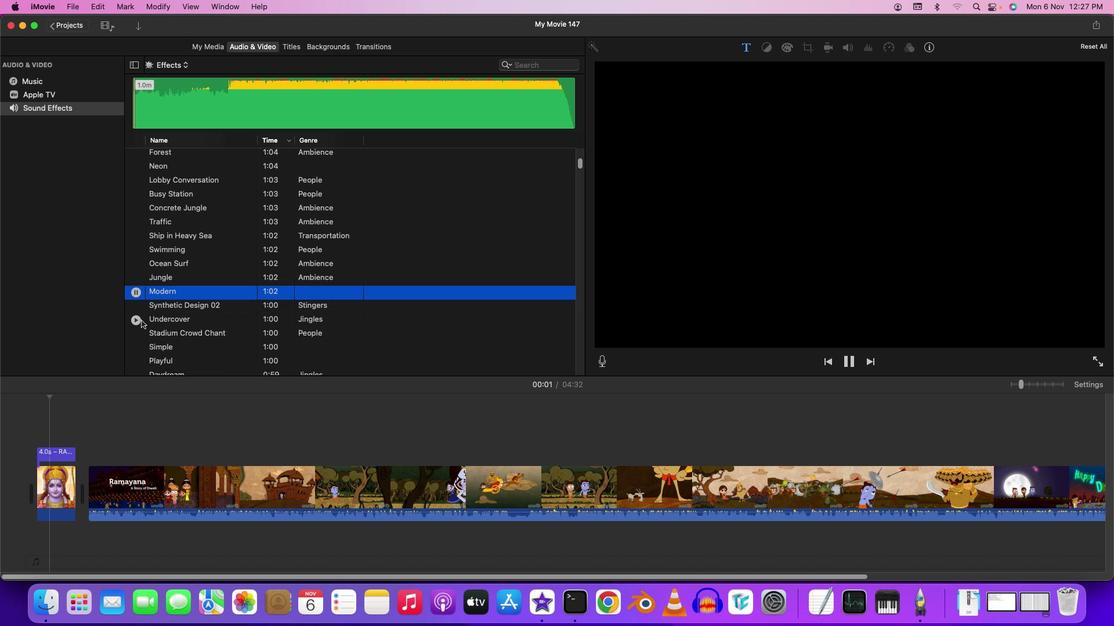 
Action: Mouse scrolled (141, 320) with delta (0, 0)
Screenshot: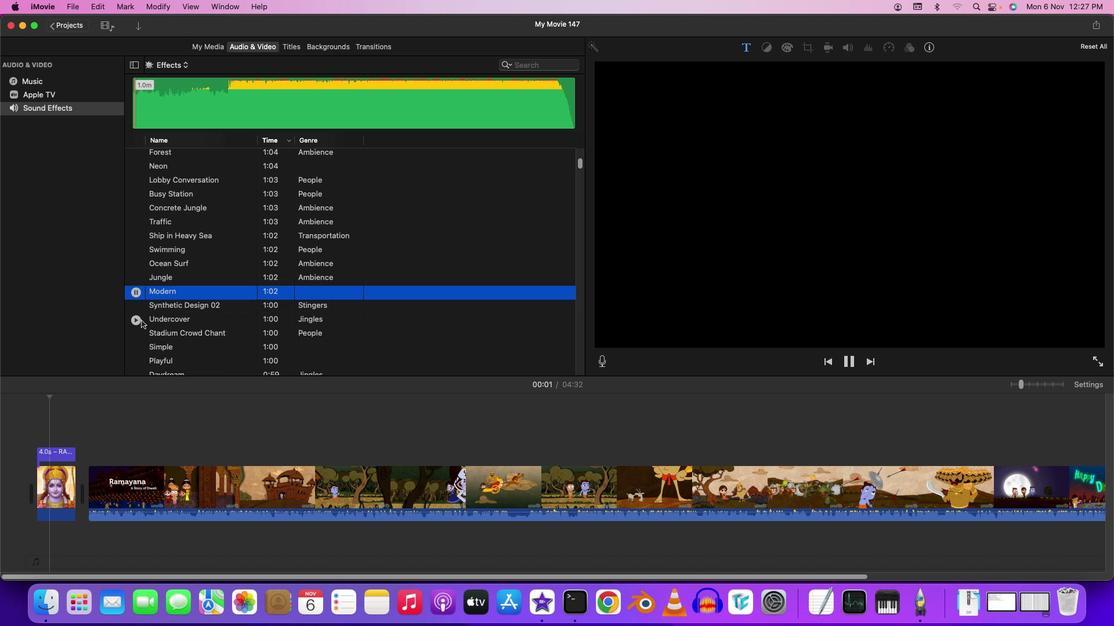 
Action: Mouse scrolled (141, 320) with delta (0, 0)
Screenshot: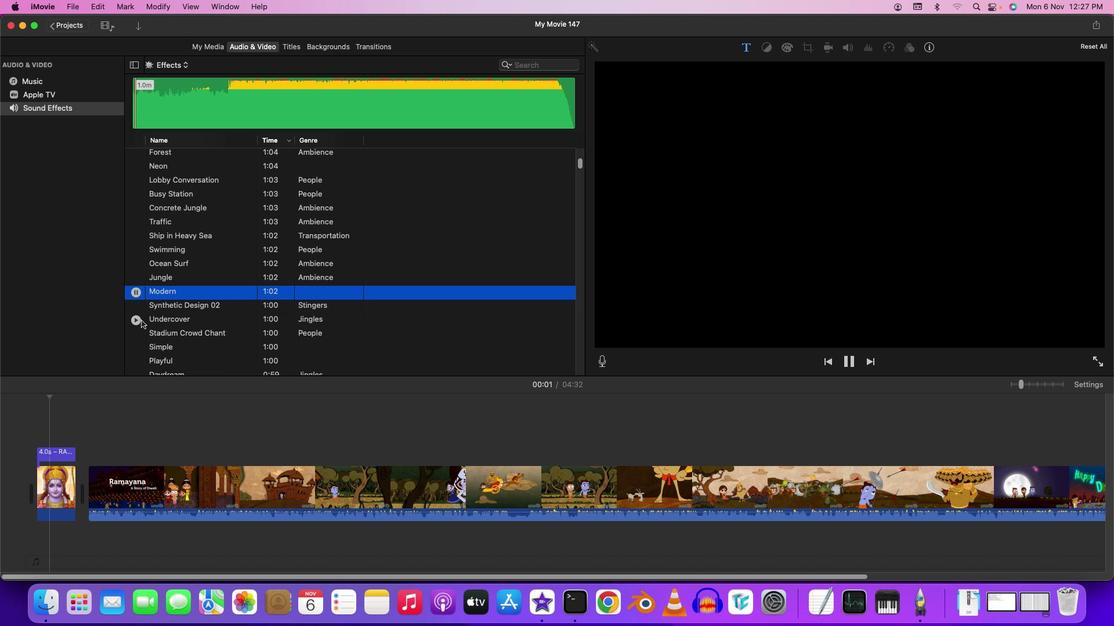 
Action: Mouse moved to (133, 307)
Screenshot: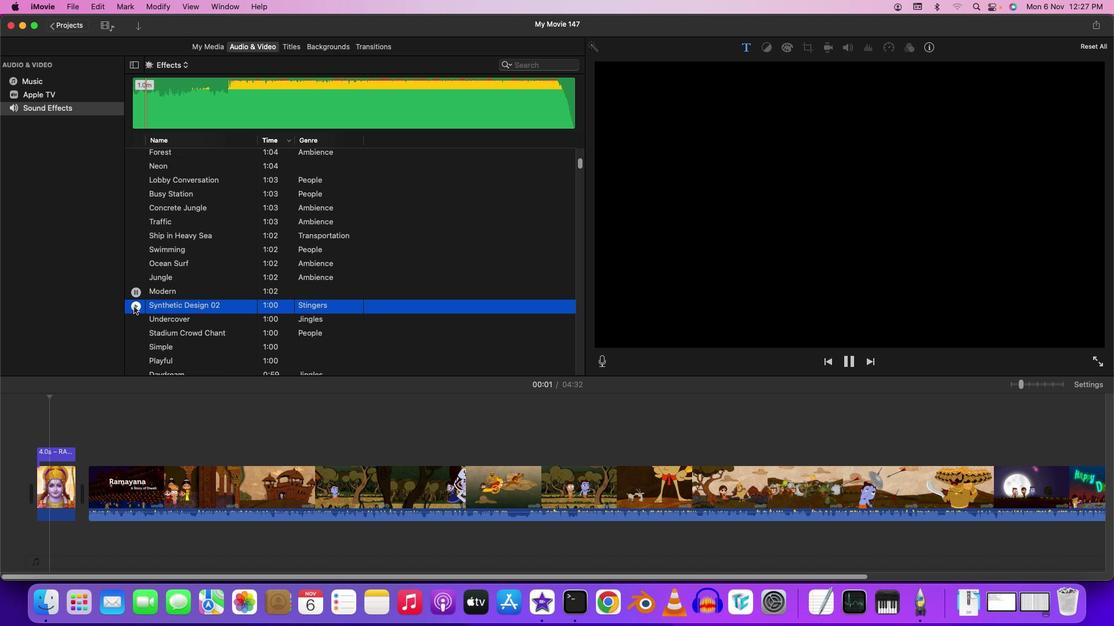 
Action: Mouse pressed left at (133, 307)
Screenshot: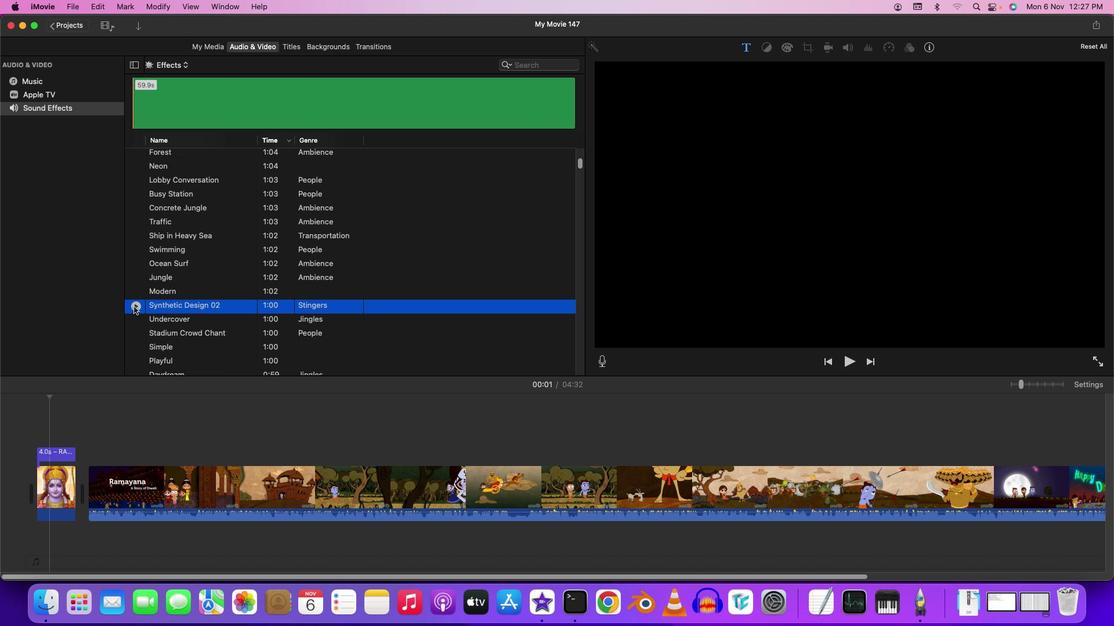 
Action: Mouse moved to (133, 319)
Screenshot: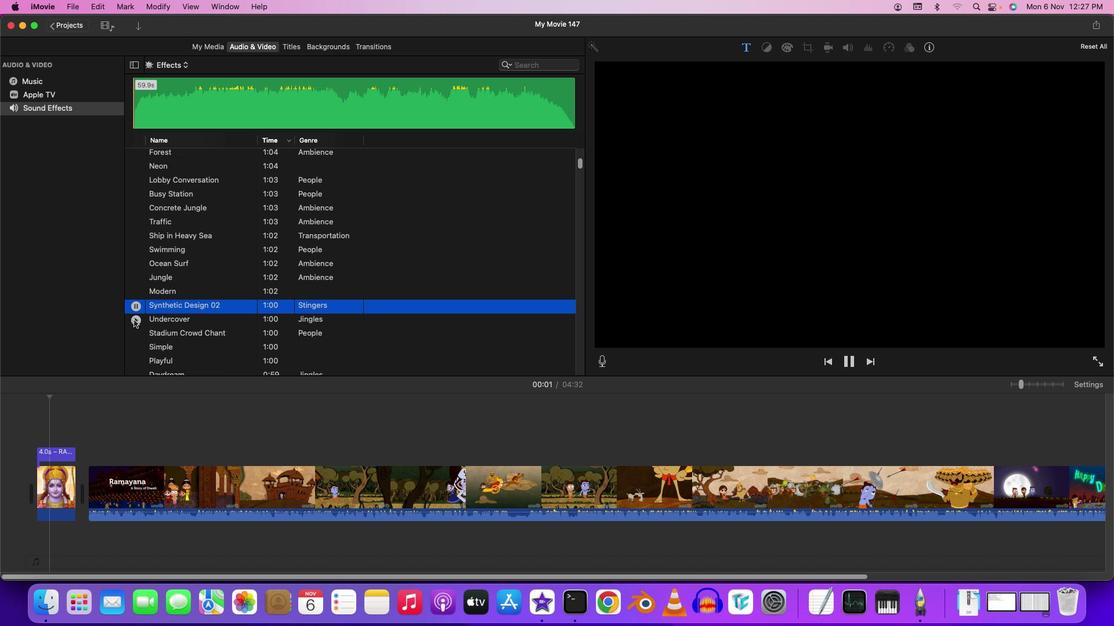 
Action: Mouse pressed left at (133, 319)
Screenshot: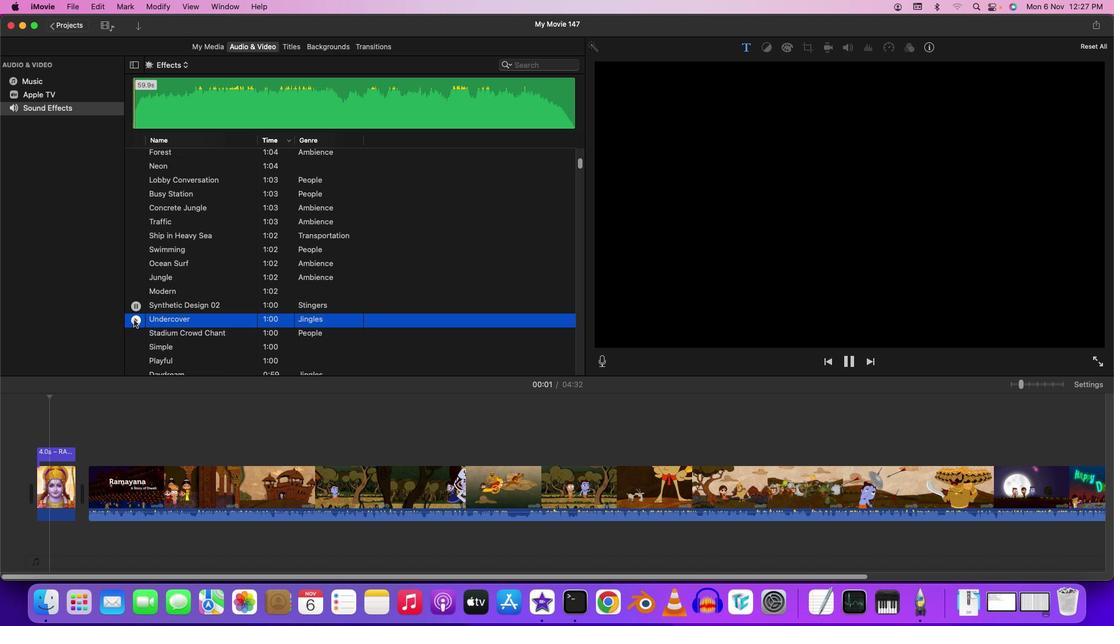 
Action: Mouse moved to (134, 322)
Screenshot: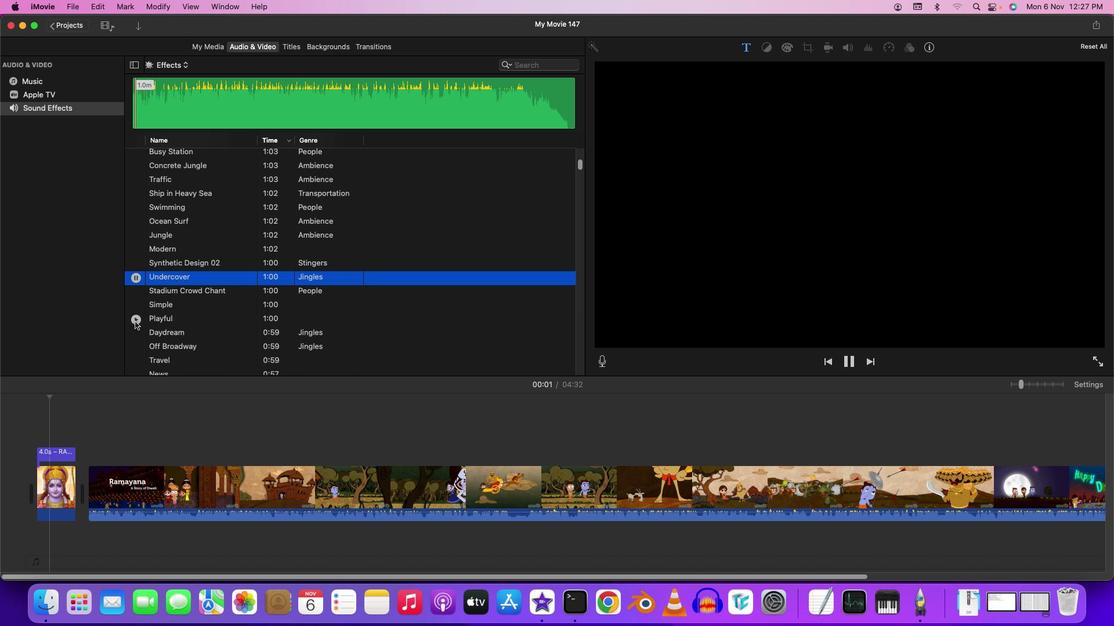 
Action: Mouse scrolled (134, 322) with delta (0, 0)
Screenshot: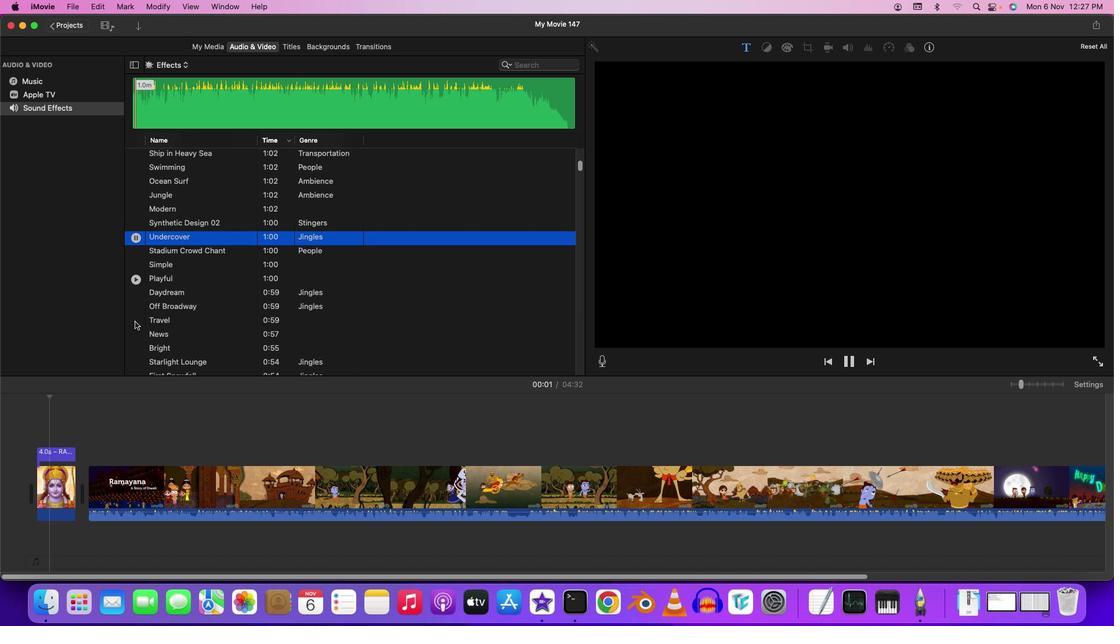 
Action: Mouse scrolled (134, 322) with delta (0, 0)
Screenshot: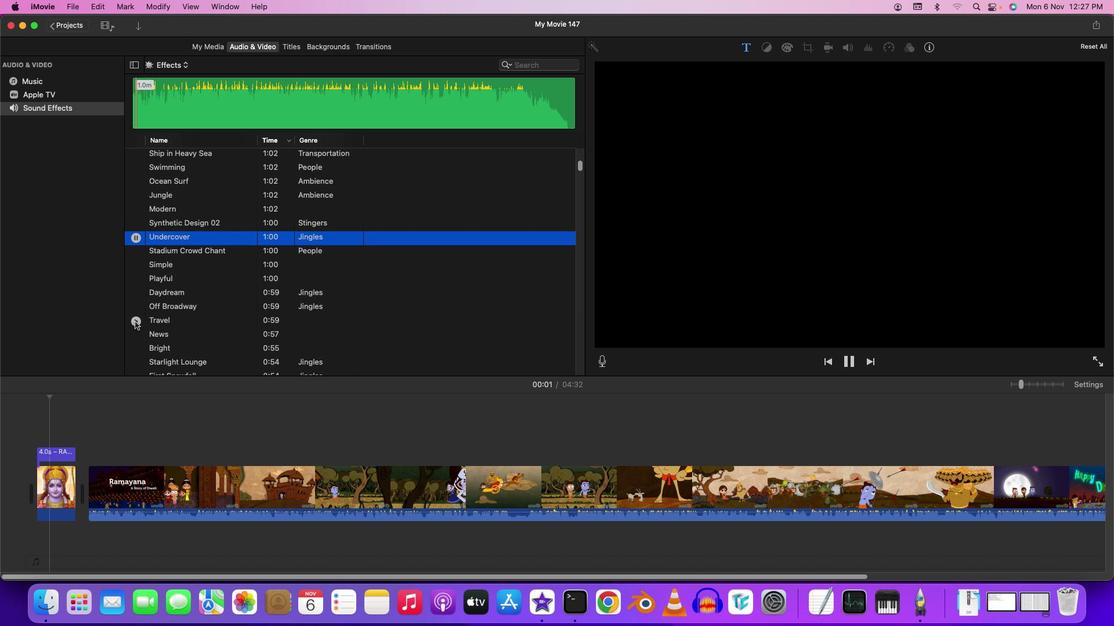 
Action: Mouse moved to (135, 322)
Screenshot: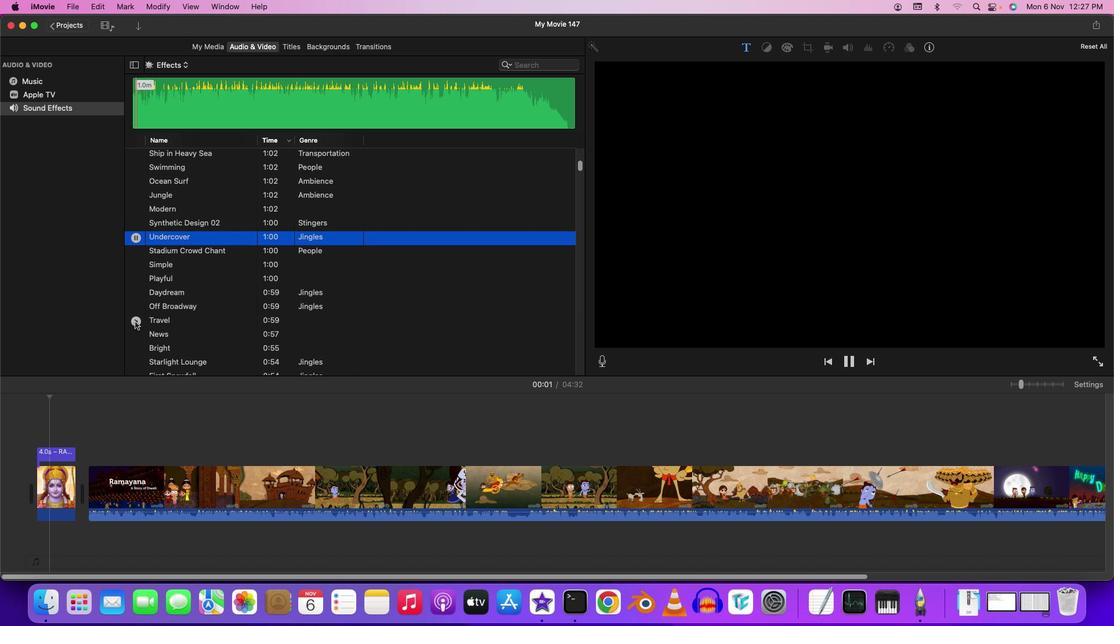 
Action: Mouse scrolled (135, 322) with delta (0, -1)
Screenshot: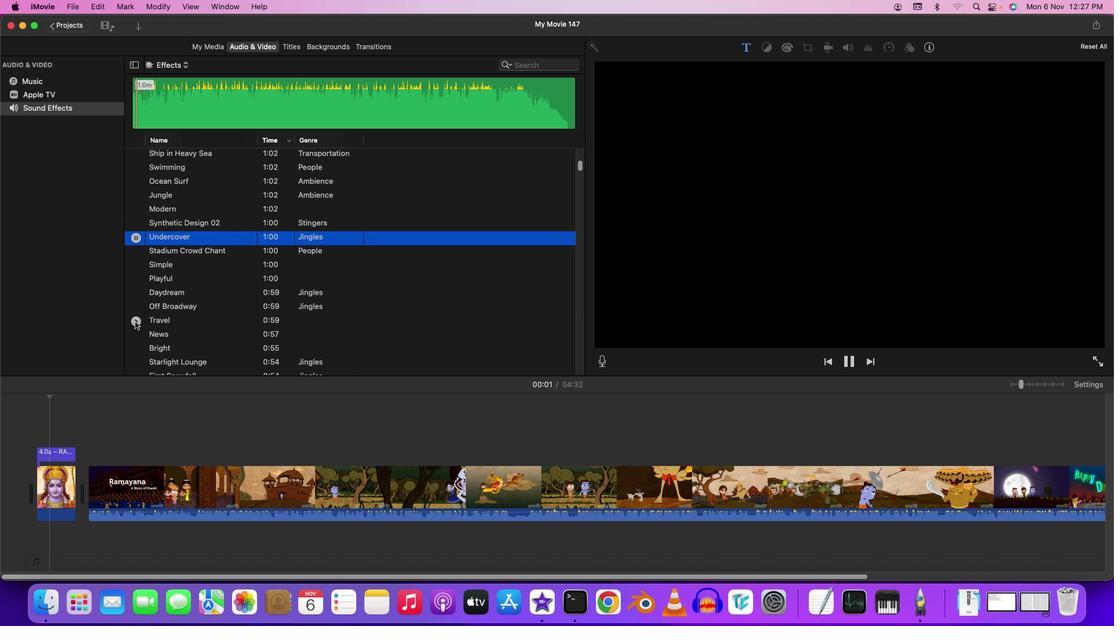
Action: Mouse scrolled (135, 322) with delta (0, -1)
Screenshot: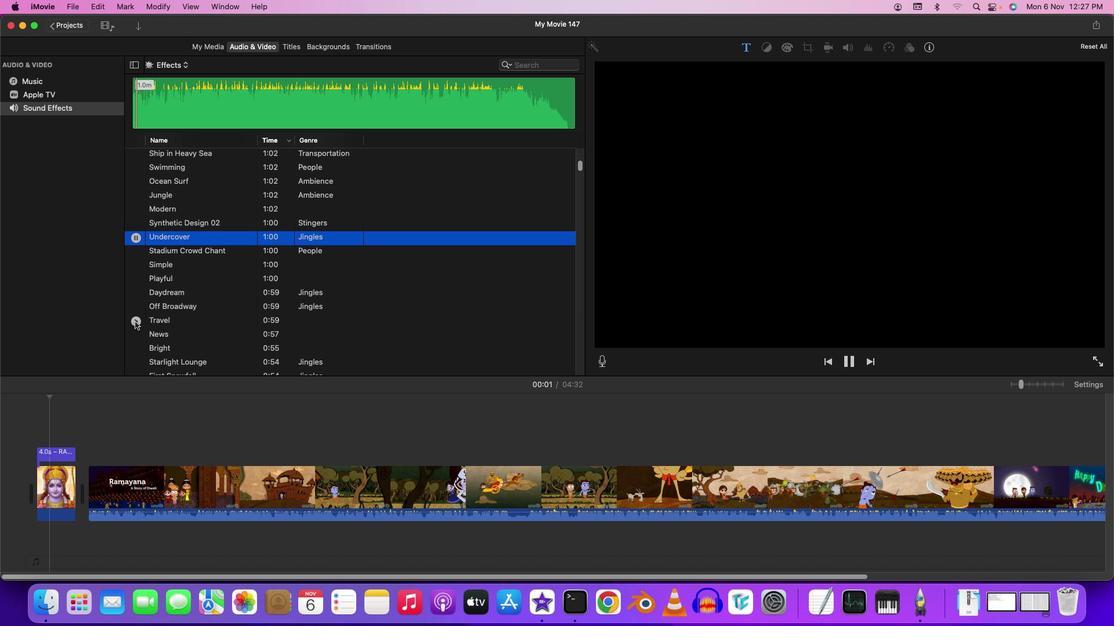 
Action: Mouse moved to (136, 254)
Screenshot: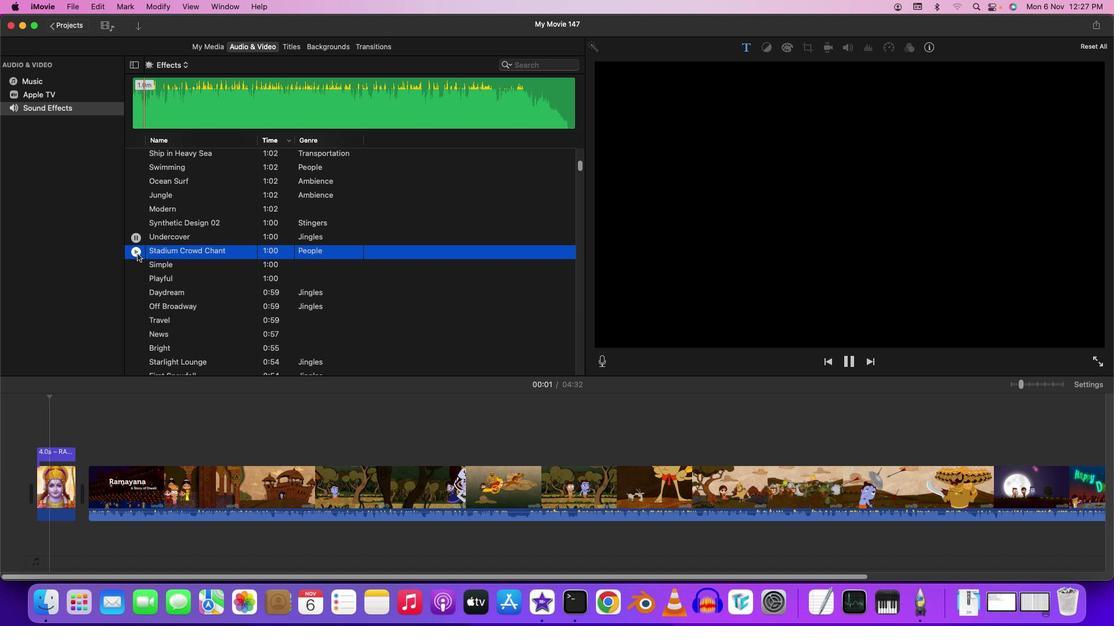 
Action: Mouse pressed left at (136, 254)
Screenshot: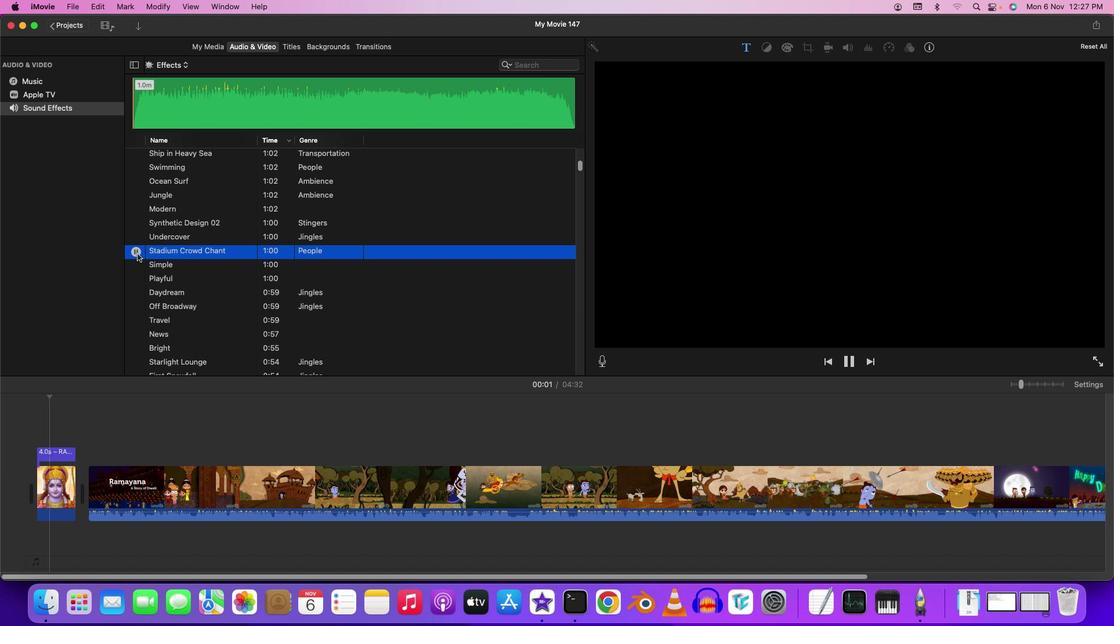 
Action: Mouse moved to (136, 264)
Screenshot: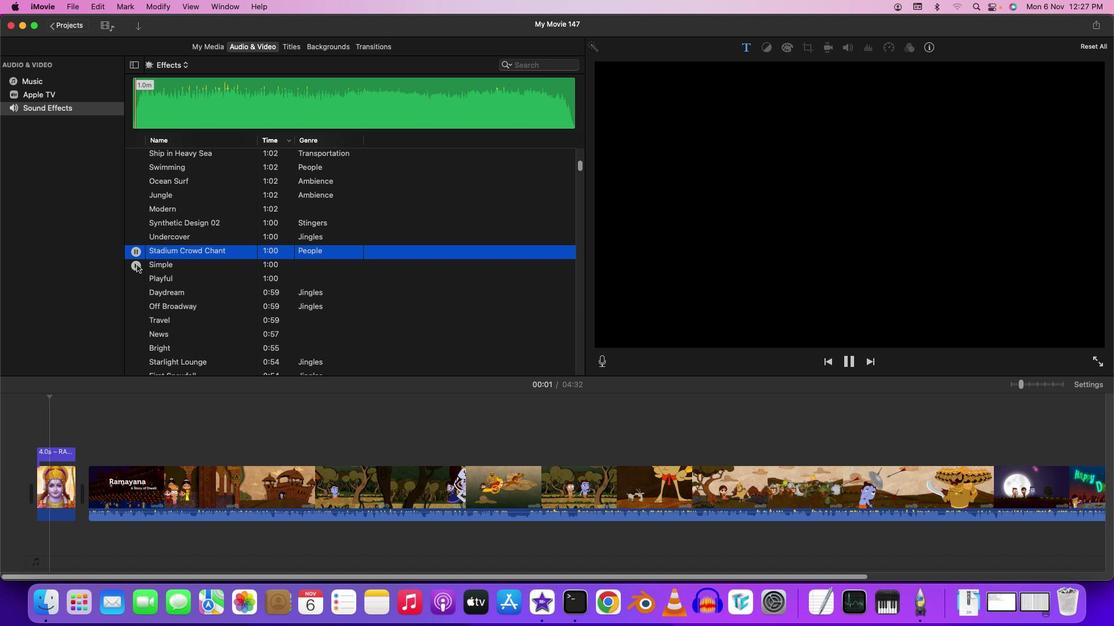 
Action: Mouse pressed left at (136, 264)
Screenshot: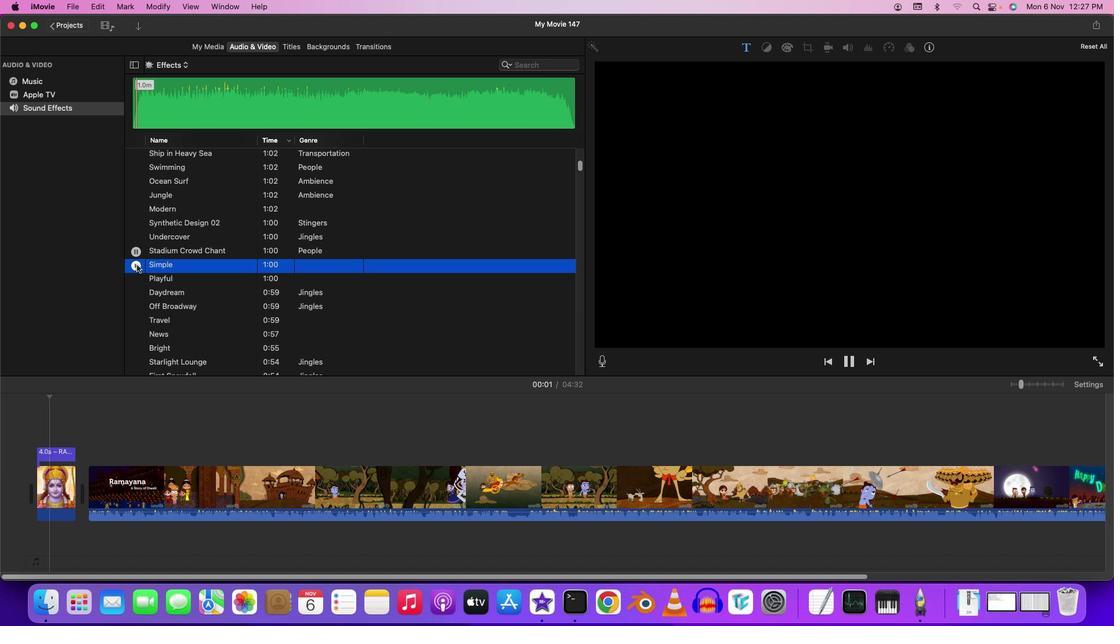 
Action: Mouse moved to (138, 277)
Screenshot: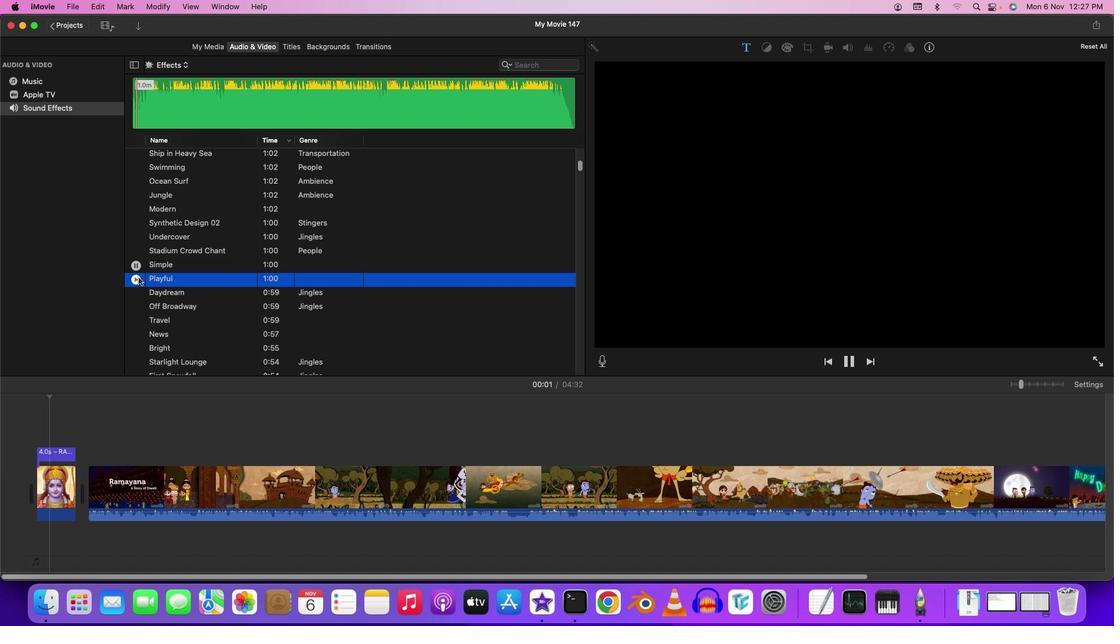 
Action: Mouse pressed left at (138, 277)
Screenshot: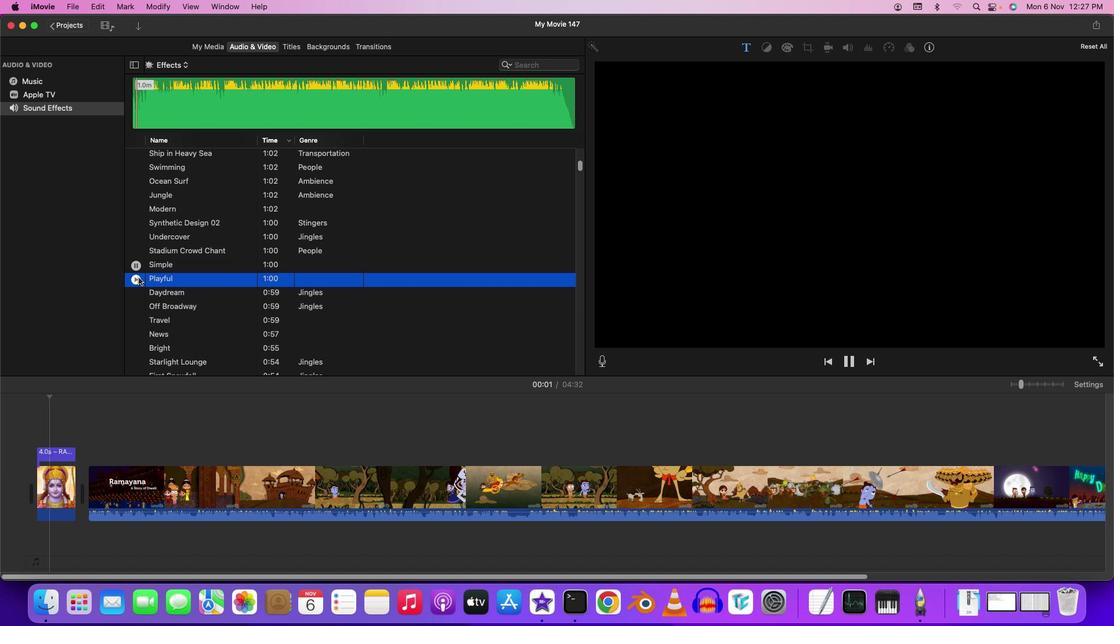 
Action: Mouse moved to (139, 292)
Screenshot: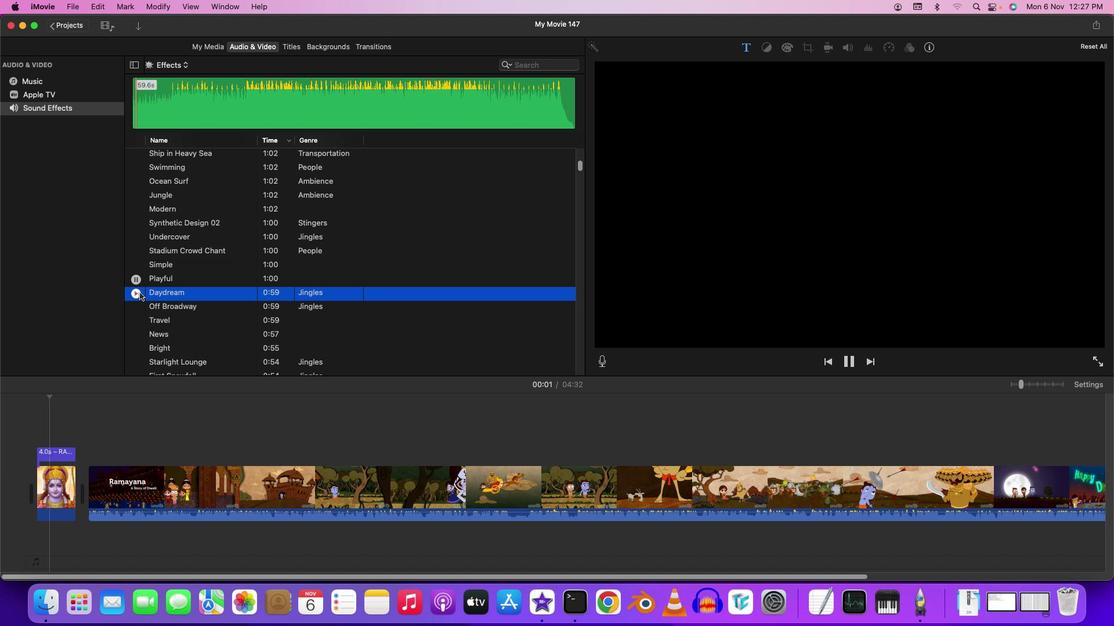 
Action: Mouse pressed left at (139, 292)
Screenshot: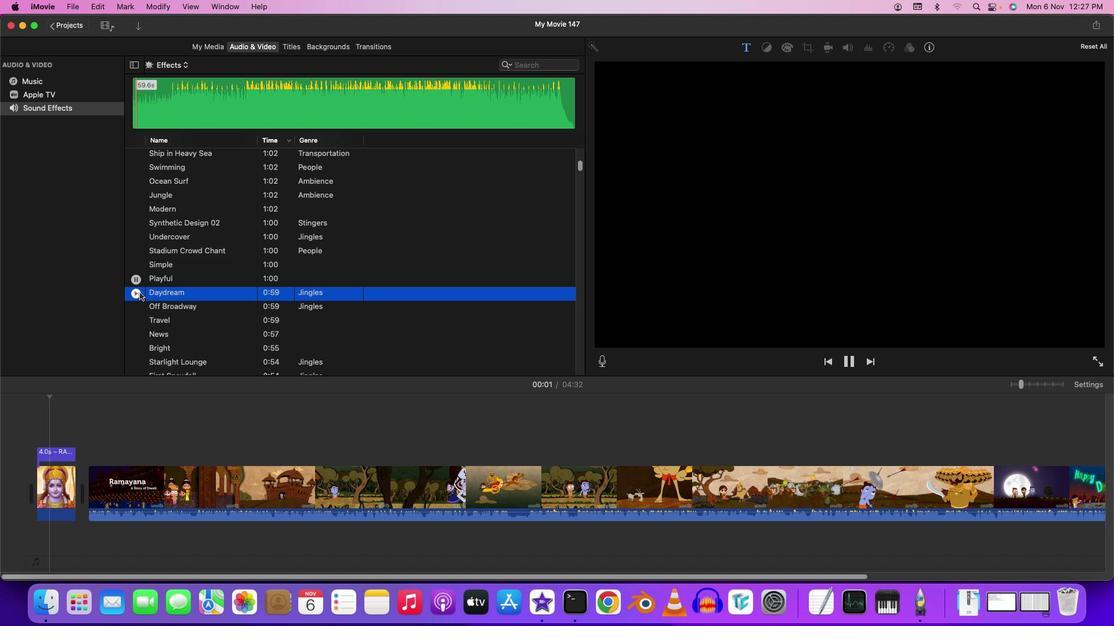 
Action: Mouse moved to (138, 305)
Screenshot: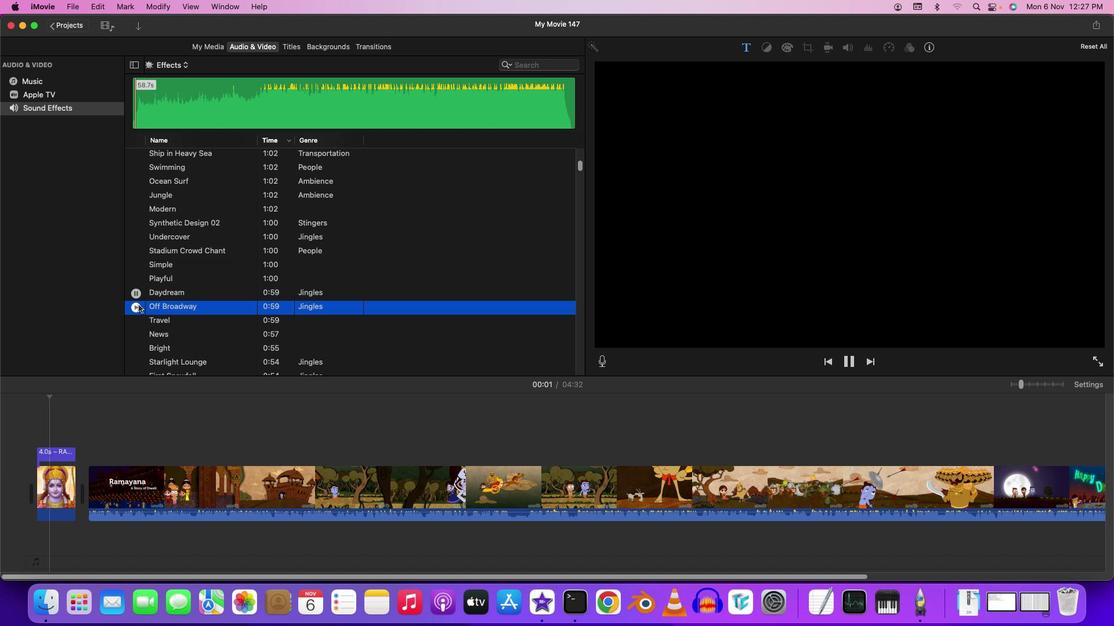 
Action: Mouse pressed left at (138, 305)
Screenshot: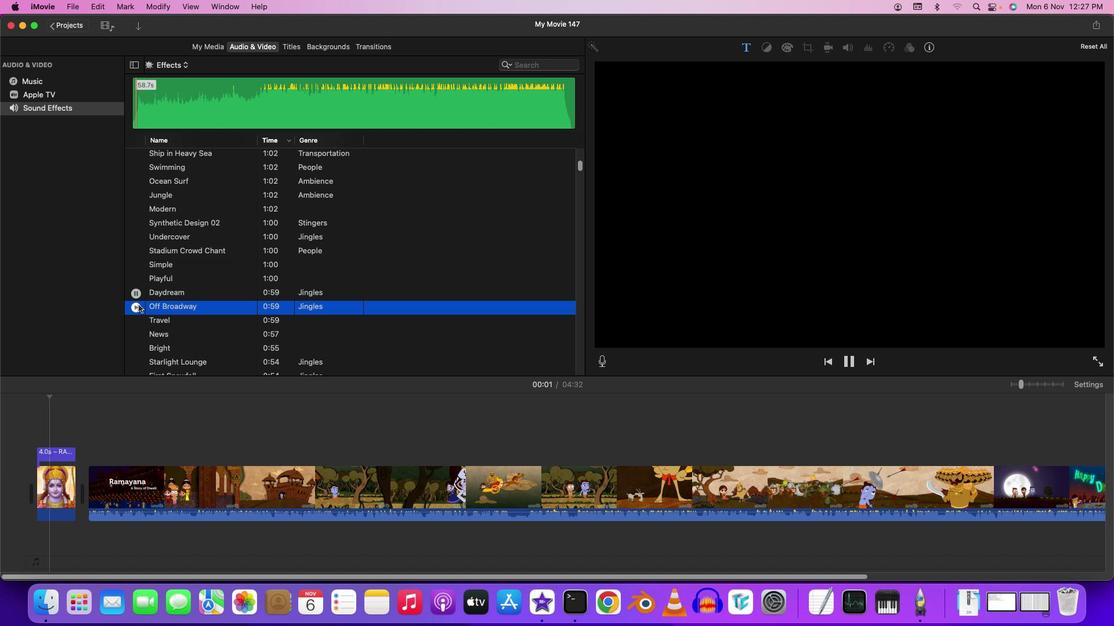 
Action: Mouse moved to (134, 318)
Screenshot: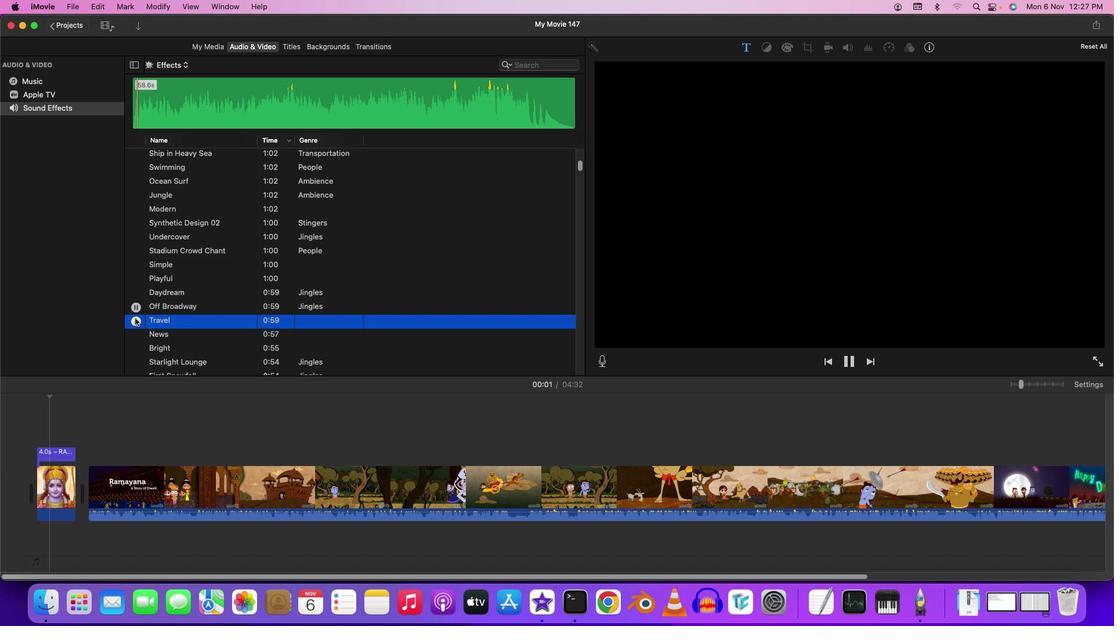 
Action: Mouse pressed left at (134, 318)
Screenshot: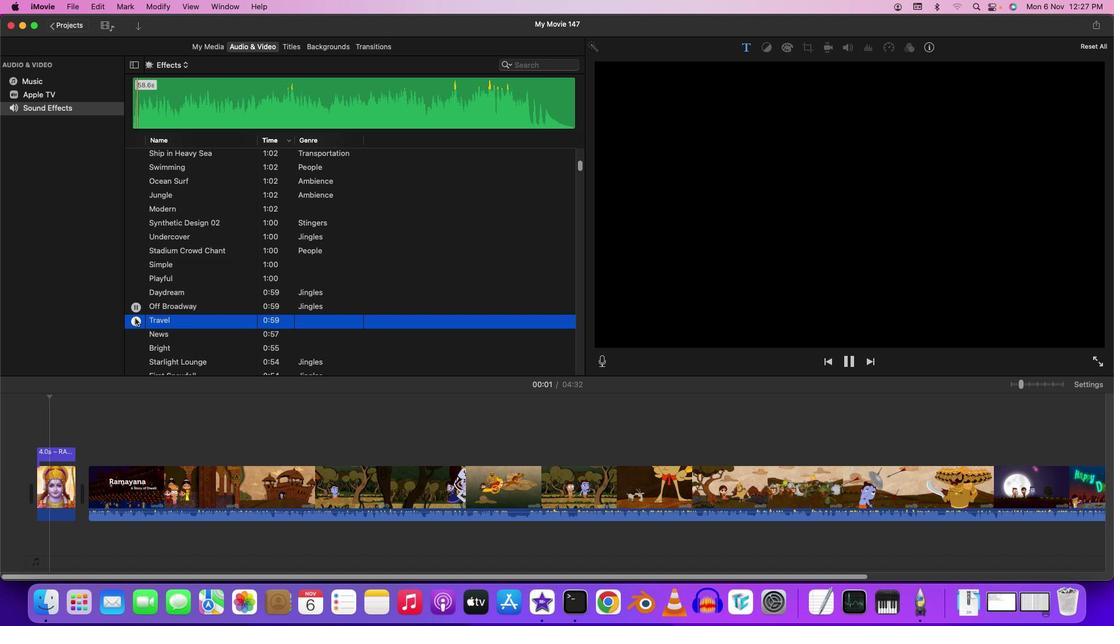 
Action: Mouse moved to (136, 334)
Screenshot: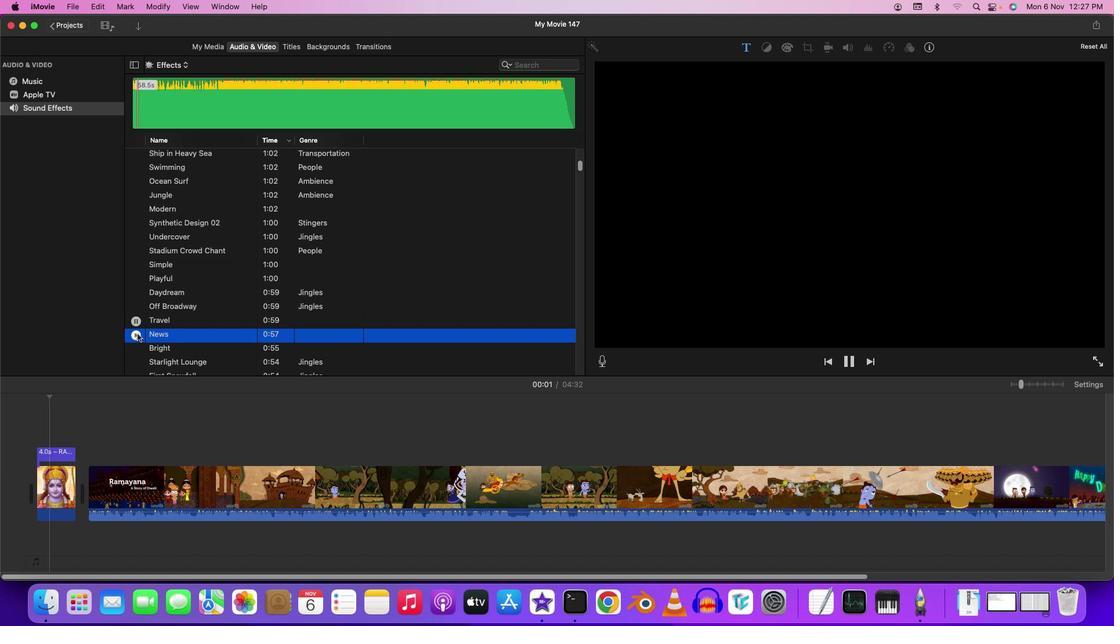 
Action: Mouse pressed left at (136, 334)
Screenshot: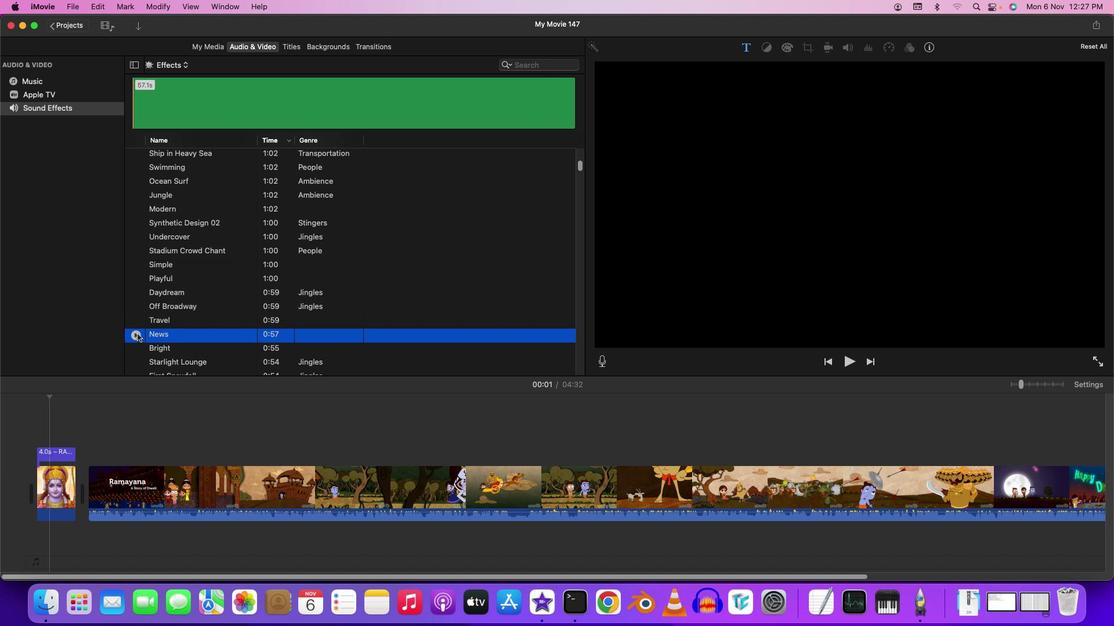 
Action: Mouse moved to (190, 297)
Screenshot: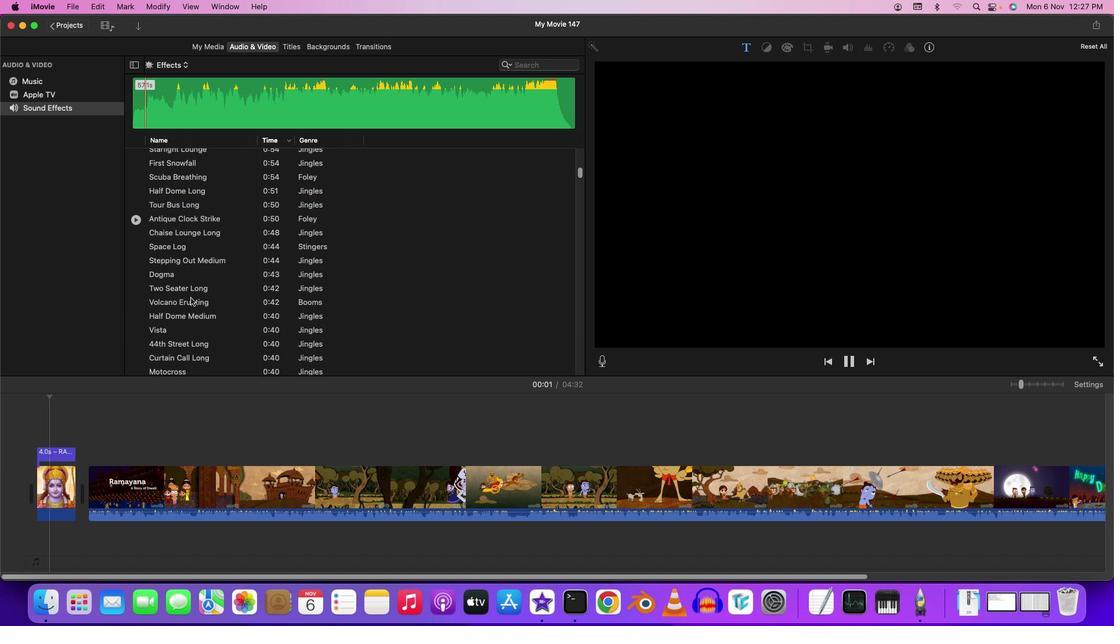 
Action: Mouse scrolled (190, 297) with delta (0, 0)
Screenshot: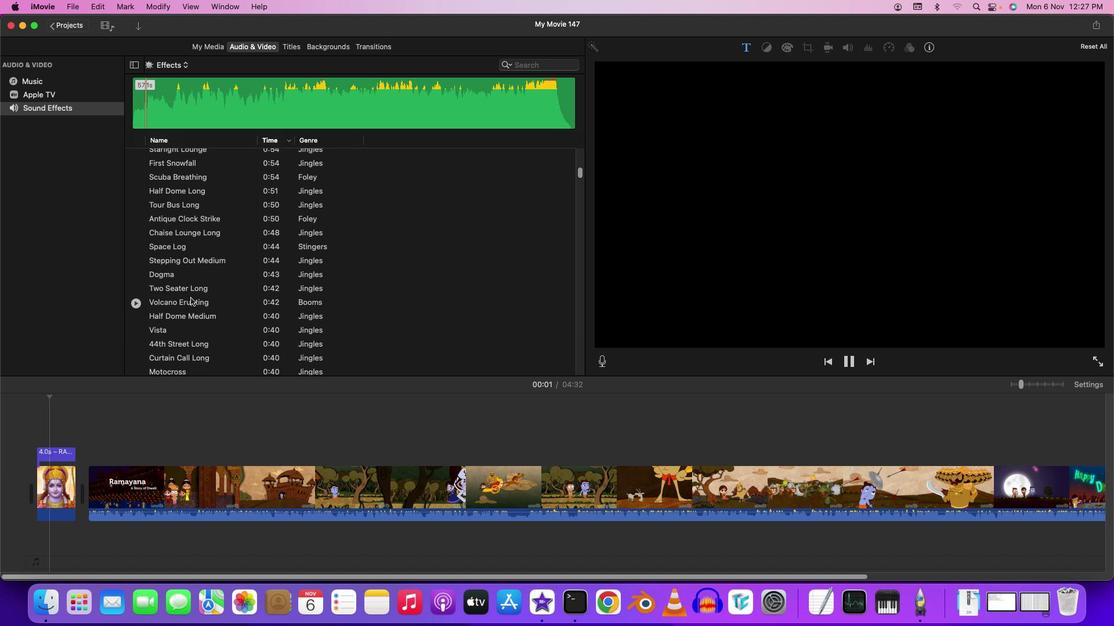 
Action: Mouse scrolled (190, 297) with delta (0, 0)
Screenshot: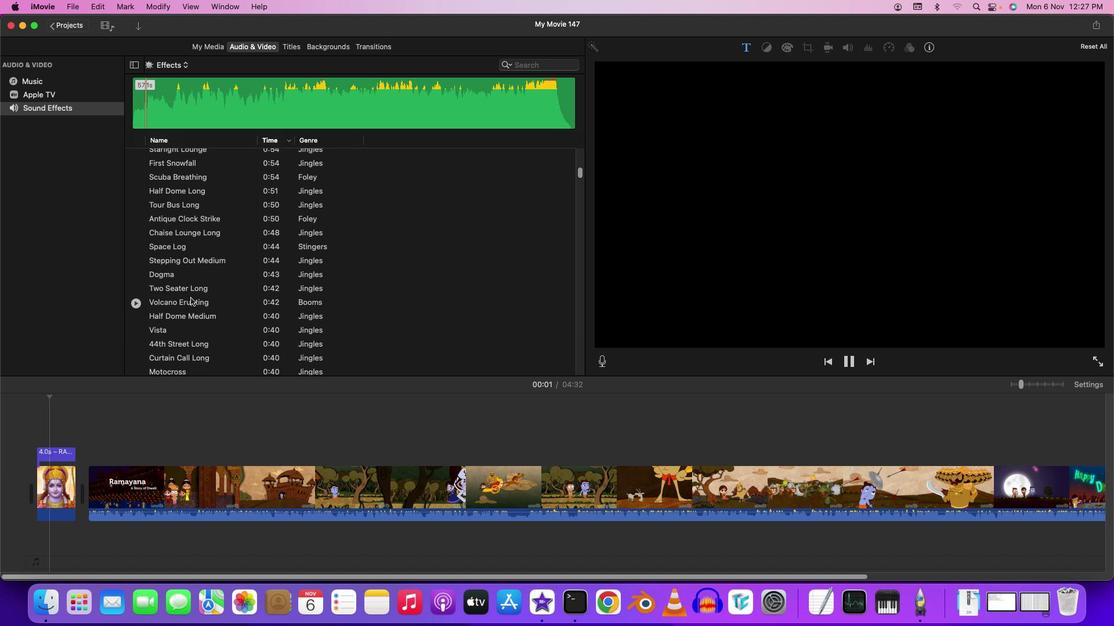 
Action: Mouse scrolled (190, 297) with delta (0, -1)
Screenshot: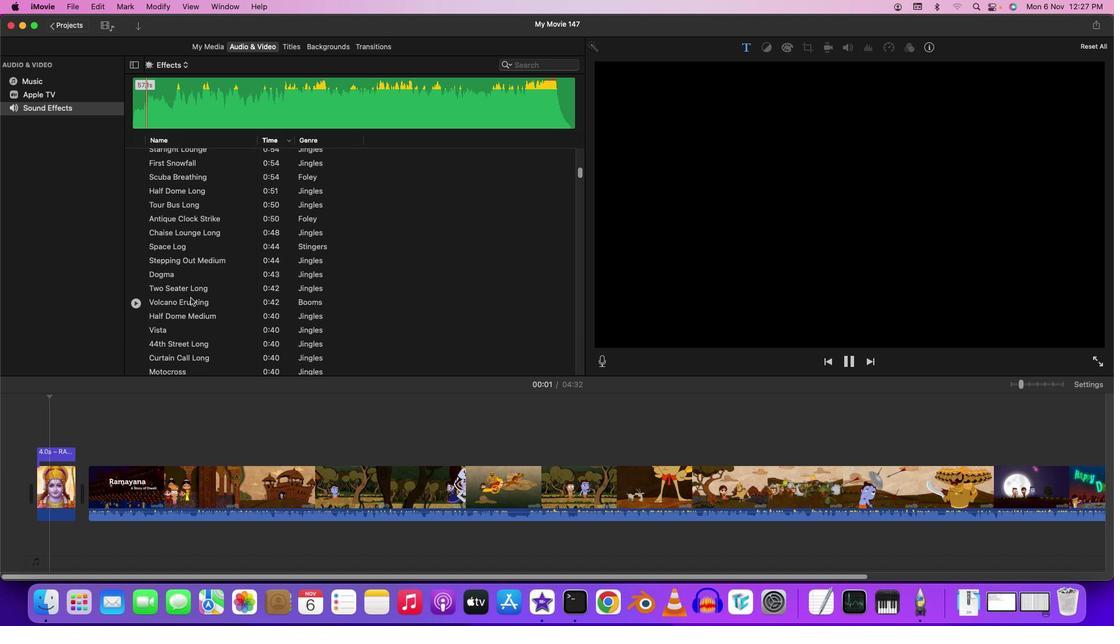 
Action: Mouse scrolled (190, 297) with delta (0, -2)
Screenshot: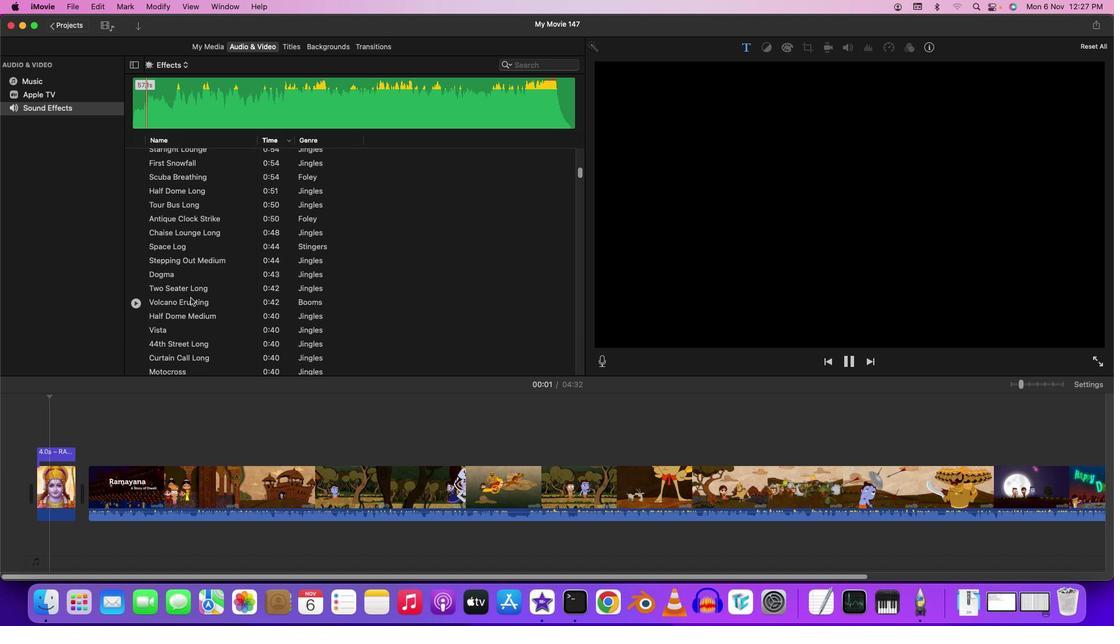 
Action: Mouse scrolled (190, 297) with delta (0, -2)
Screenshot: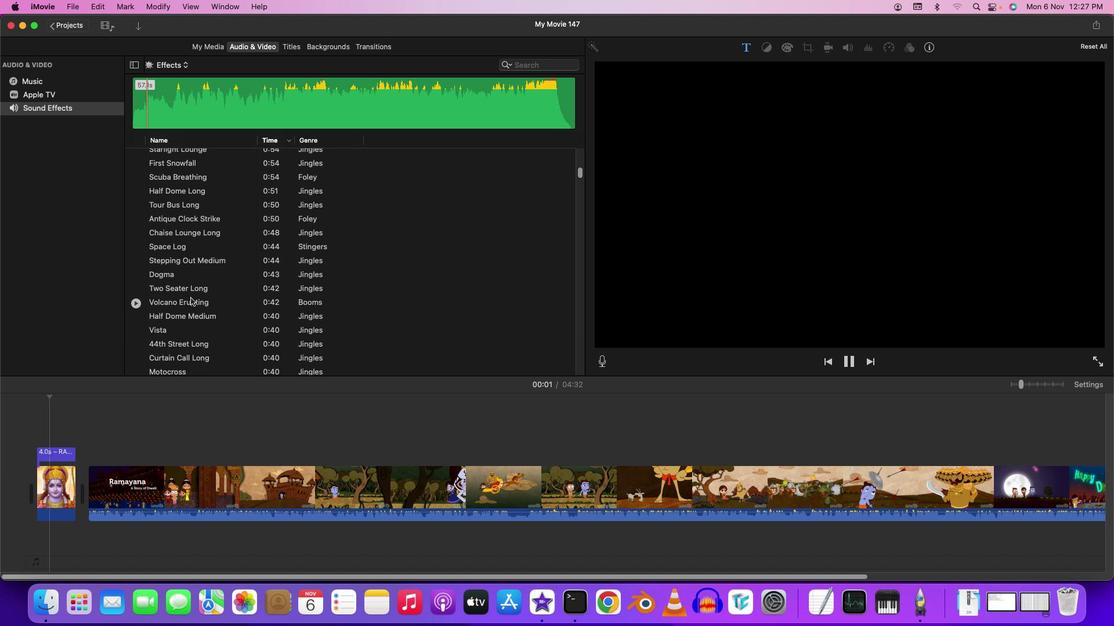 
Action: Mouse moved to (135, 243)
Screenshot: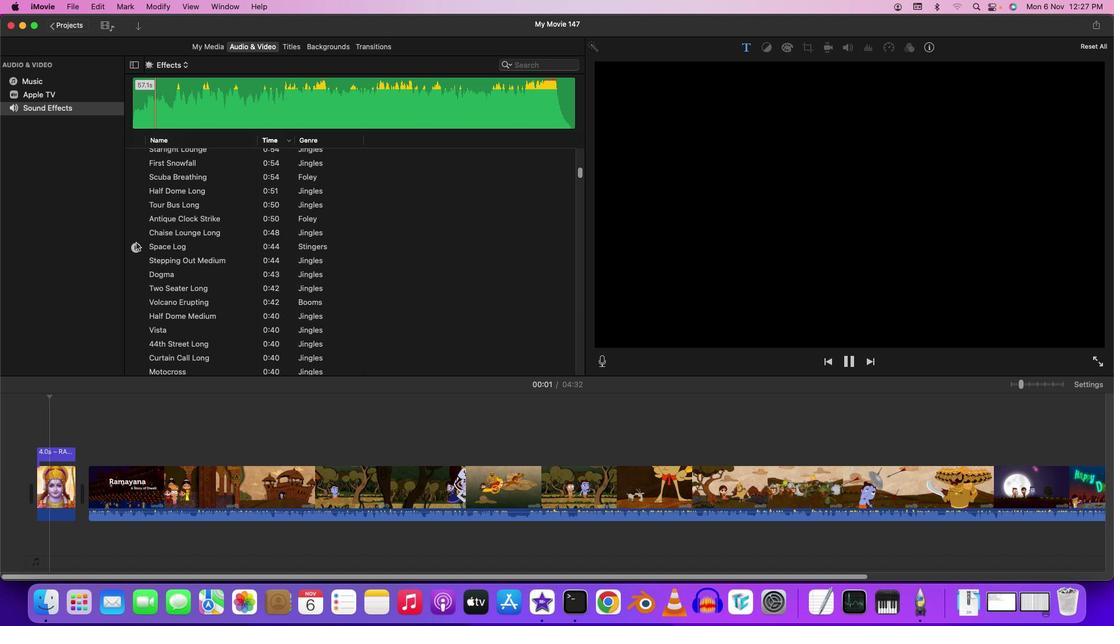 
Action: Mouse pressed left at (135, 243)
Screenshot: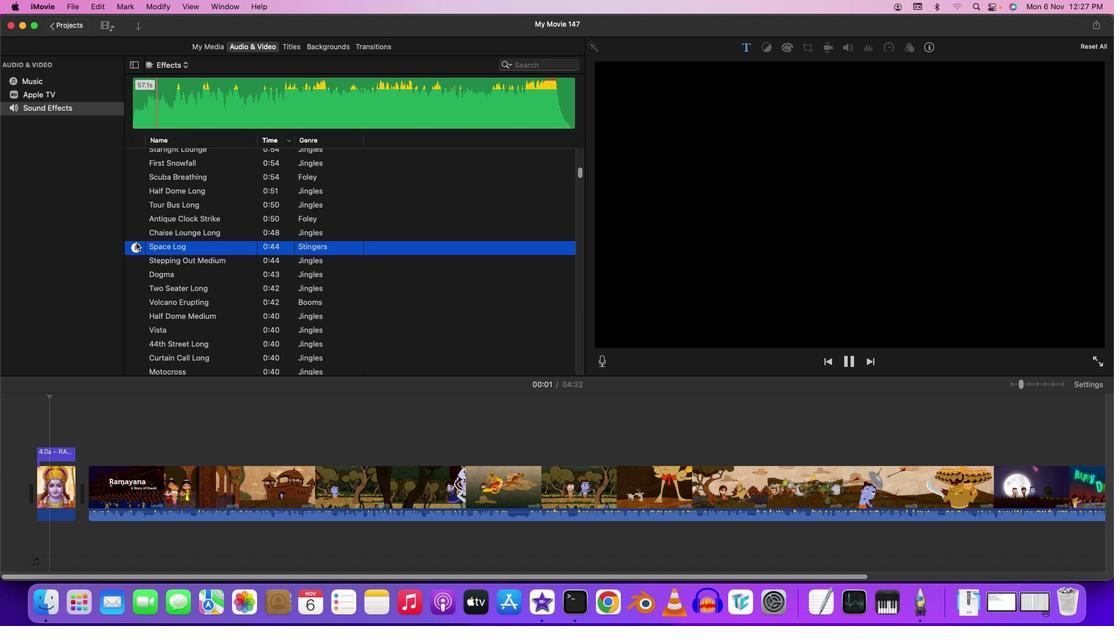 
Action: Mouse moved to (134, 258)
Screenshot: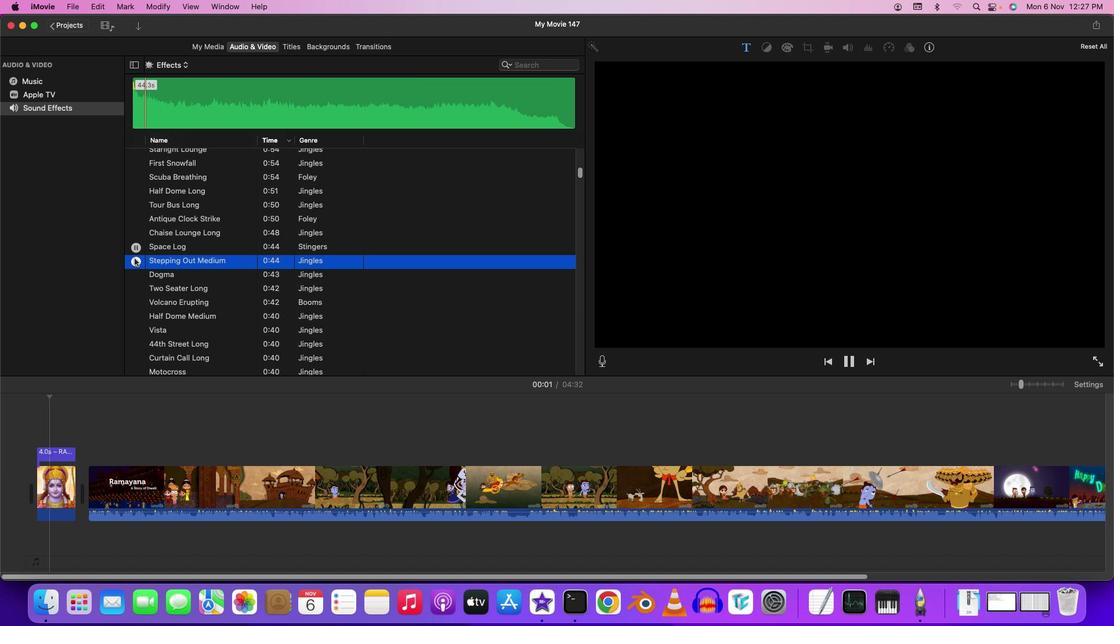 
Action: Mouse pressed left at (134, 258)
Screenshot: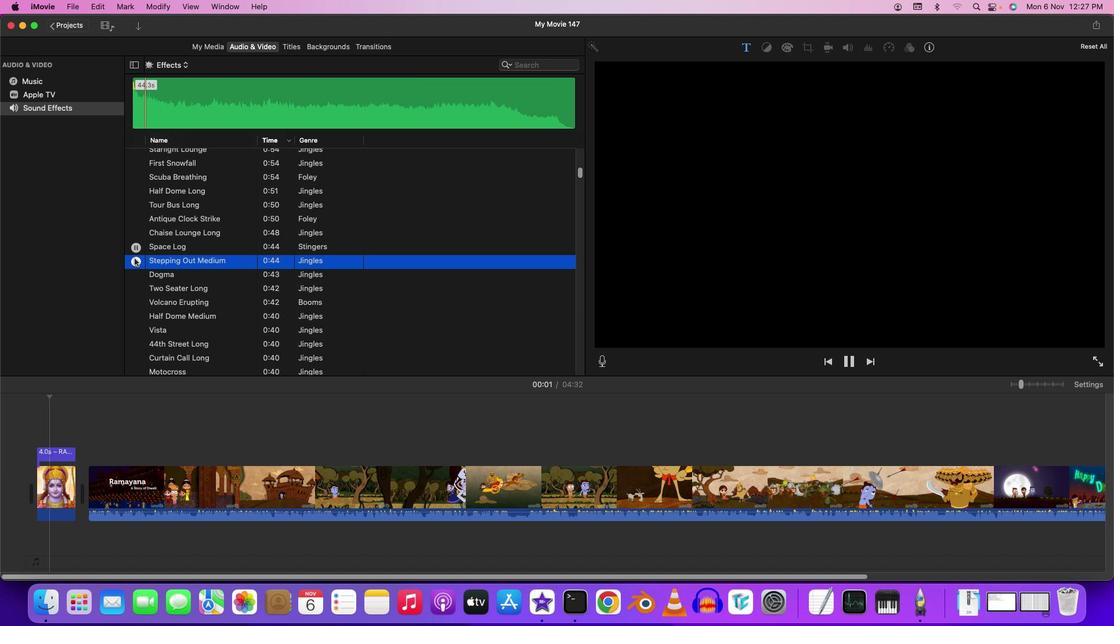 
Action: Mouse moved to (158, 285)
Screenshot: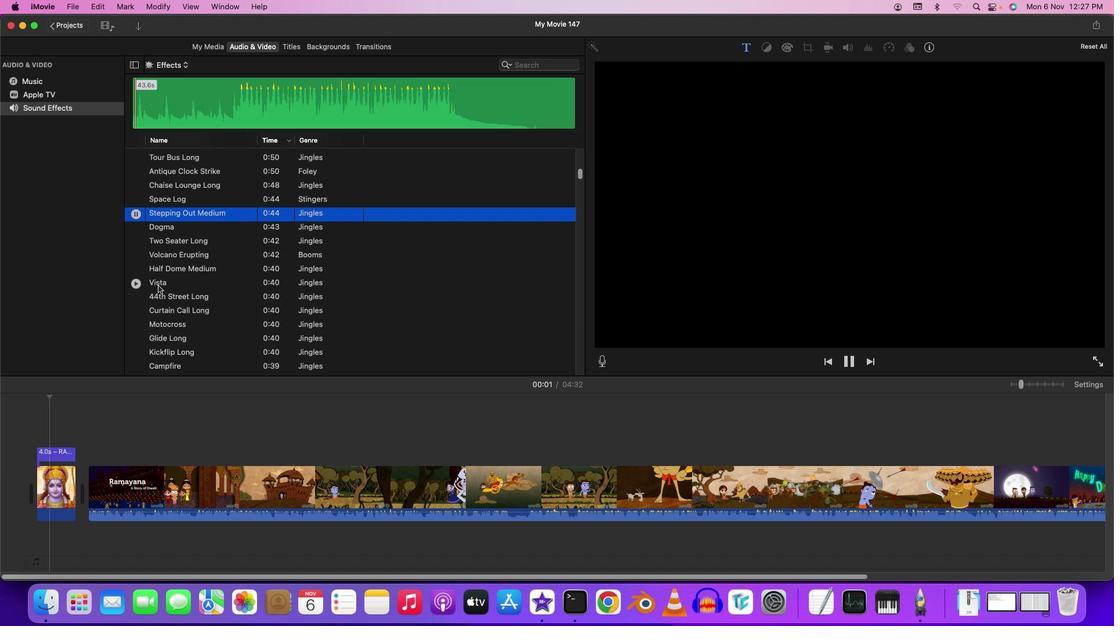 
Action: Mouse scrolled (158, 285) with delta (0, 0)
Screenshot: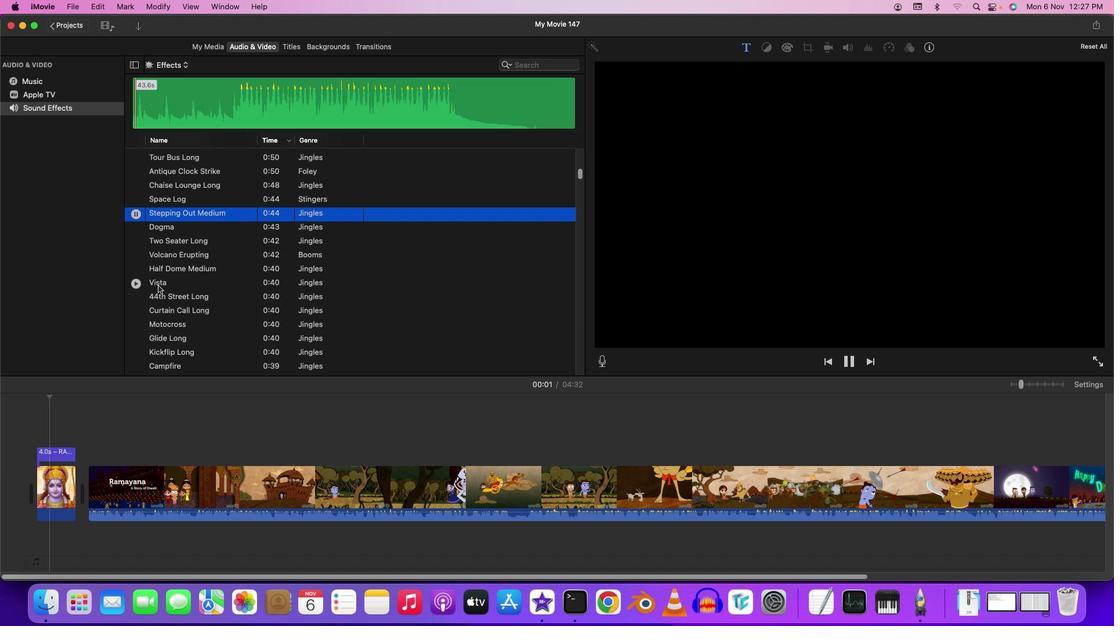 
Action: Mouse scrolled (158, 285) with delta (0, 0)
Screenshot: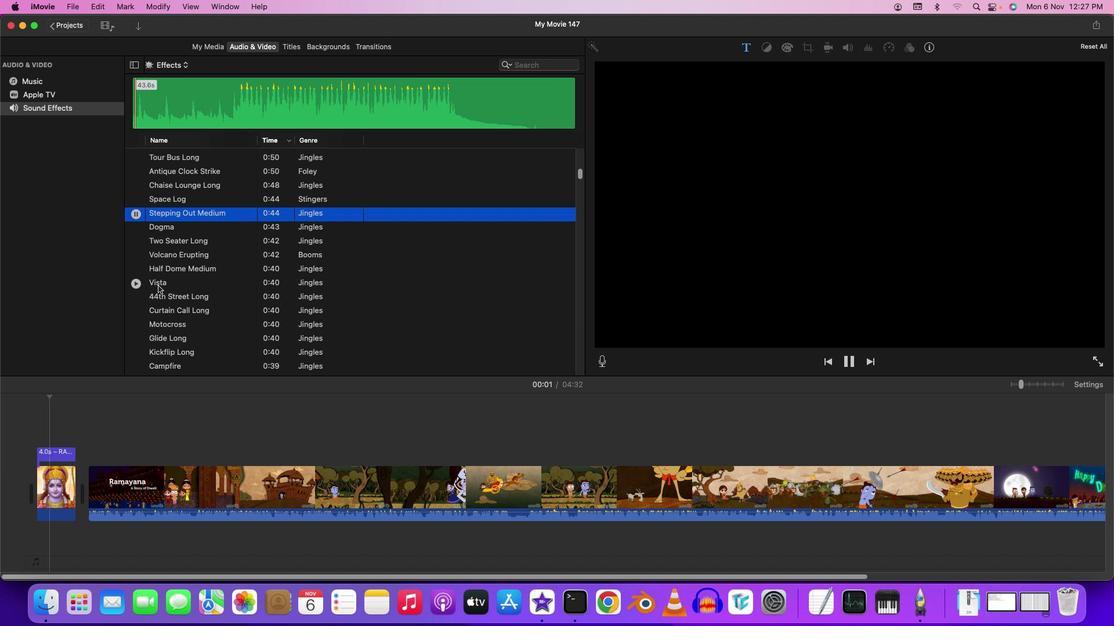 
Action: Mouse scrolled (158, 285) with delta (0, -1)
Screenshot: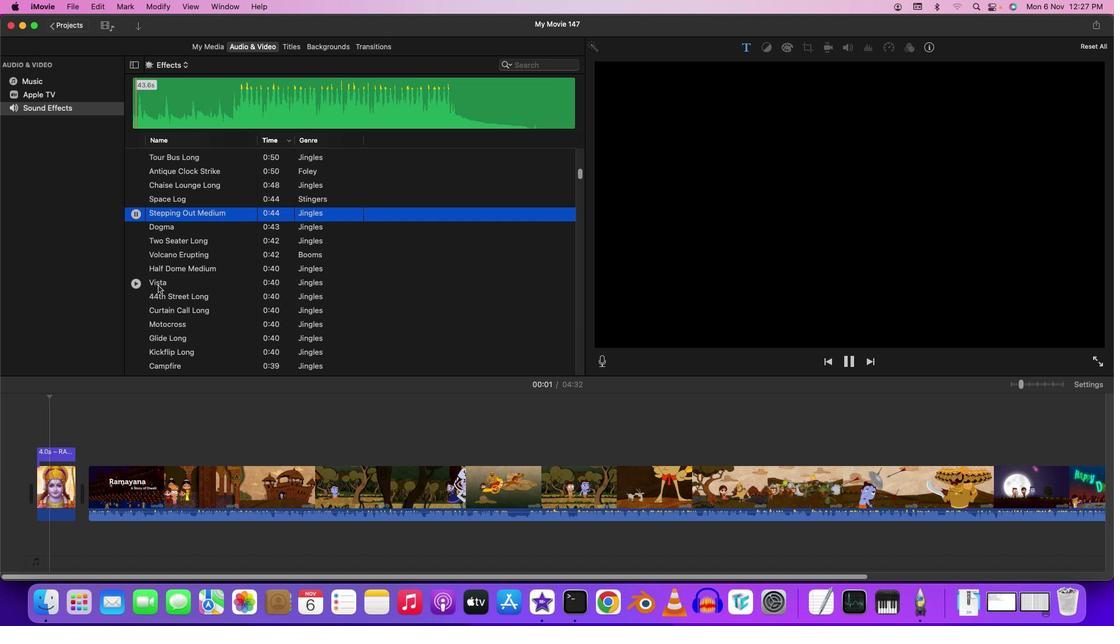 
Action: Mouse moved to (139, 281)
Screenshot: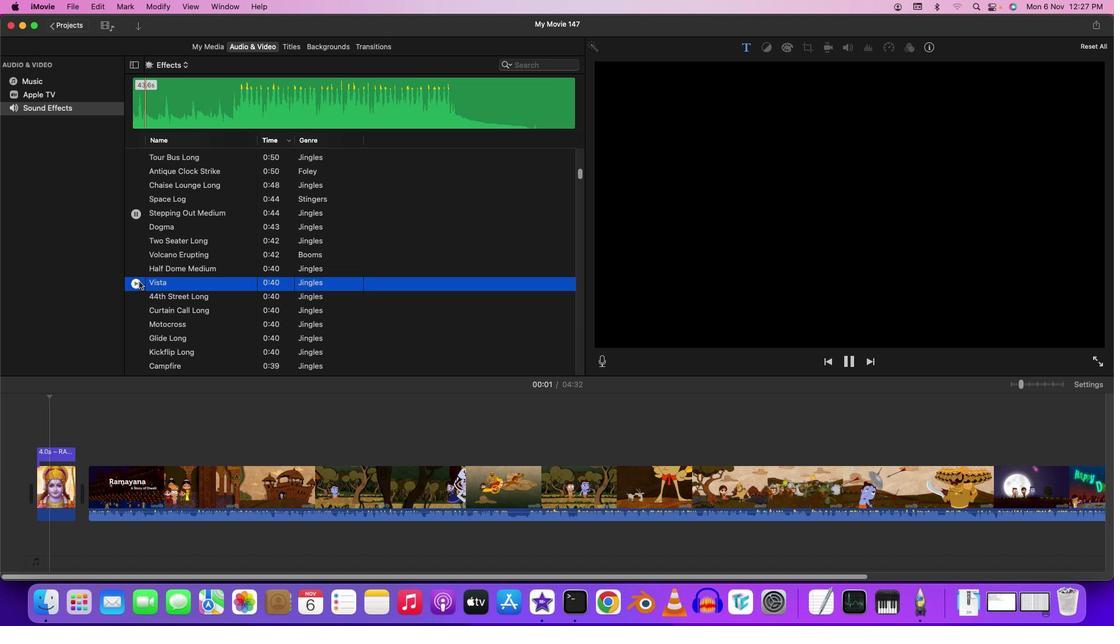 
Action: Mouse pressed left at (139, 281)
Screenshot: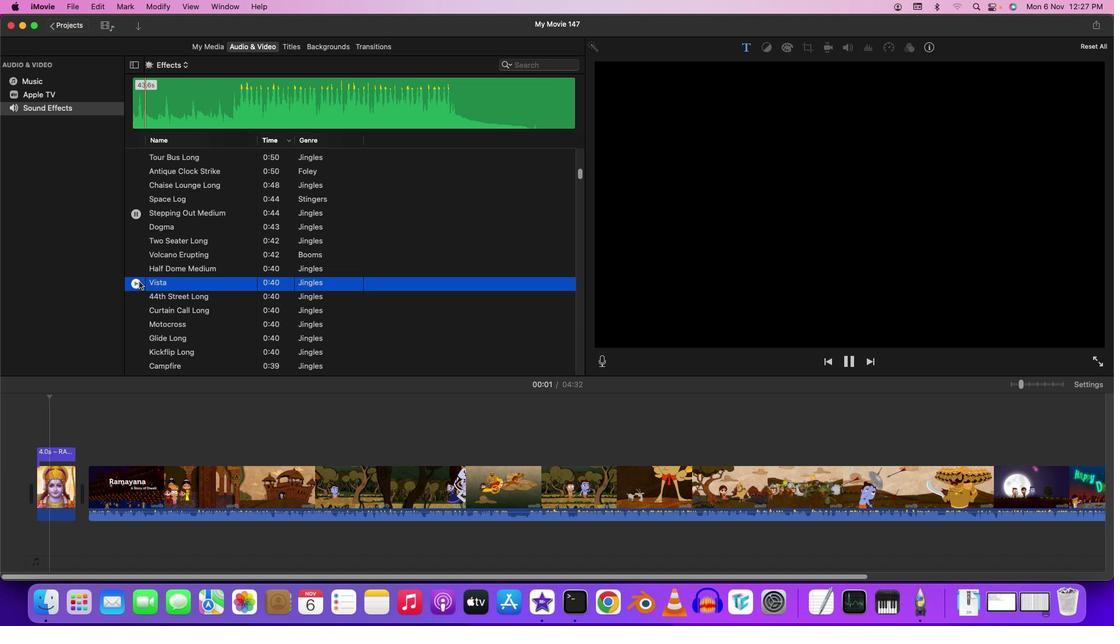 
Action: Mouse moved to (170, 288)
Screenshot: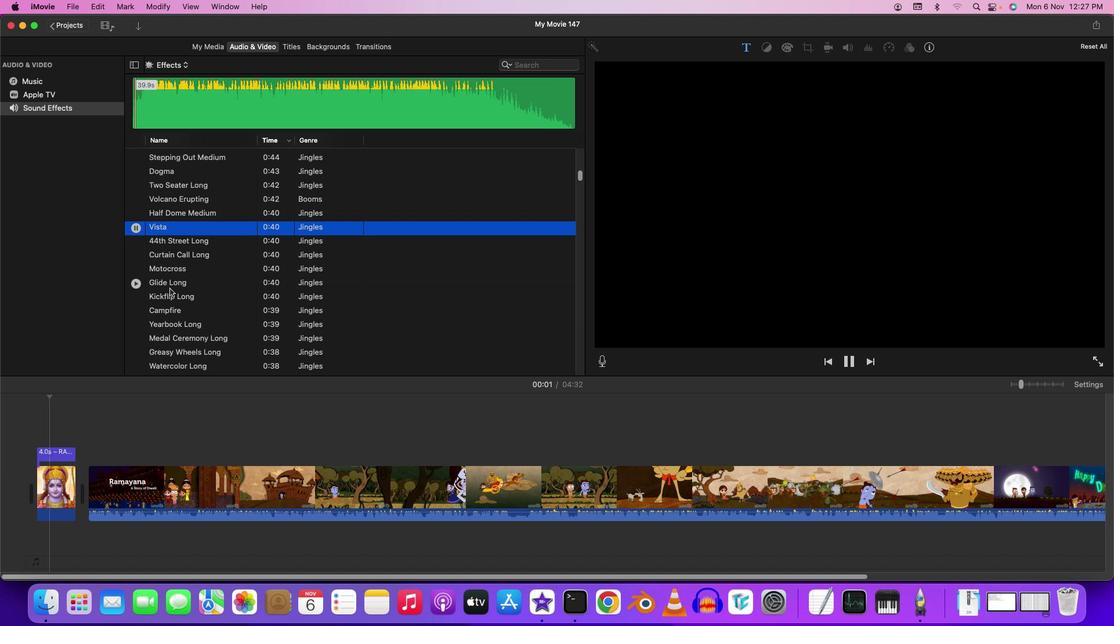 
Action: Mouse scrolled (170, 288) with delta (0, 0)
Screenshot: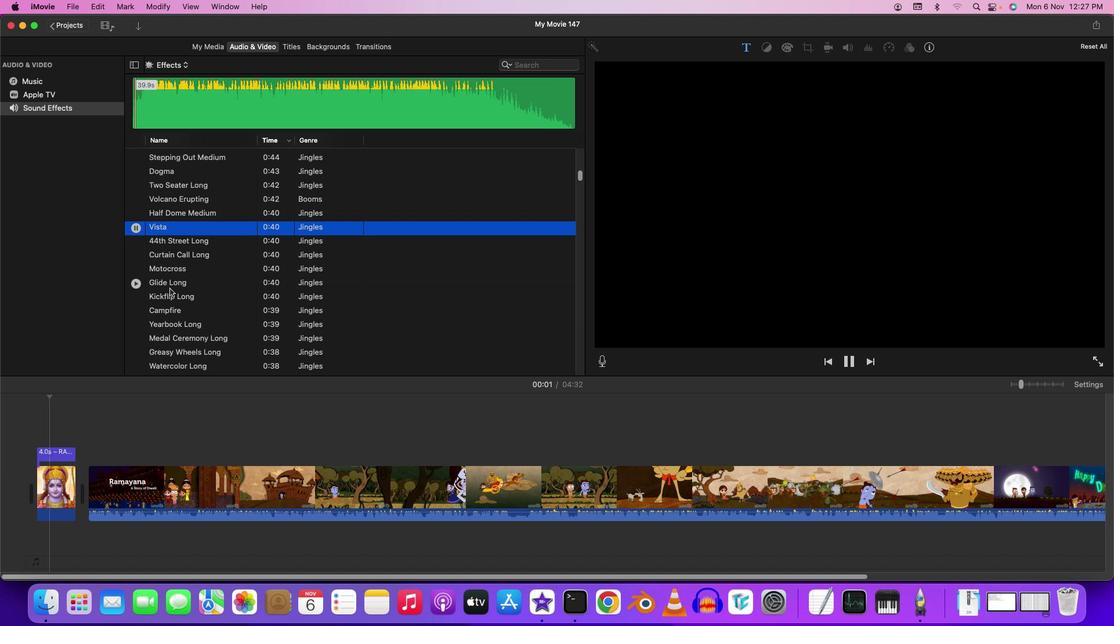 
Action: Mouse scrolled (170, 288) with delta (0, 0)
Screenshot: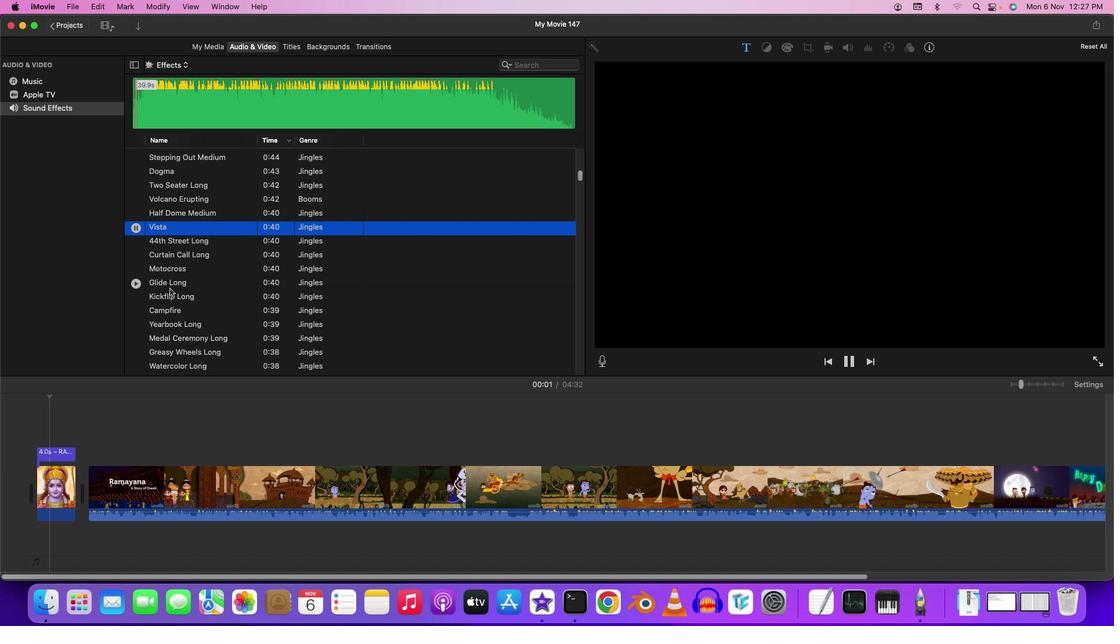 
Action: Mouse scrolled (170, 288) with delta (0, -1)
Screenshot: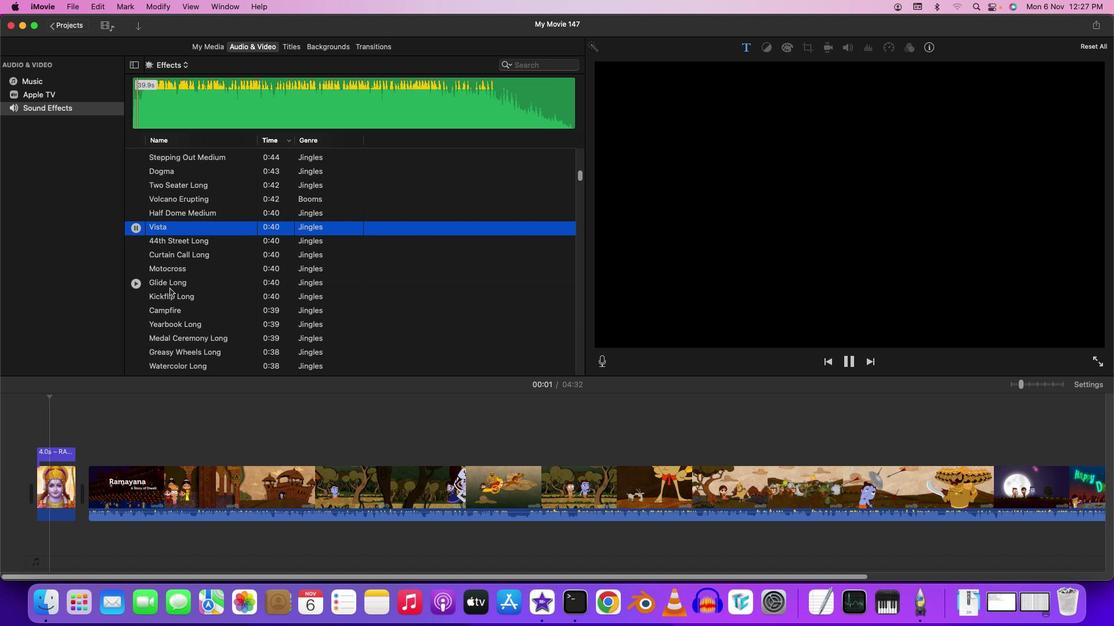 
Action: Mouse moved to (136, 272)
Screenshot: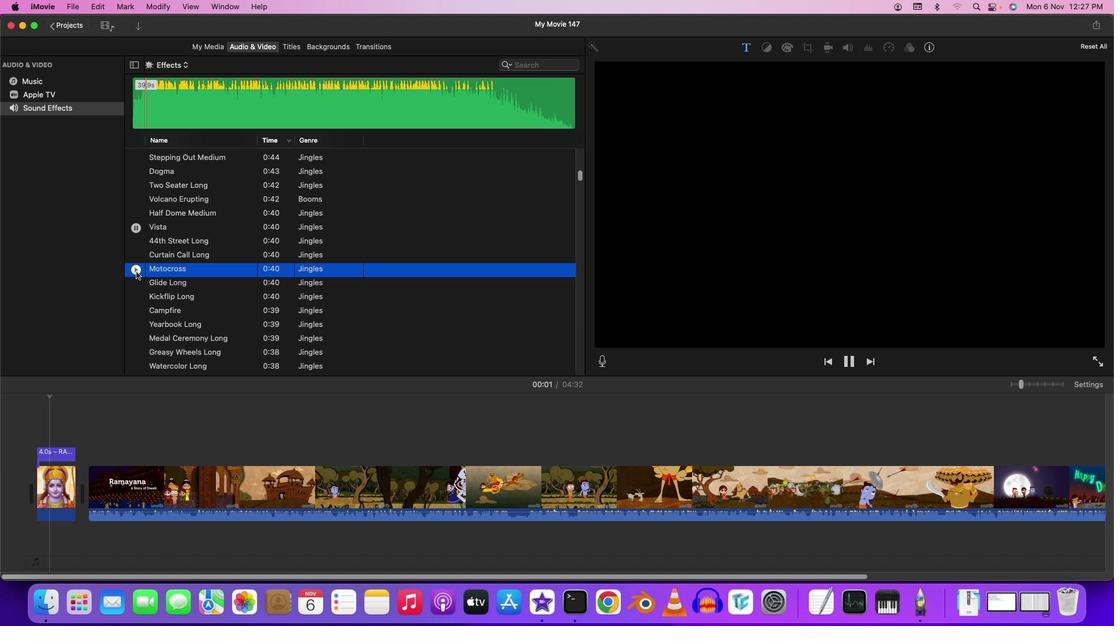 
Action: Mouse pressed left at (136, 272)
Screenshot: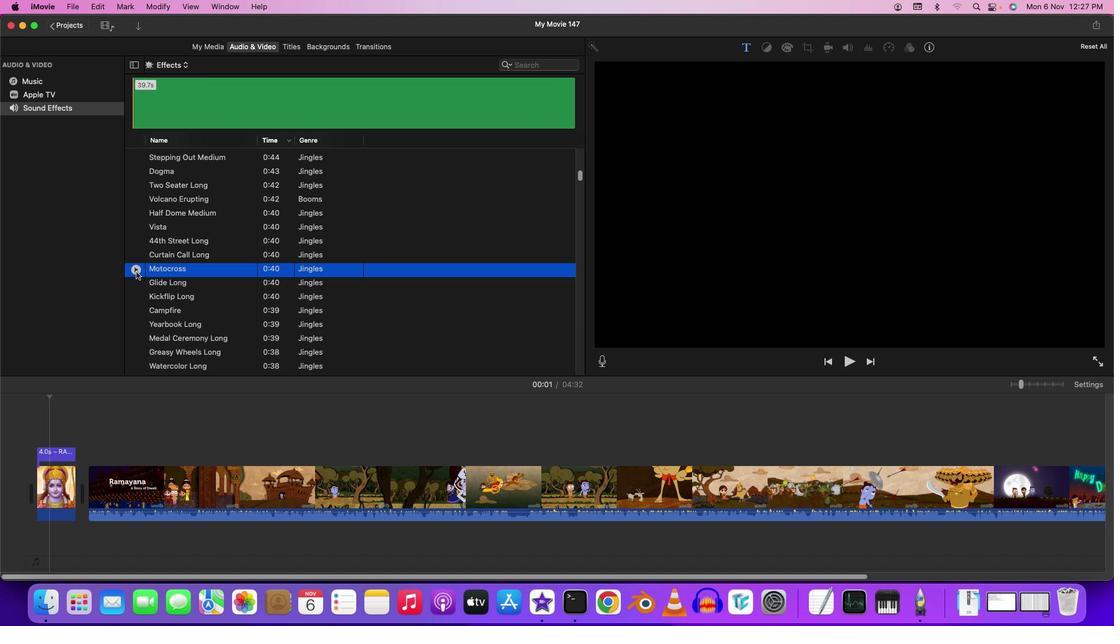 
Action: Mouse moved to (134, 297)
Screenshot: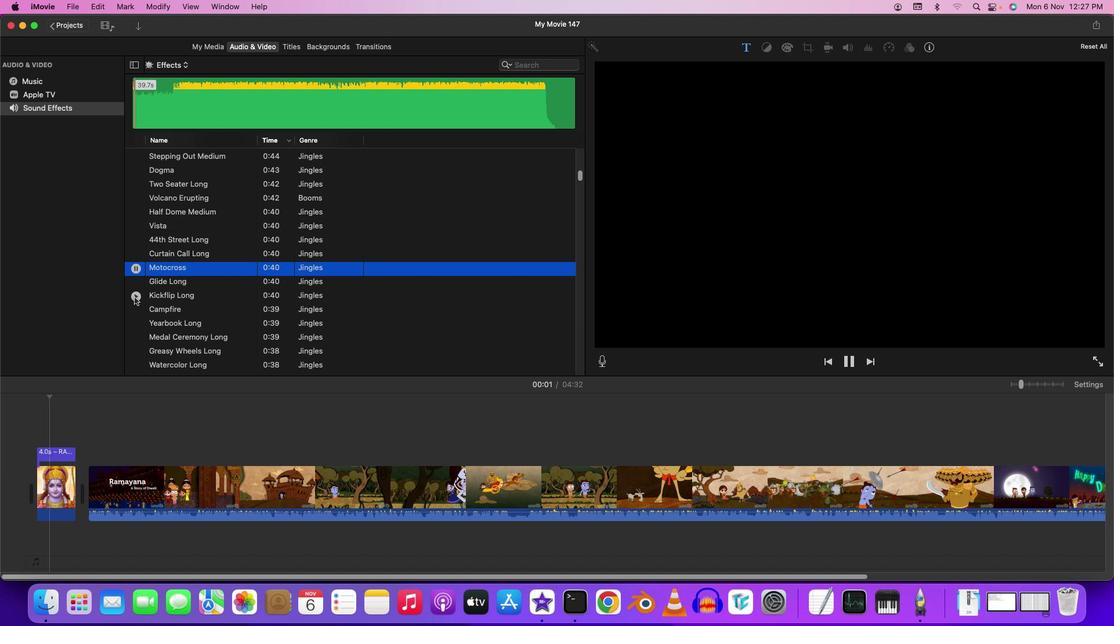 
Action: Mouse scrolled (134, 297) with delta (0, 0)
